 Task: Look for Airbnb options in, IgarapÃ©-AÃ§u, ParÃ¡, Brazil from 21st December, 2023 to 24th December, 2023 for 1 adult. Place can be private room with 1  bedroom having 1 bed and 1 bathroom. Property type can be flat. Amenities needed are: wifi.
Action: Mouse moved to (535, 92)
Screenshot: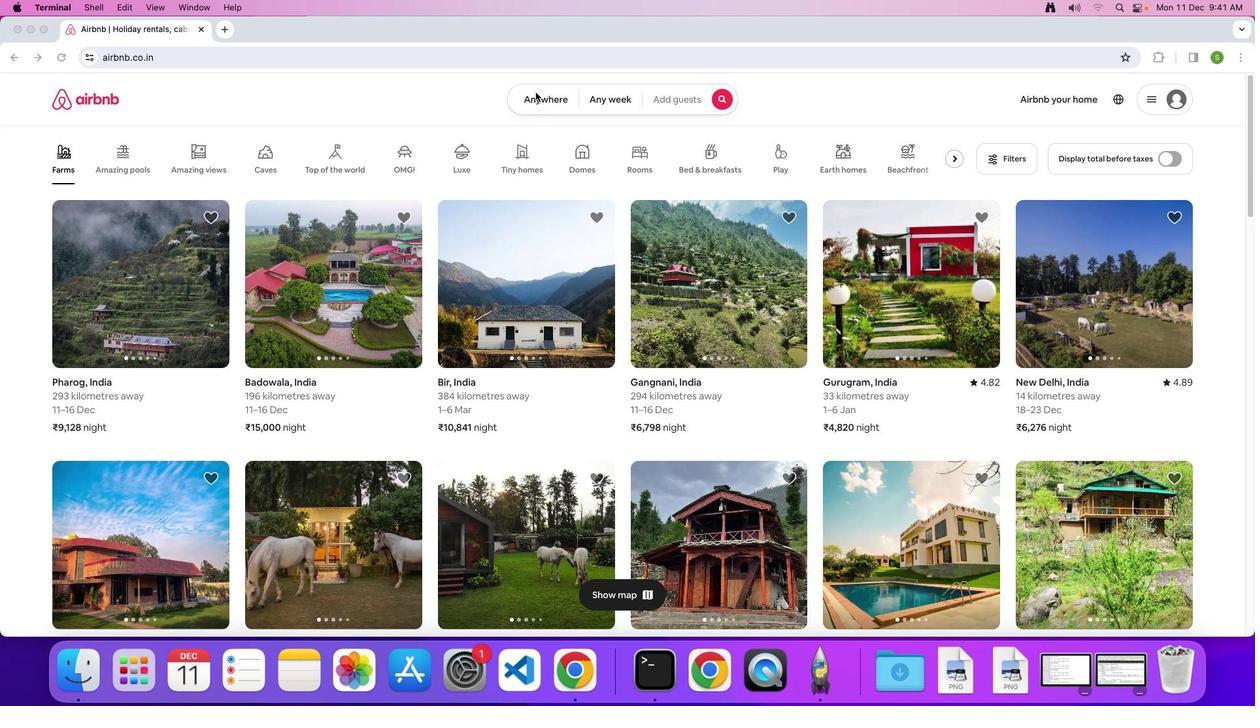 
Action: Mouse pressed left at (535, 92)
Screenshot: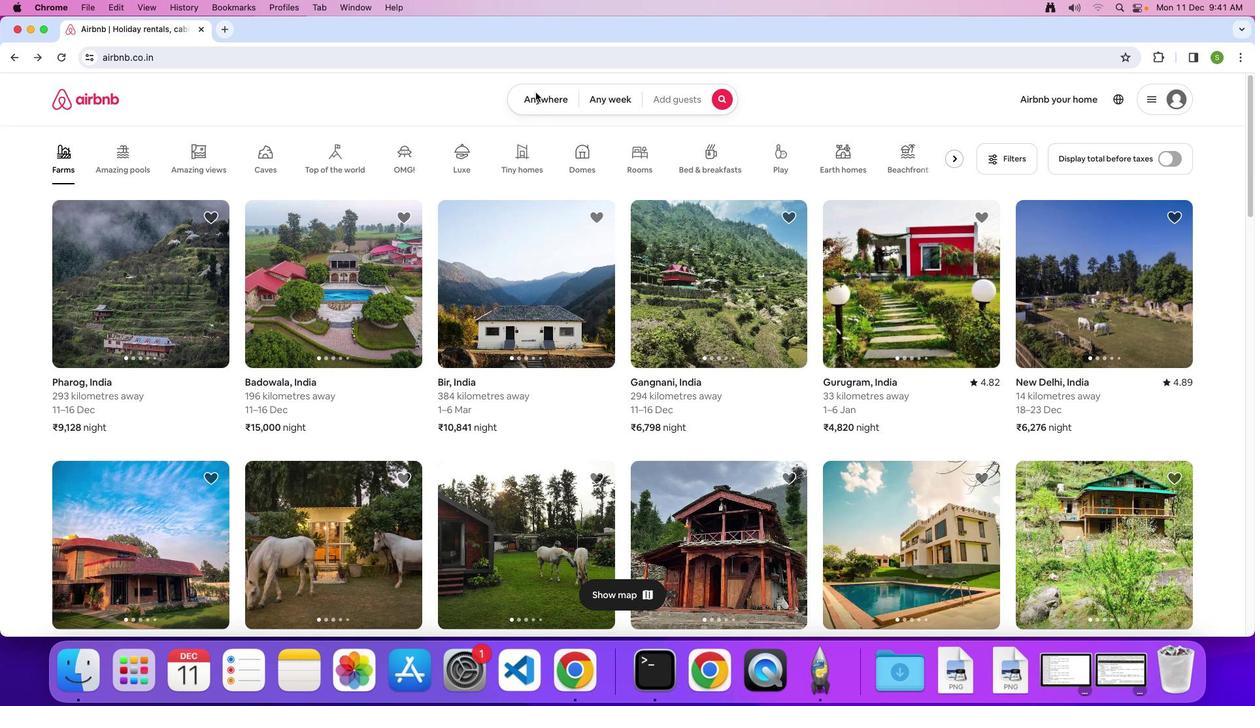 
Action: Mouse moved to (533, 99)
Screenshot: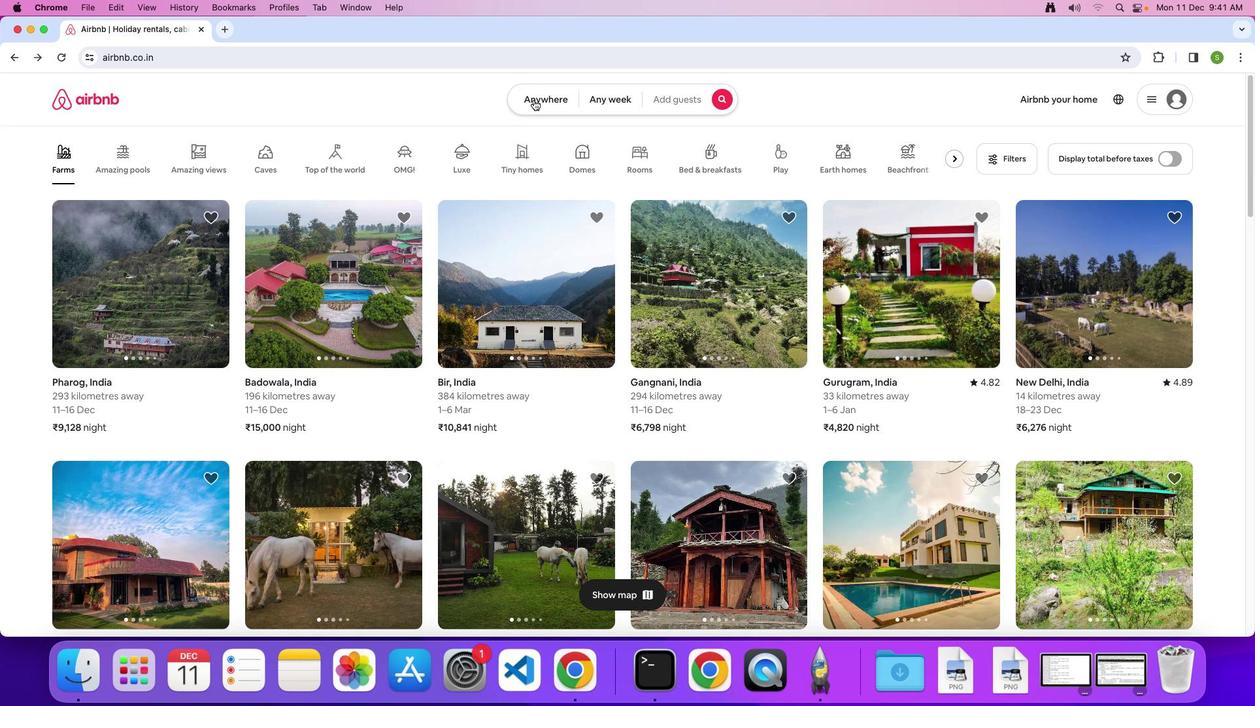 
Action: Mouse pressed left at (533, 99)
Screenshot: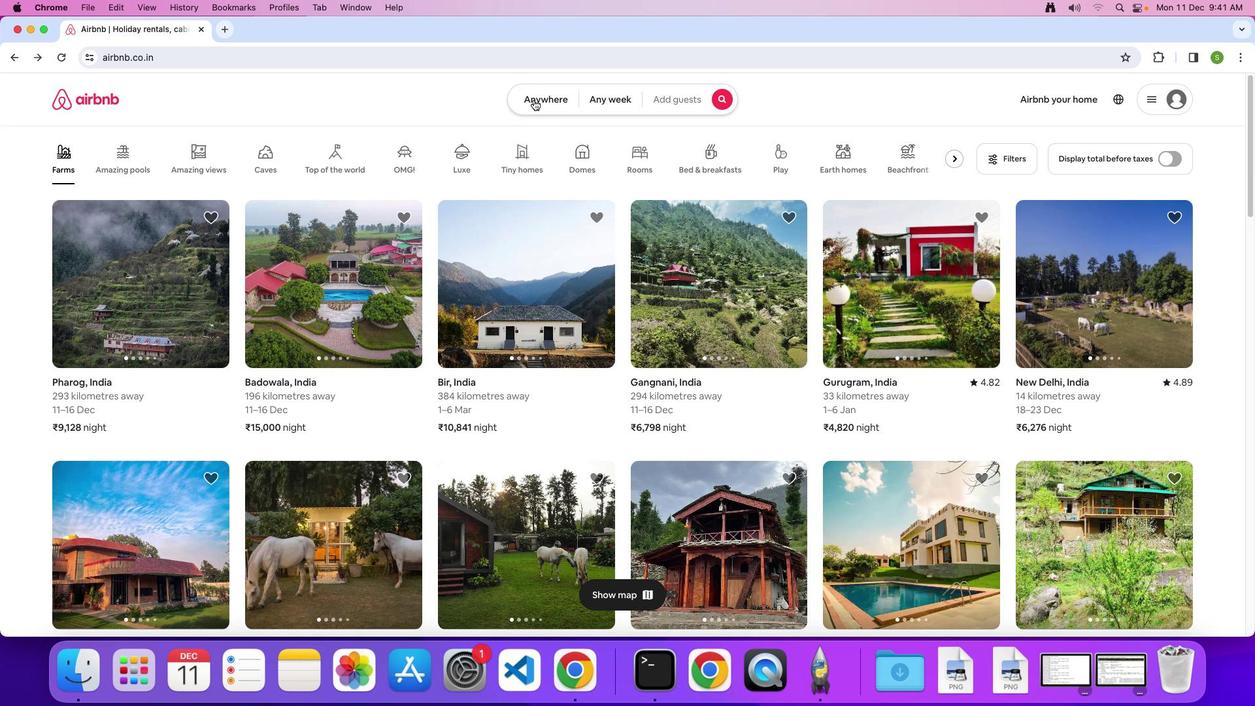 
Action: Mouse moved to (472, 142)
Screenshot: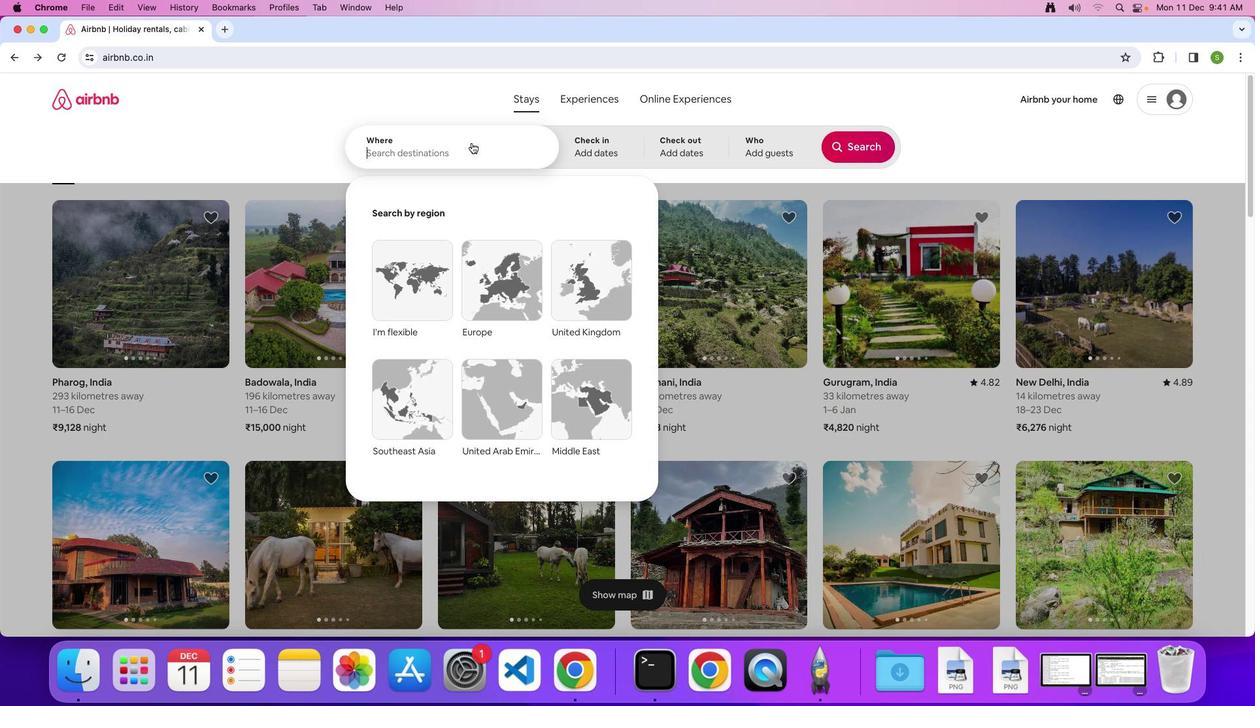
Action: Mouse pressed left at (472, 142)
Screenshot: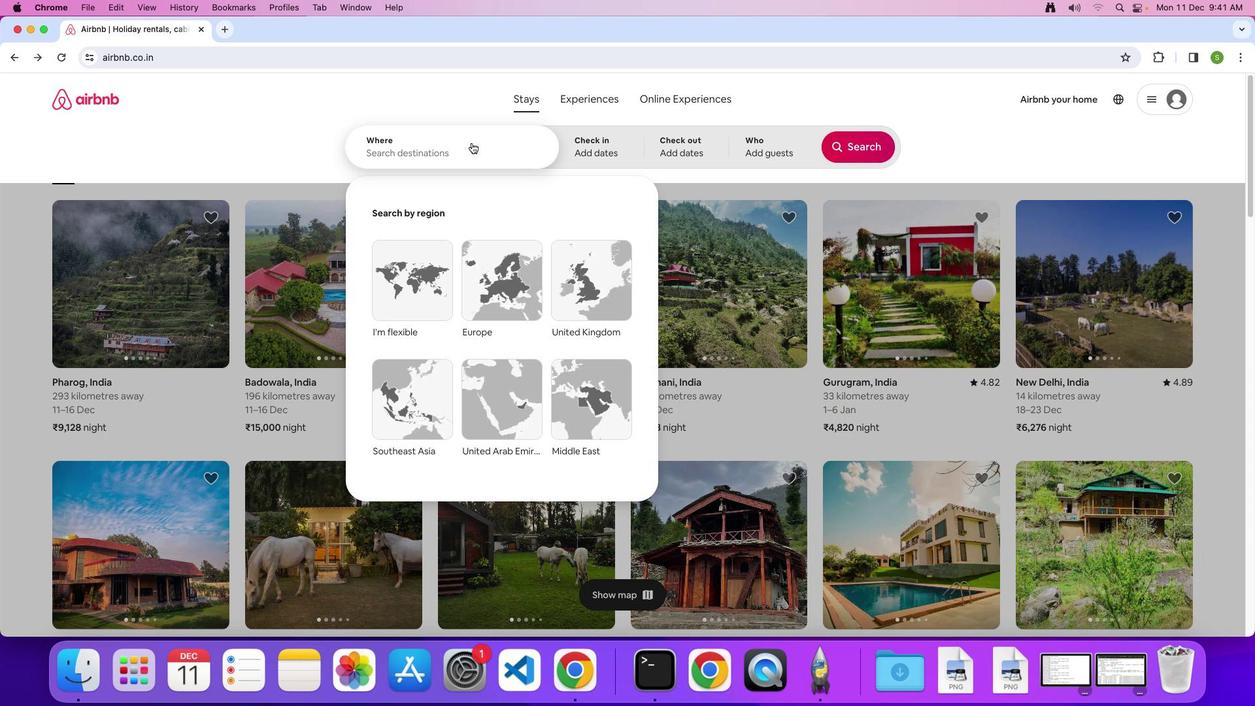 
Action: Key pressed Key.shift'L'Key.backspaceKey.shift'I''g''a''r''p''e'Key.leftKey.left'a'Key.rightKey.right'-'Key.shift'A''c''u'','Key.spaceKey.shift'p''a''r''a'','Key.spaceKey.shift'B''r''a''z''i''l'Key.enter
Screenshot: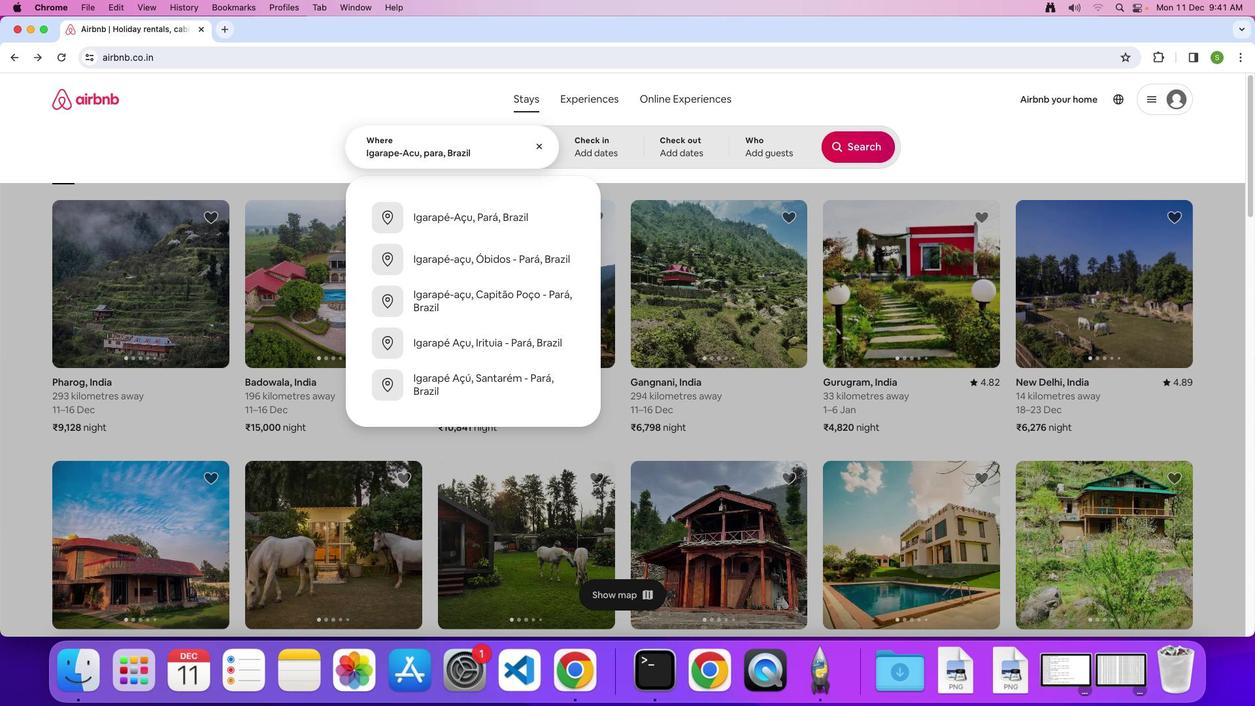 
Action: Mouse moved to (520, 404)
Screenshot: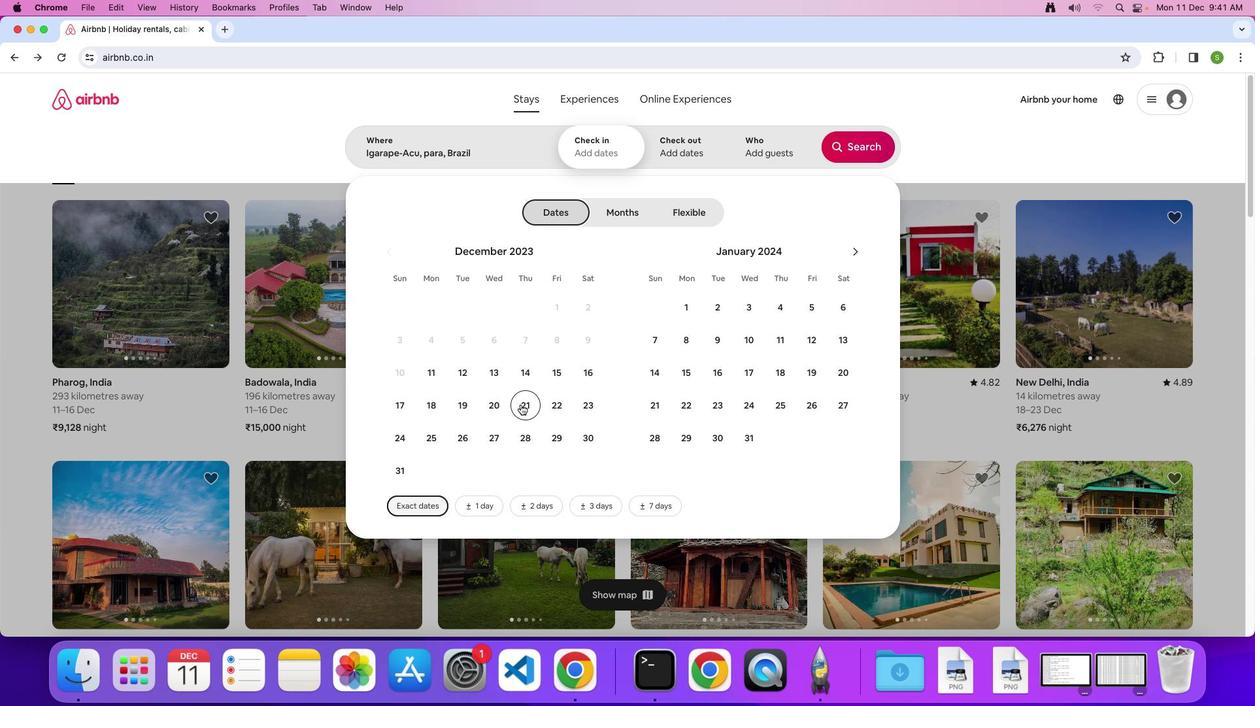 
Action: Mouse pressed left at (520, 404)
Screenshot: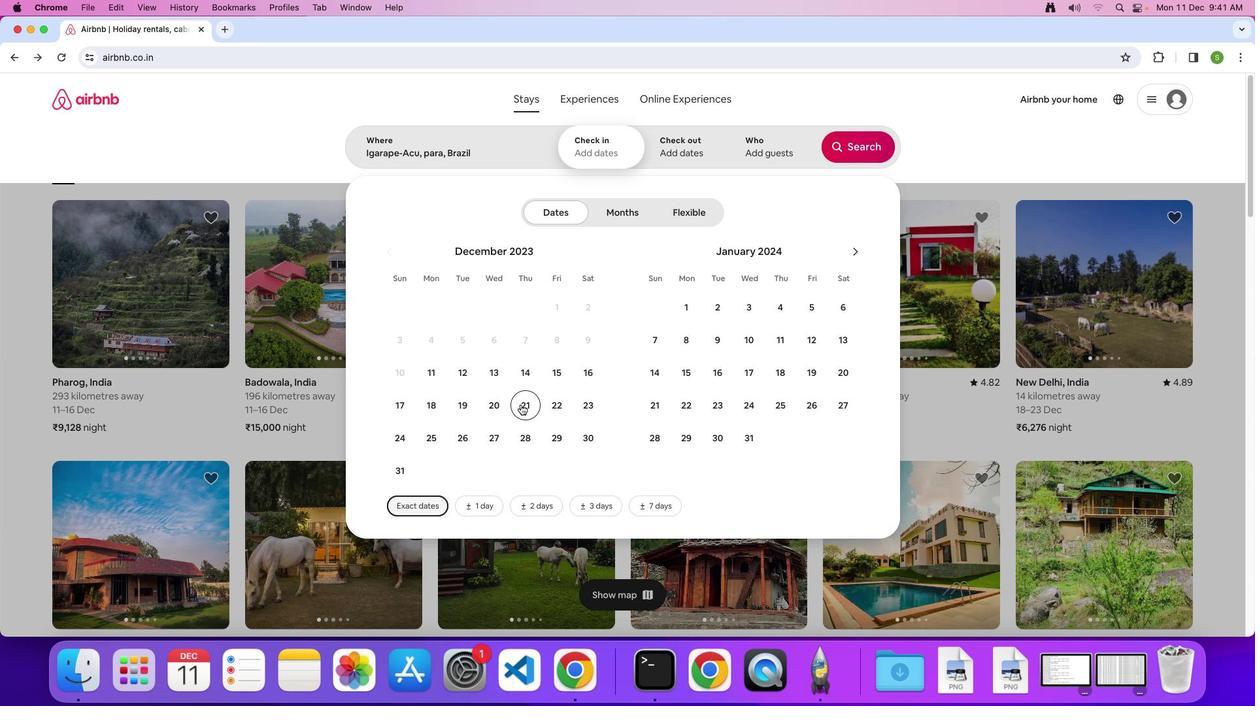 
Action: Mouse moved to (396, 440)
Screenshot: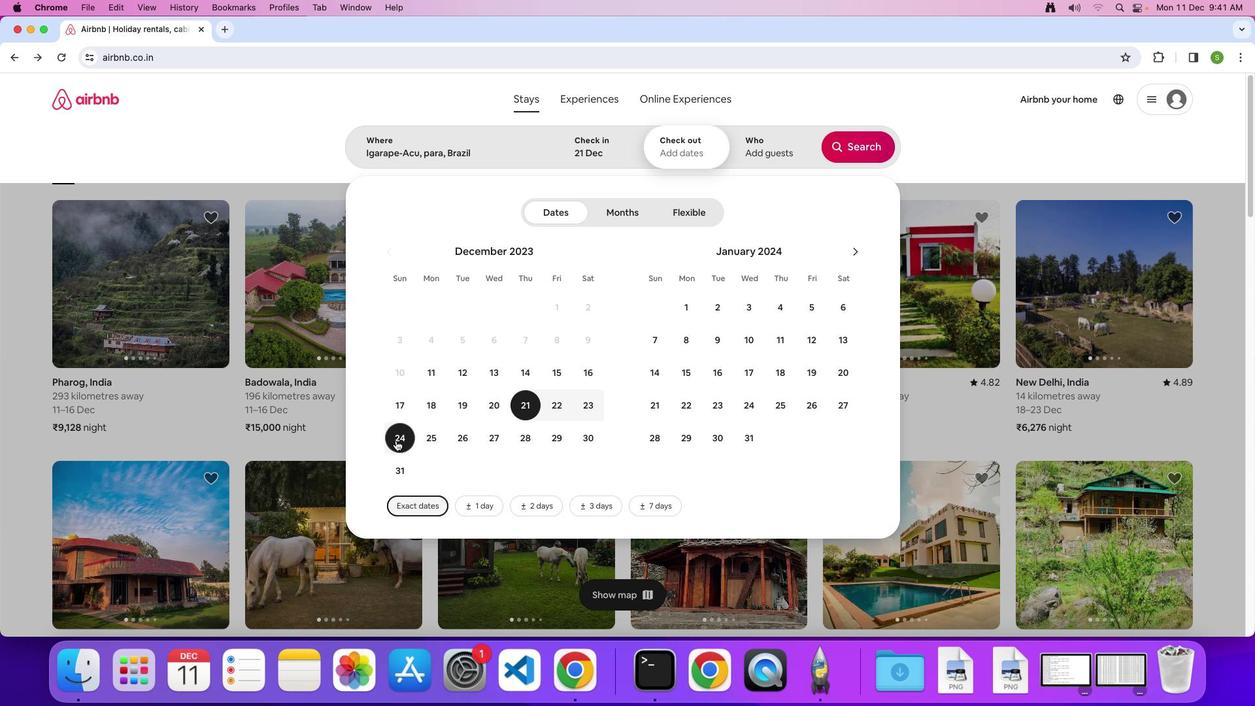
Action: Mouse pressed left at (396, 440)
Screenshot: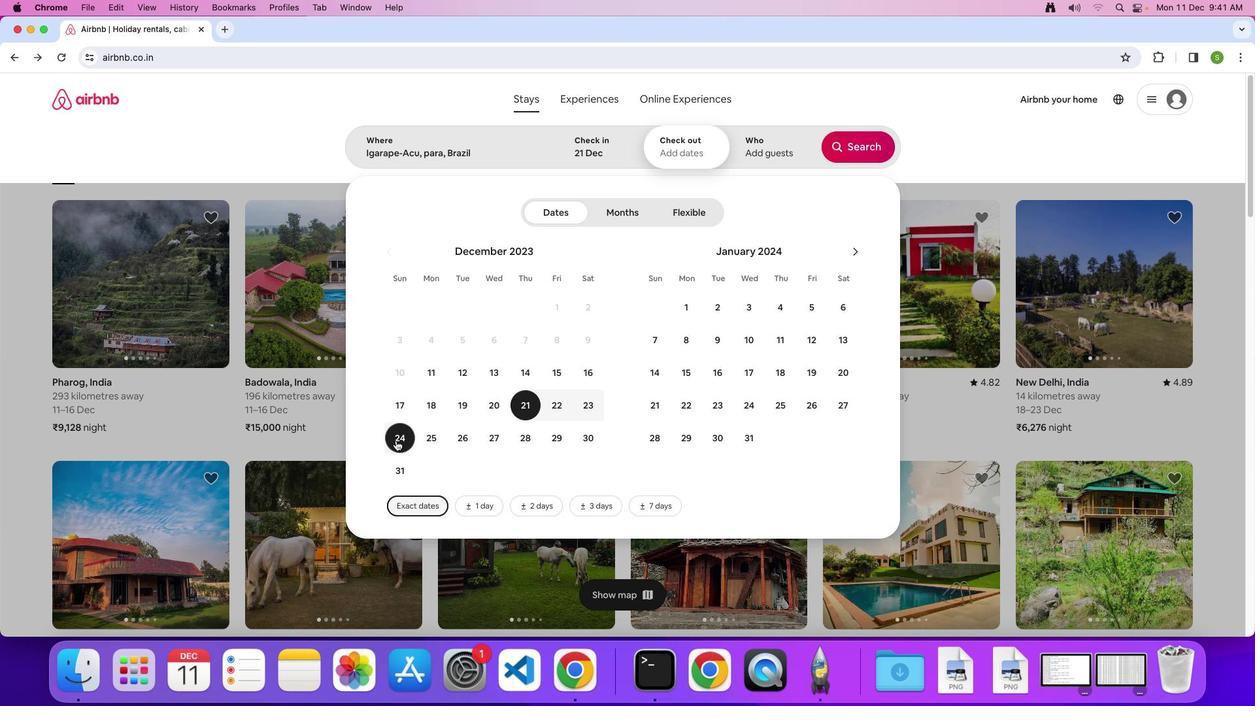 
Action: Mouse moved to (790, 156)
Screenshot: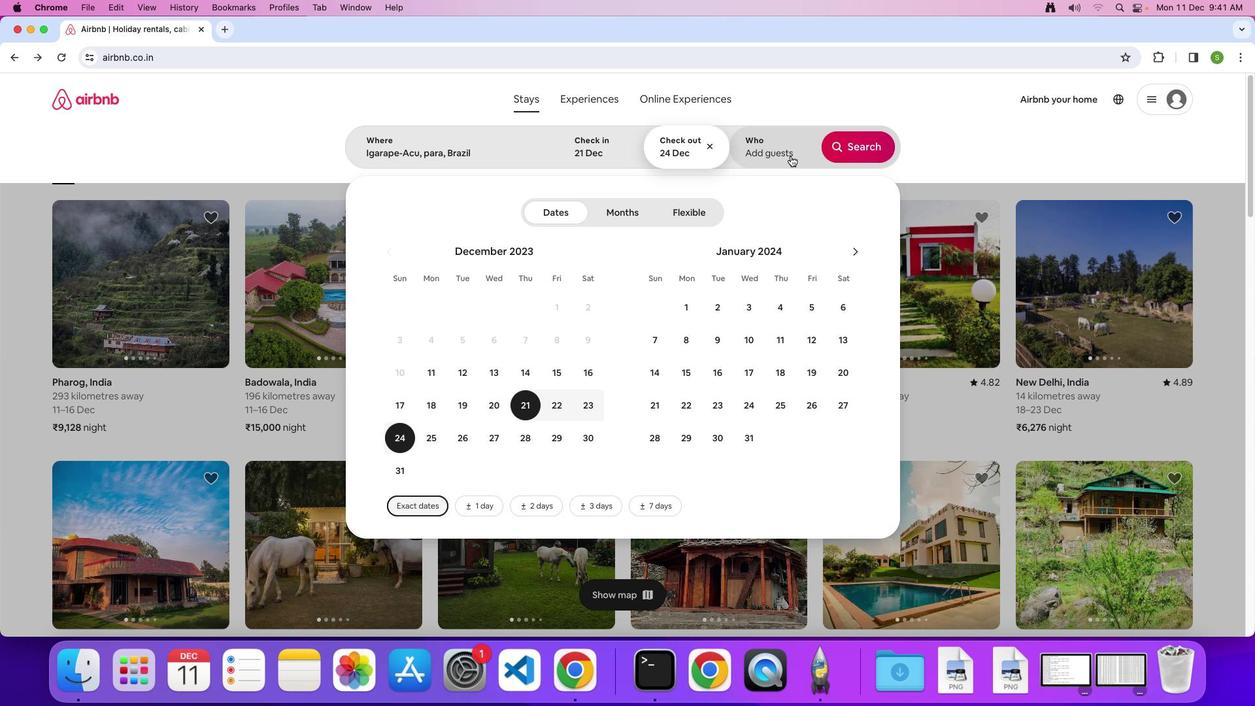 
Action: Mouse pressed left at (790, 156)
Screenshot: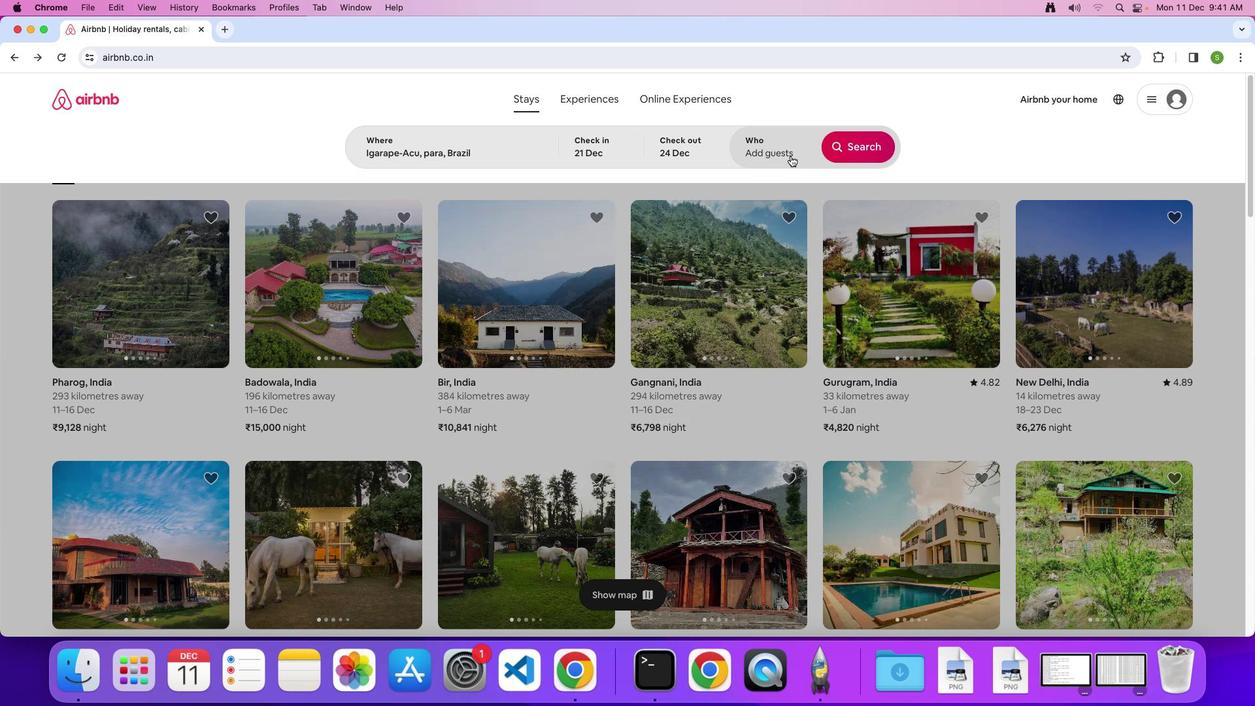 
Action: Mouse moved to (868, 217)
Screenshot: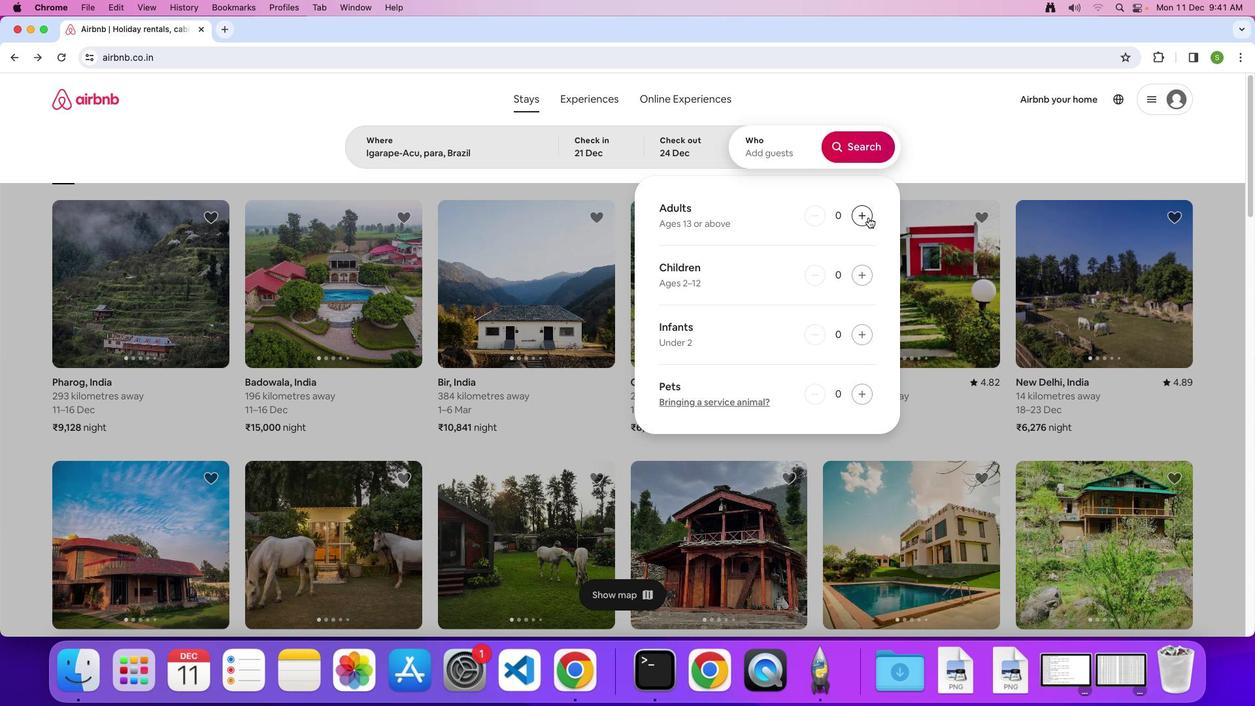
Action: Mouse pressed left at (868, 217)
Screenshot: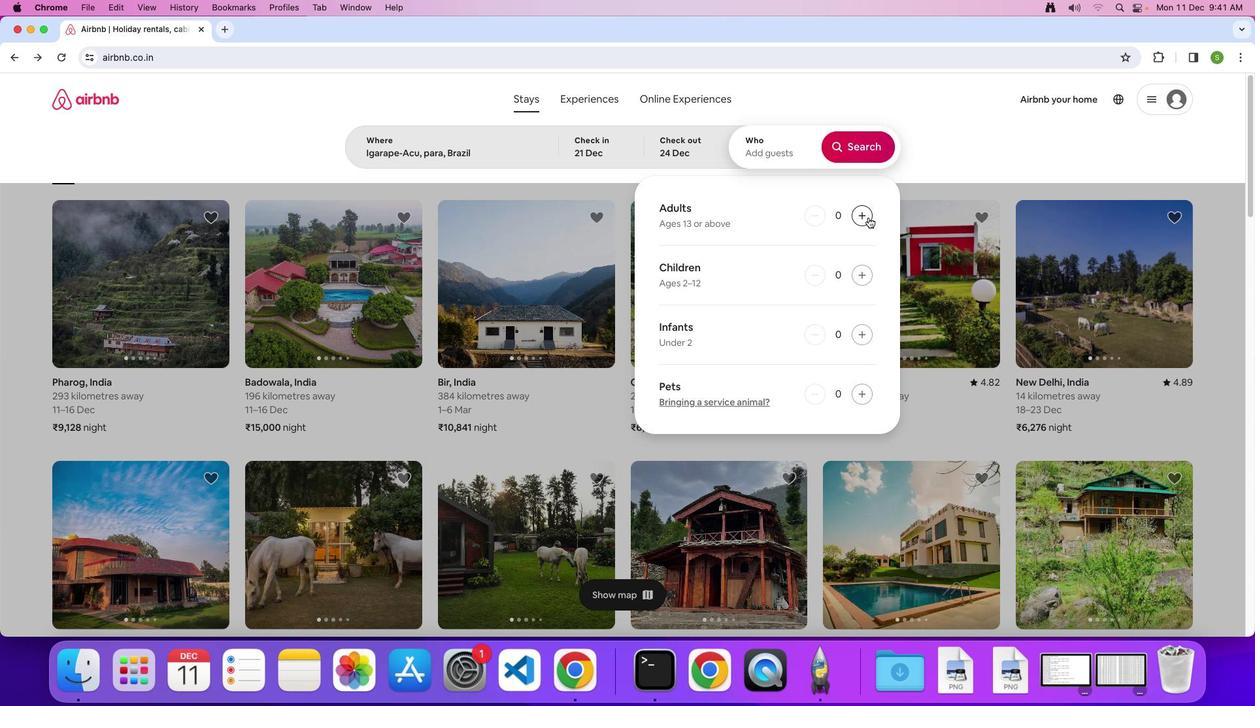 
Action: Mouse moved to (865, 154)
Screenshot: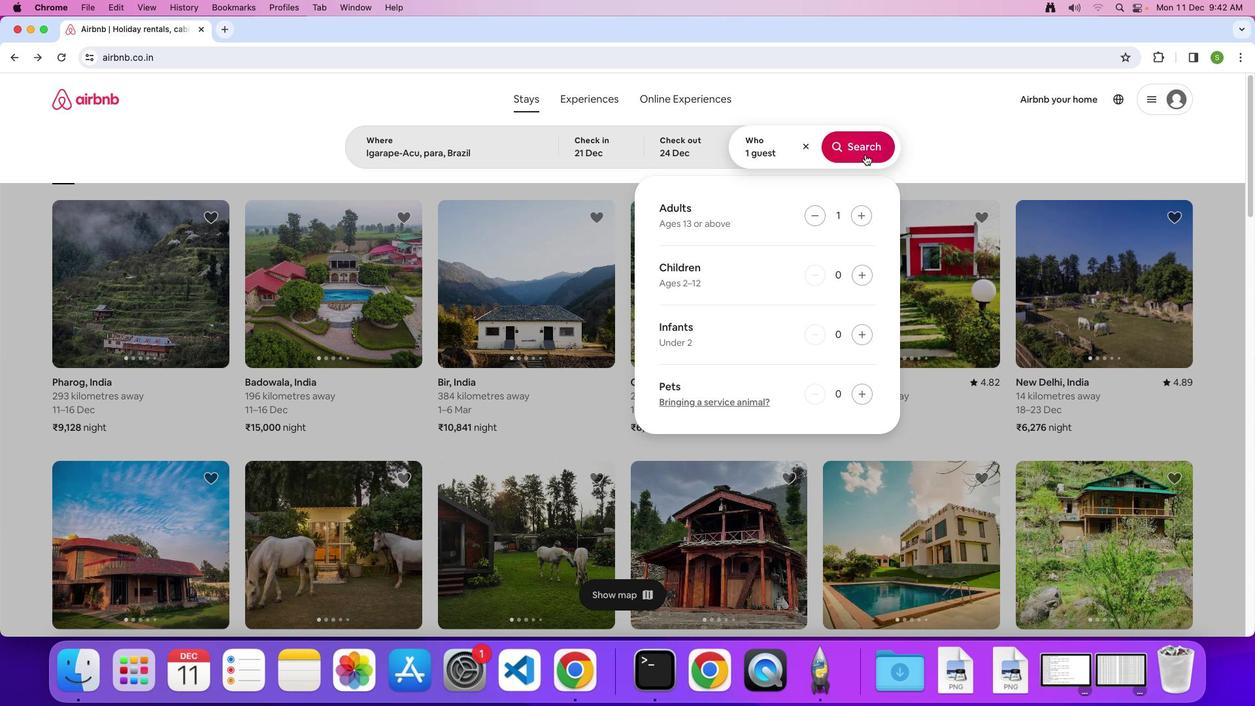 
Action: Mouse pressed left at (865, 154)
Screenshot: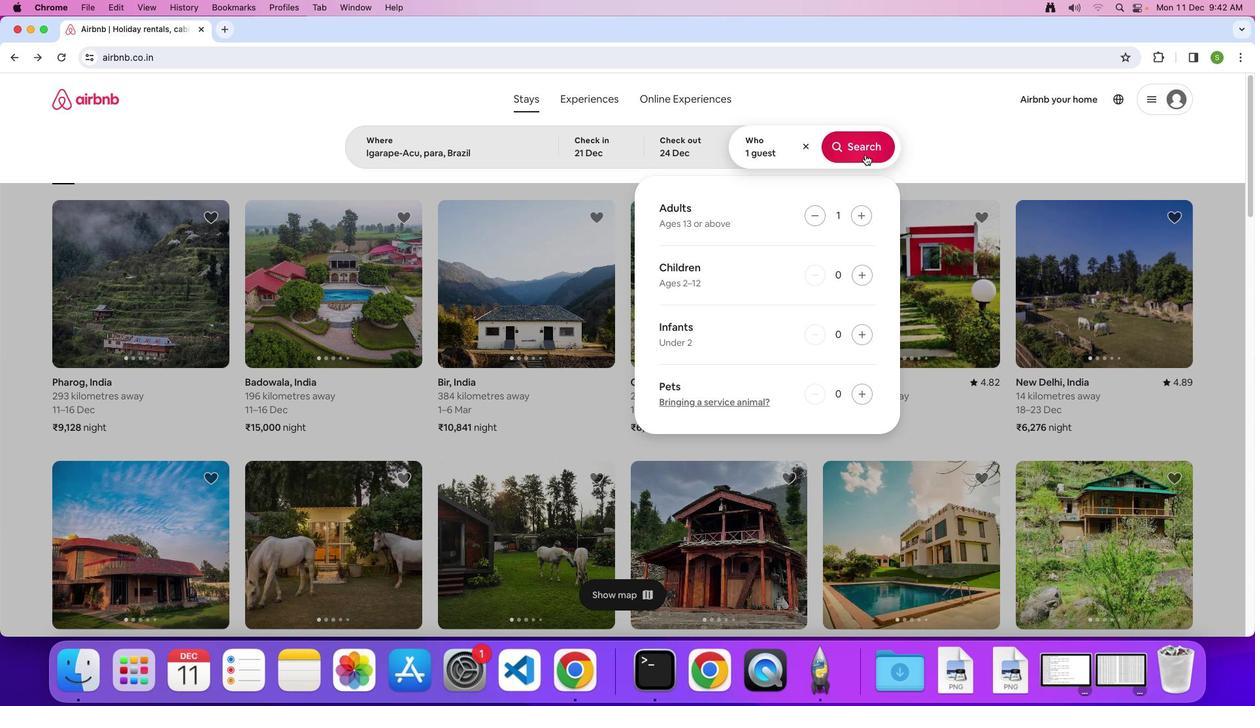 
Action: Mouse moved to (1040, 162)
Screenshot: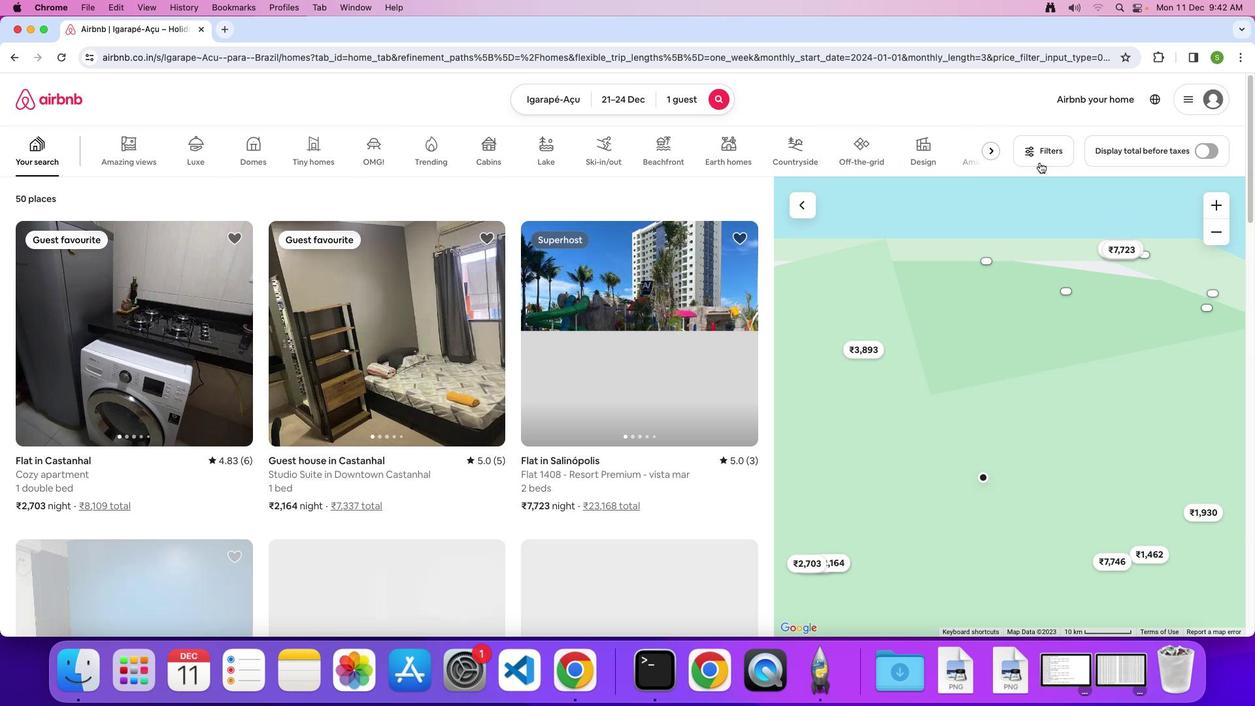 
Action: Mouse pressed left at (1040, 162)
Screenshot: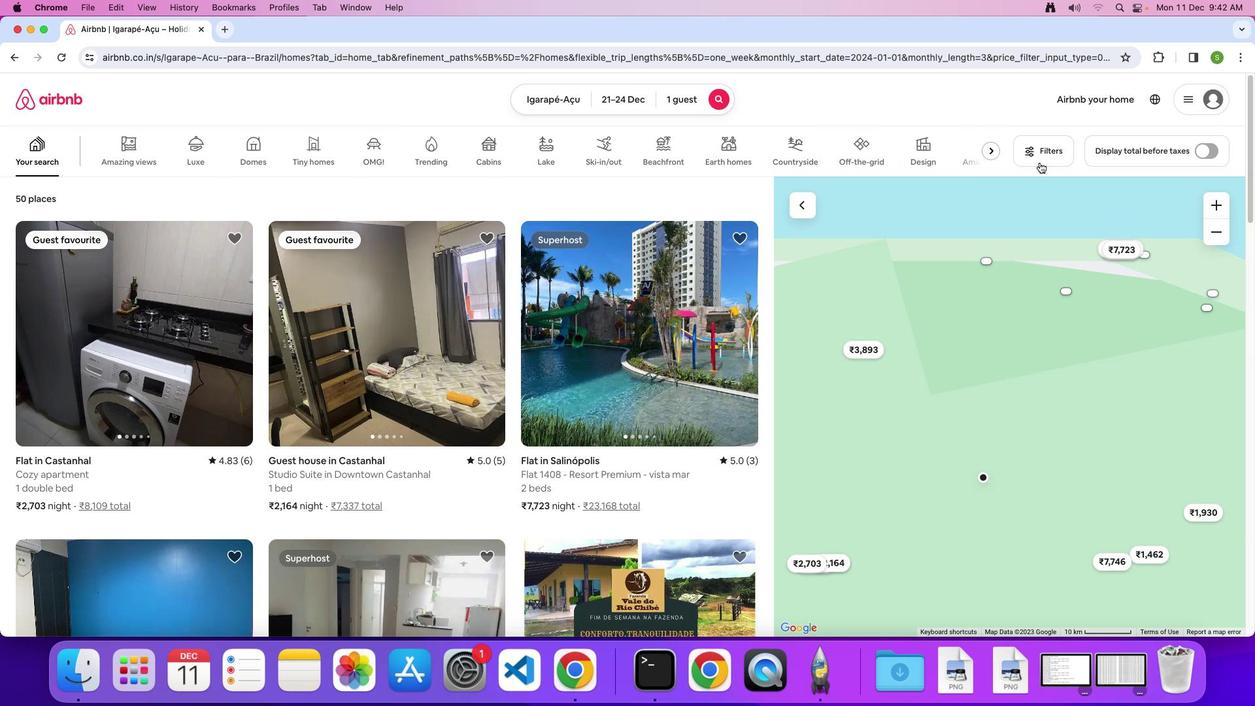 
Action: Mouse moved to (616, 445)
Screenshot: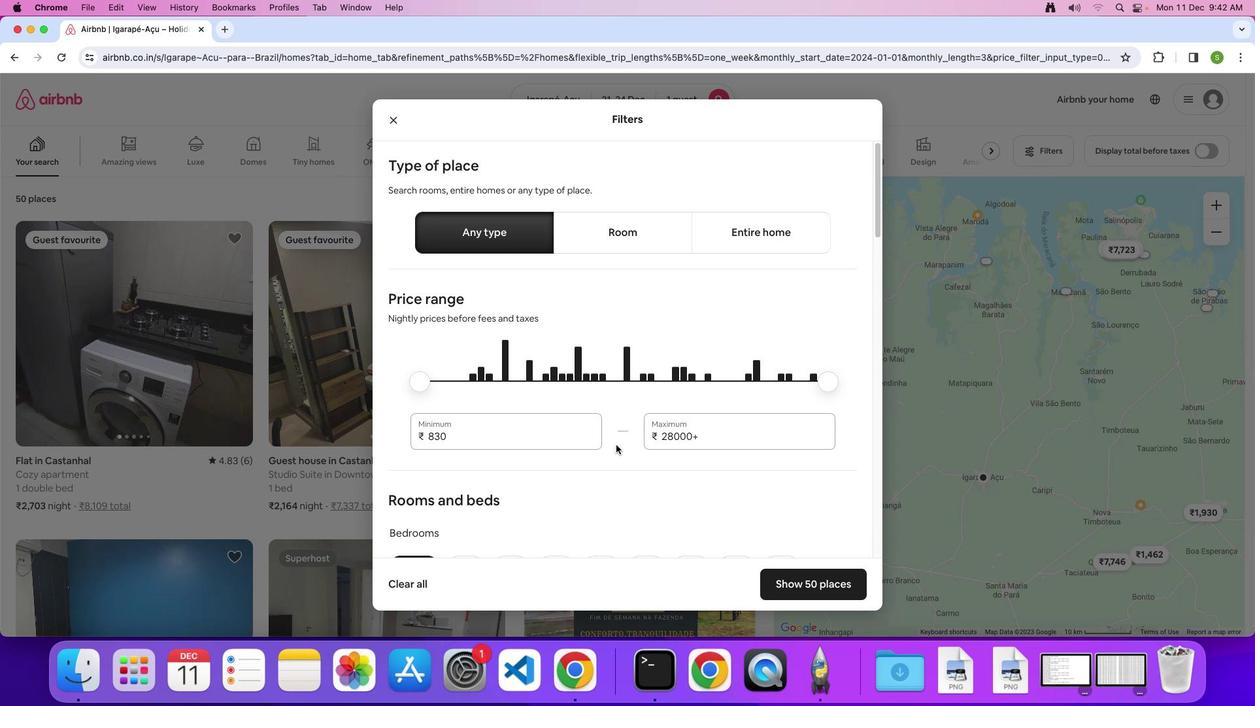 
Action: Mouse scrolled (616, 445) with delta (0, 0)
Screenshot: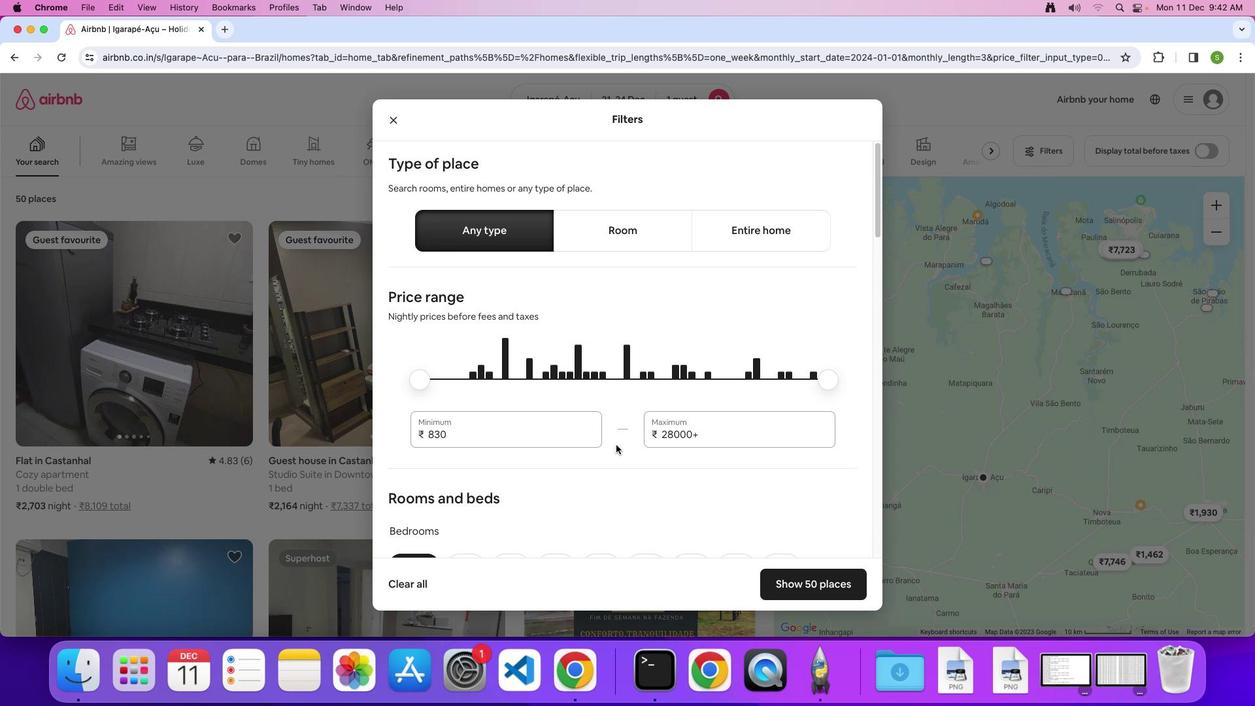
Action: Mouse scrolled (616, 445) with delta (0, 0)
Screenshot: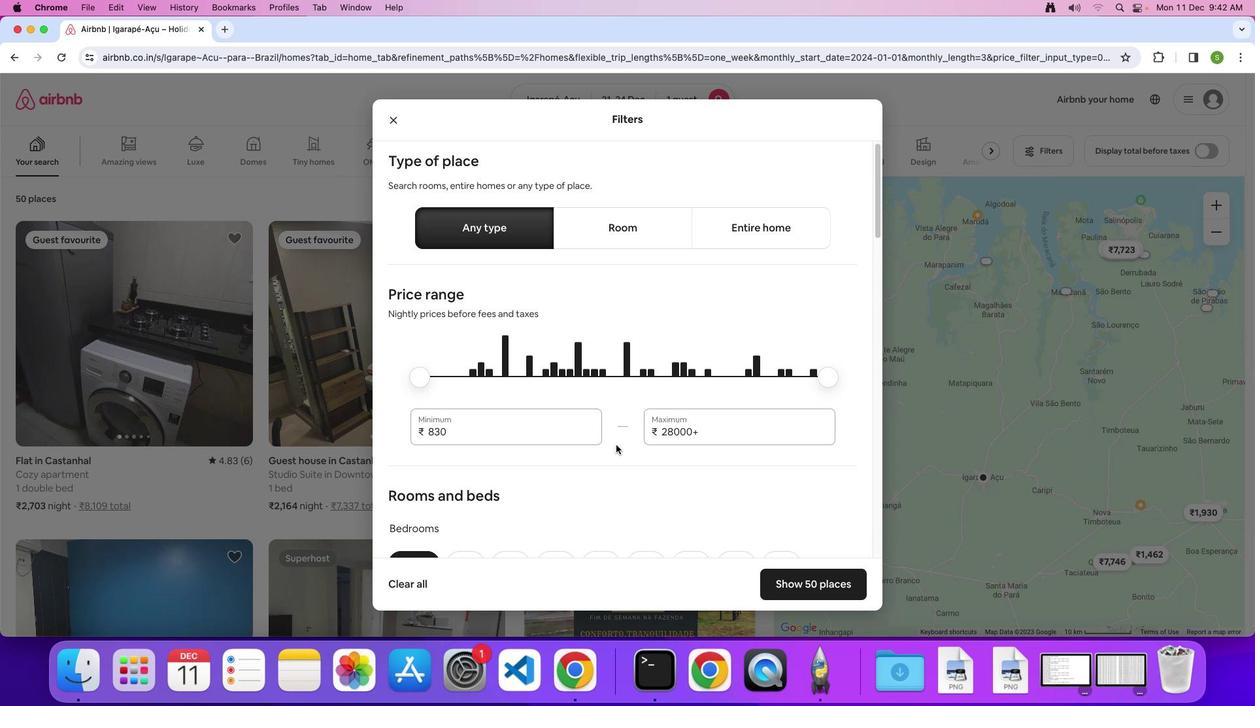 
Action: Mouse scrolled (616, 445) with delta (0, 0)
Screenshot: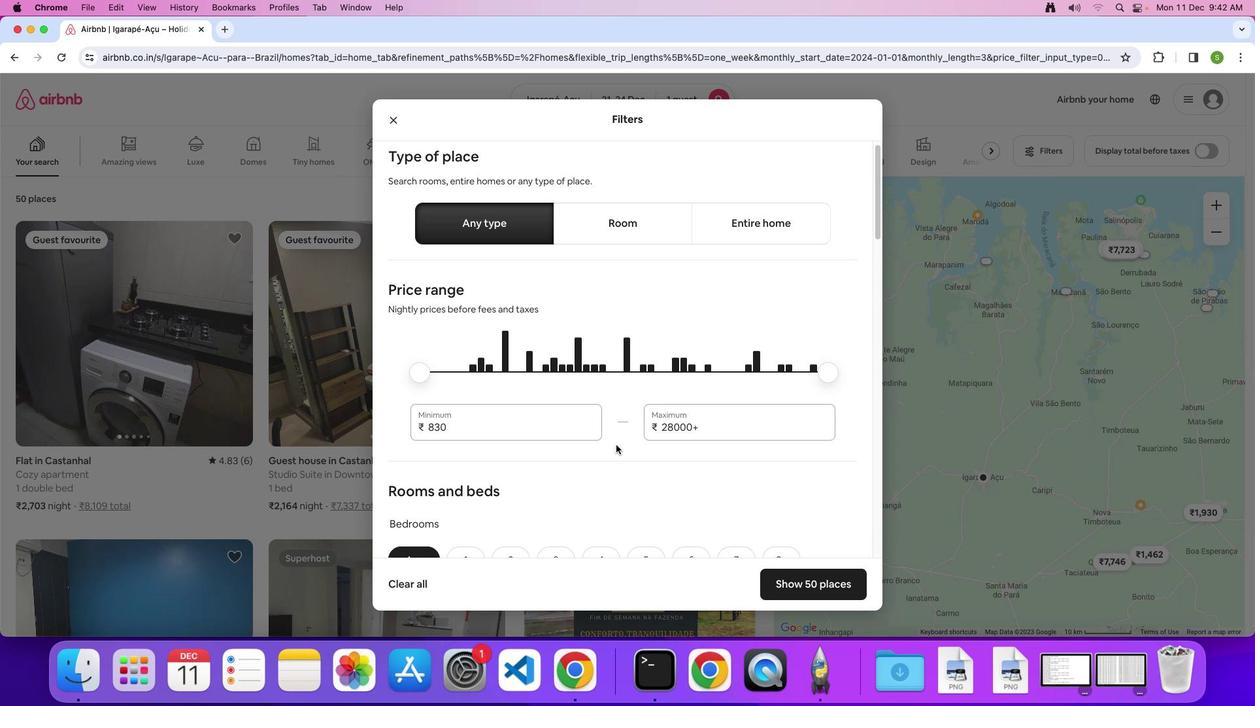 
Action: Mouse scrolled (616, 445) with delta (0, 0)
Screenshot: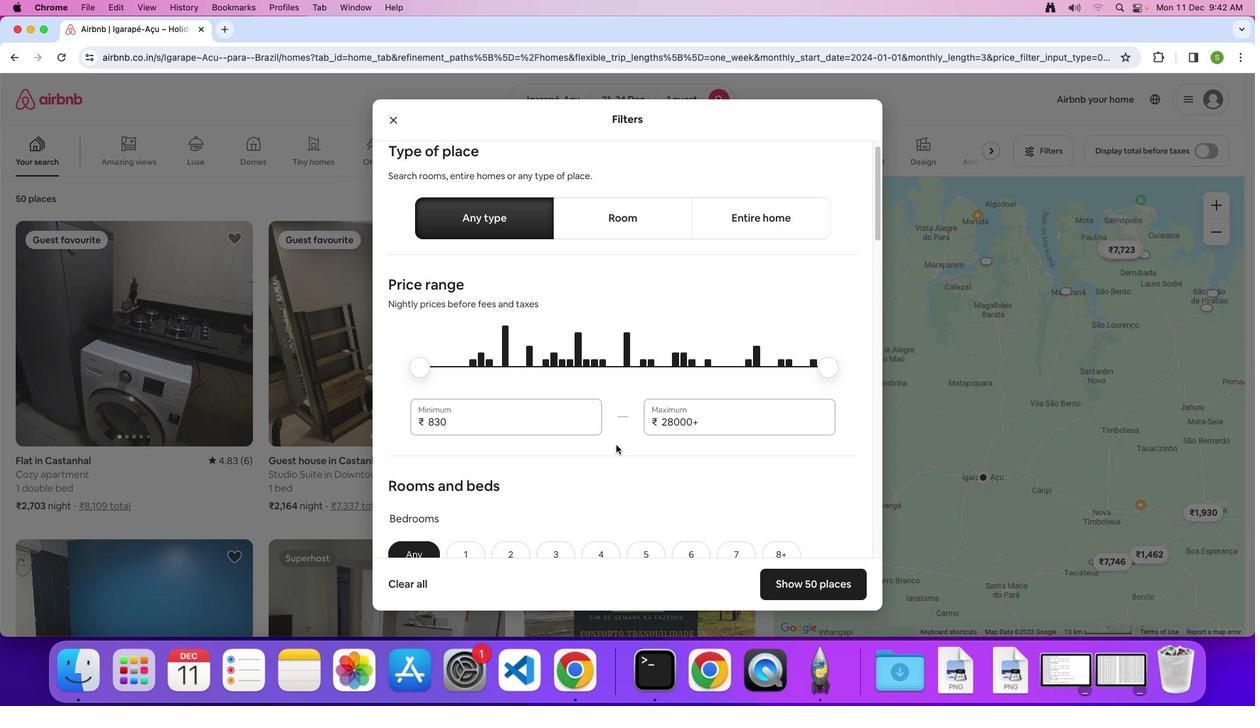 
Action: Mouse scrolled (616, 445) with delta (0, 0)
Screenshot: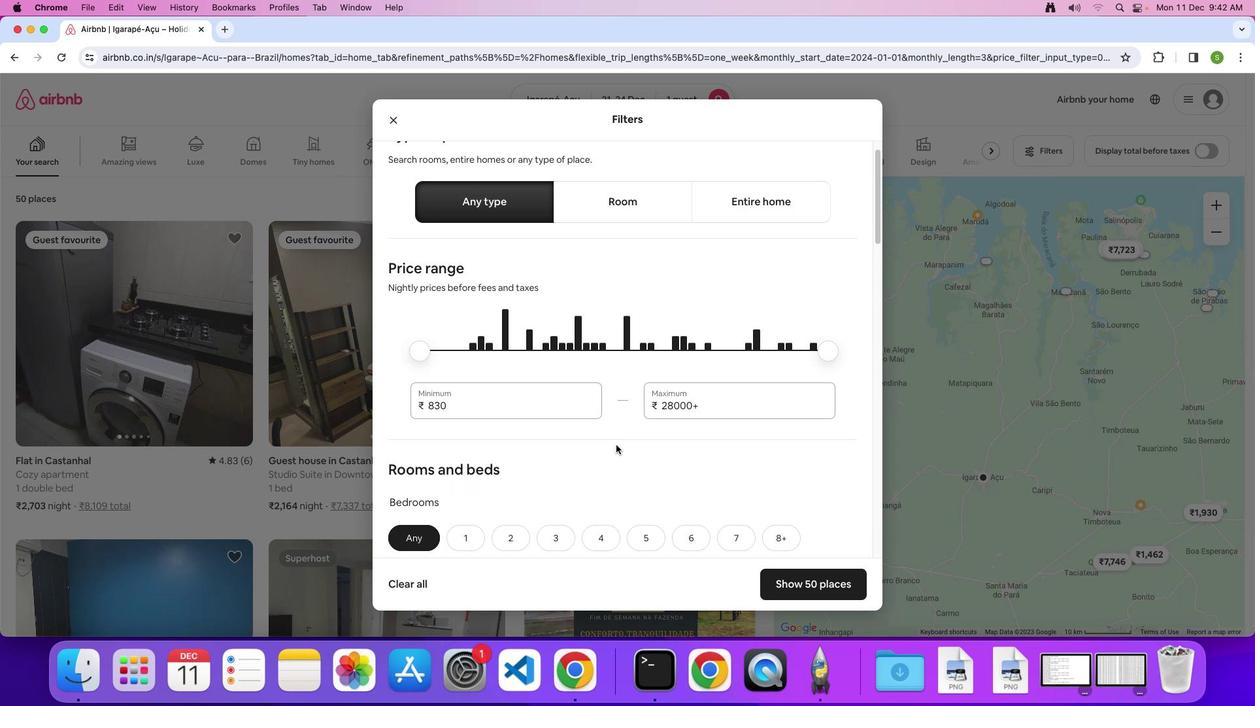 
Action: Mouse scrolled (616, 445) with delta (0, 0)
Screenshot: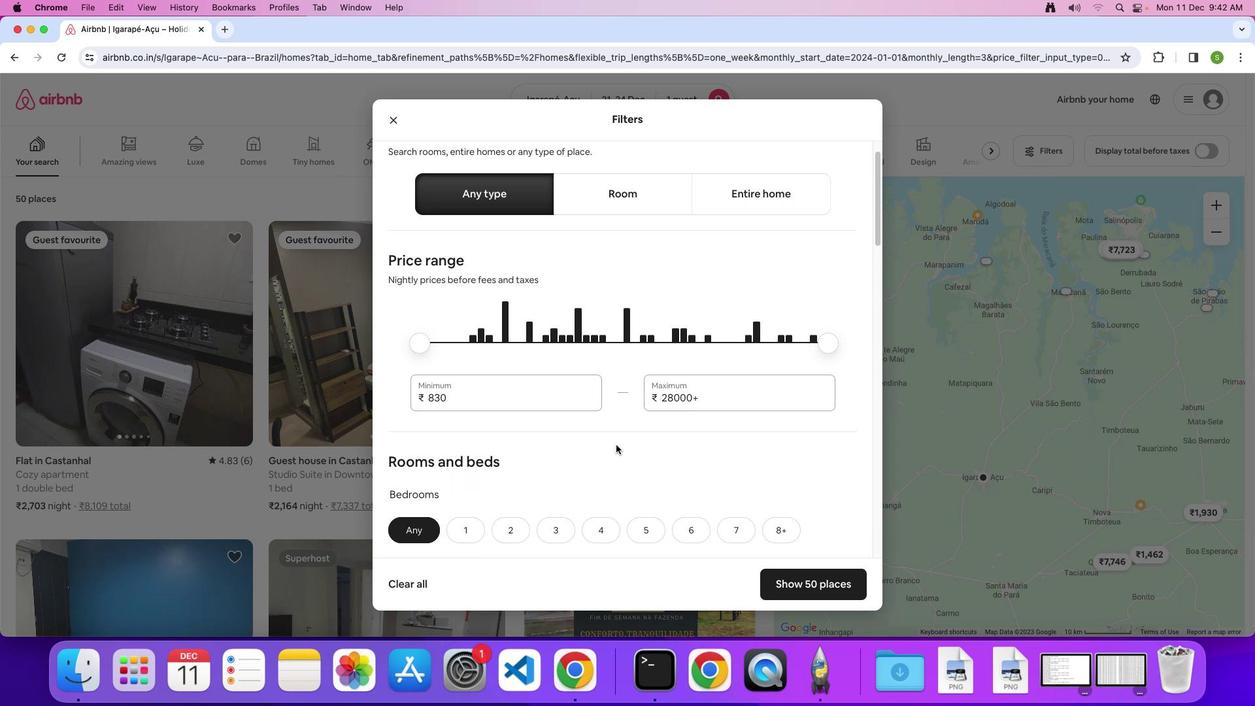 
Action: Mouse scrolled (616, 445) with delta (0, 0)
Screenshot: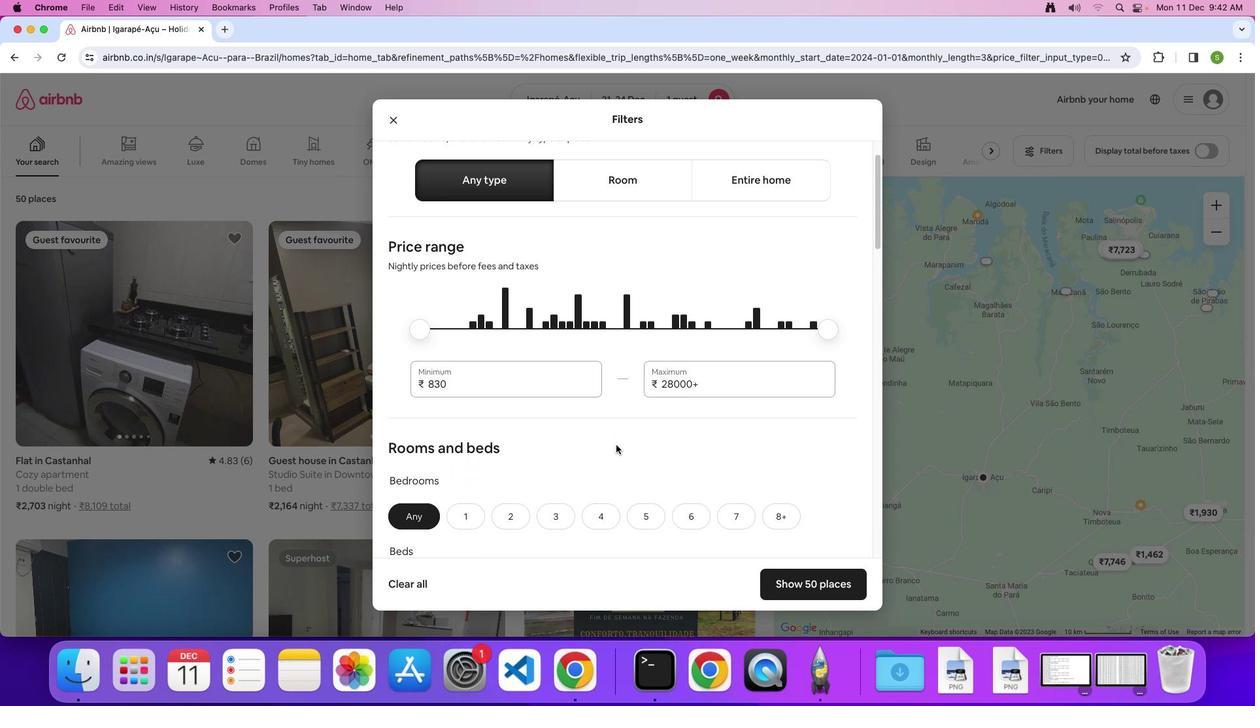 
Action: Mouse scrolled (616, 445) with delta (0, 0)
Screenshot: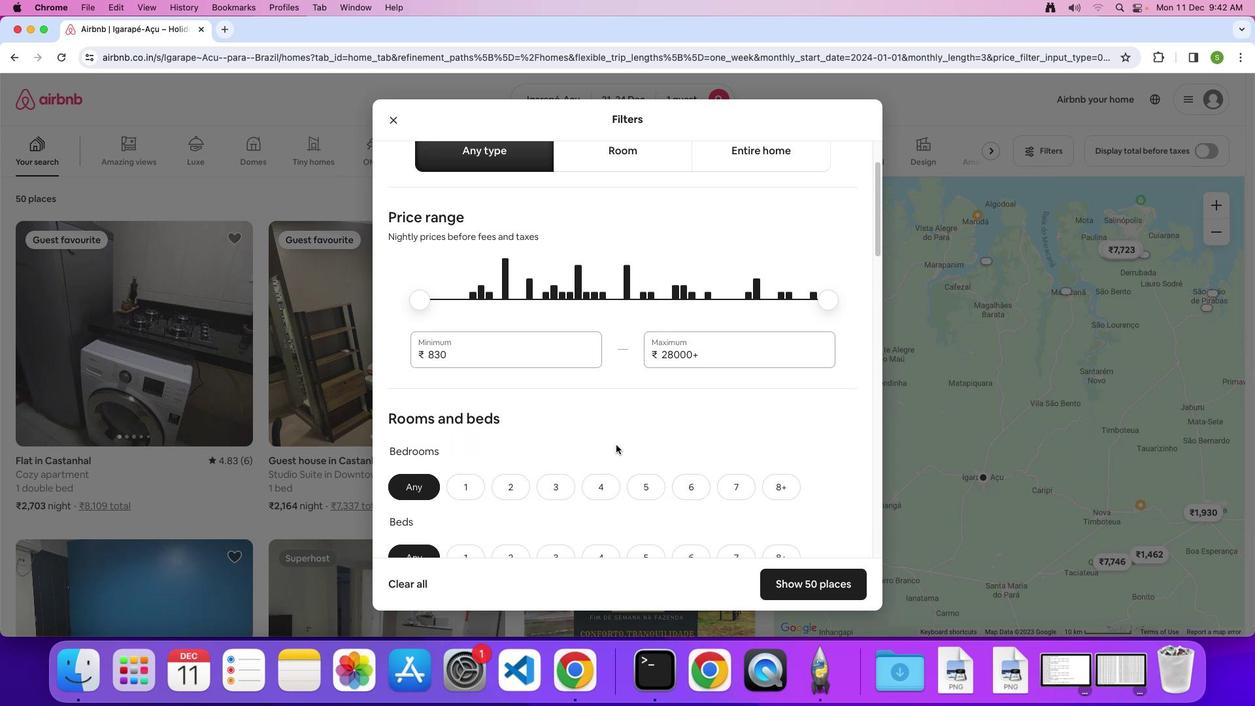 
Action: Mouse scrolled (616, 445) with delta (0, 0)
Screenshot: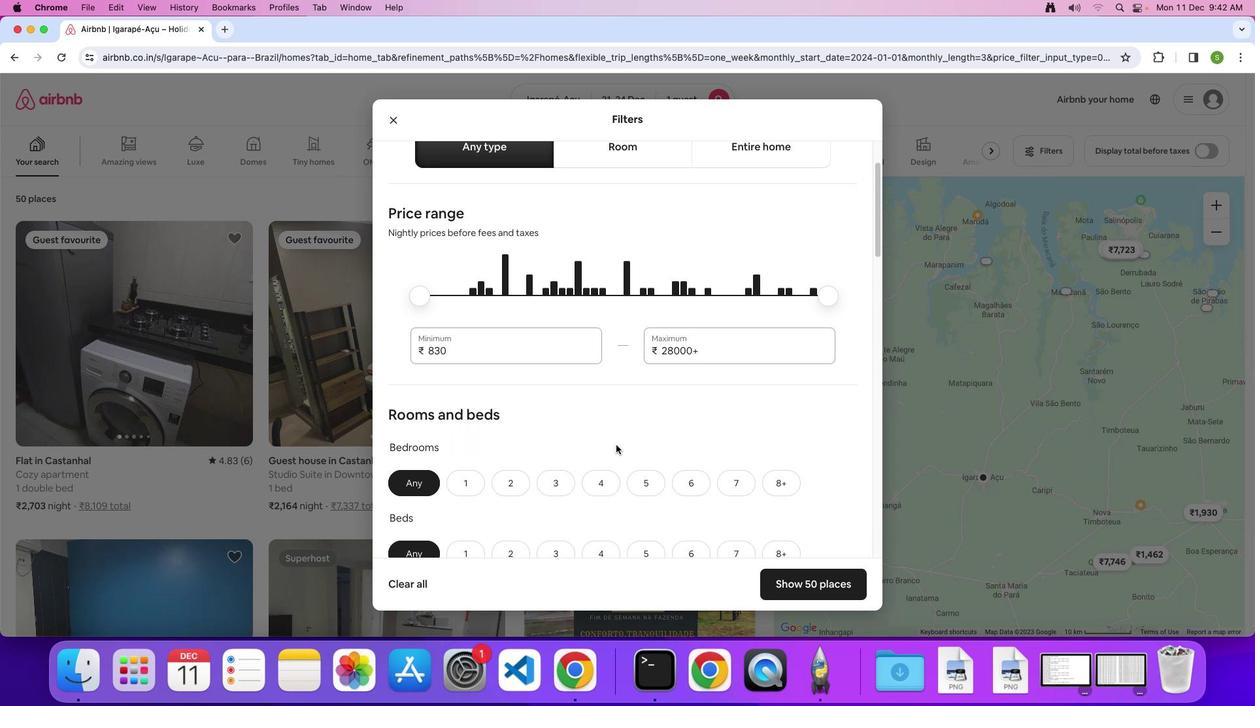 
Action: Mouse scrolled (616, 445) with delta (0, 0)
Screenshot: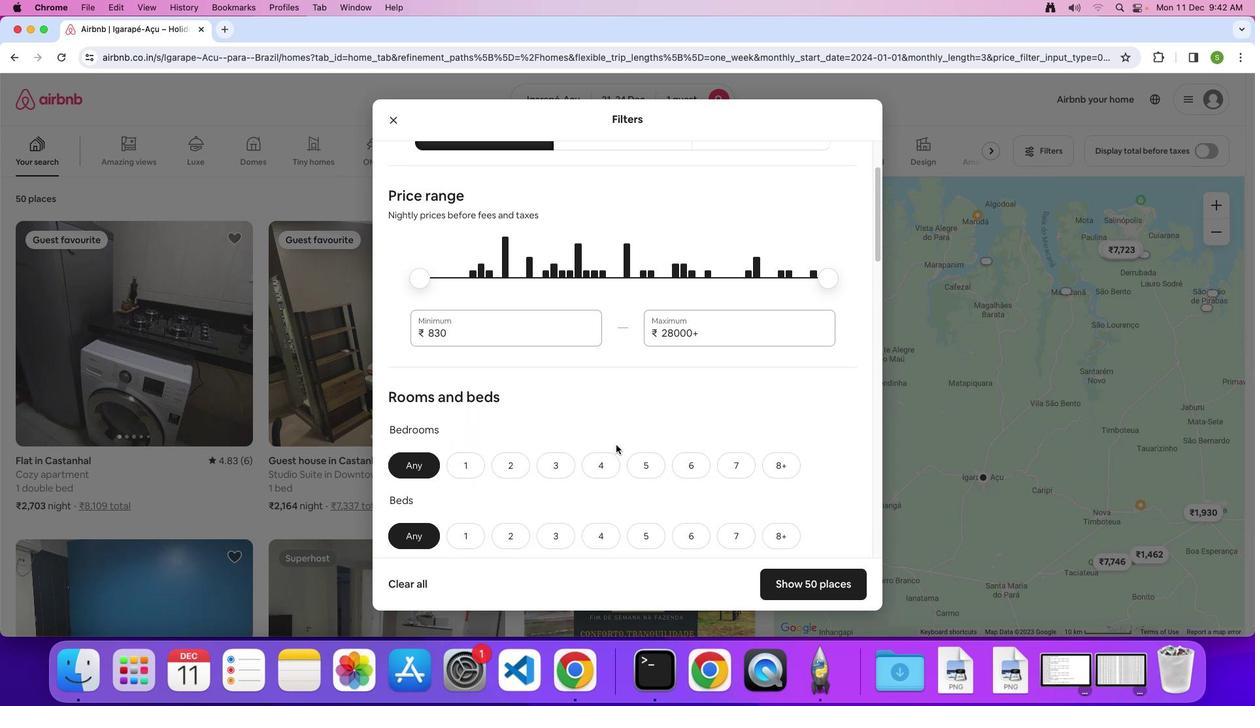 
Action: Mouse scrolled (616, 445) with delta (0, 0)
Screenshot: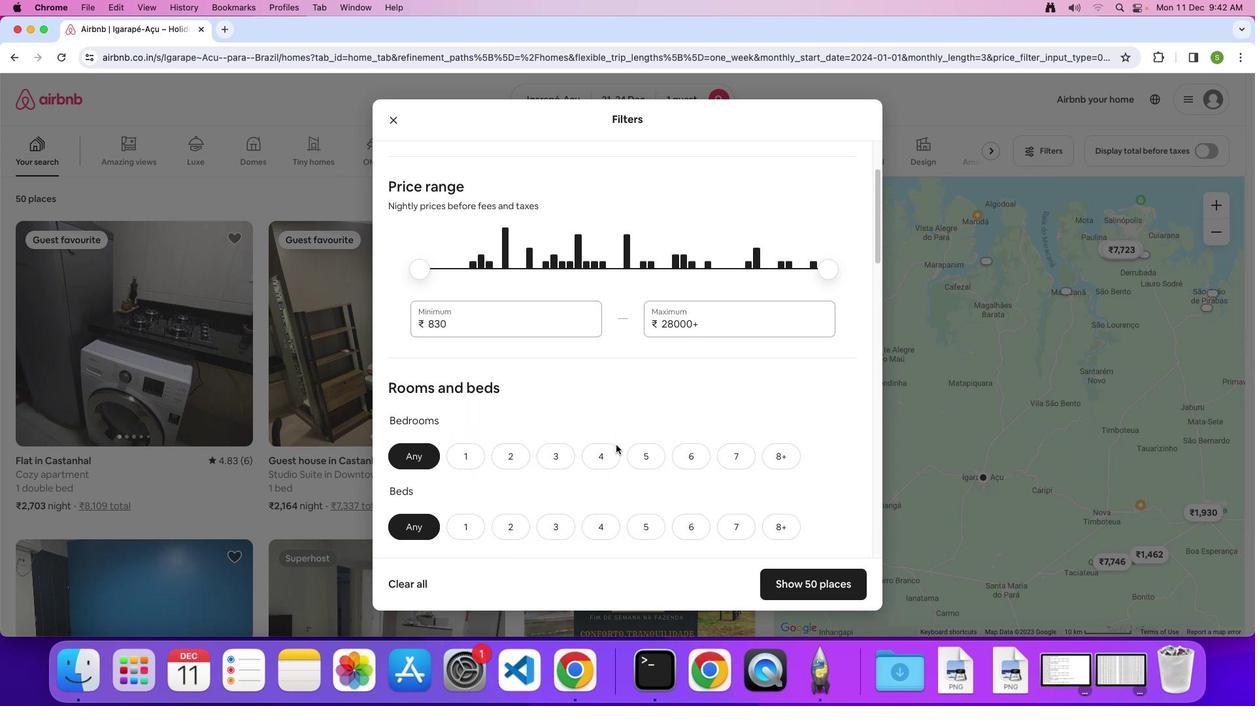 
Action: Mouse scrolled (616, 445) with delta (0, 0)
Screenshot: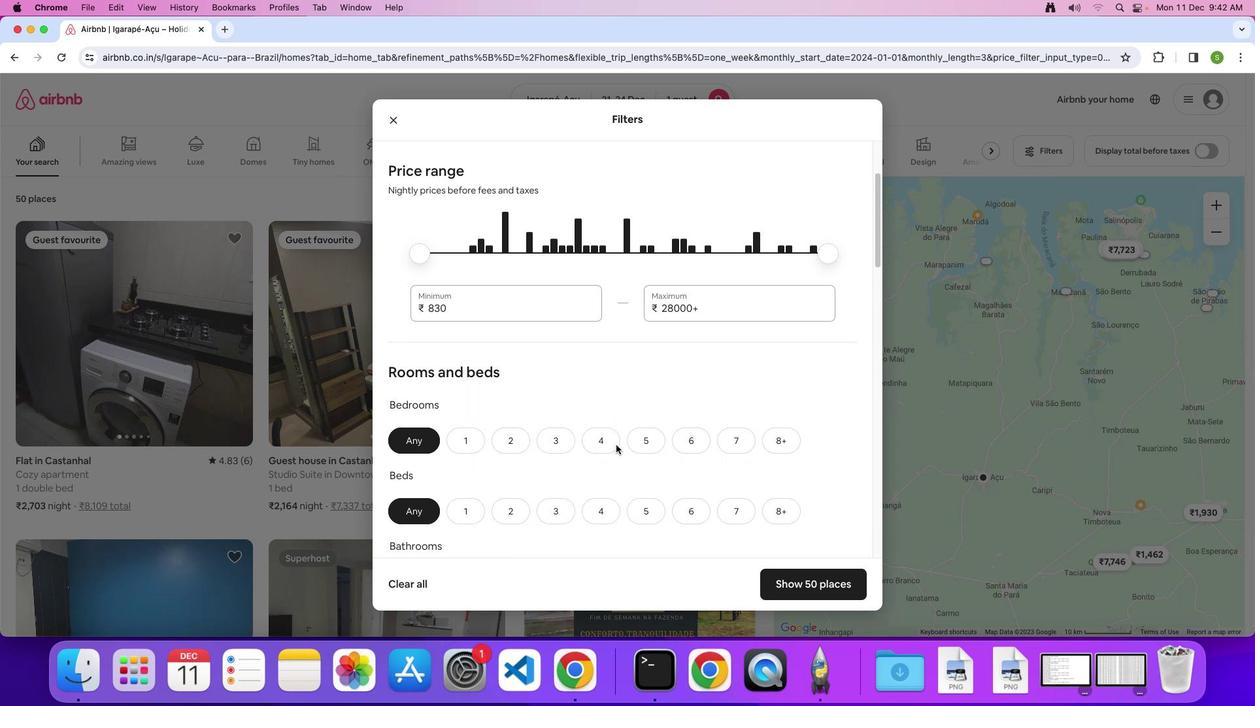
Action: Mouse scrolled (616, 445) with delta (0, 0)
Screenshot: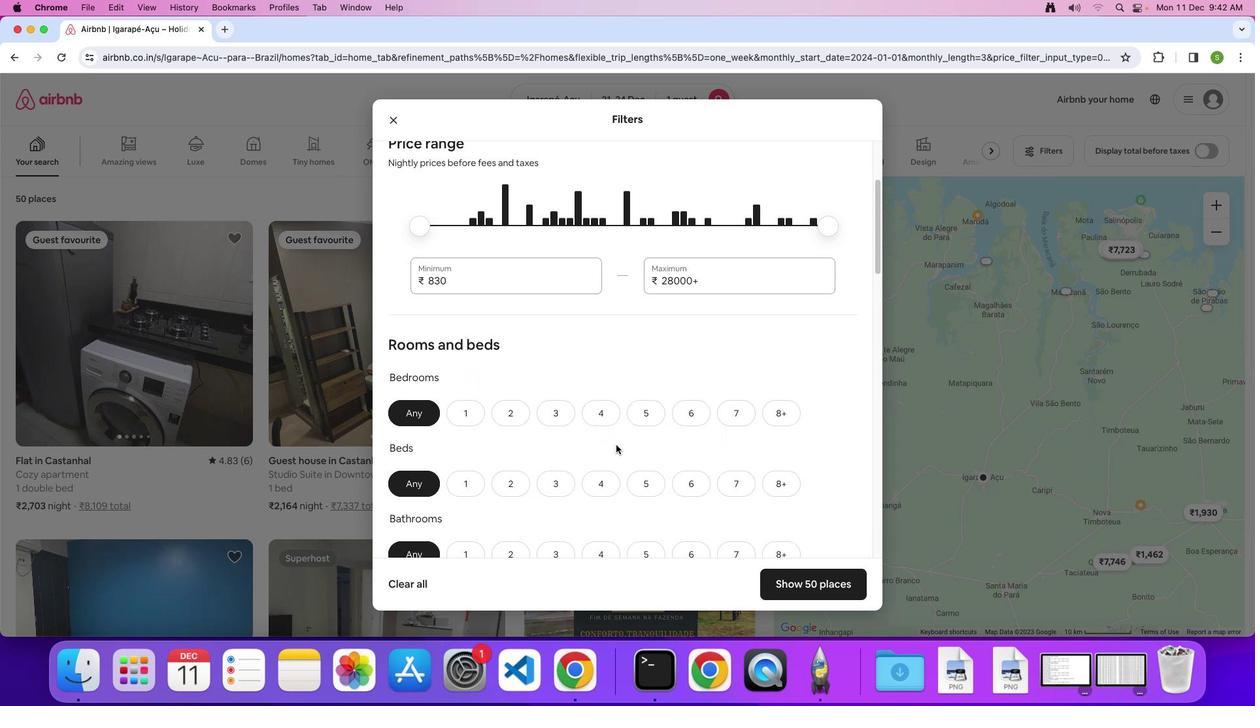 
Action: Mouse scrolled (616, 445) with delta (0, 0)
Screenshot: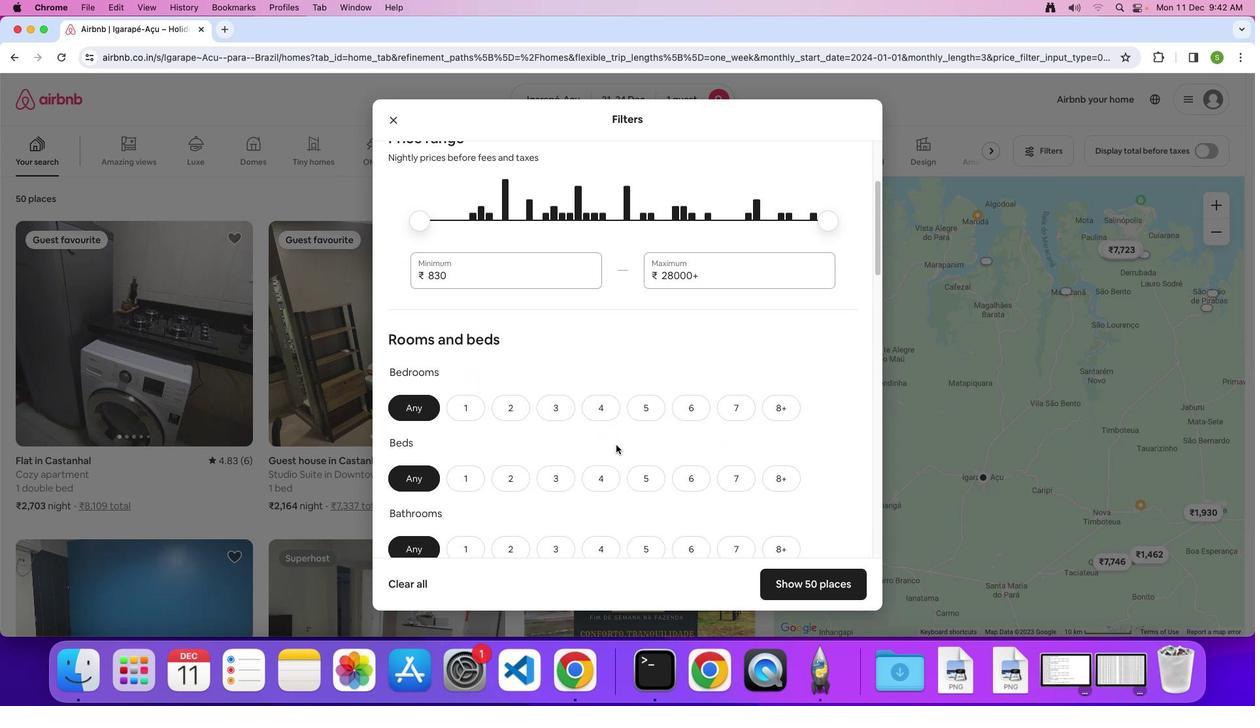 
Action: Mouse scrolled (616, 445) with delta (0, 0)
Screenshot: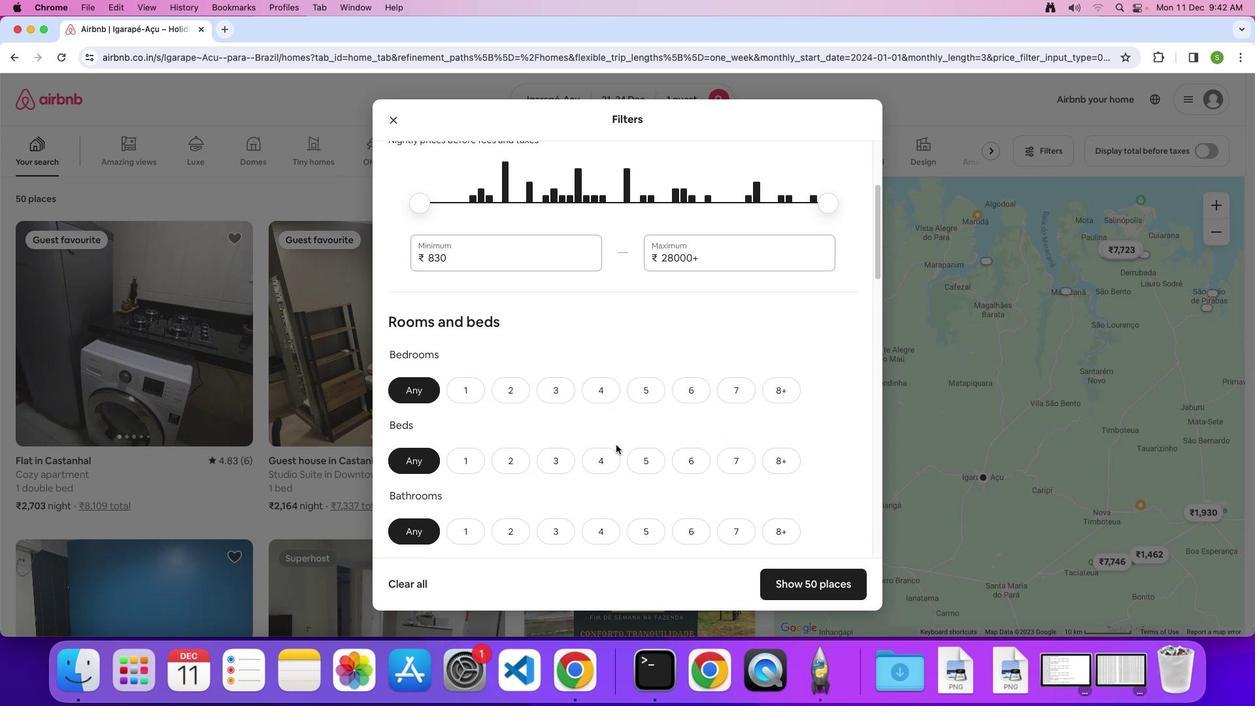 
Action: Mouse scrolled (616, 445) with delta (0, 0)
Screenshot: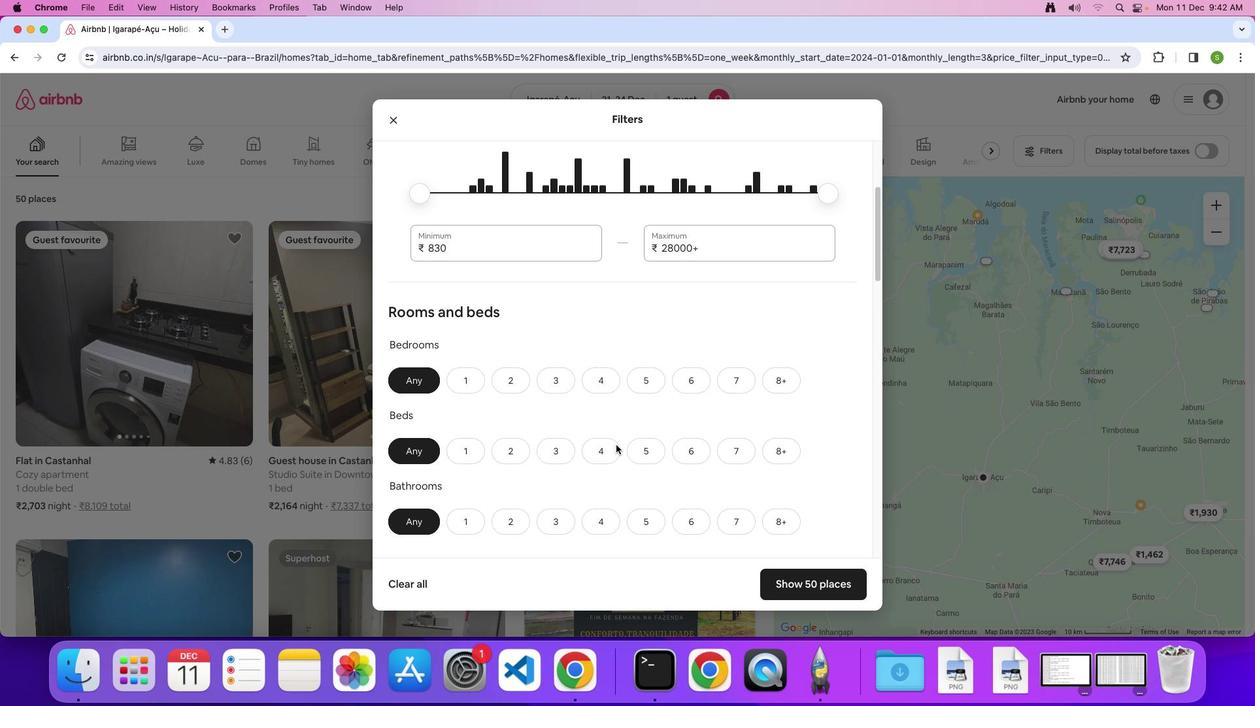 
Action: Mouse scrolled (616, 445) with delta (0, 0)
Screenshot: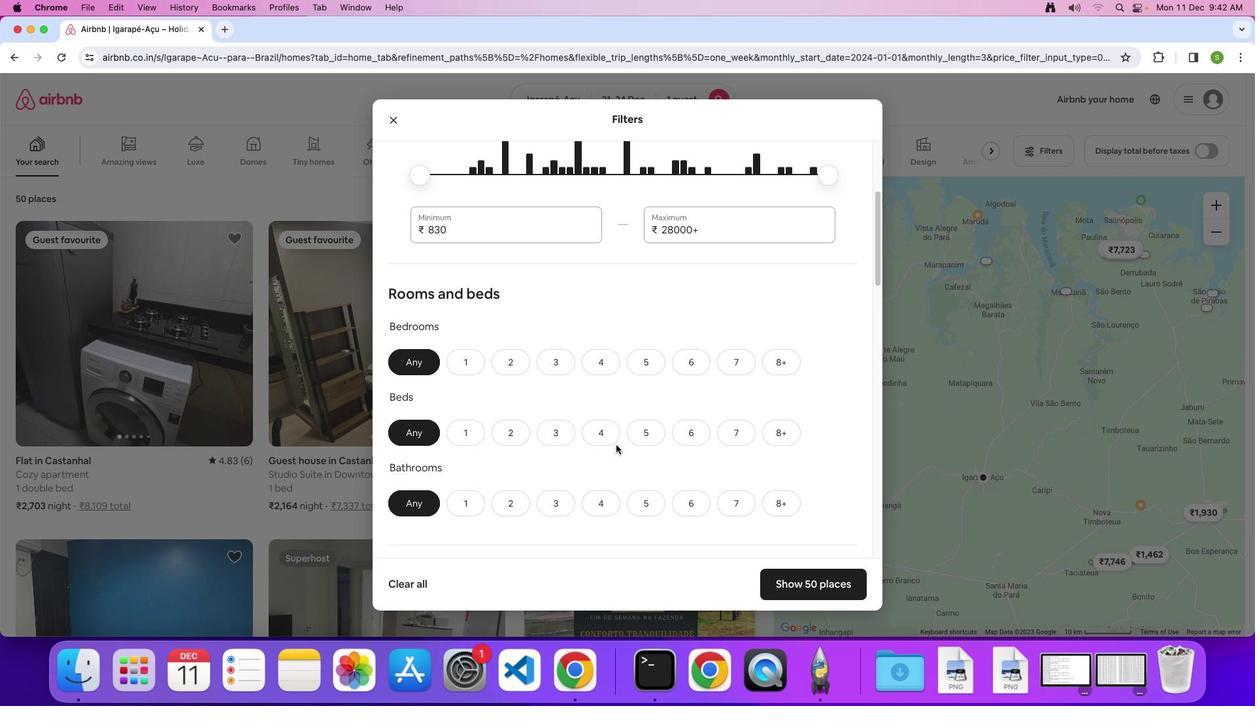 
Action: Mouse scrolled (616, 445) with delta (0, 0)
Screenshot: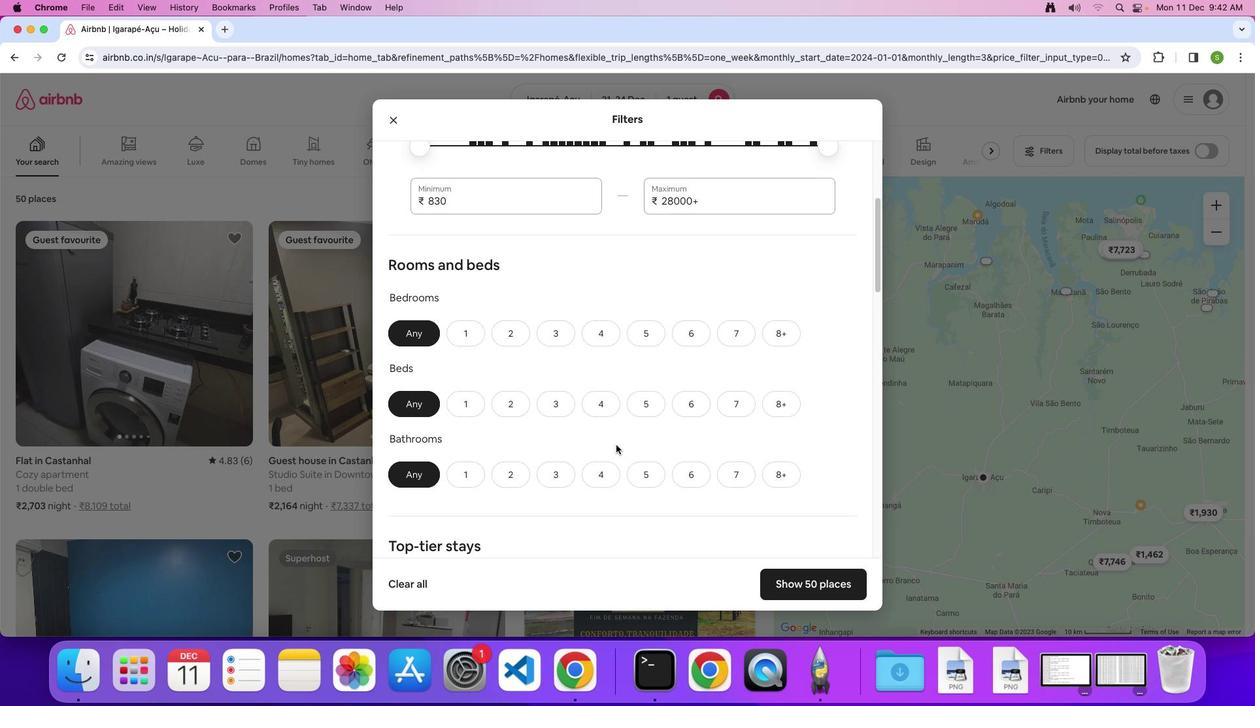 
Action: Mouse scrolled (616, 445) with delta (0, 0)
Screenshot: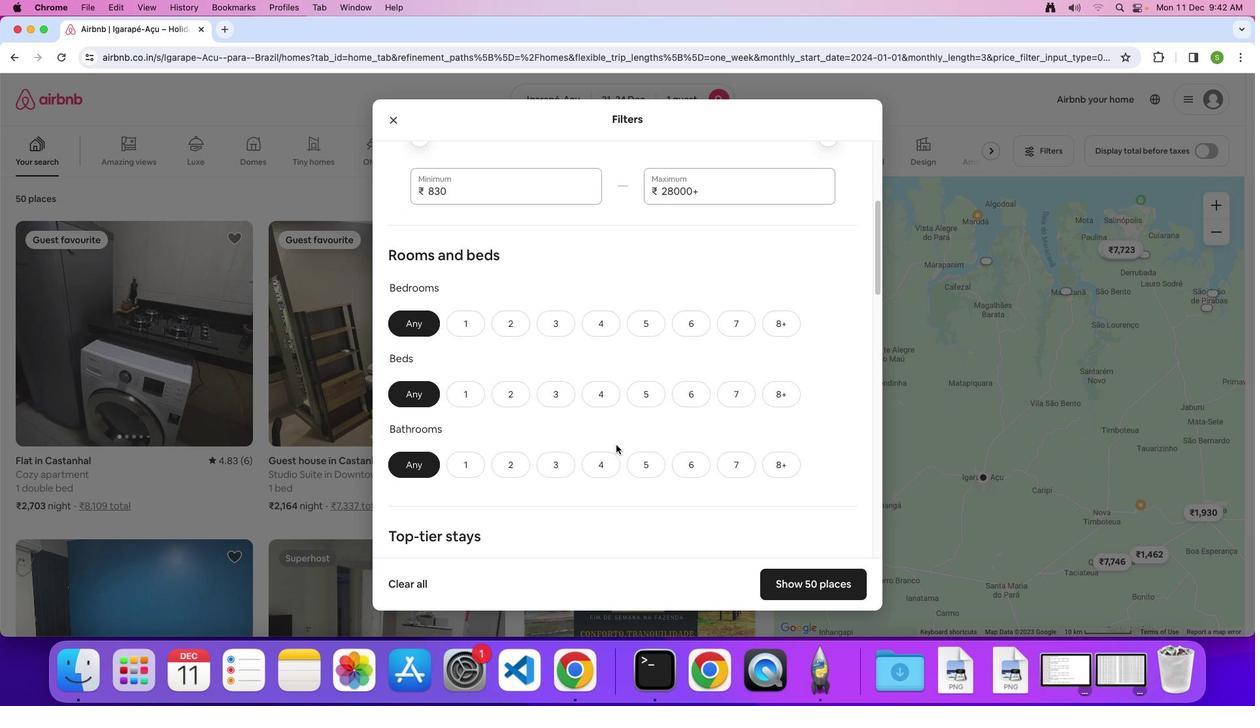 
Action: Mouse scrolled (616, 445) with delta (0, 0)
Screenshot: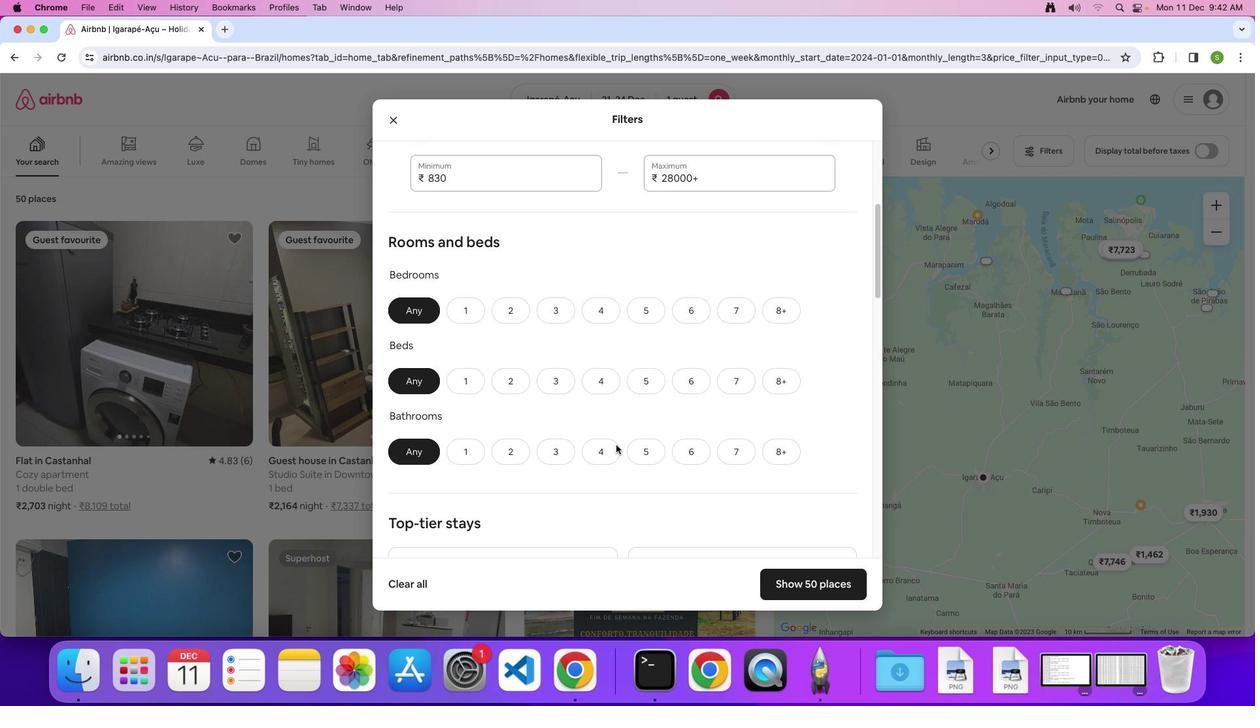 
Action: Mouse scrolled (616, 445) with delta (0, 0)
Screenshot: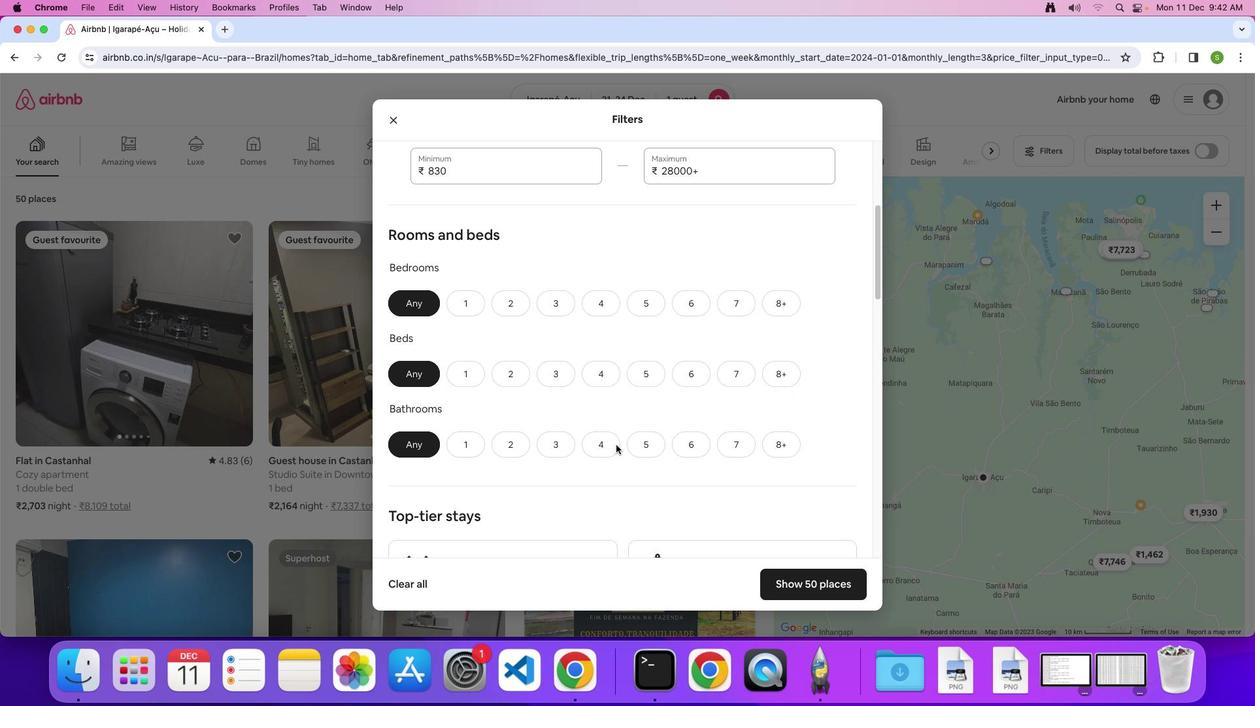 
Action: Mouse scrolled (616, 445) with delta (0, -1)
Screenshot: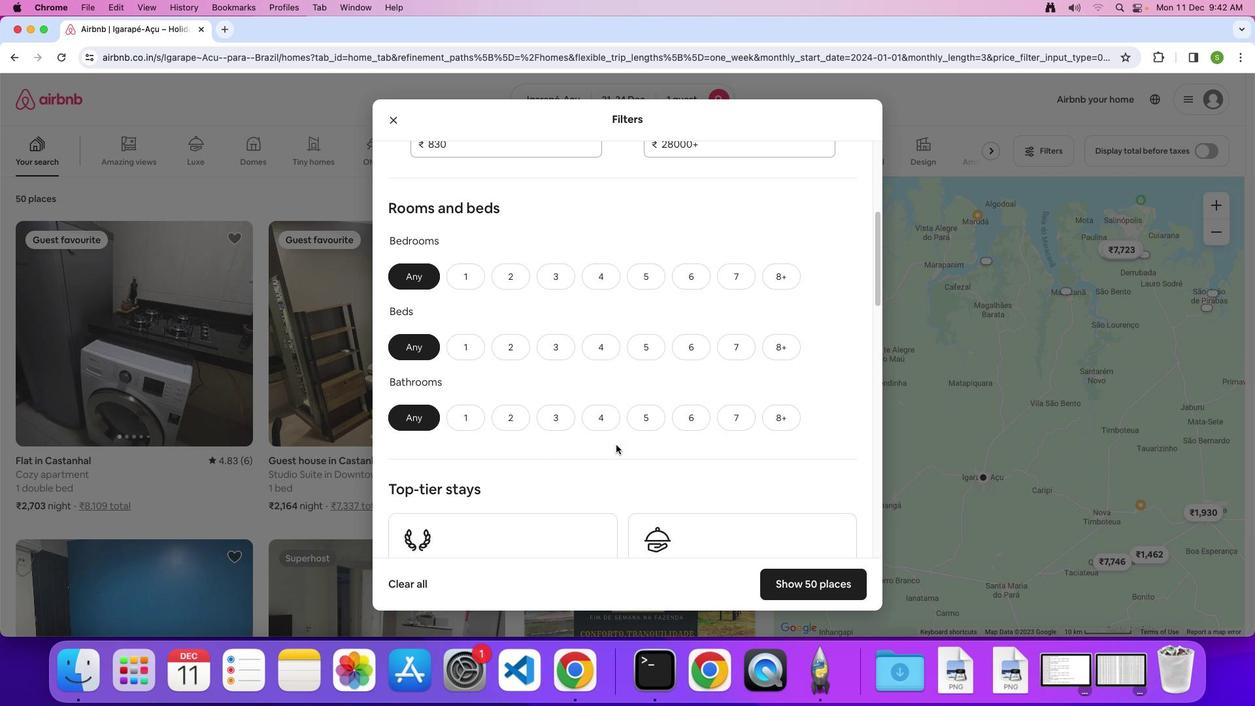 
Action: Mouse moved to (470, 245)
Screenshot: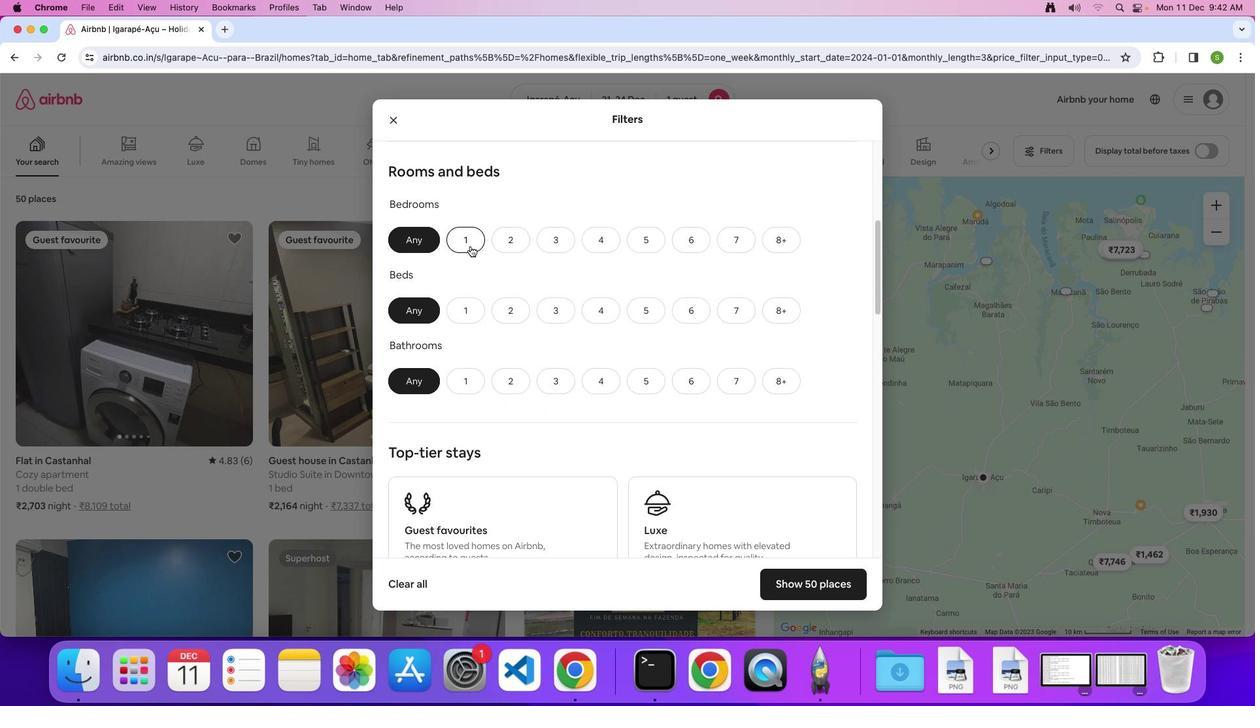 
Action: Mouse pressed left at (470, 245)
Screenshot: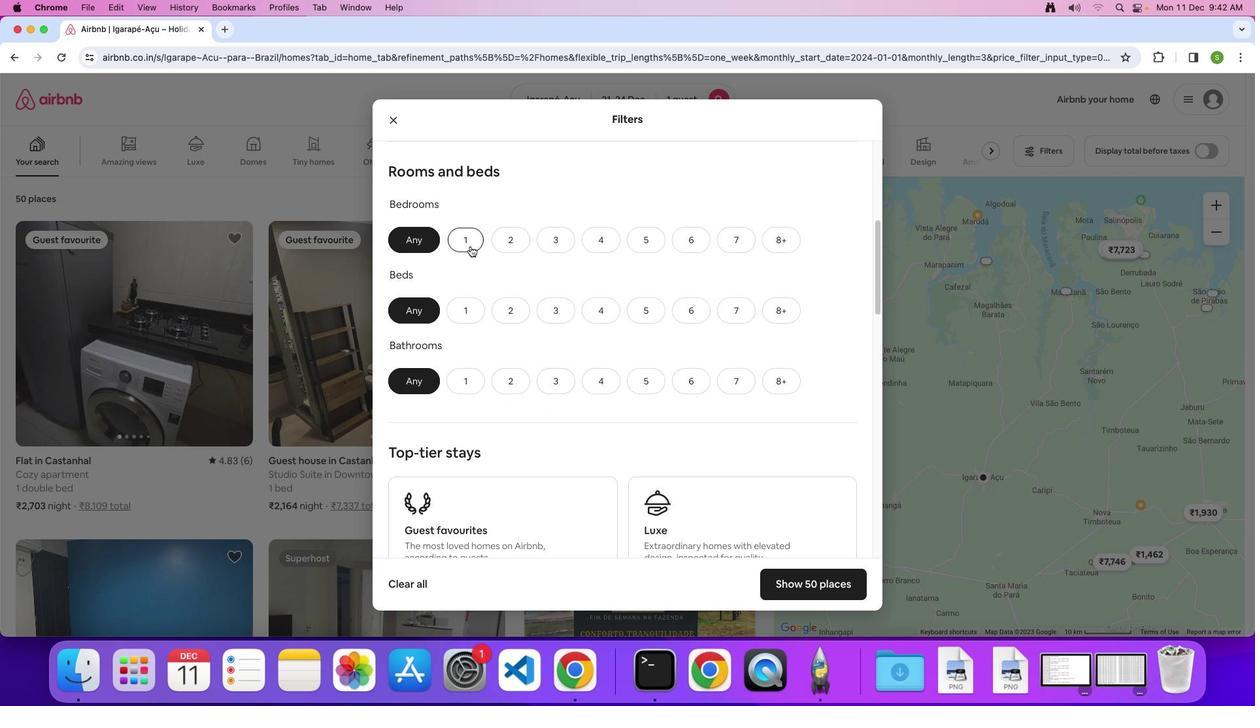 
Action: Mouse moved to (463, 310)
Screenshot: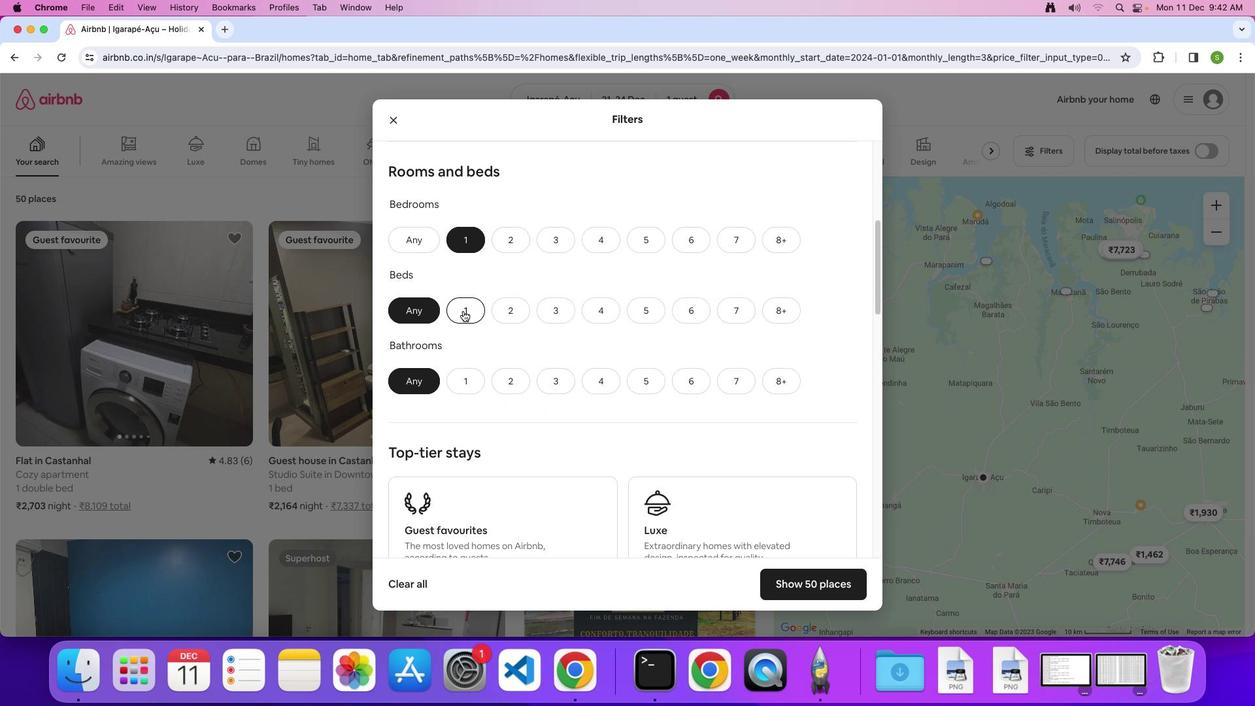 
Action: Mouse pressed left at (463, 310)
Screenshot: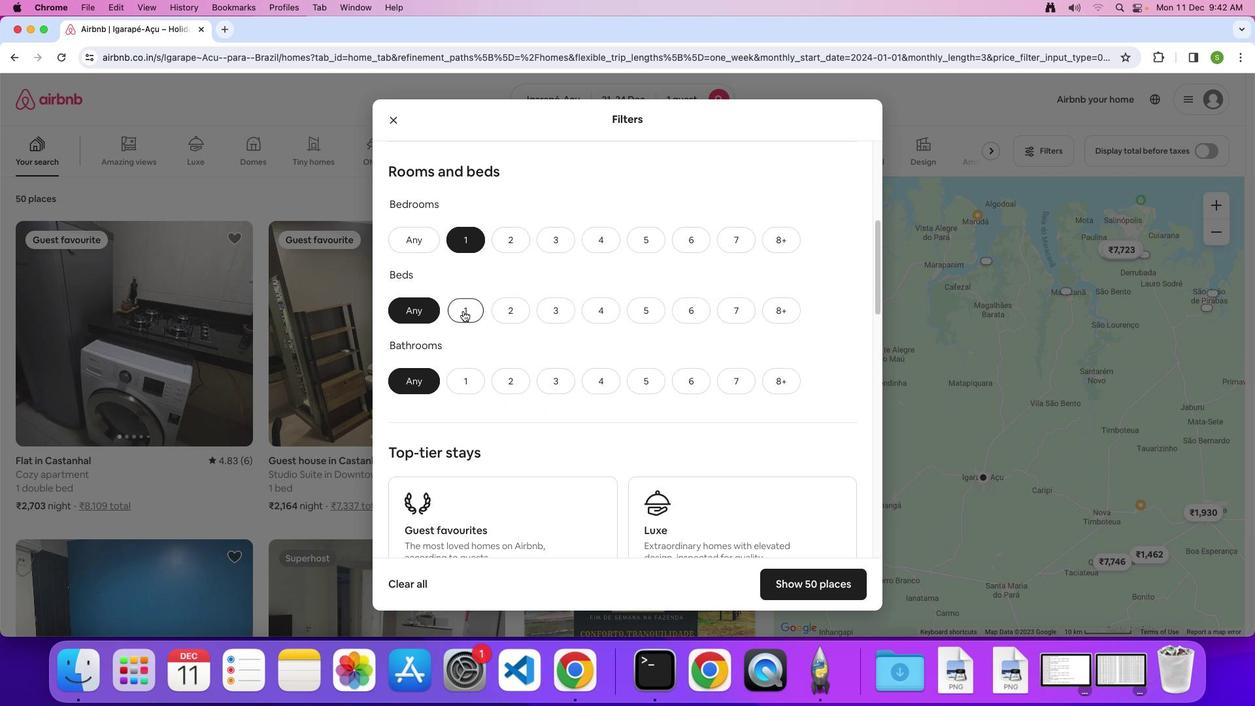 
Action: Mouse moved to (474, 386)
Screenshot: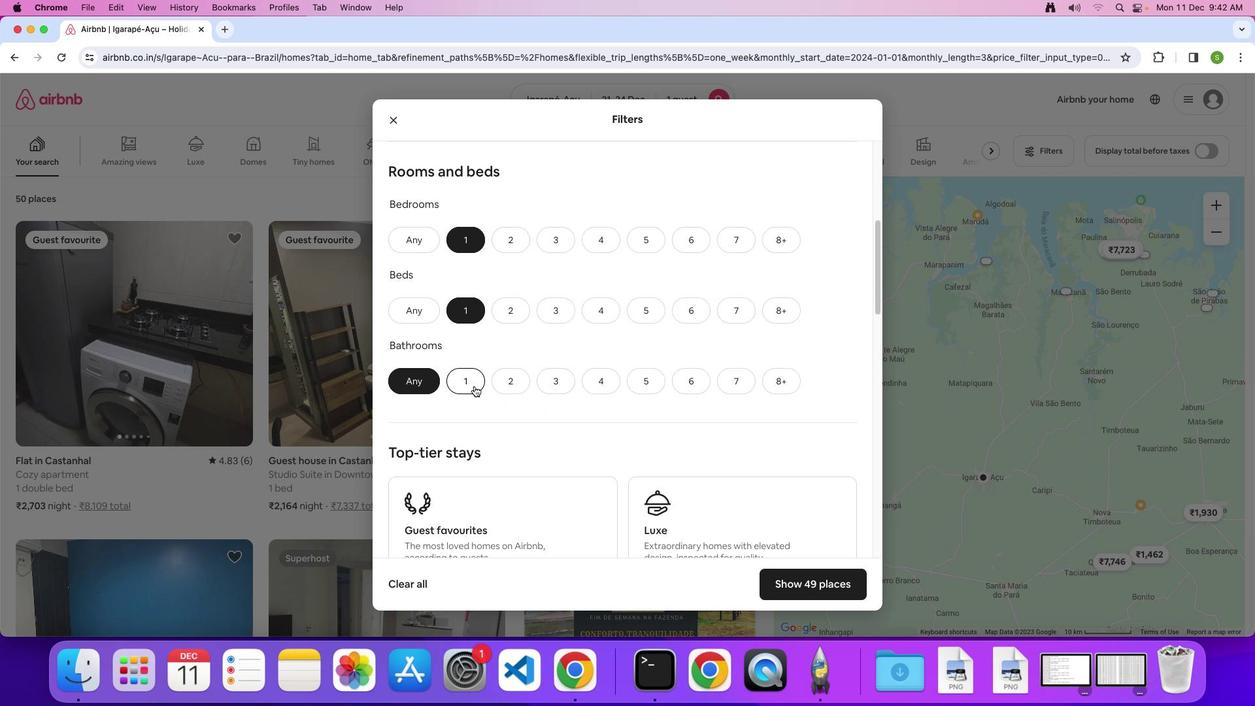 
Action: Mouse pressed left at (474, 386)
Screenshot: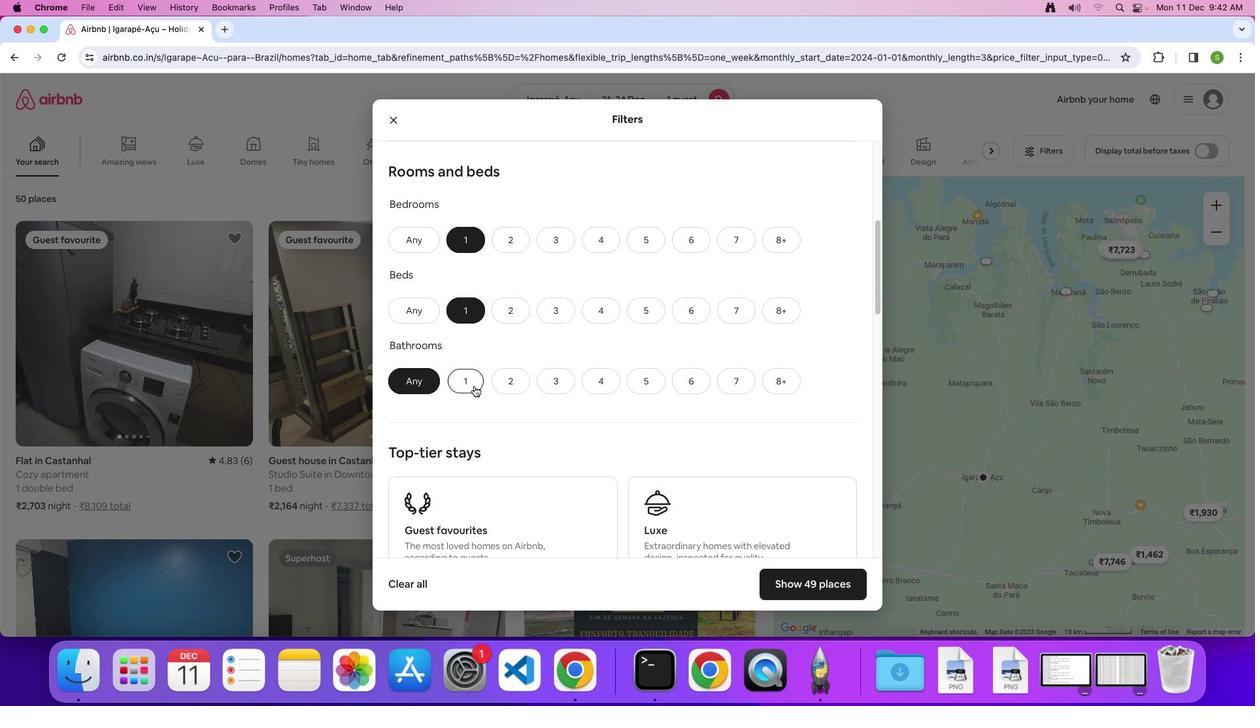 
Action: Mouse moved to (690, 382)
Screenshot: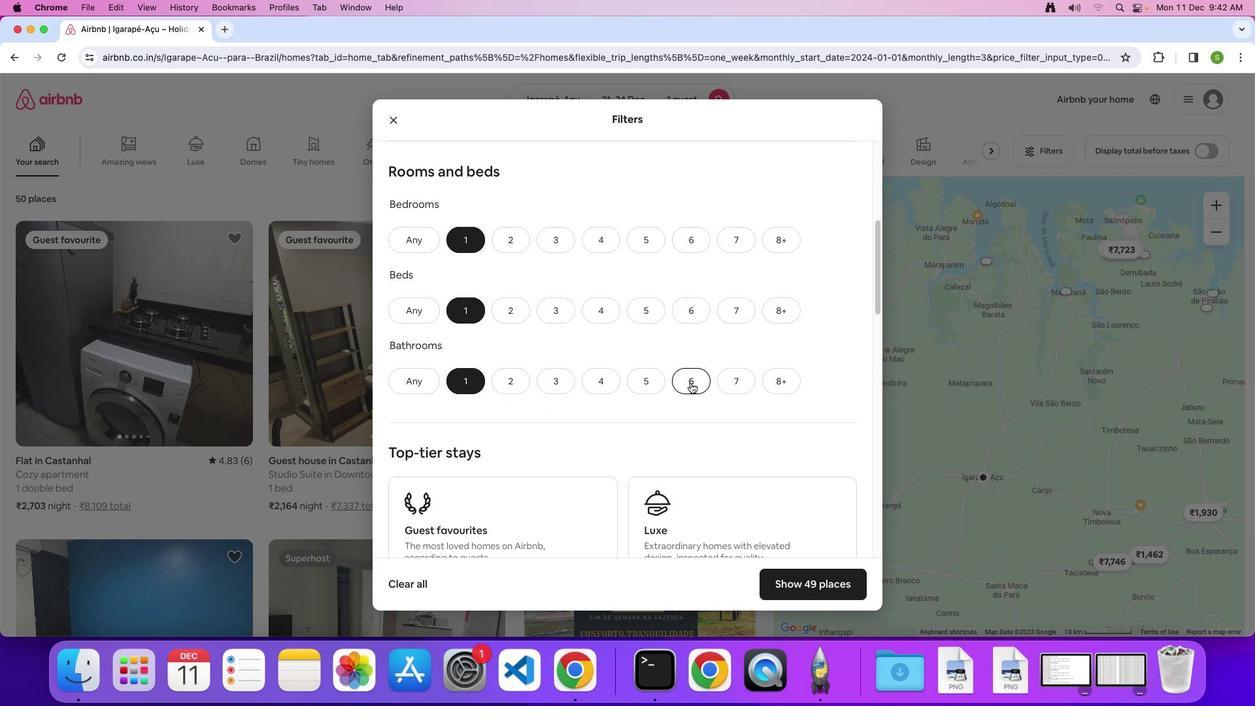 
Action: Mouse scrolled (690, 382) with delta (0, 0)
Screenshot: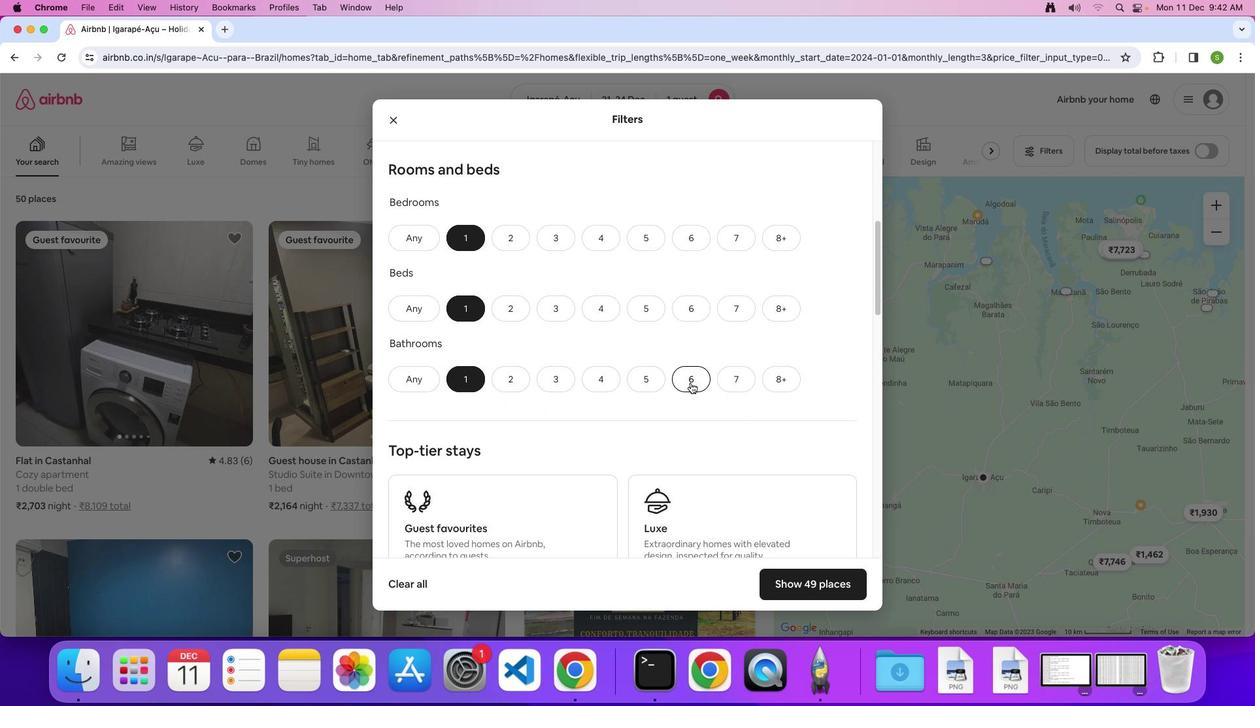 
Action: Mouse scrolled (690, 382) with delta (0, 0)
Screenshot: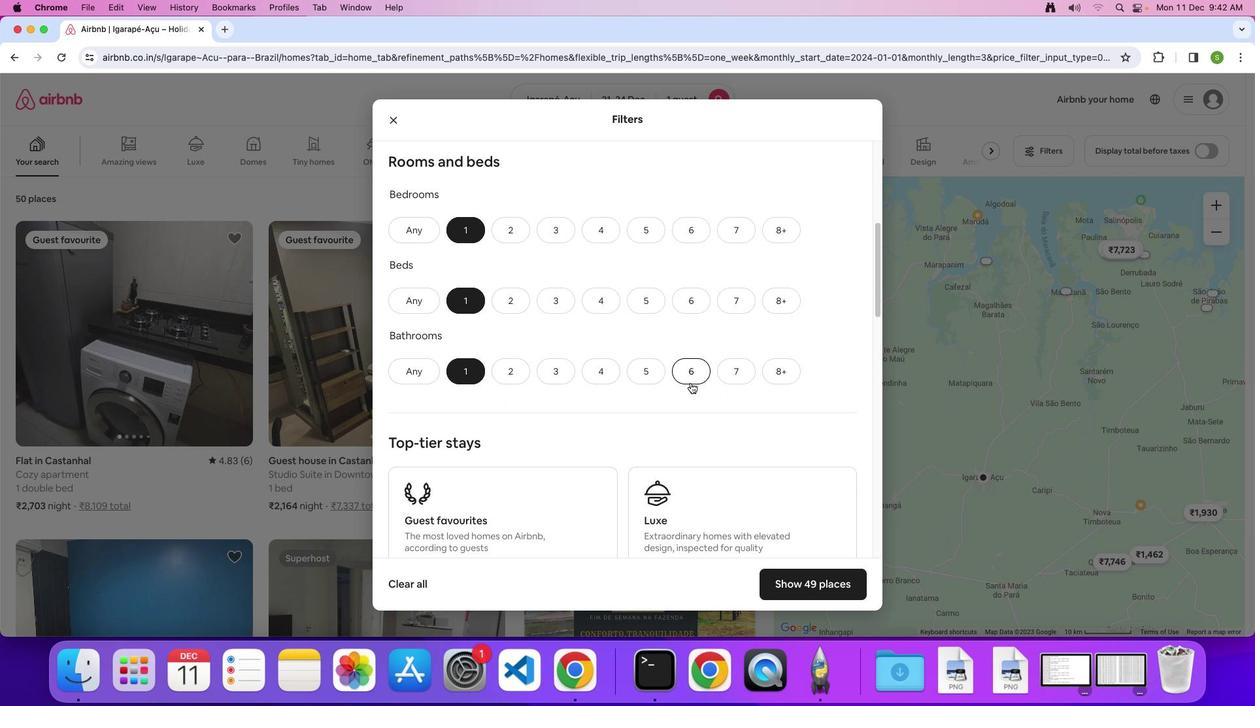 
Action: Mouse scrolled (690, 382) with delta (0, 0)
Screenshot: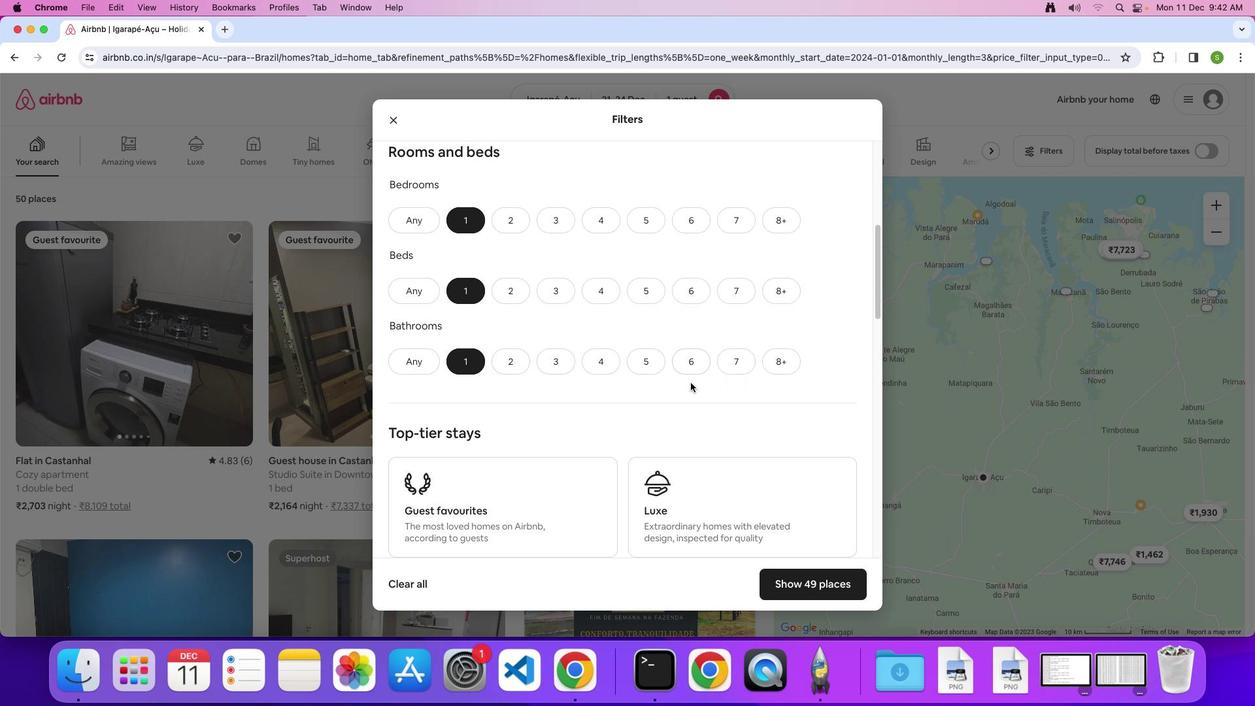 
Action: Mouse scrolled (690, 382) with delta (0, 0)
Screenshot: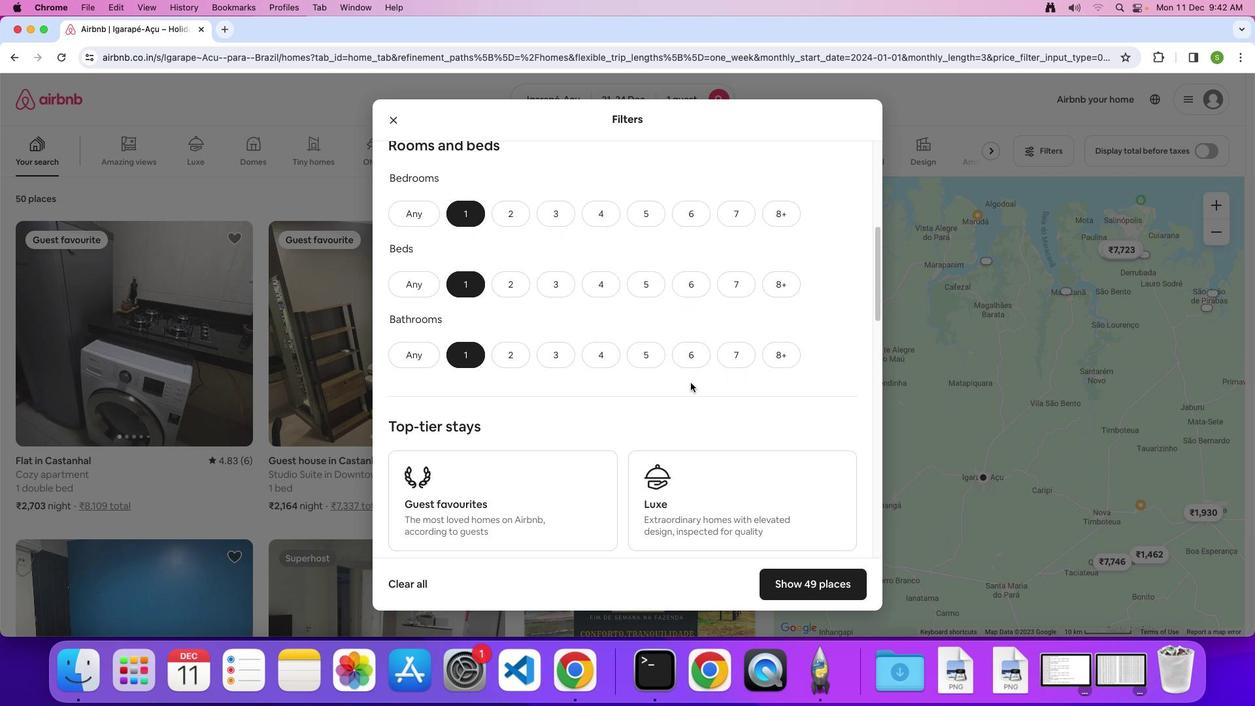 
Action: Mouse scrolled (690, 382) with delta (0, 0)
Screenshot: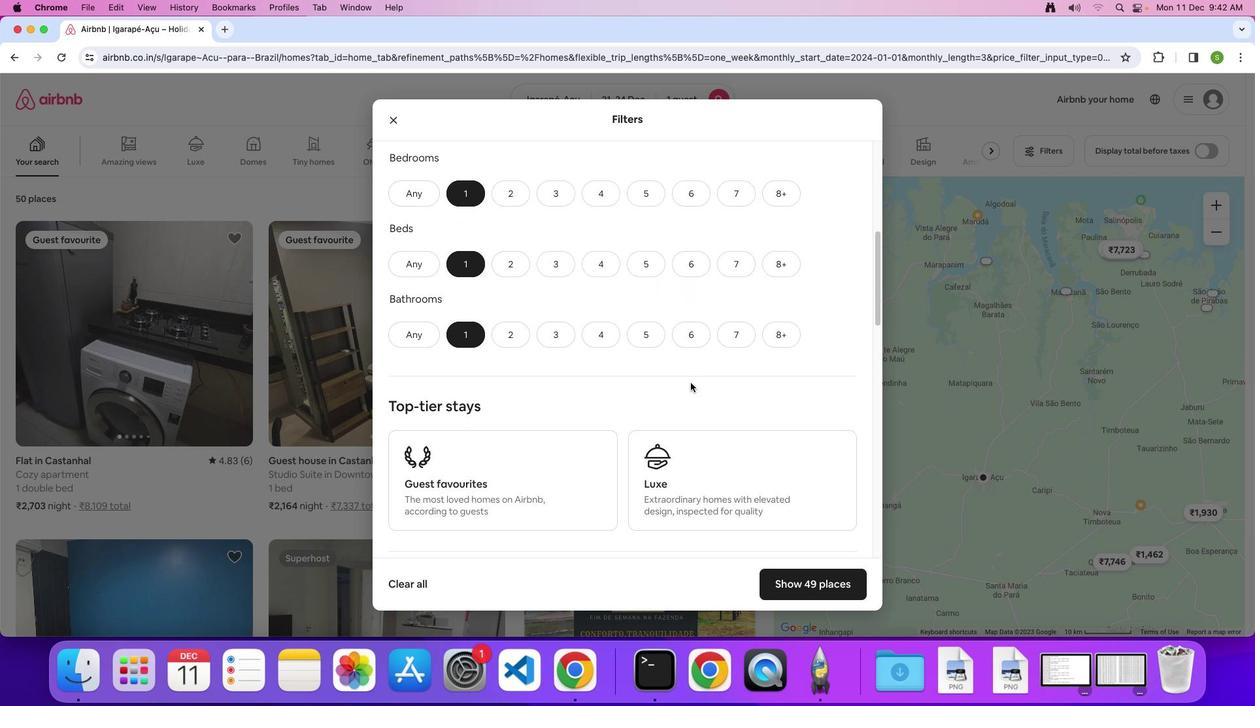 
Action: Mouse scrolled (690, 382) with delta (0, 0)
Screenshot: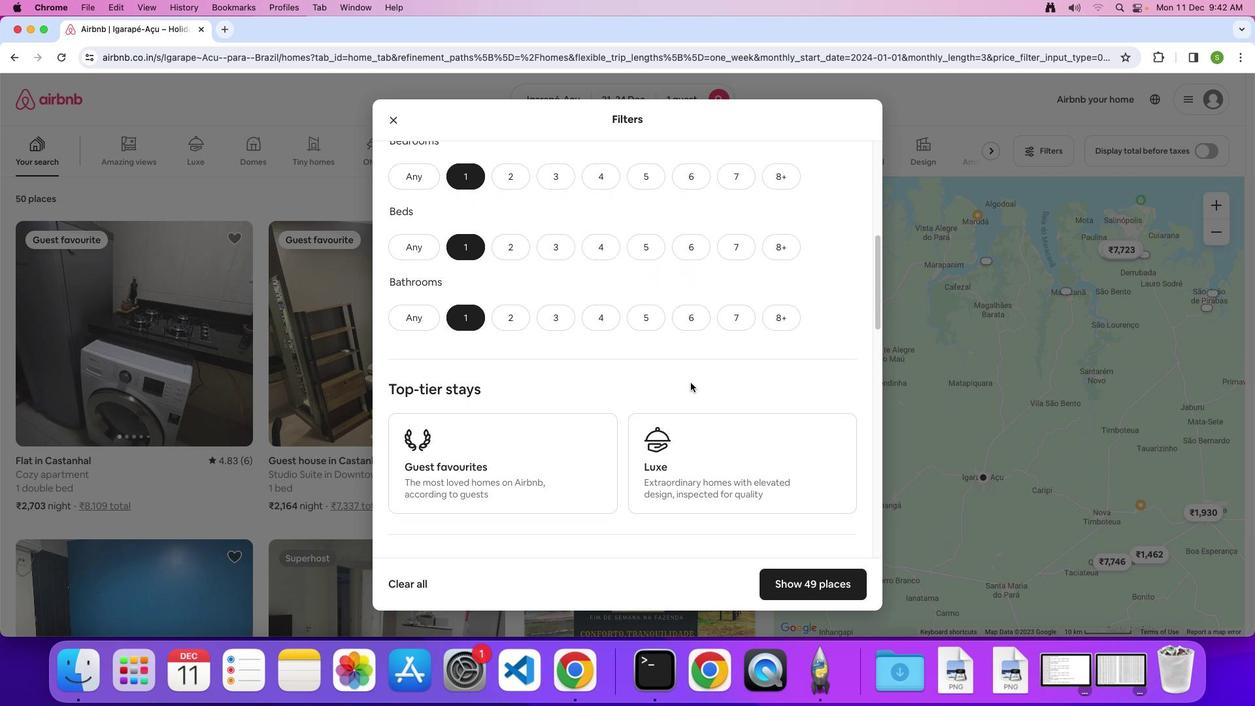 
Action: Mouse scrolled (690, 382) with delta (0, 0)
Screenshot: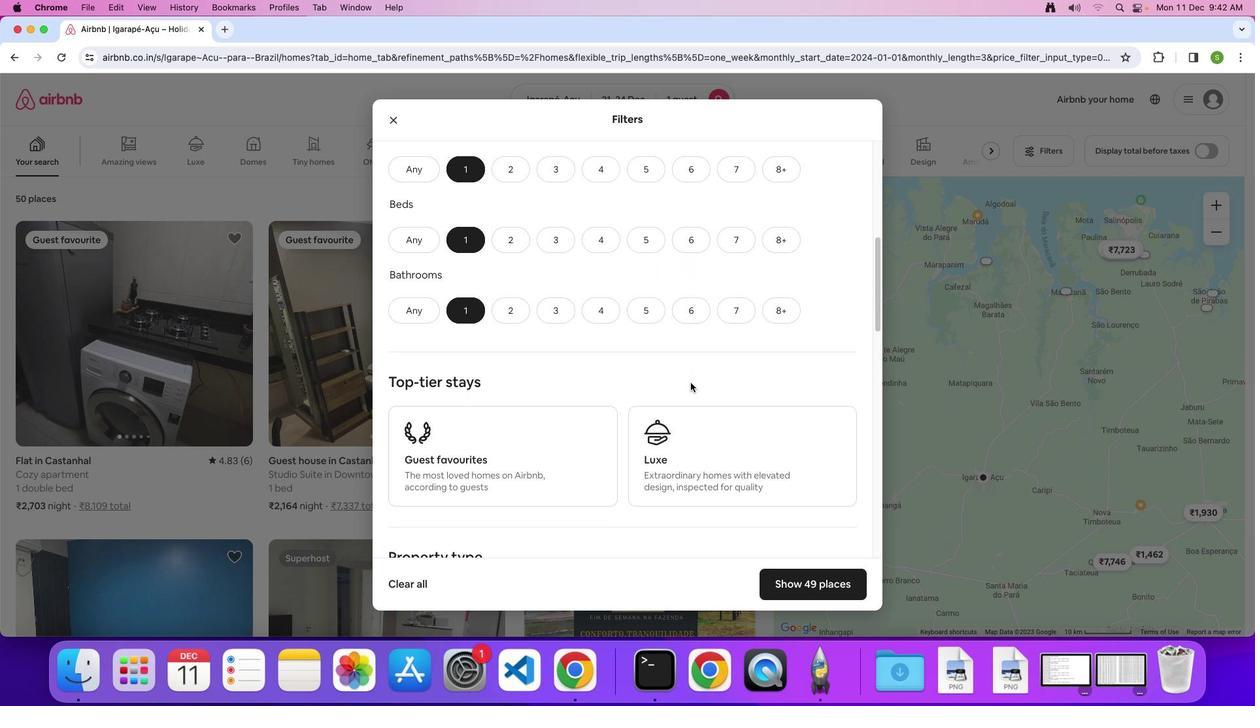 
Action: Mouse scrolled (690, 382) with delta (0, 0)
Screenshot: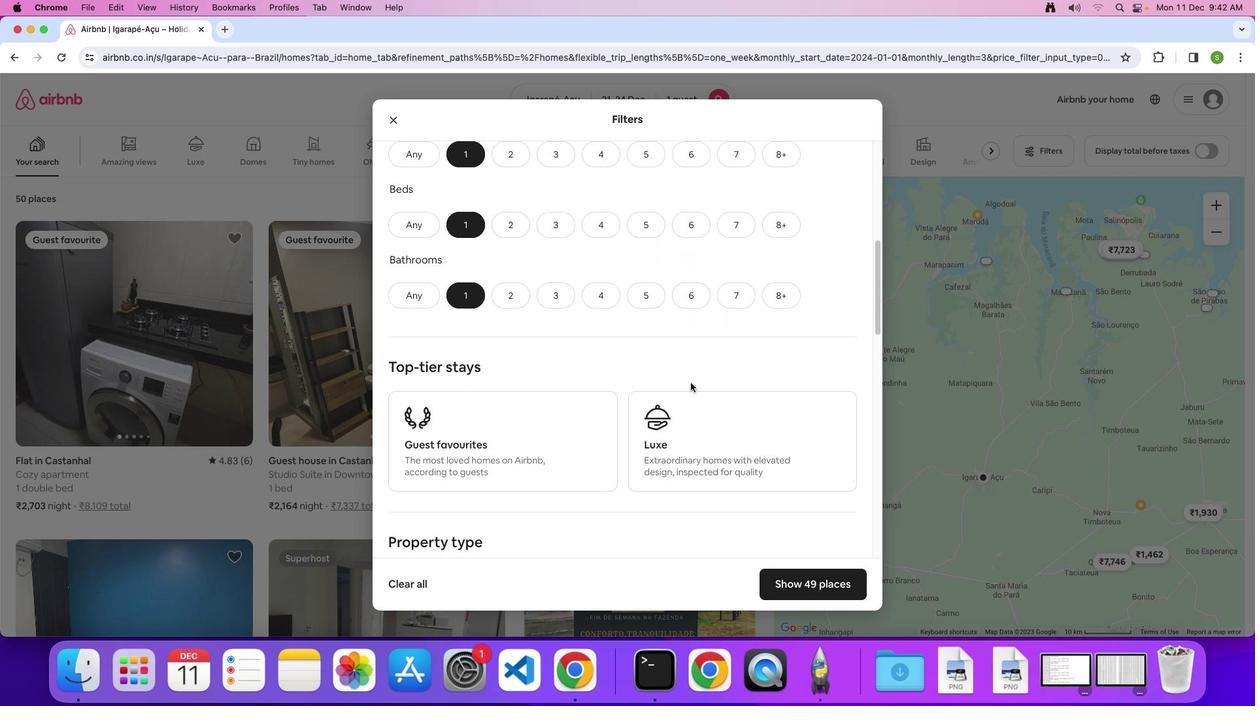
Action: Mouse scrolled (690, 382) with delta (0, 0)
Screenshot: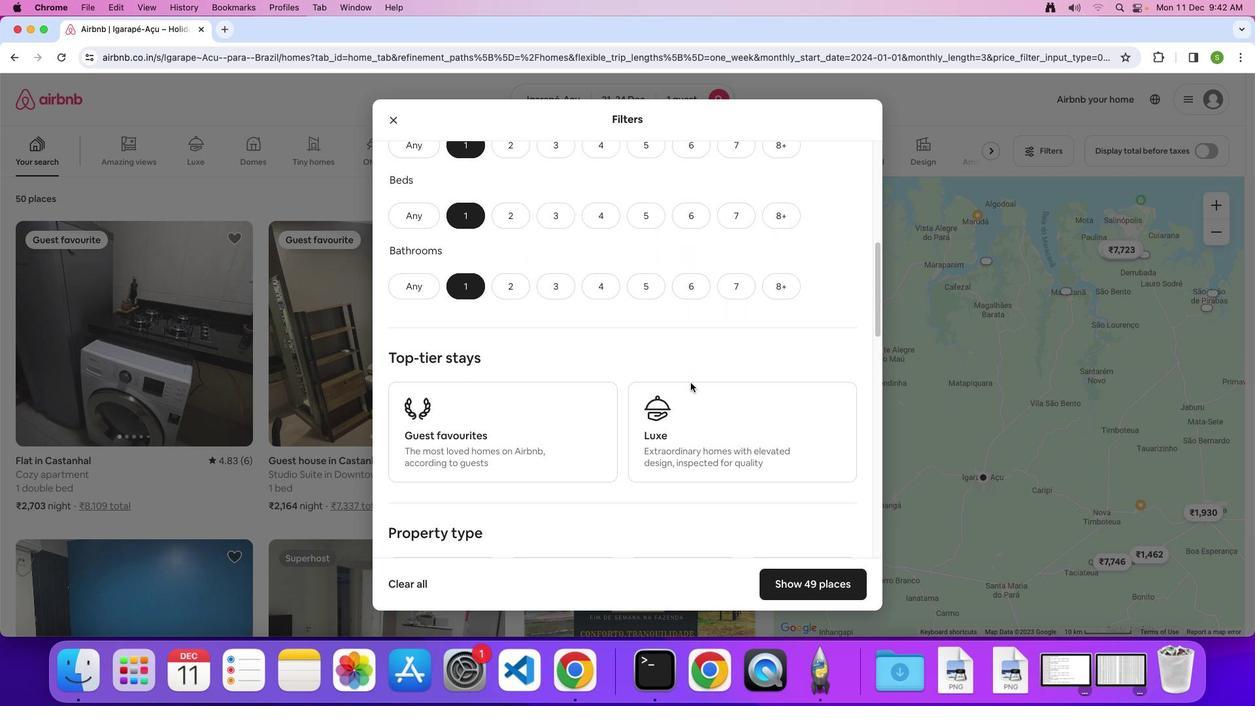 
Action: Mouse scrolled (690, 382) with delta (0, 0)
Screenshot: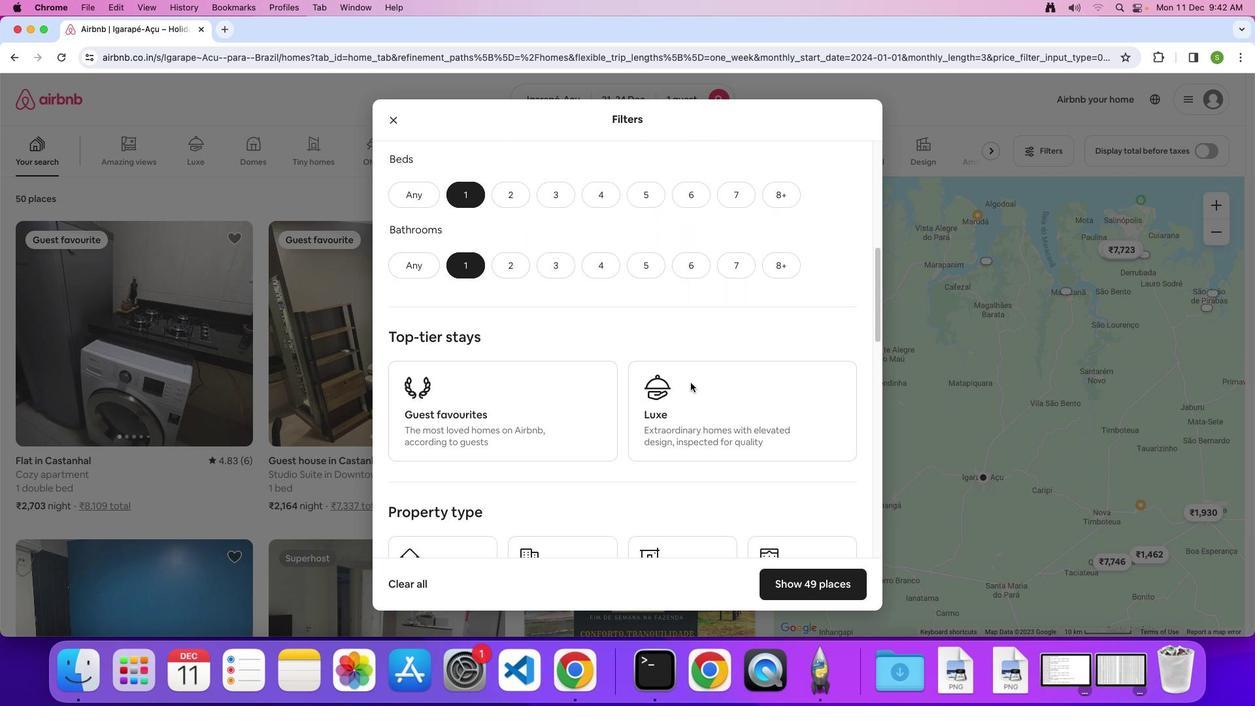 
Action: Mouse scrolled (690, 382) with delta (0, 0)
Screenshot: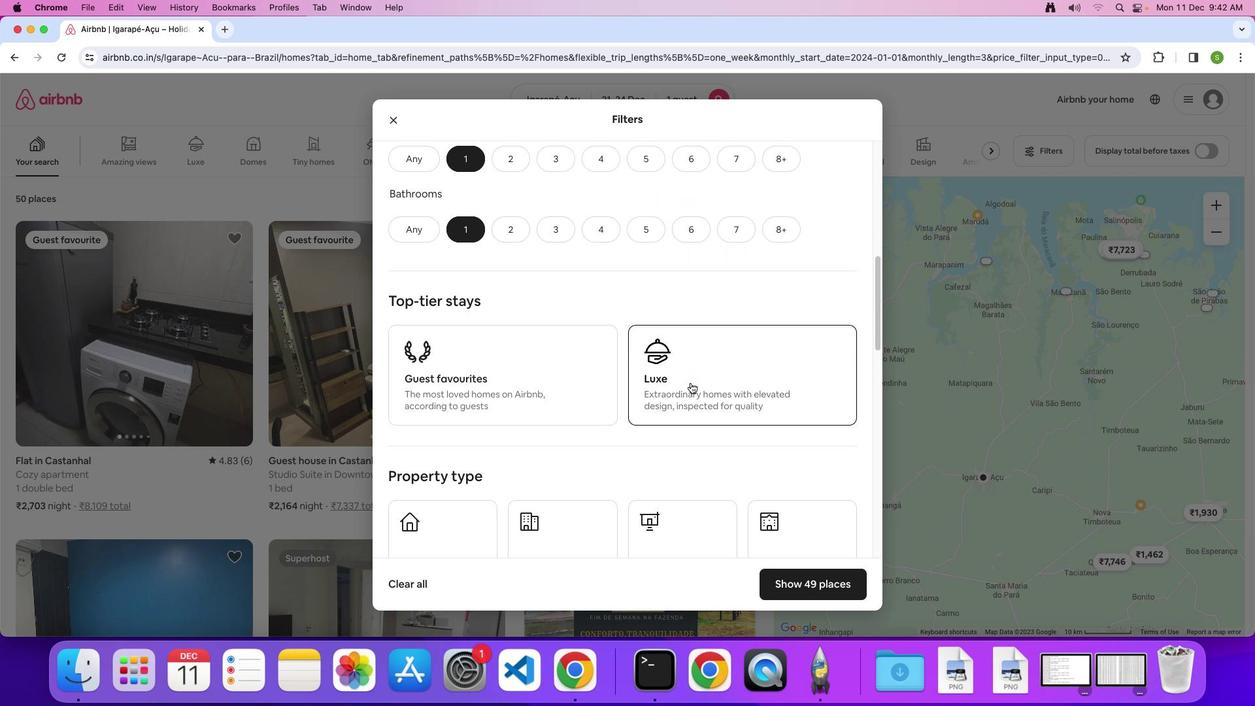 
Action: Mouse scrolled (690, 382) with delta (0, 0)
Screenshot: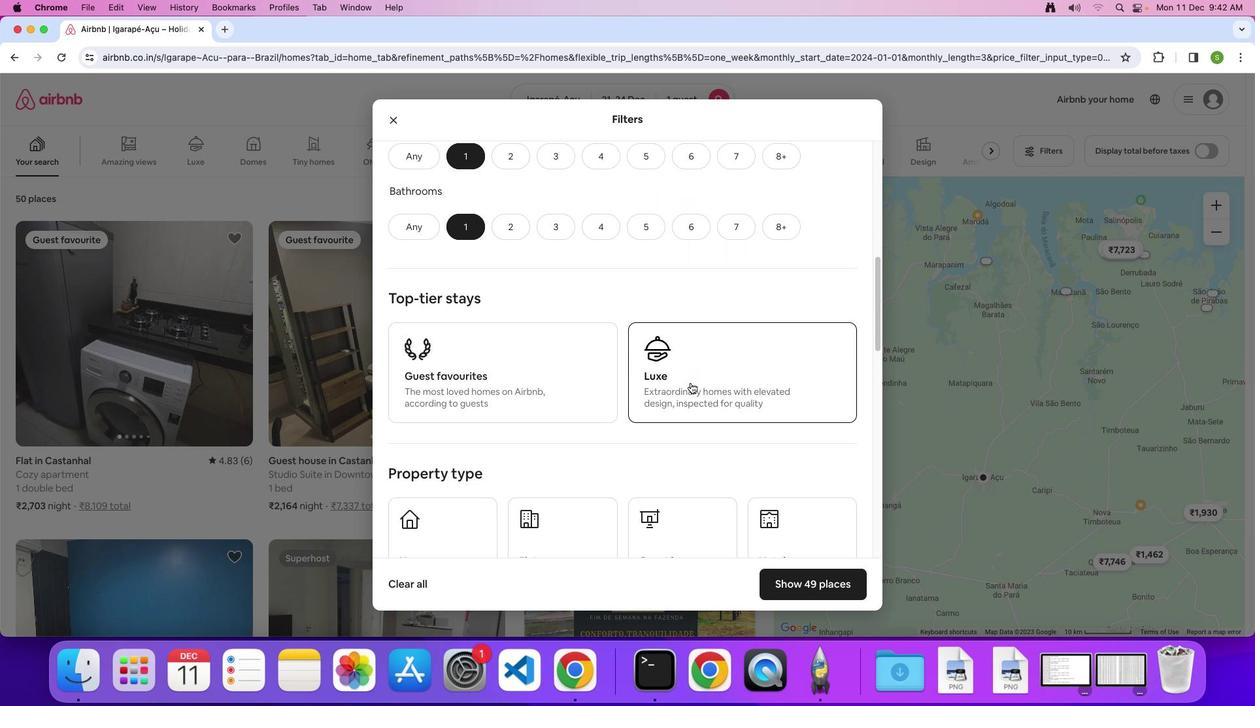 
Action: Mouse scrolled (690, 382) with delta (0, 0)
Screenshot: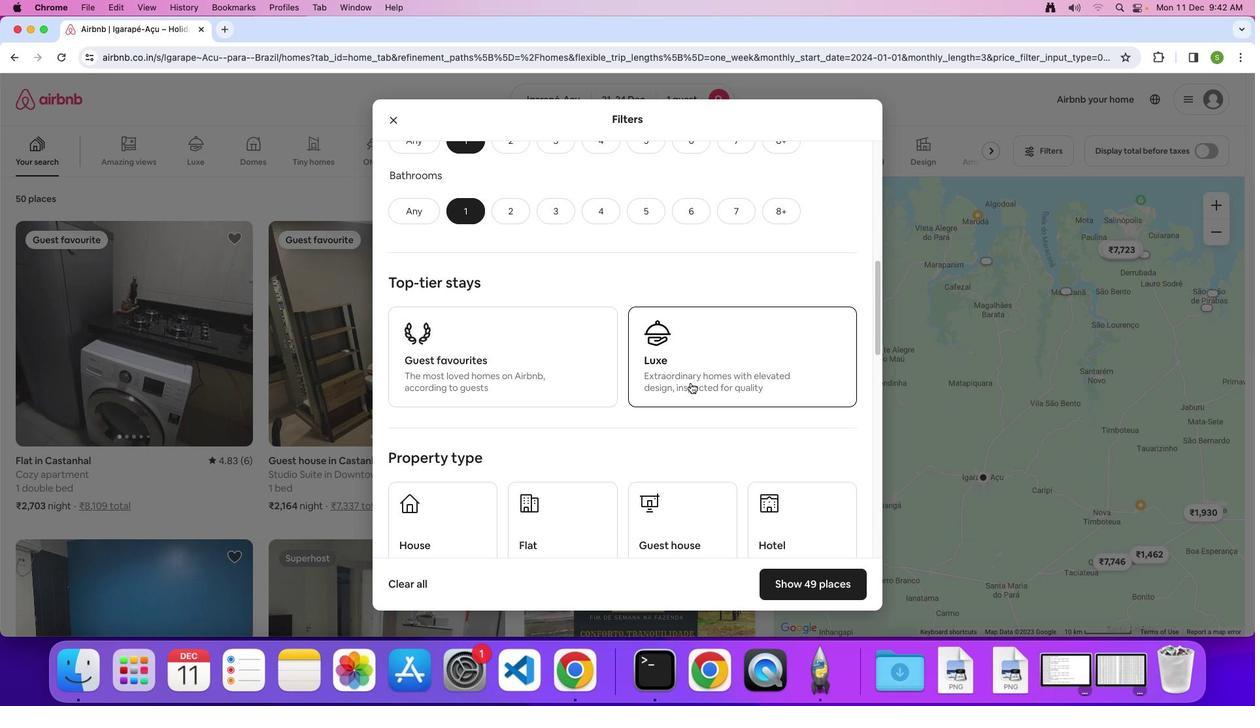 
Action: Mouse scrolled (690, 382) with delta (0, 0)
Screenshot: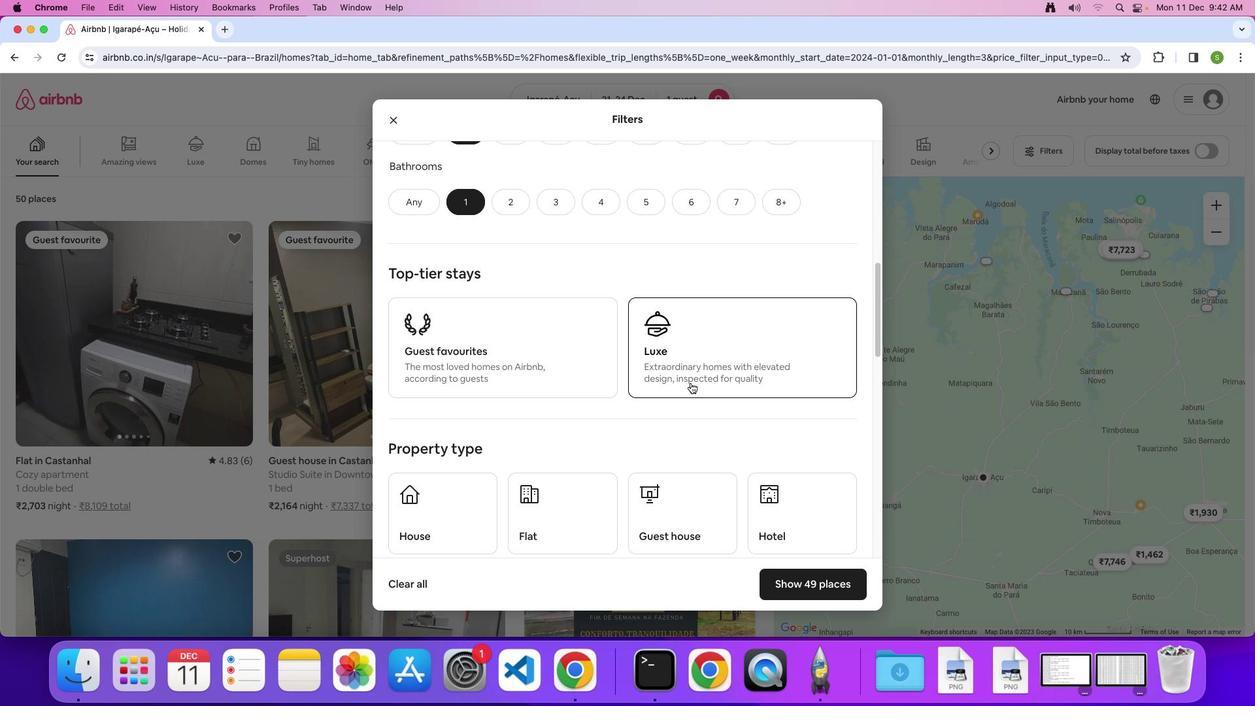 
Action: Mouse scrolled (690, 382) with delta (0, -1)
Screenshot: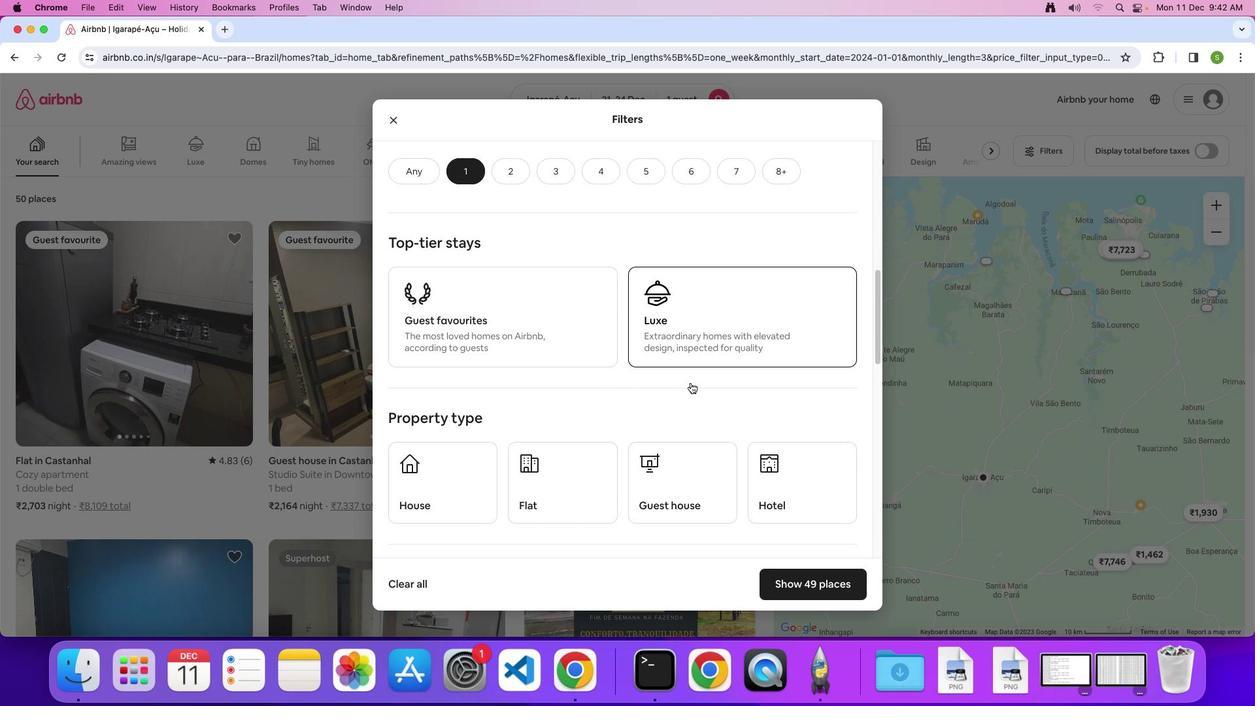 
Action: Mouse scrolled (690, 382) with delta (0, 0)
Screenshot: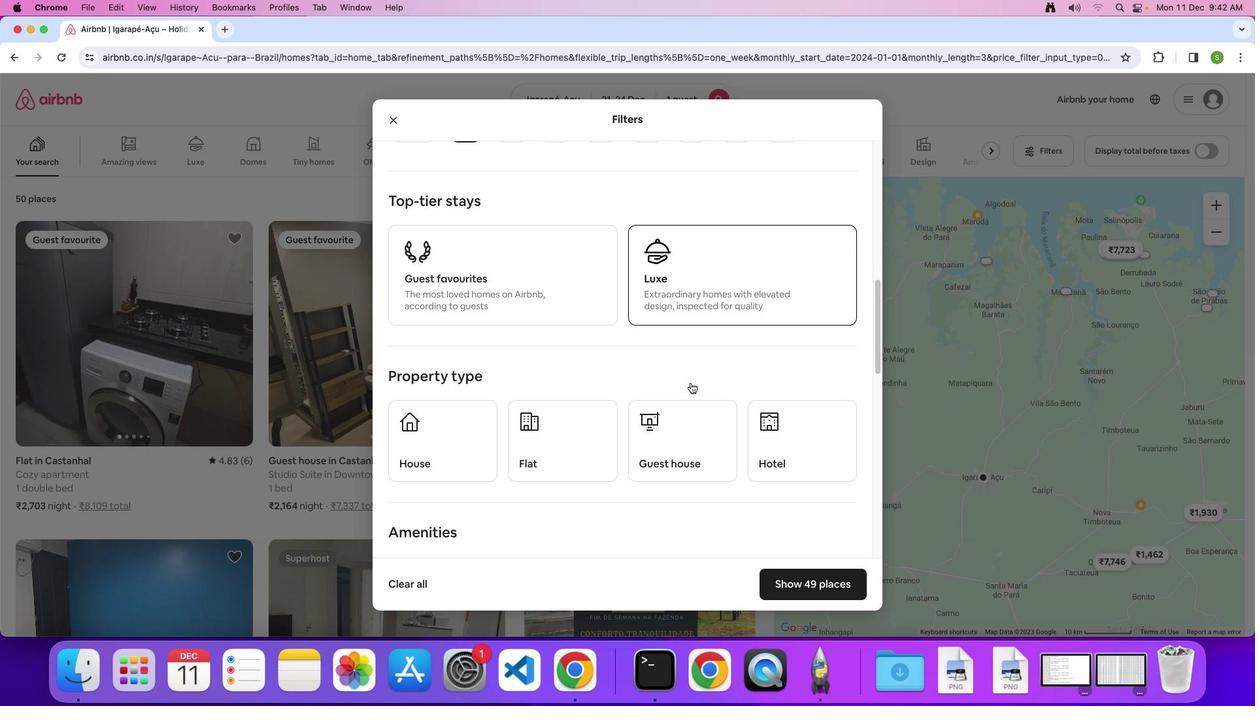 
Action: Mouse scrolled (690, 382) with delta (0, 0)
Screenshot: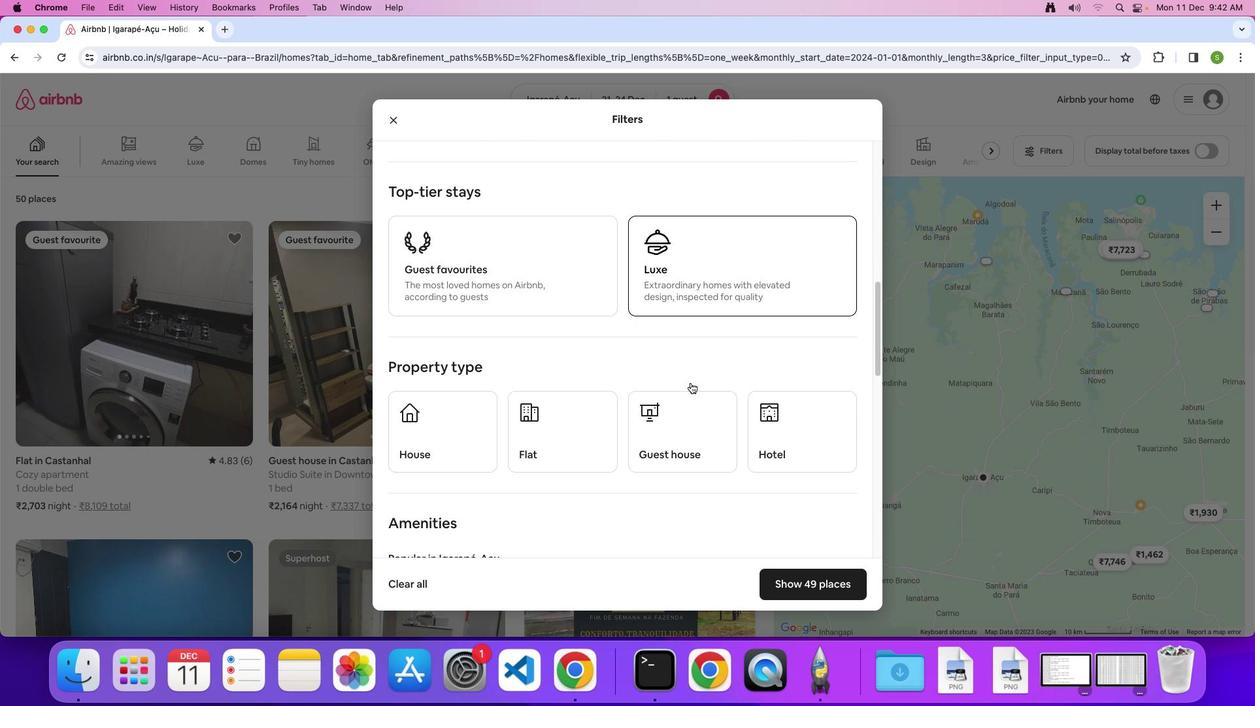 
Action: Mouse scrolled (690, 382) with delta (0, 0)
Screenshot: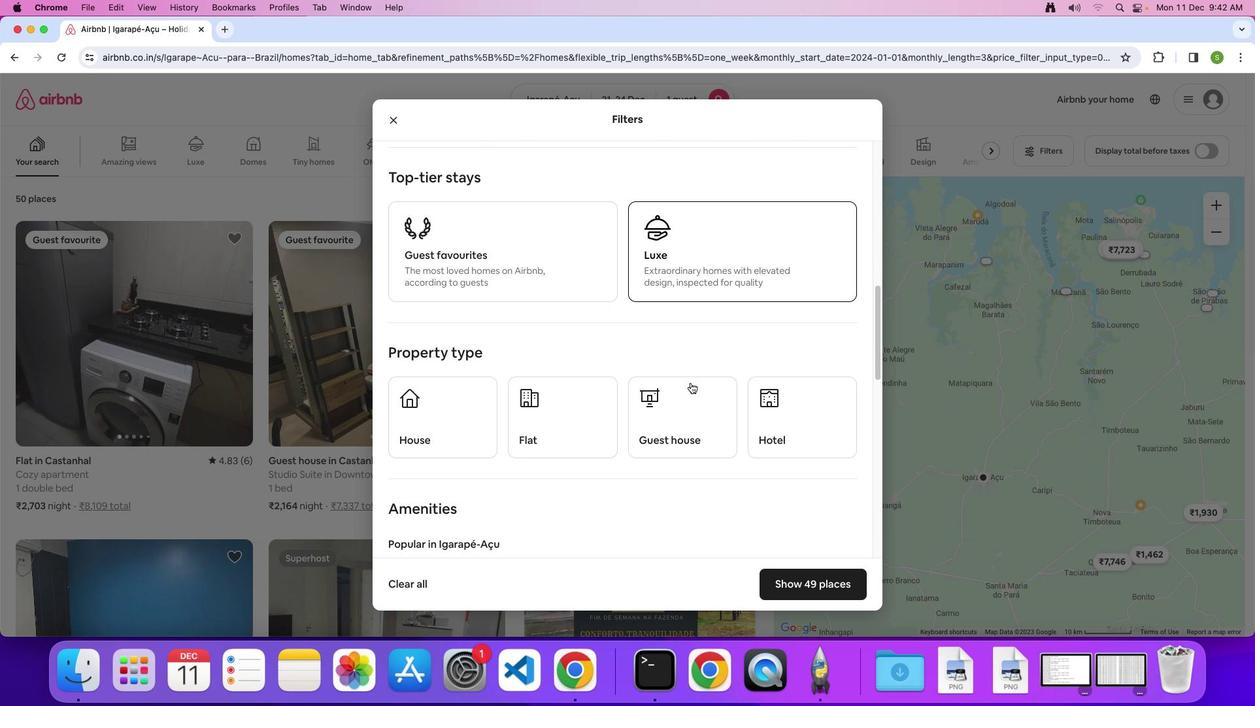 
Action: Mouse moved to (540, 424)
Screenshot: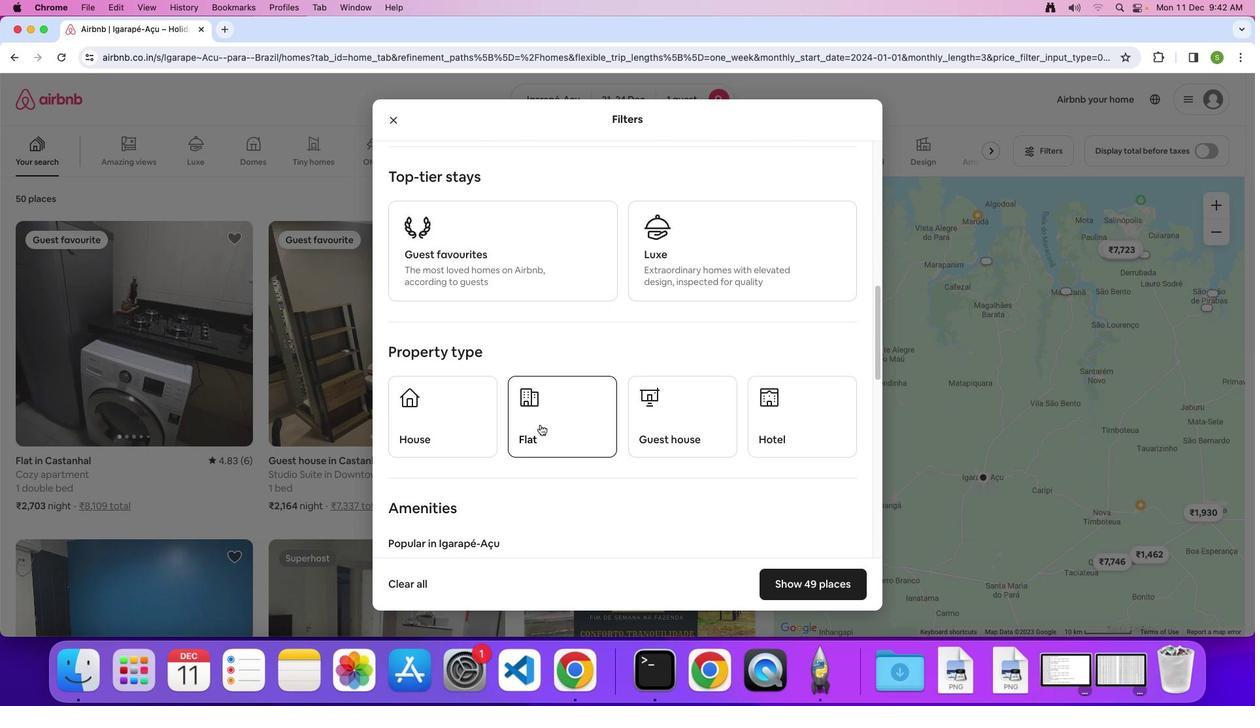 
Action: Mouse pressed left at (540, 424)
Screenshot: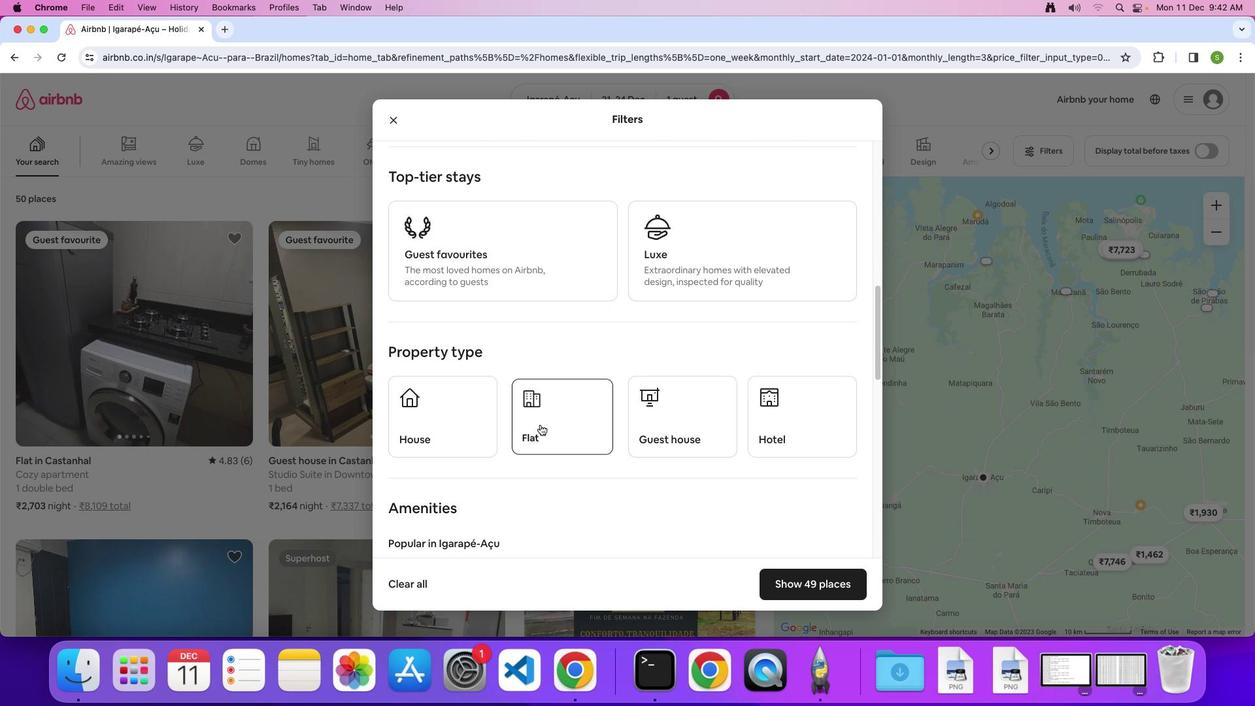 
Action: Mouse moved to (623, 401)
Screenshot: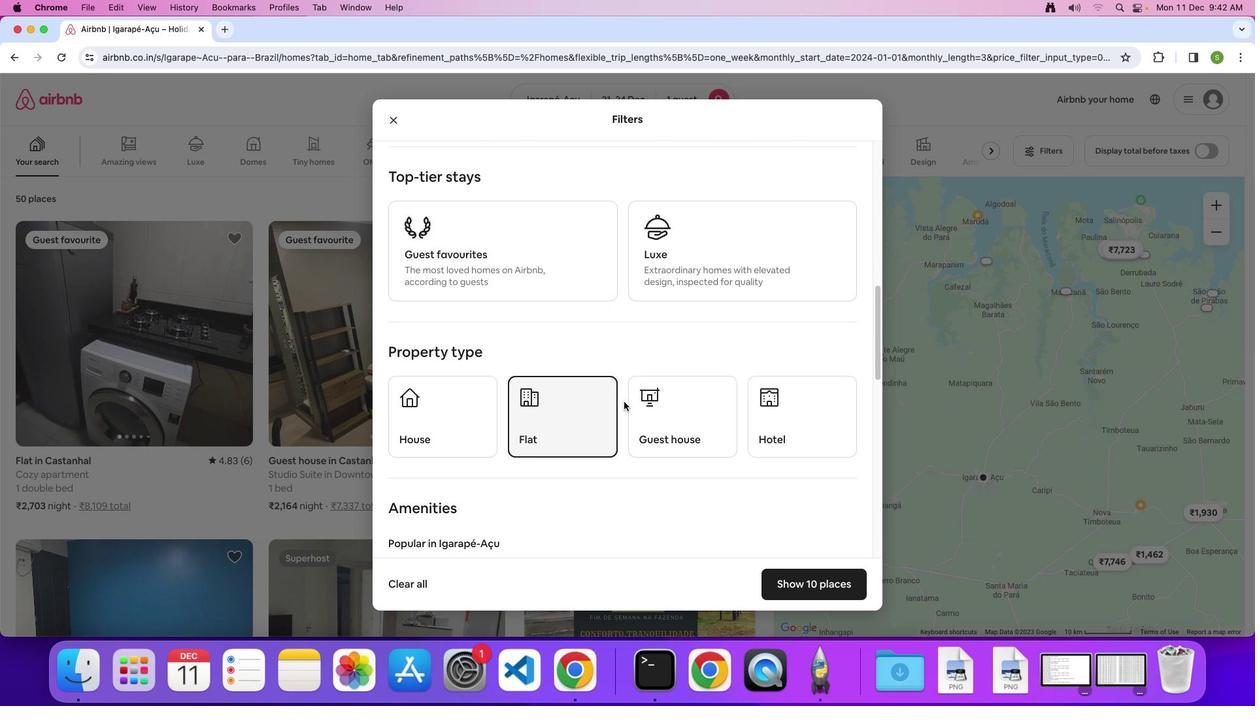 
Action: Mouse scrolled (623, 401) with delta (0, 0)
Screenshot: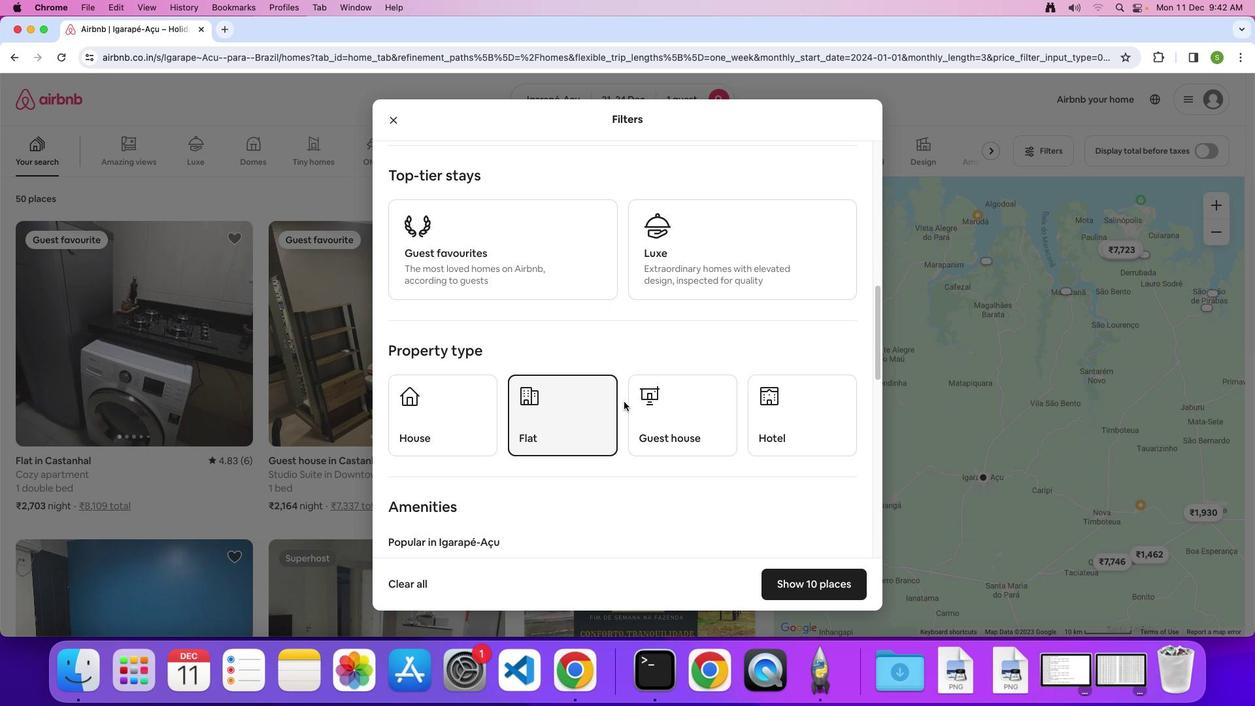
Action: Mouse scrolled (623, 401) with delta (0, 0)
Screenshot: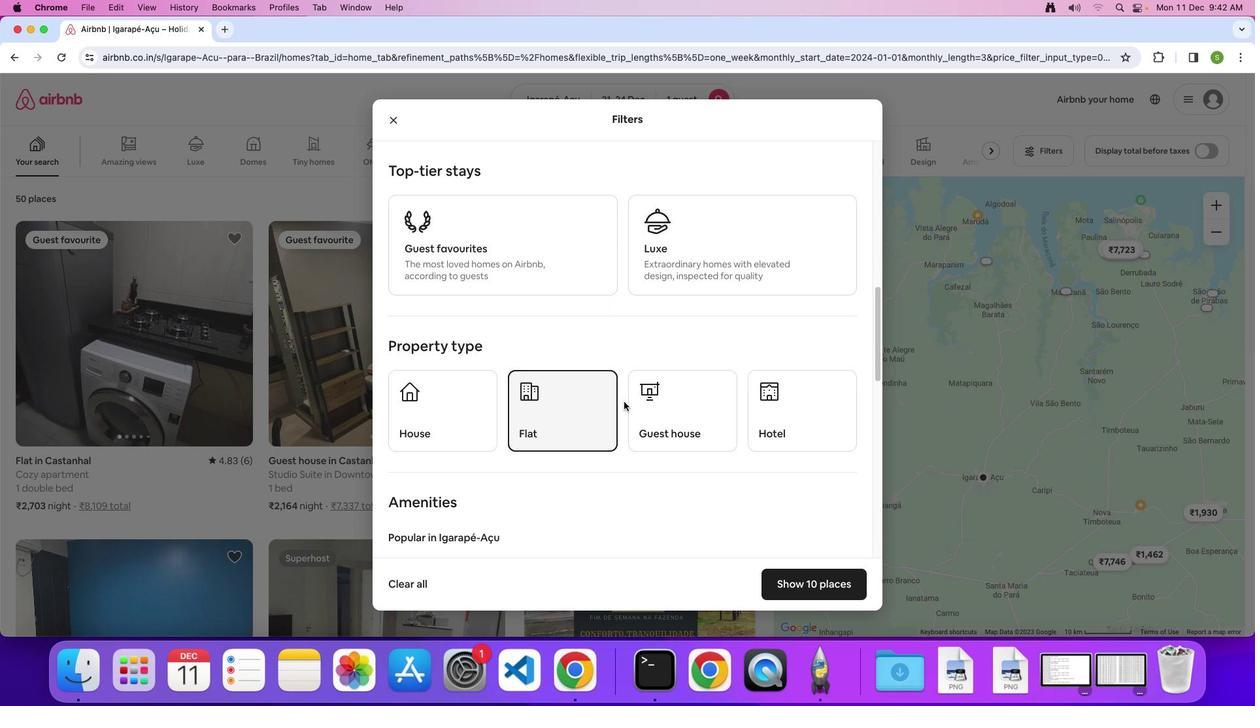 
Action: Mouse scrolled (623, 401) with delta (0, 0)
Screenshot: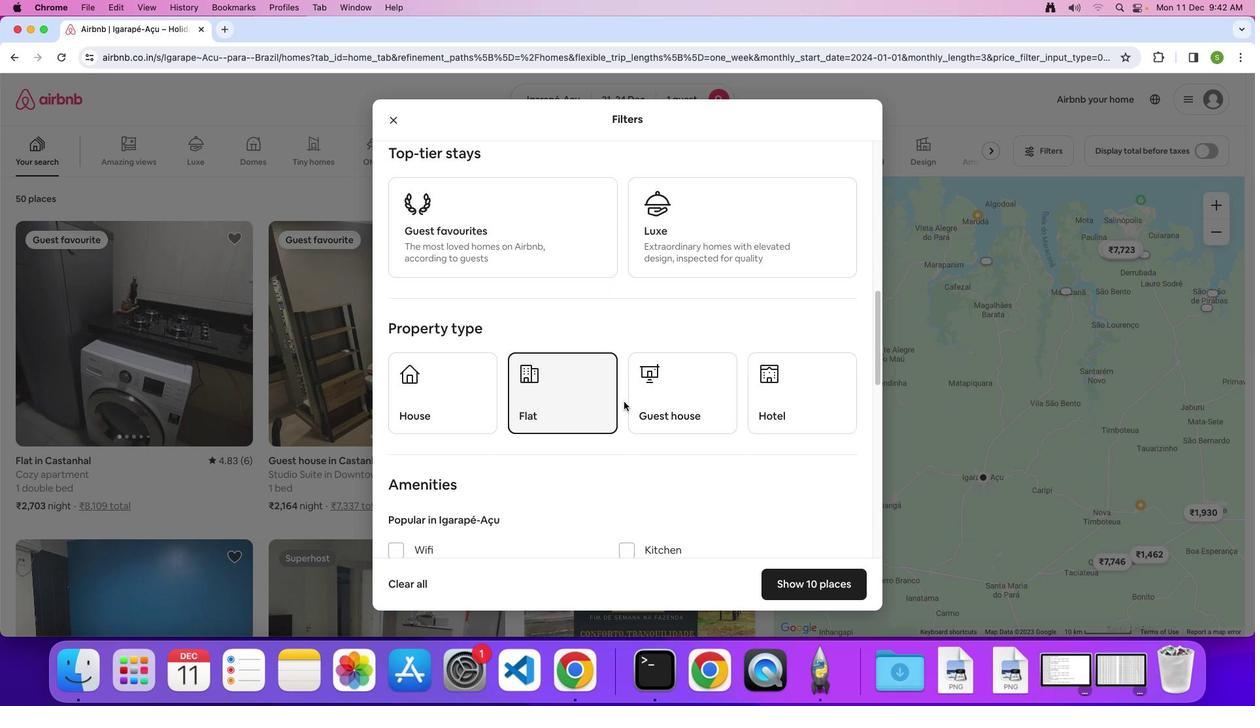 
Action: Mouse scrolled (623, 401) with delta (0, 0)
Screenshot: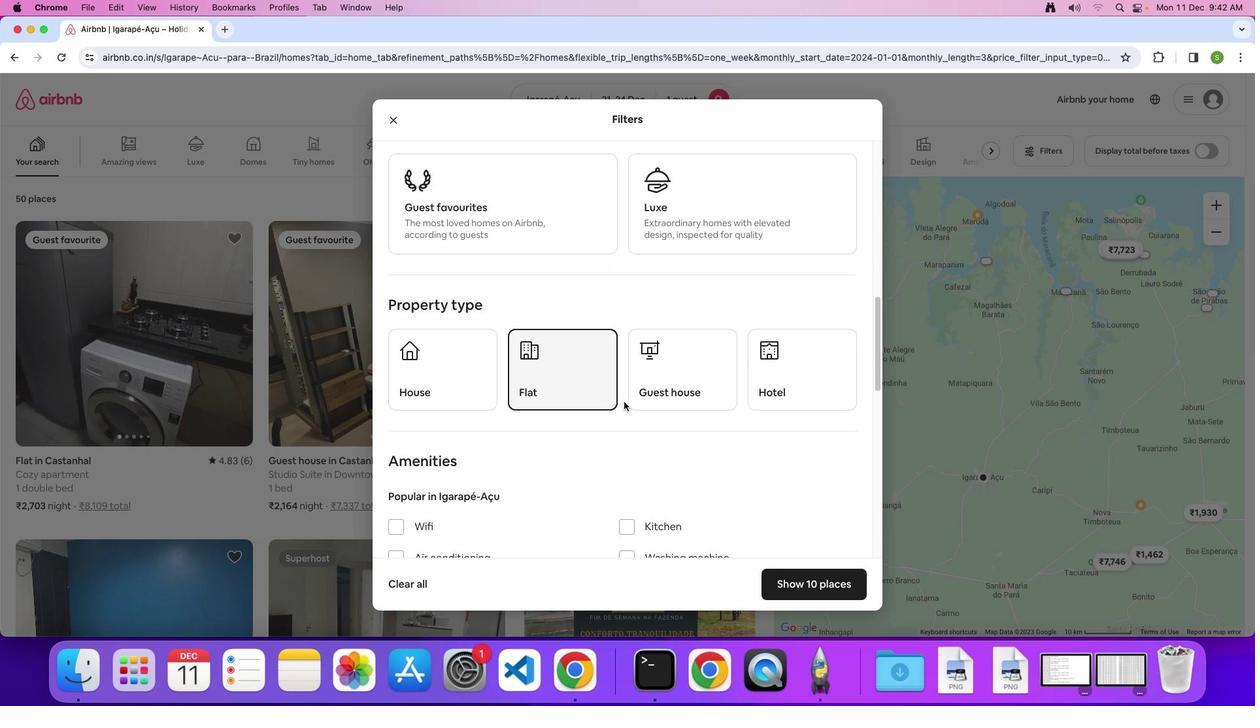 
Action: Mouse scrolled (623, 401) with delta (0, 0)
Screenshot: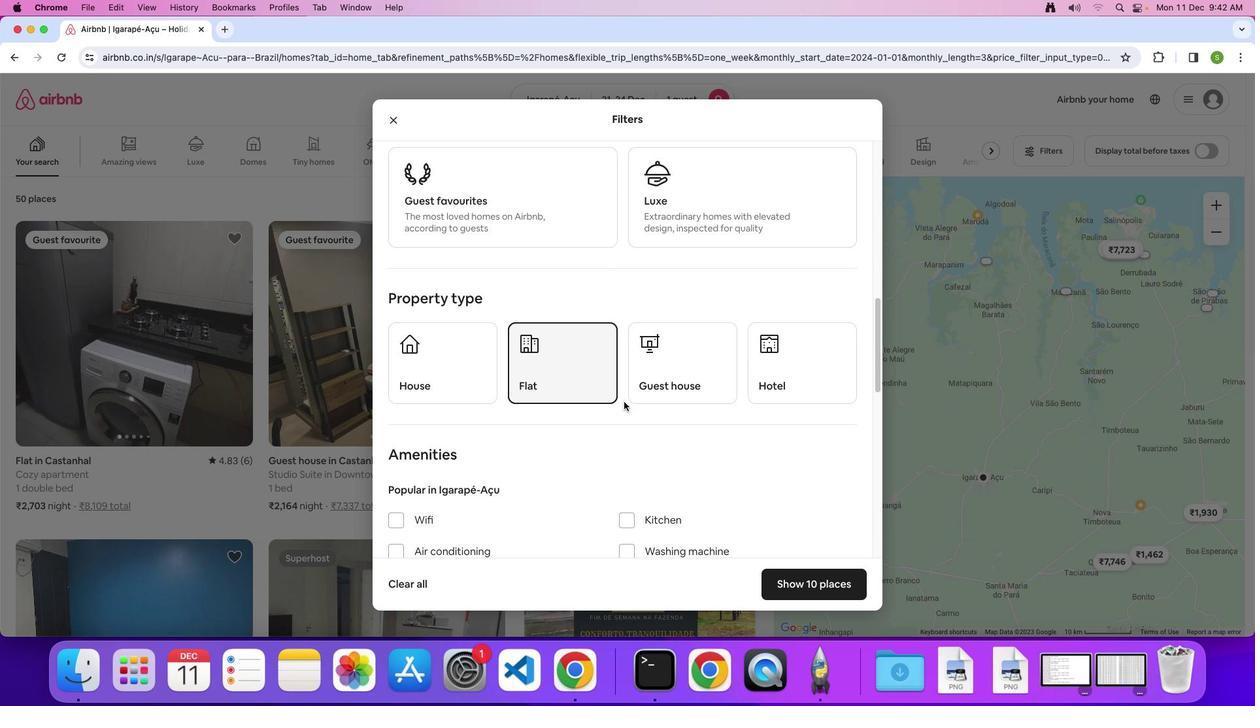 
Action: Mouse scrolled (623, 401) with delta (0, 0)
Screenshot: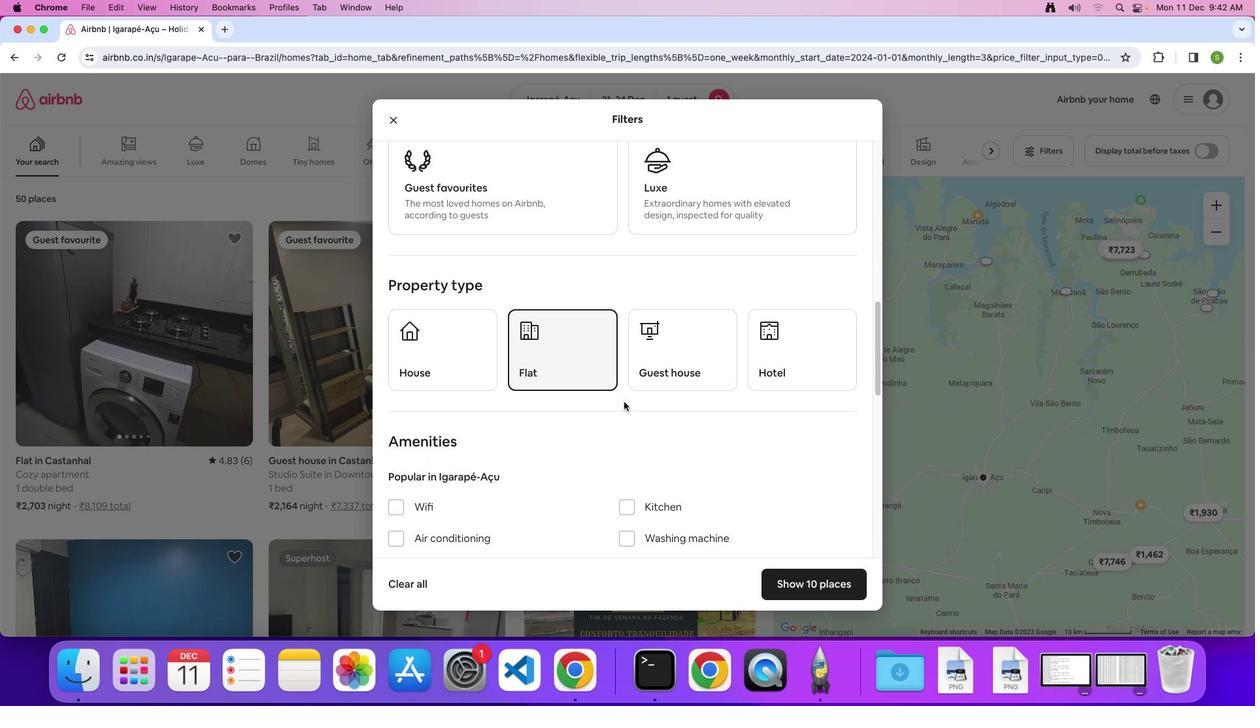 
Action: Mouse scrolled (623, 401) with delta (0, 0)
Screenshot: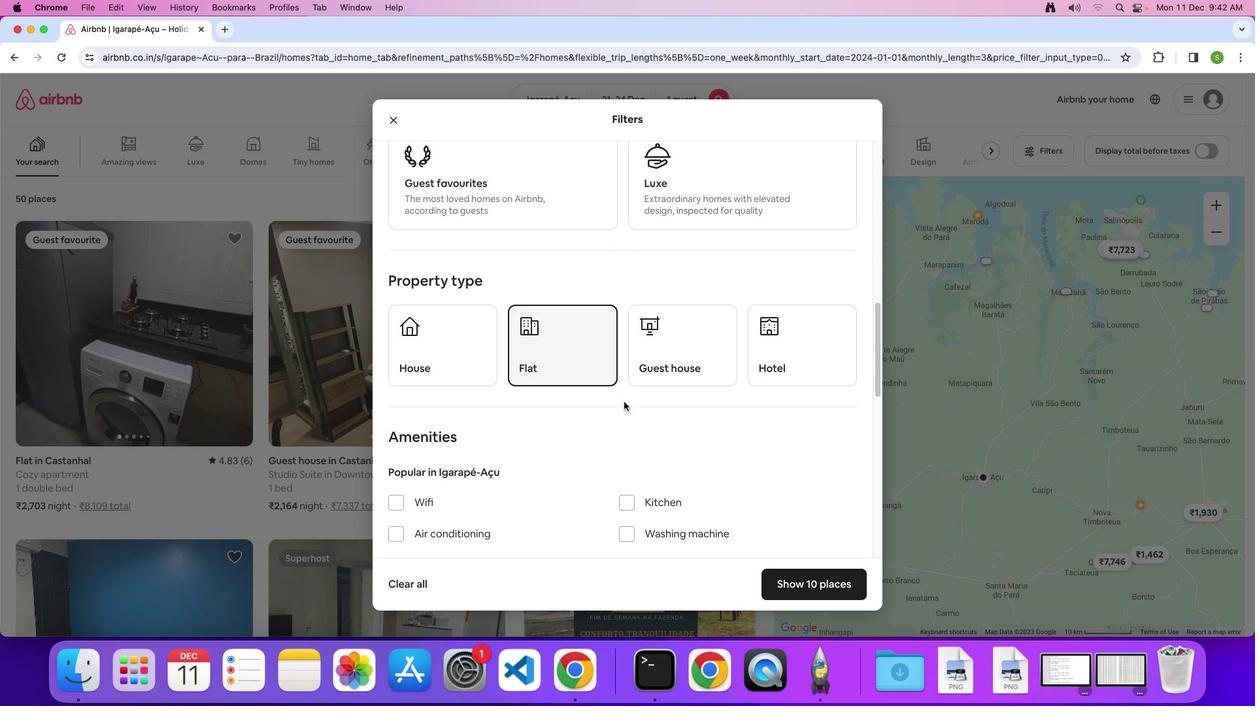 
Action: Mouse scrolled (623, 401) with delta (0, 0)
Screenshot: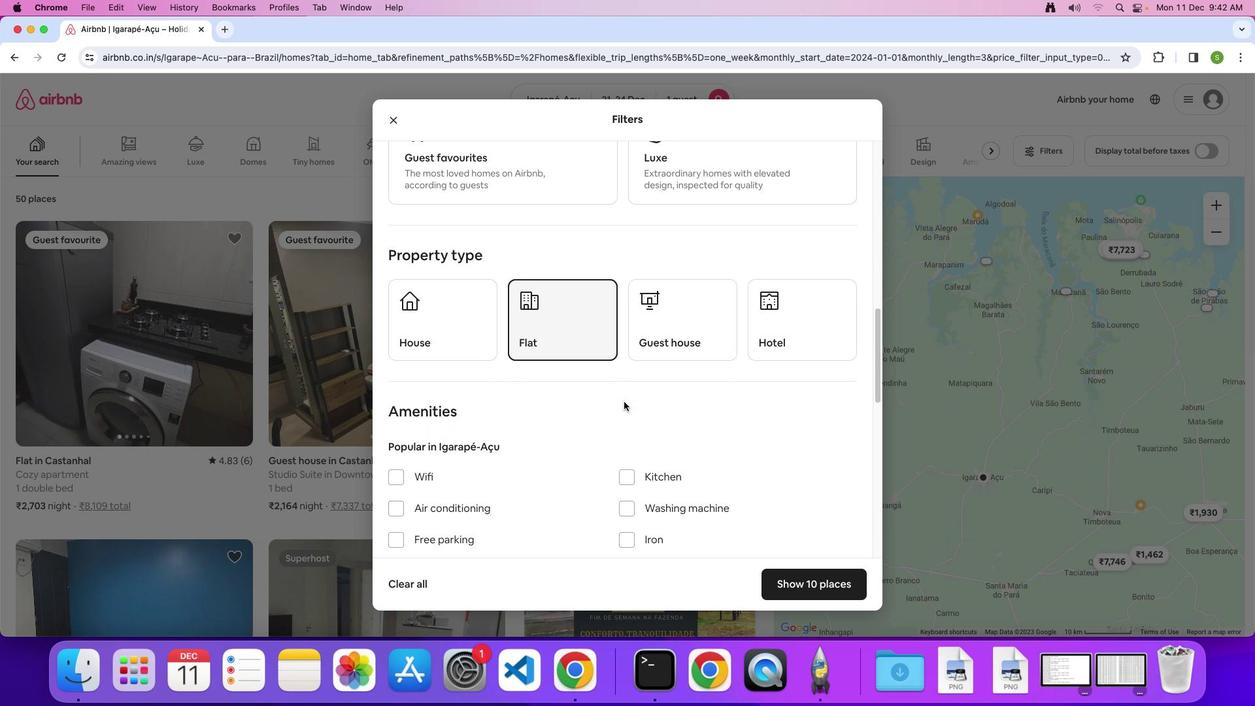 
Action: Mouse scrolled (623, 401) with delta (0, 0)
Screenshot: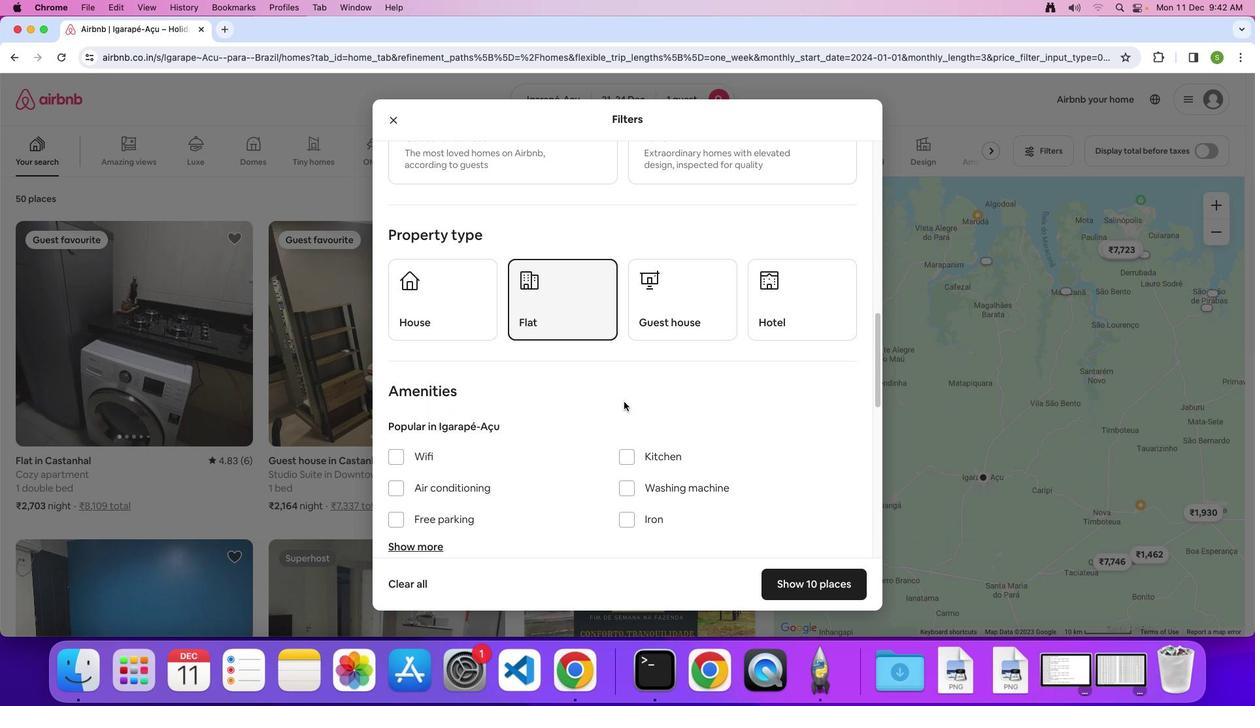 
Action: Mouse scrolled (623, 401) with delta (0, 0)
Screenshot: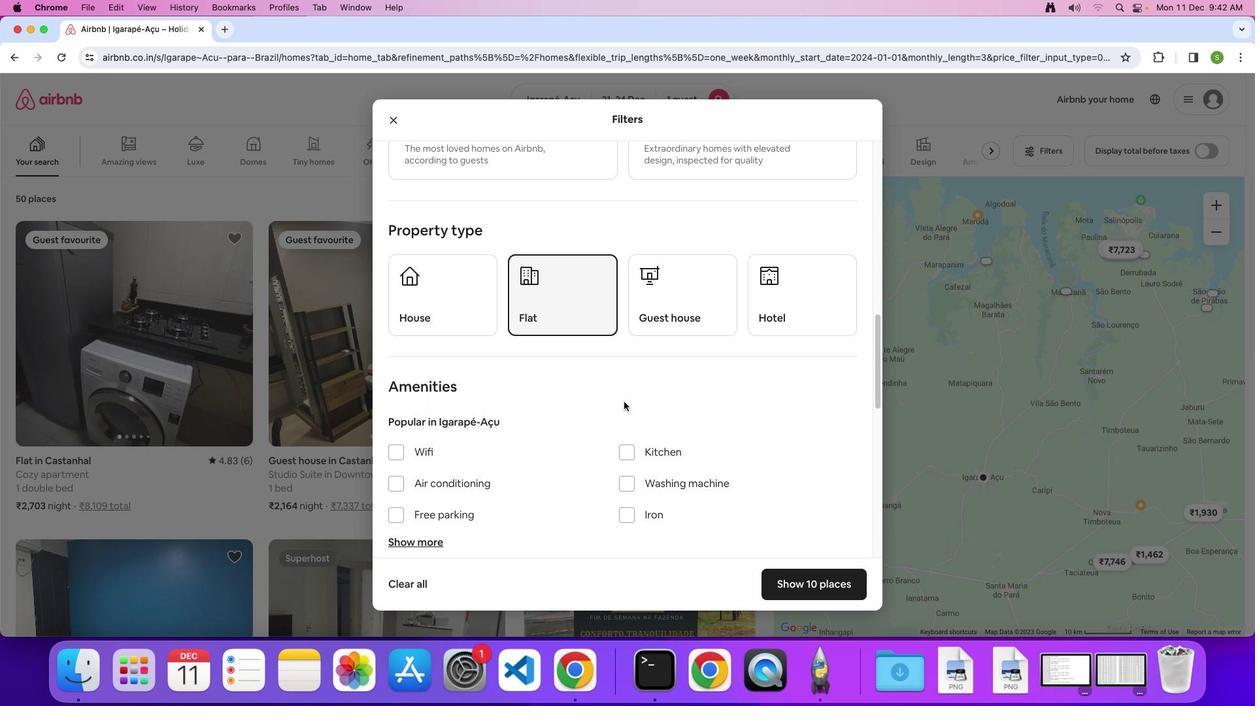 
Action: Mouse scrolled (623, 401) with delta (0, 0)
Screenshot: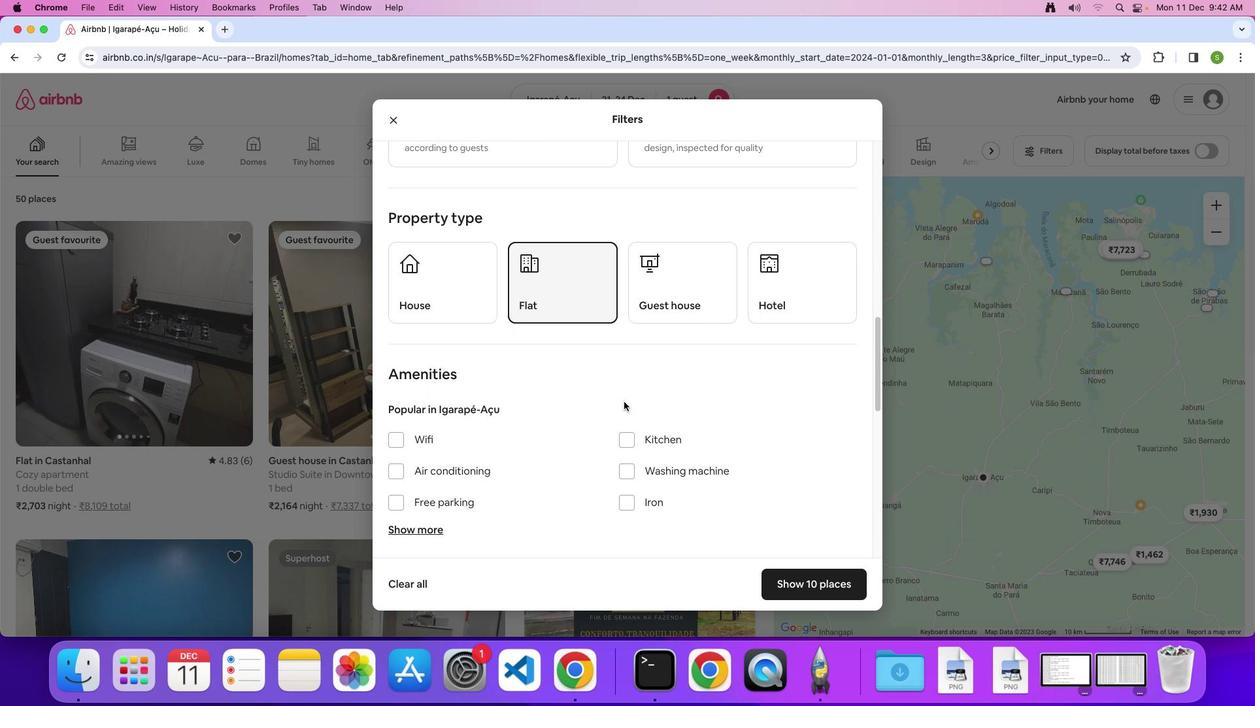 
Action: Mouse scrolled (623, 401) with delta (0, 0)
Screenshot: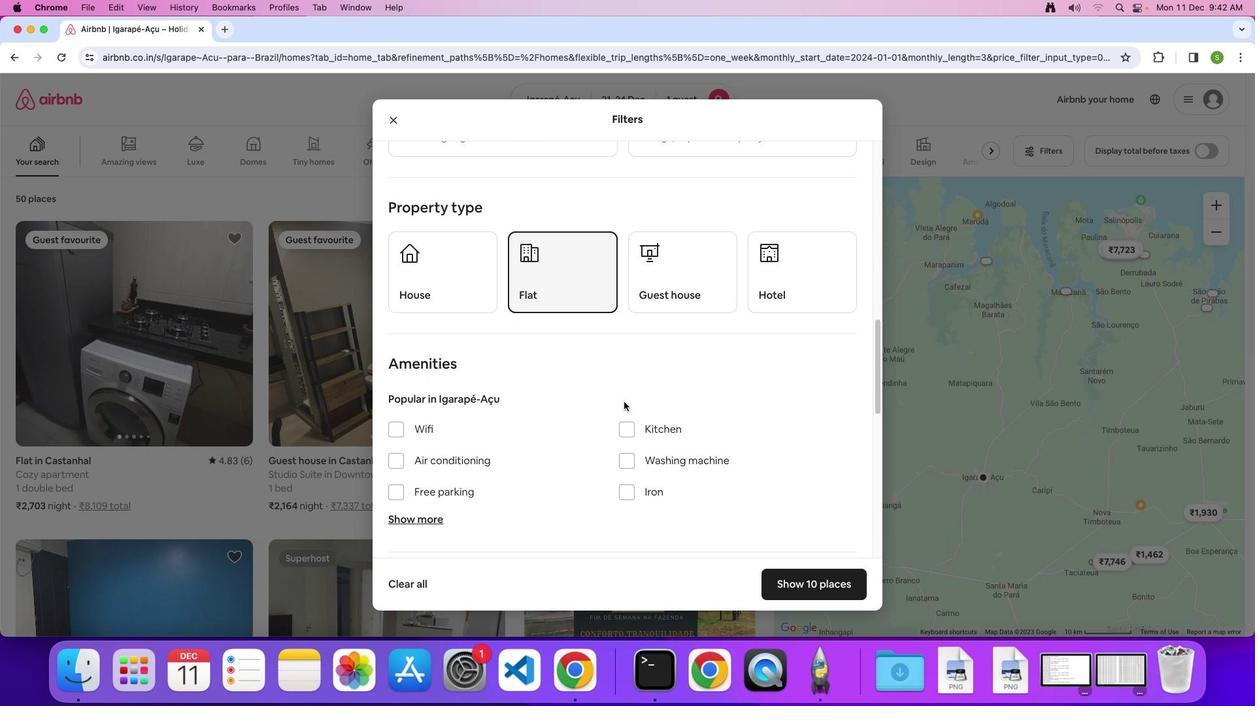 
Action: Mouse scrolled (623, 401) with delta (0, -1)
Screenshot: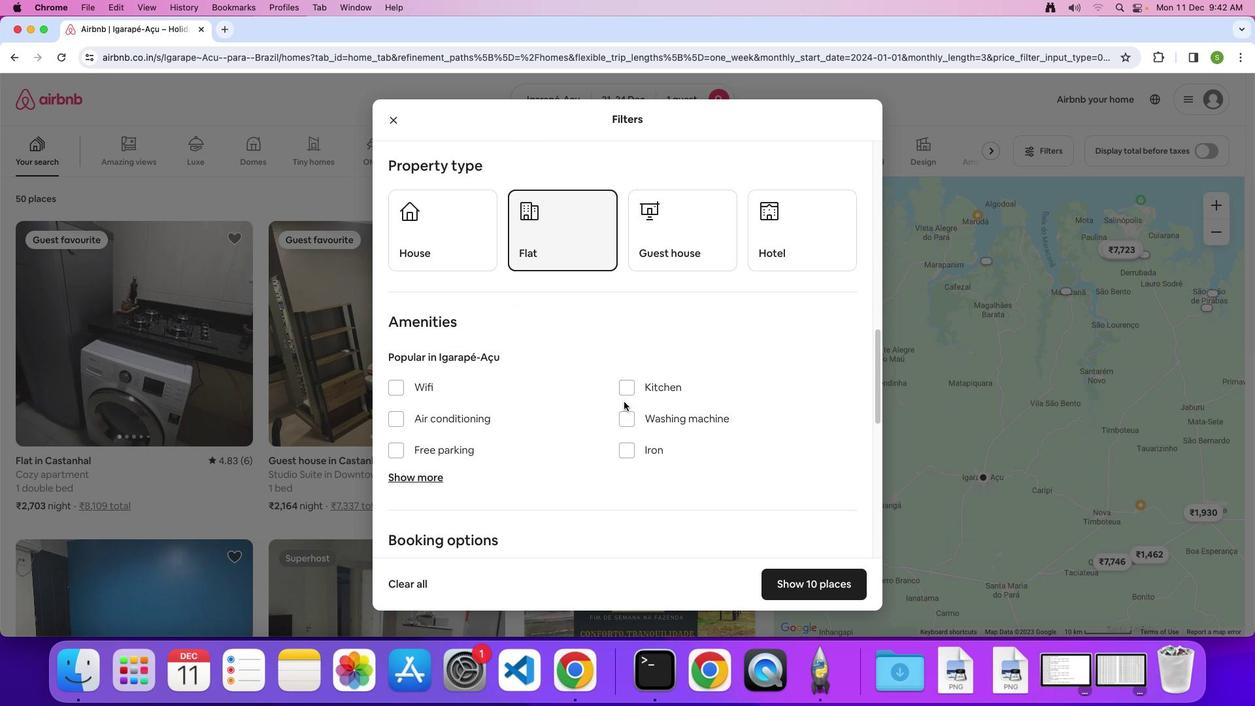 
Action: Mouse scrolled (623, 401) with delta (0, 0)
Screenshot: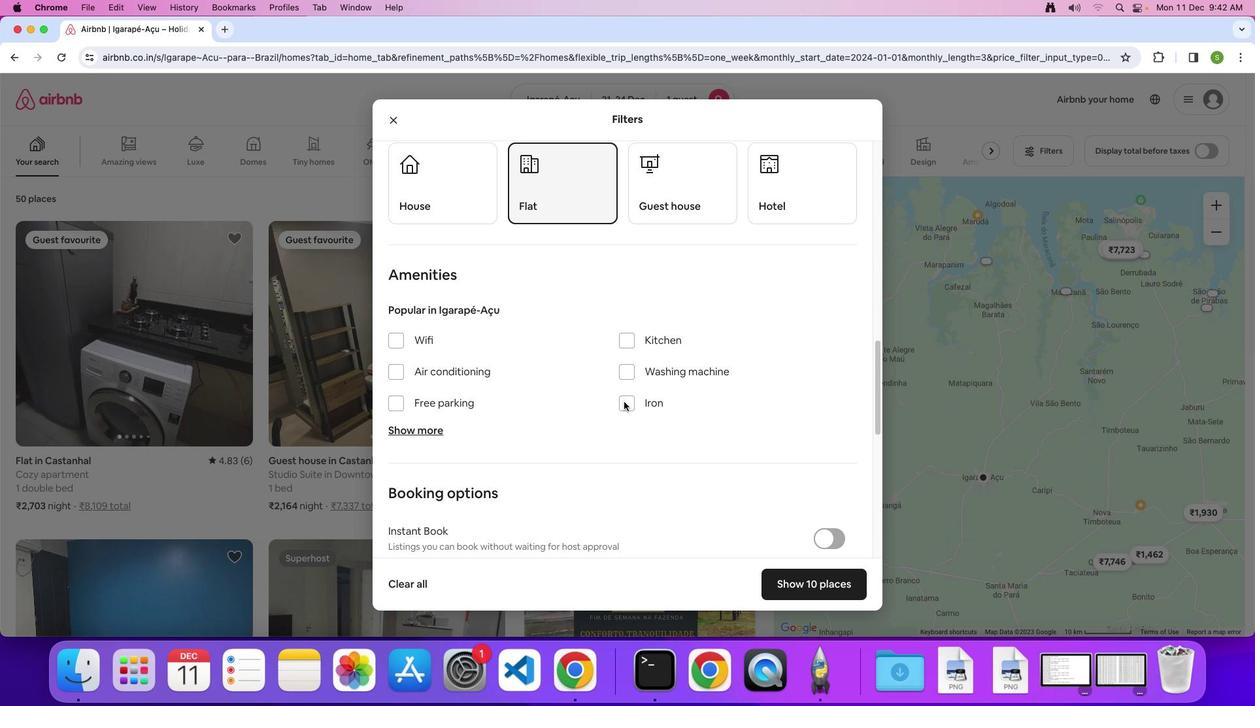 
Action: Mouse scrolled (623, 401) with delta (0, 0)
Screenshot: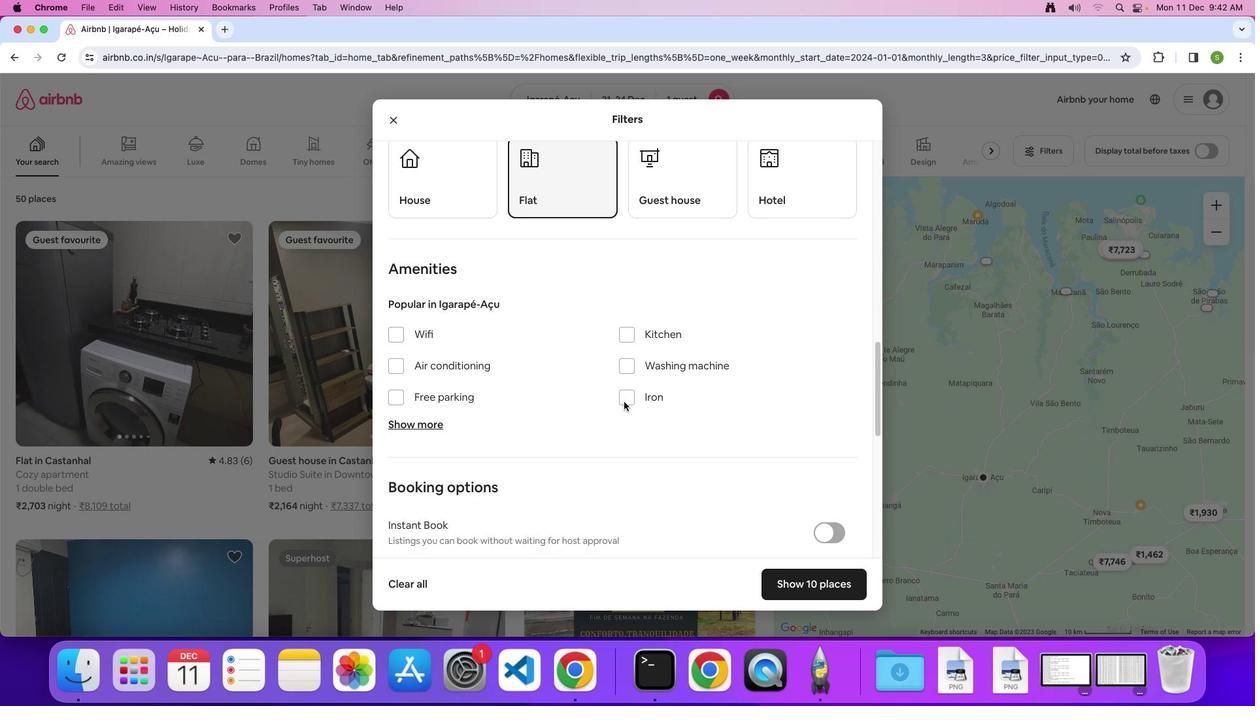 
Action: Mouse moved to (391, 319)
Screenshot: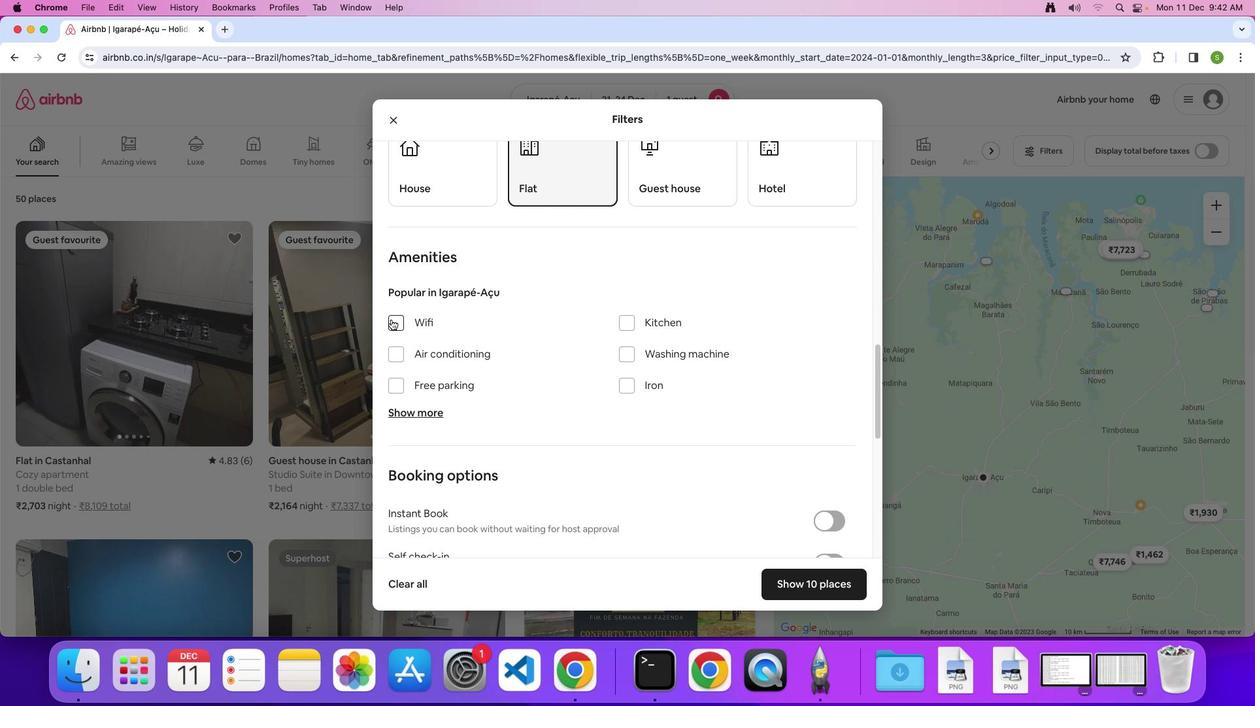 
Action: Mouse pressed left at (391, 319)
Screenshot: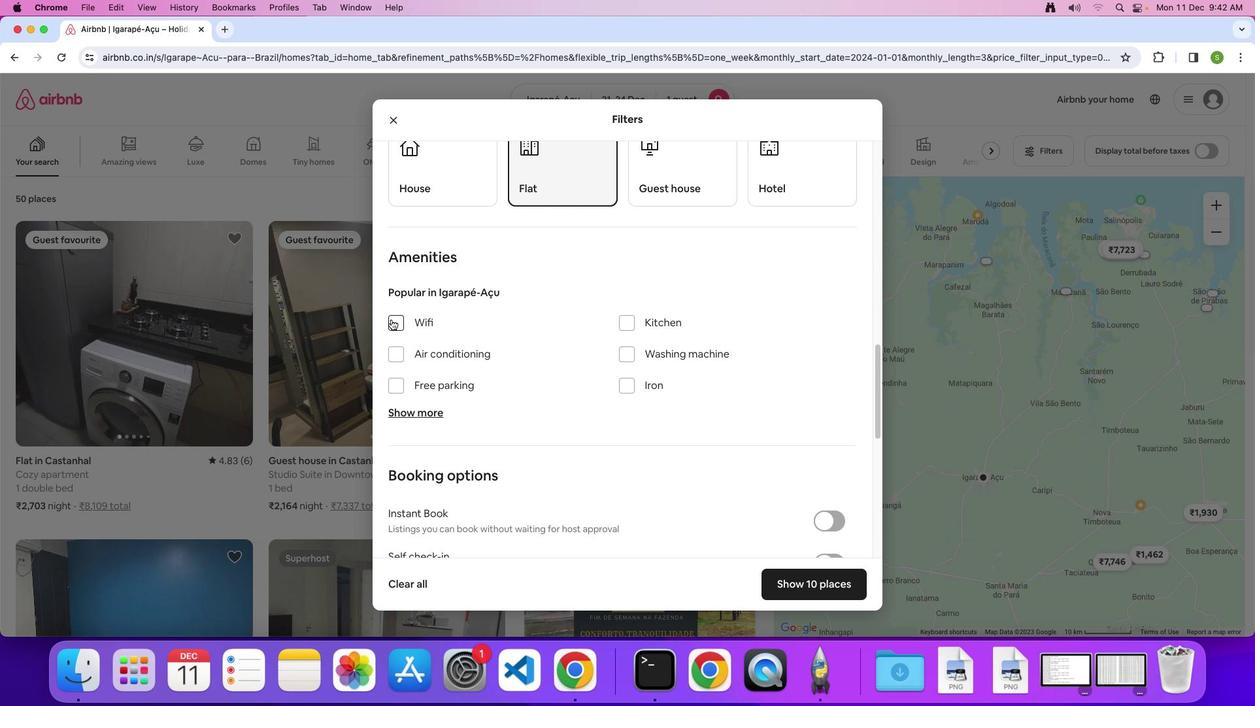 
Action: Mouse moved to (595, 405)
Screenshot: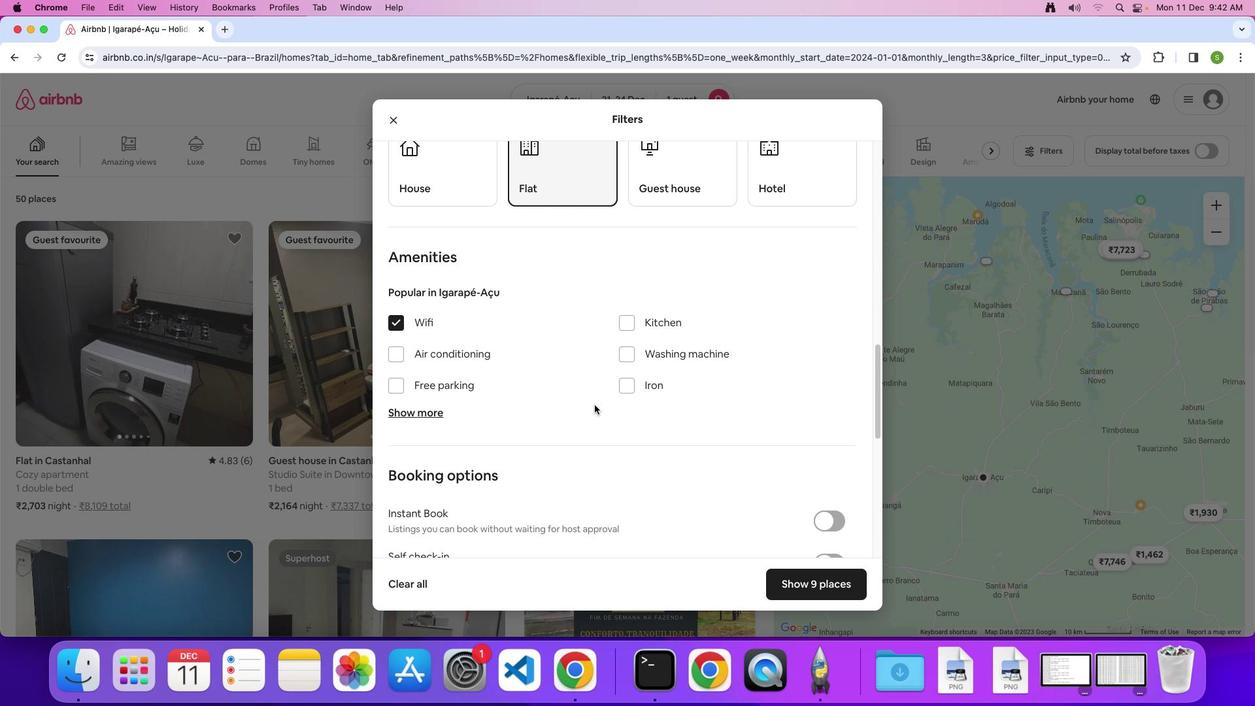 
Action: Mouse scrolled (595, 405) with delta (0, 0)
Screenshot: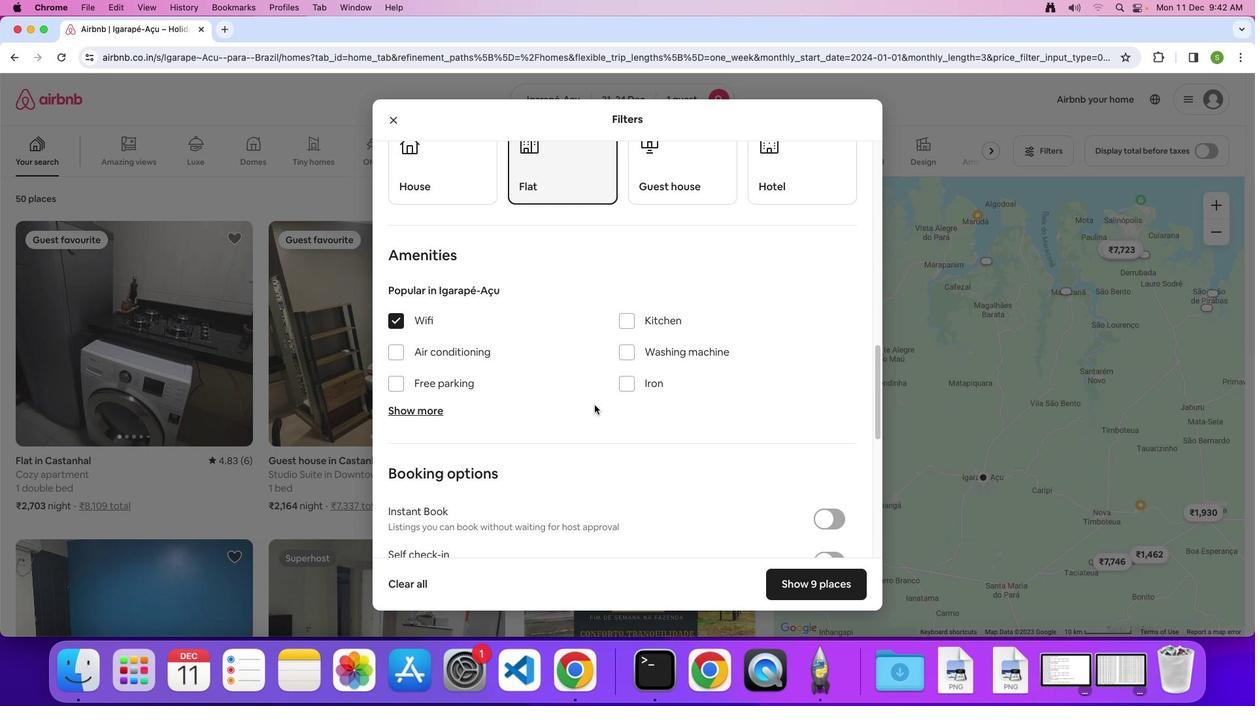 
Action: Mouse scrolled (595, 405) with delta (0, 0)
Screenshot: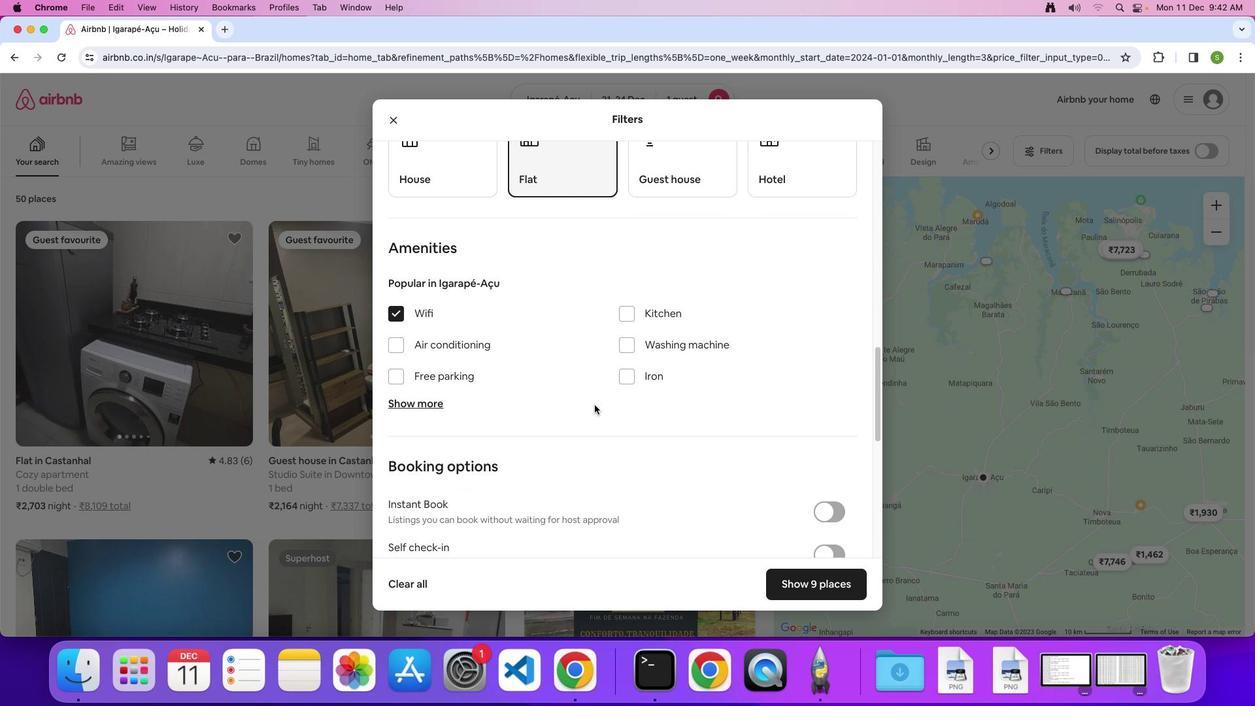
Action: Mouse scrolled (595, 405) with delta (0, 0)
Screenshot: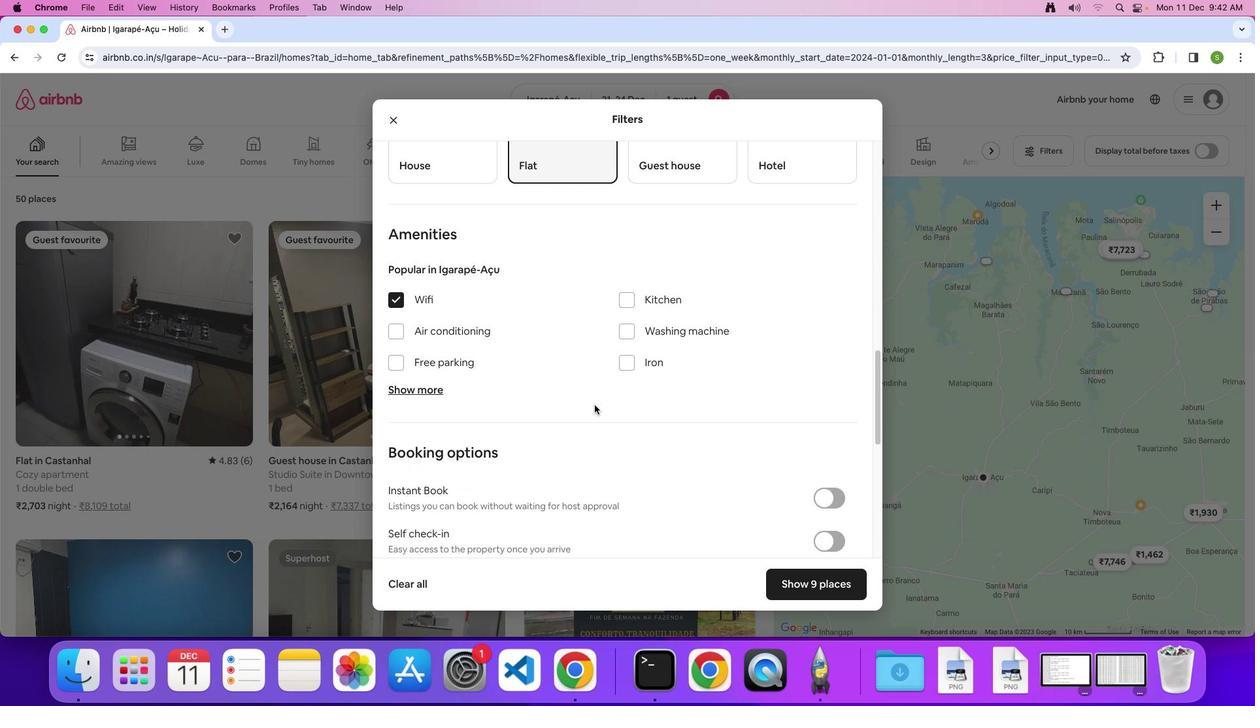 
Action: Mouse scrolled (595, 405) with delta (0, 0)
Screenshot: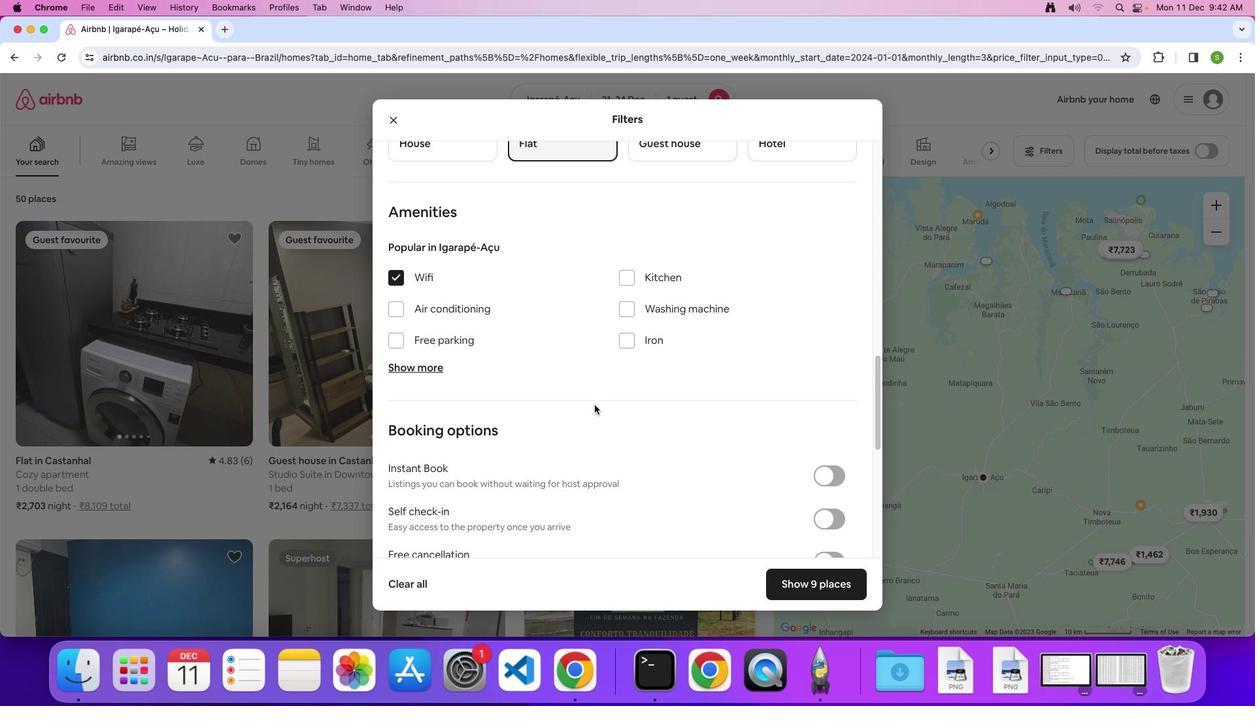 
Action: Mouse scrolled (595, 405) with delta (0, 0)
Screenshot: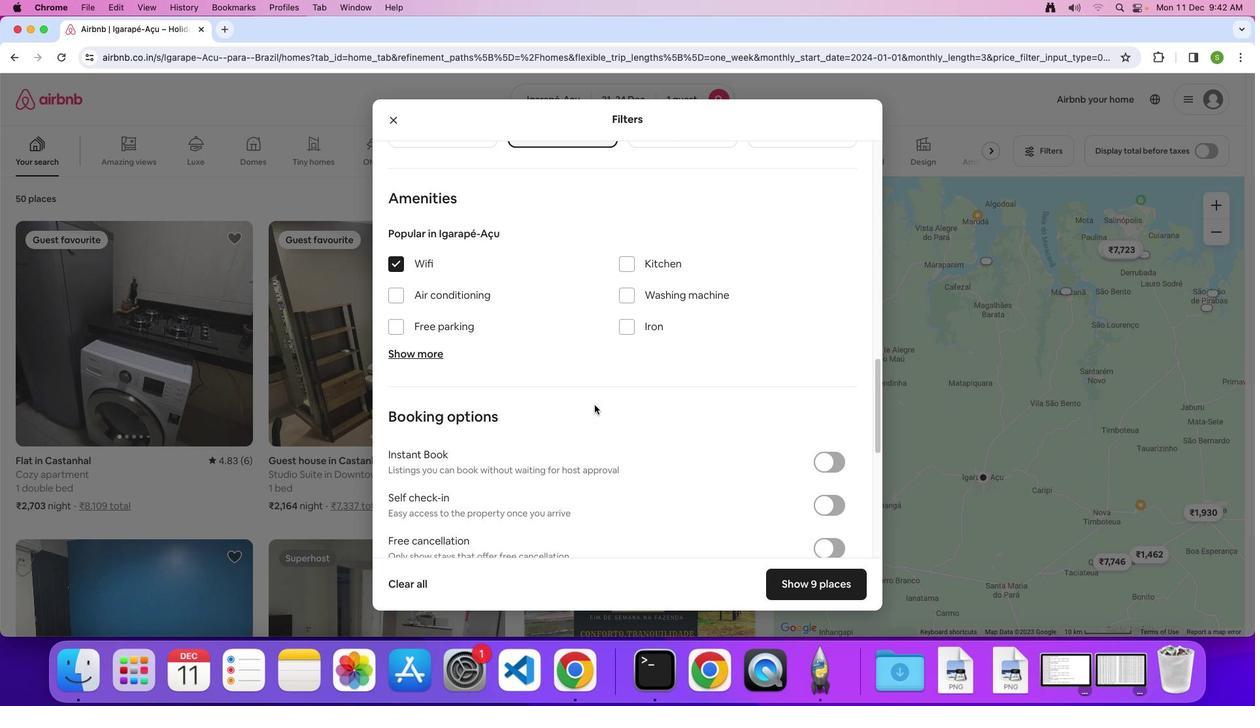 
Action: Mouse scrolled (595, 405) with delta (0, 0)
Screenshot: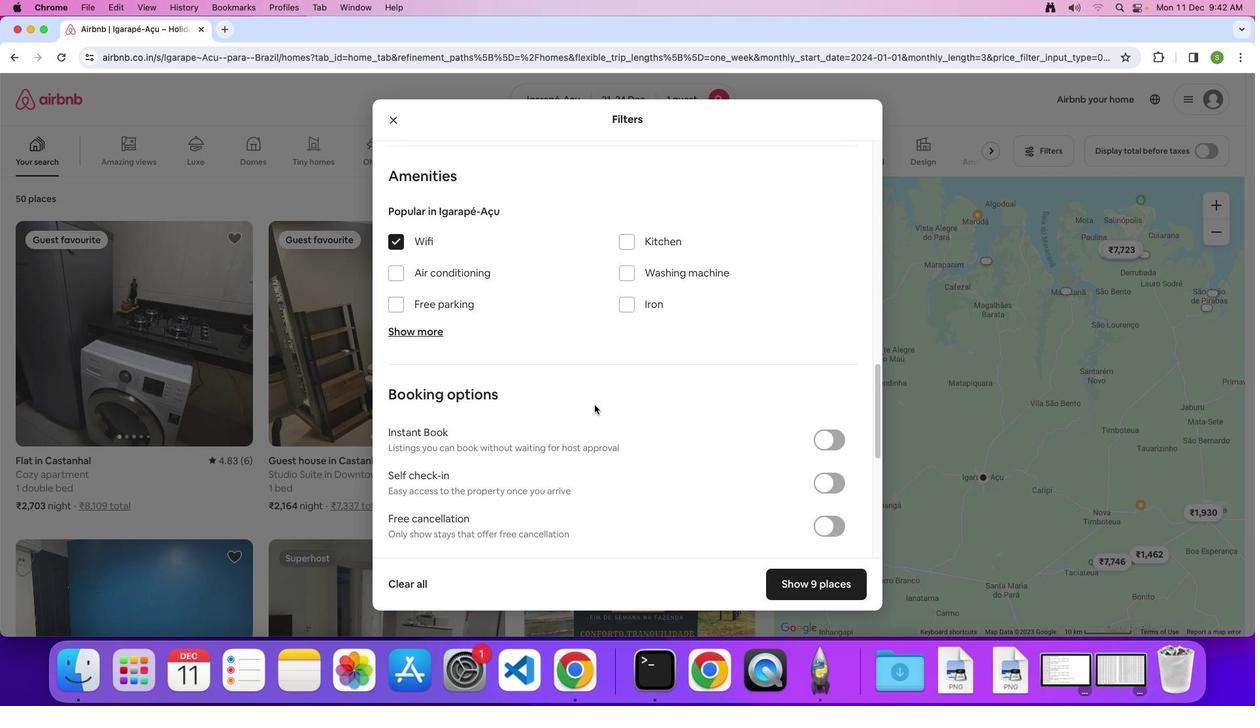 
Action: Mouse scrolled (595, 405) with delta (0, 0)
Screenshot: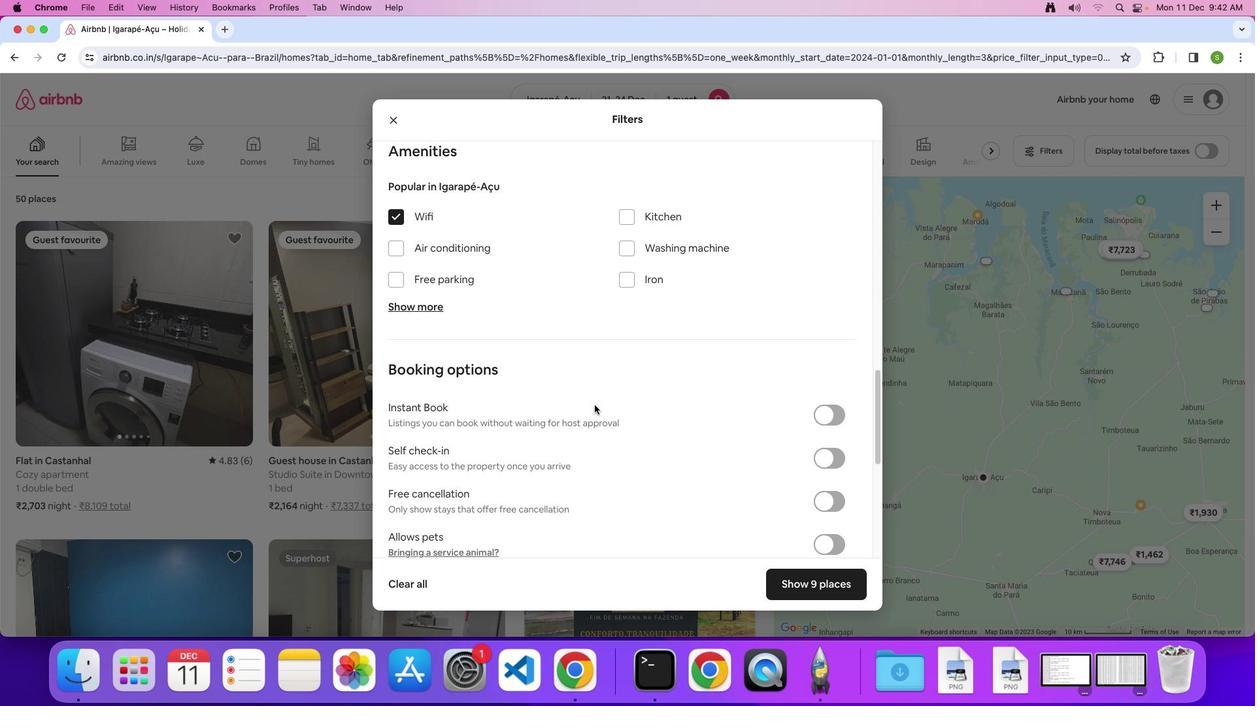 
Action: Mouse scrolled (595, 405) with delta (0, 0)
Screenshot: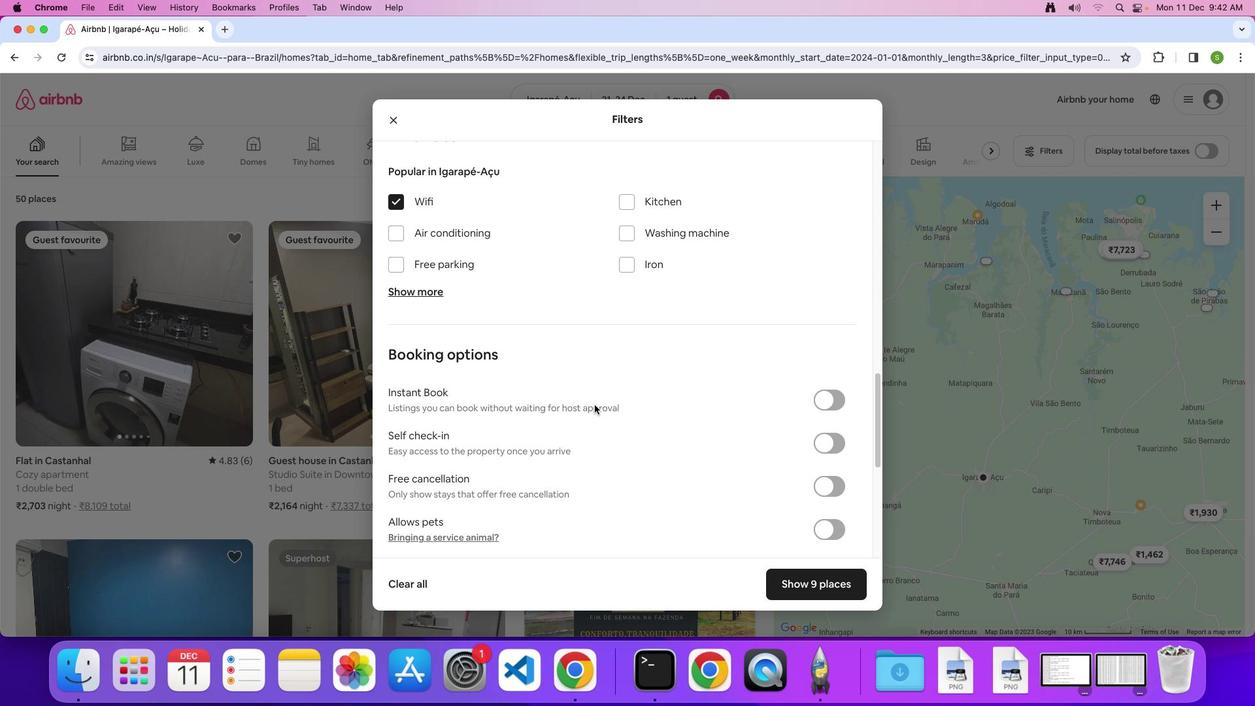 
Action: Mouse scrolled (595, 405) with delta (0, 0)
Screenshot: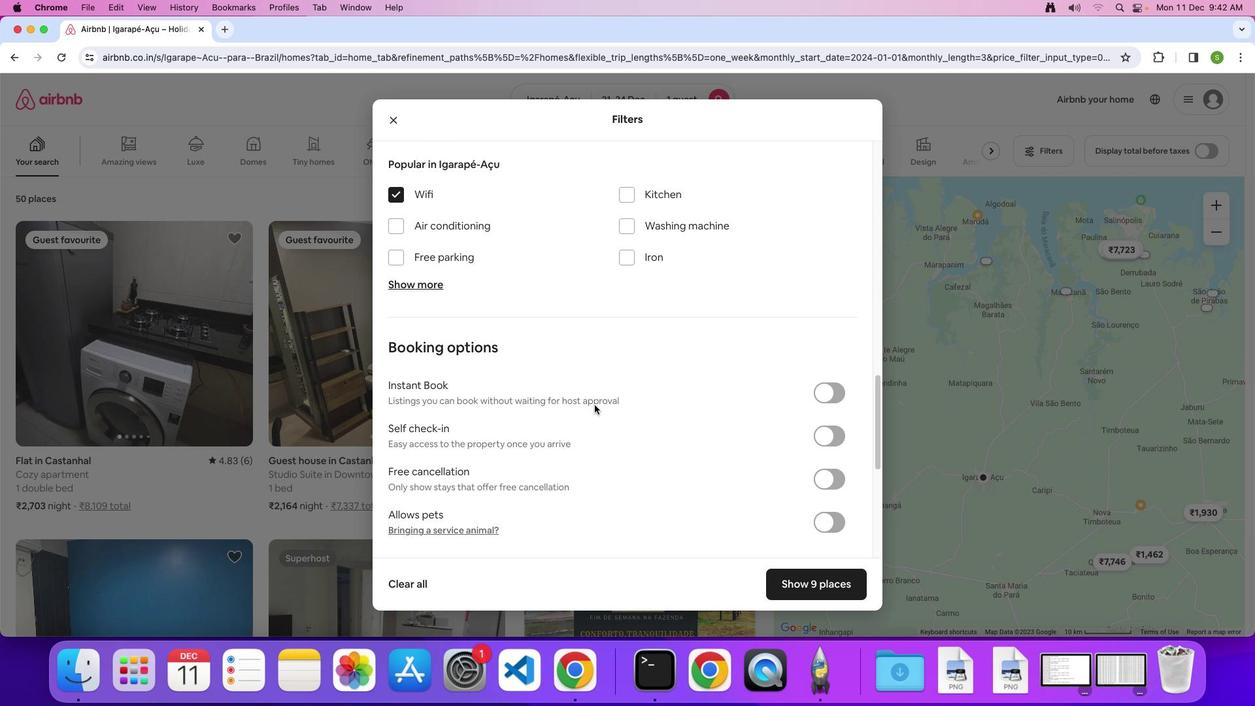 
Action: Mouse scrolled (595, 405) with delta (0, 0)
Screenshot: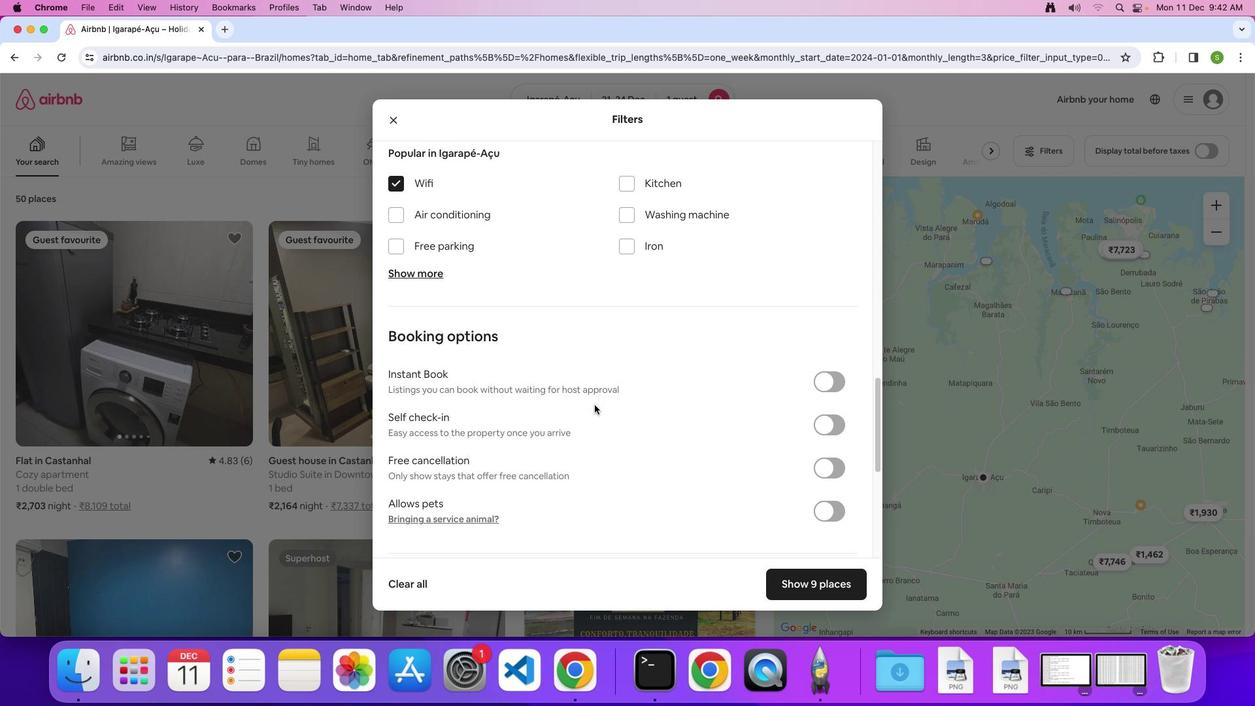 
Action: Mouse scrolled (595, 405) with delta (0, -1)
Screenshot: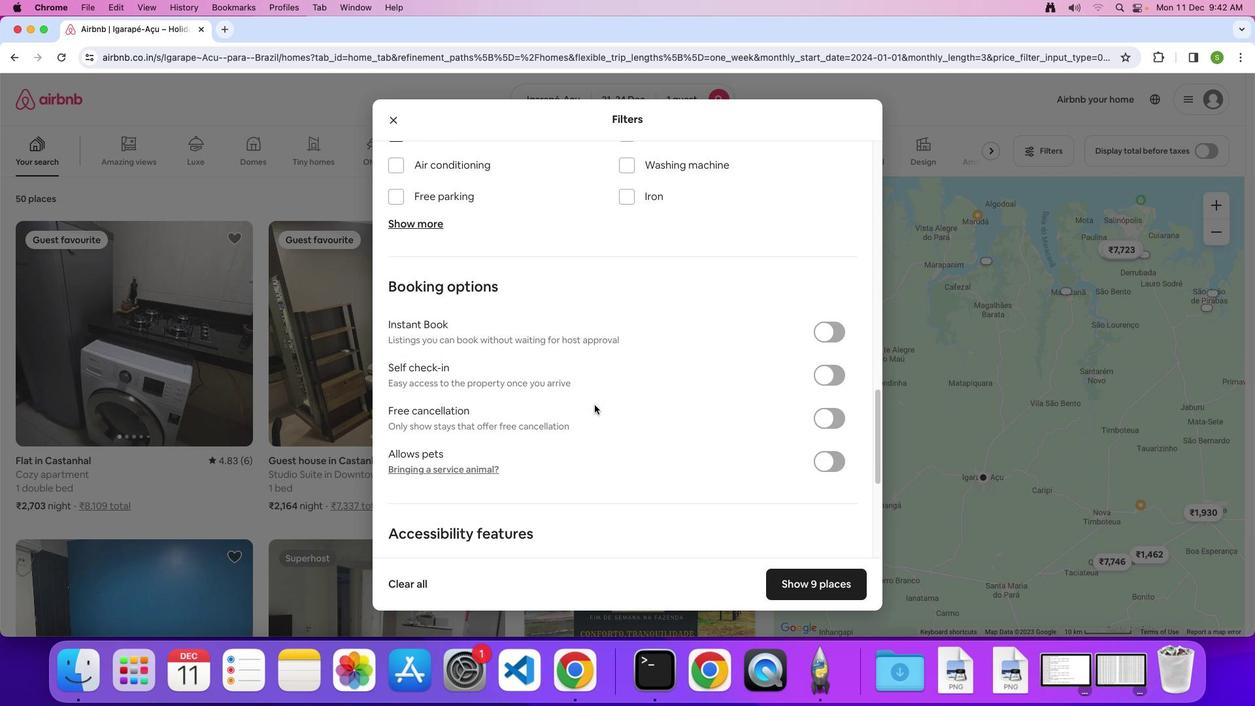 
Action: Mouse scrolled (595, 405) with delta (0, 0)
Screenshot: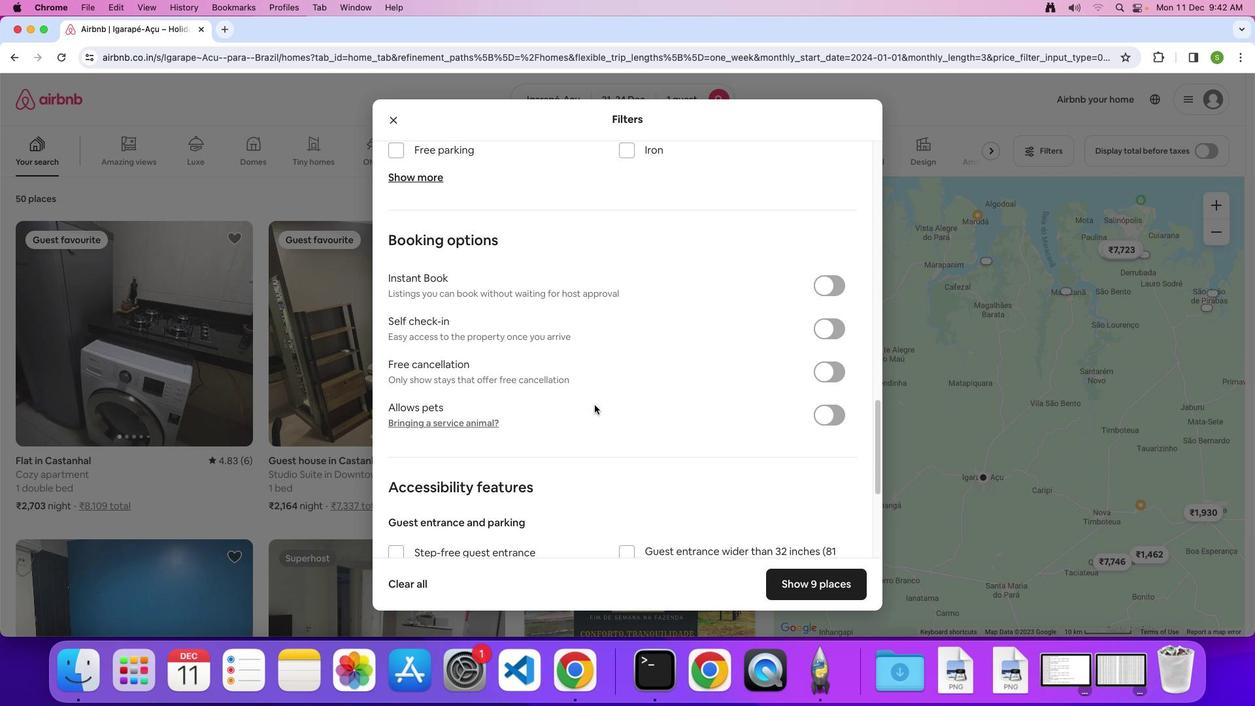 
Action: Mouse scrolled (595, 405) with delta (0, 0)
Screenshot: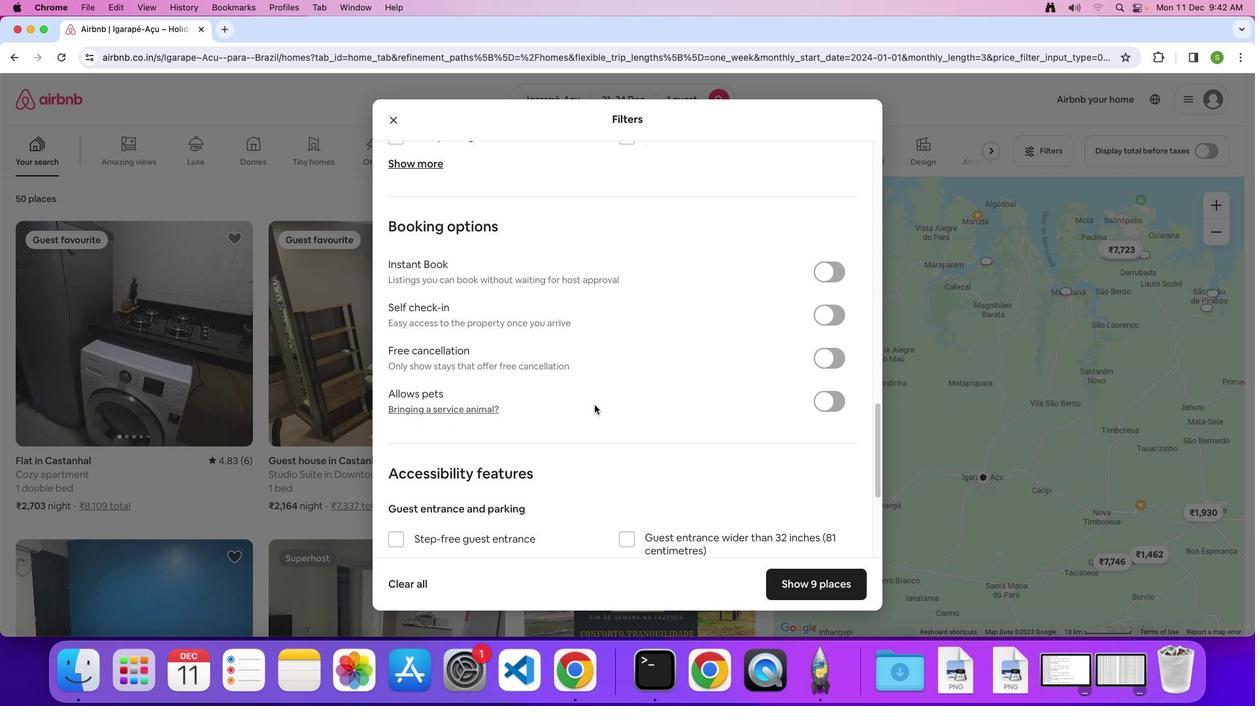 
Action: Mouse scrolled (595, 405) with delta (0, -1)
Screenshot: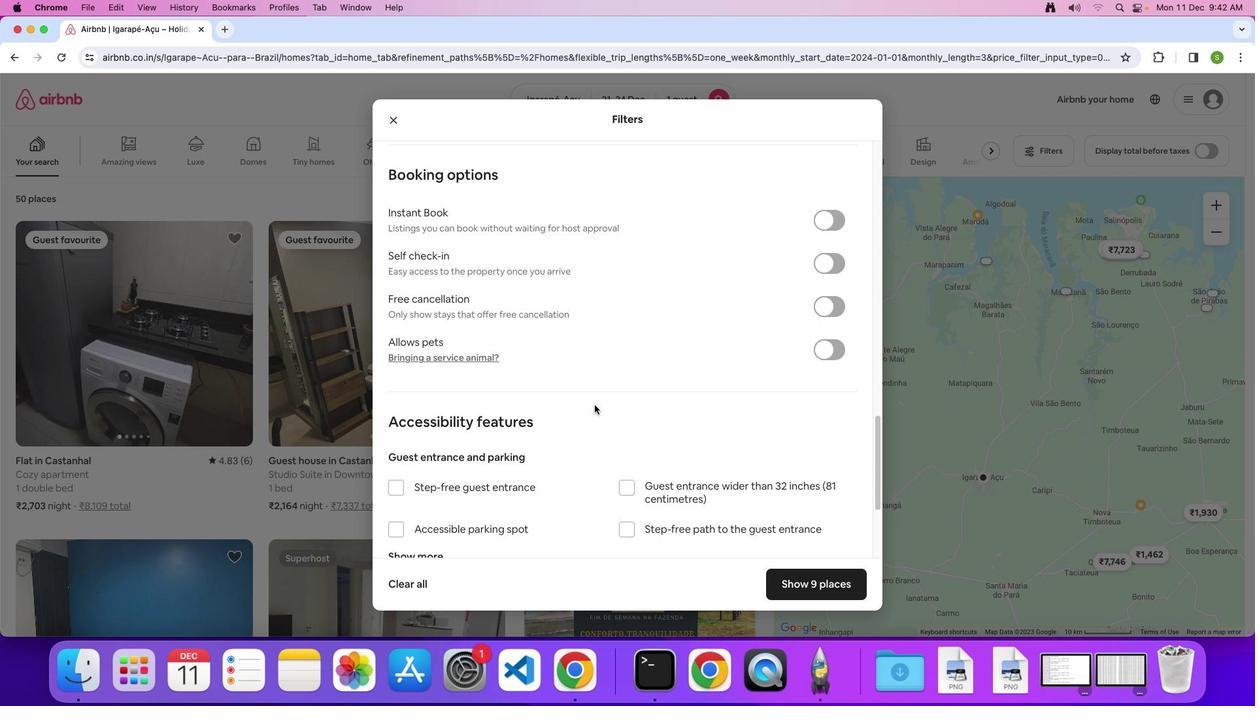 
Action: Mouse scrolled (595, 405) with delta (0, 0)
Screenshot: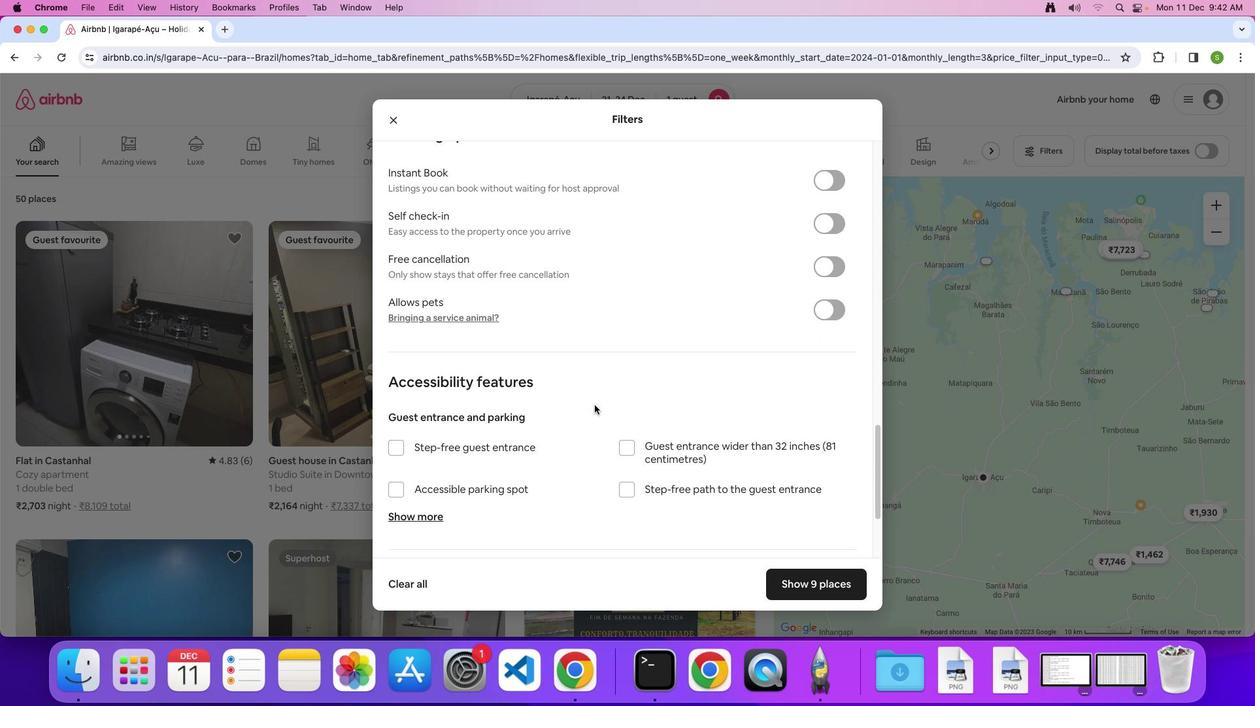 
Action: Mouse scrolled (595, 405) with delta (0, 0)
Screenshot: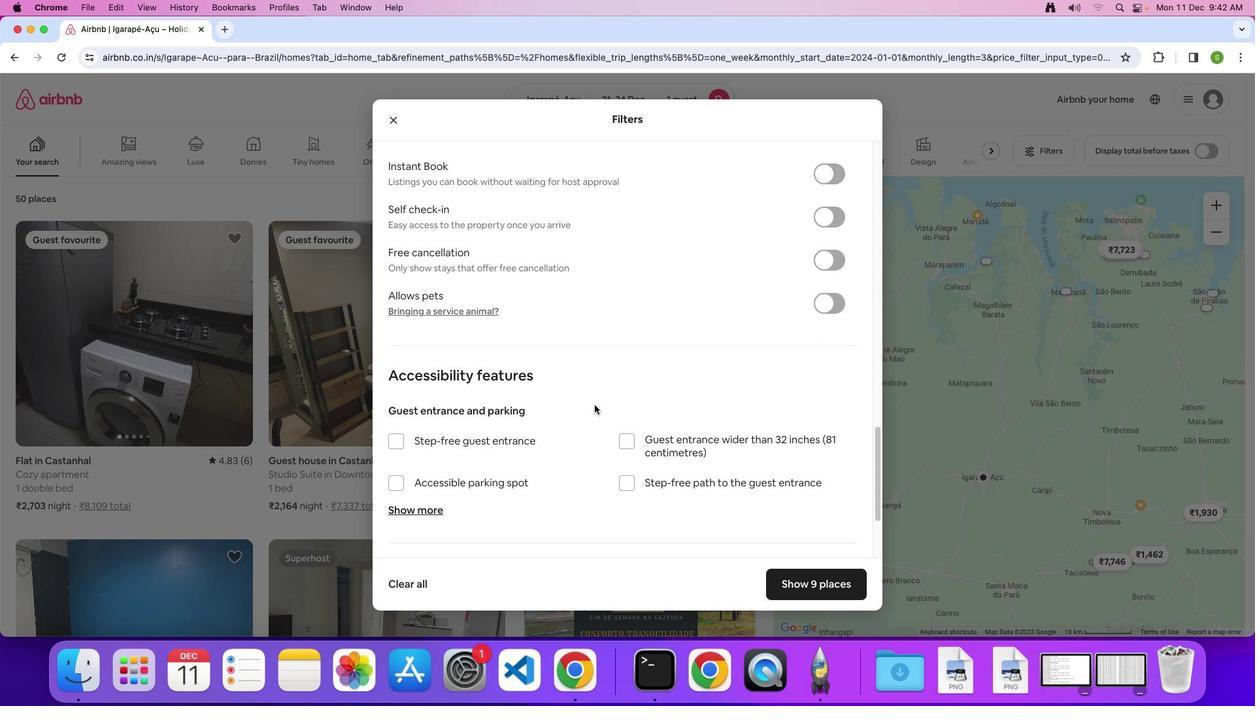 
Action: Mouse scrolled (595, 405) with delta (0, 0)
Screenshot: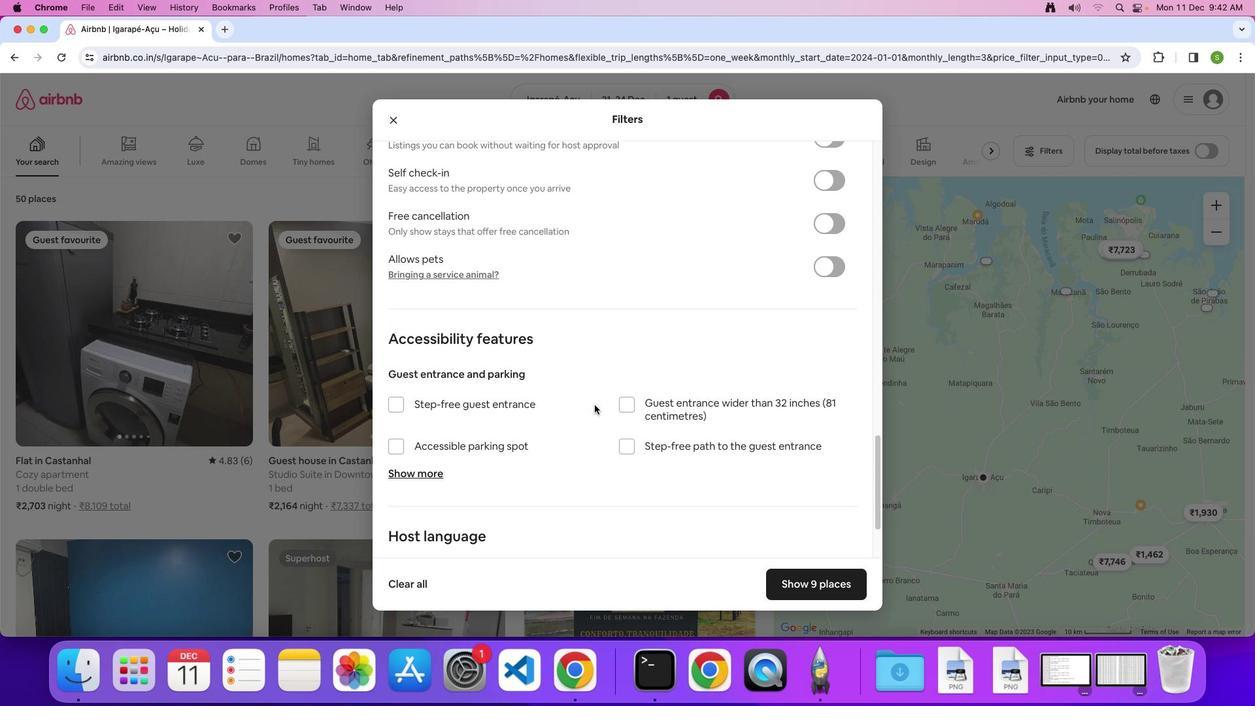 
Action: Mouse scrolled (595, 405) with delta (0, 0)
Screenshot: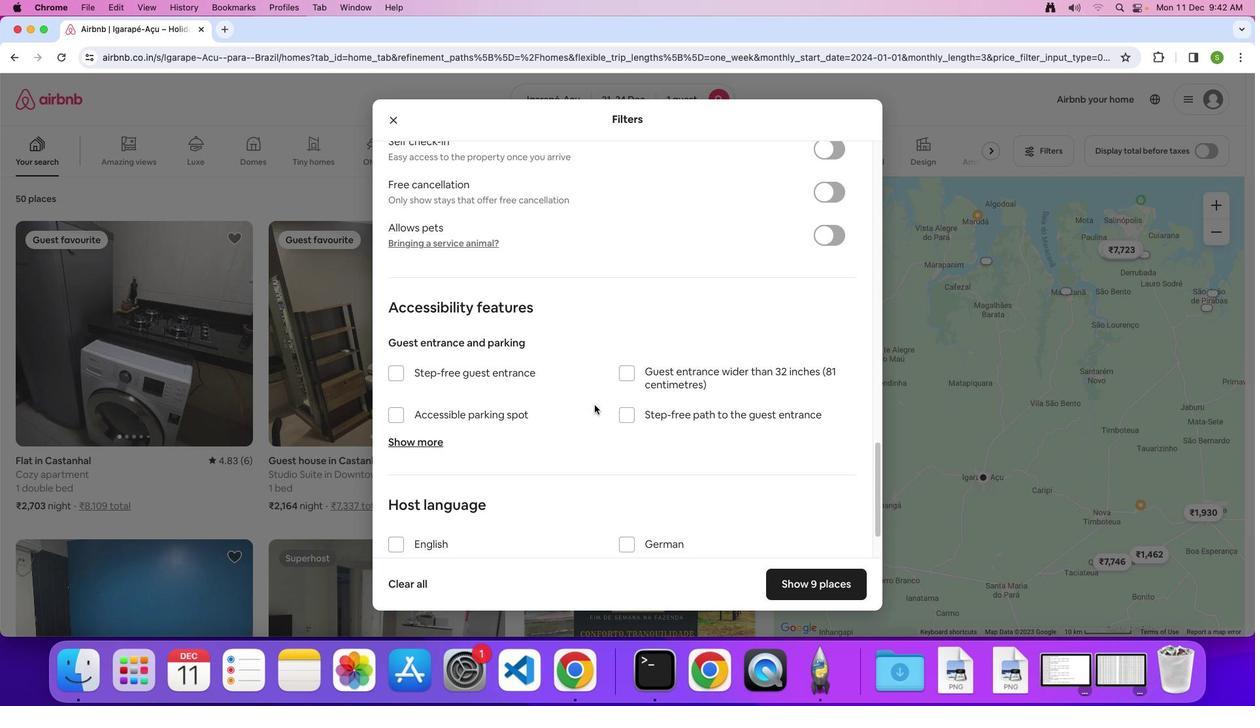 
Action: Mouse scrolled (595, 405) with delta (0, 0)
Screenshot: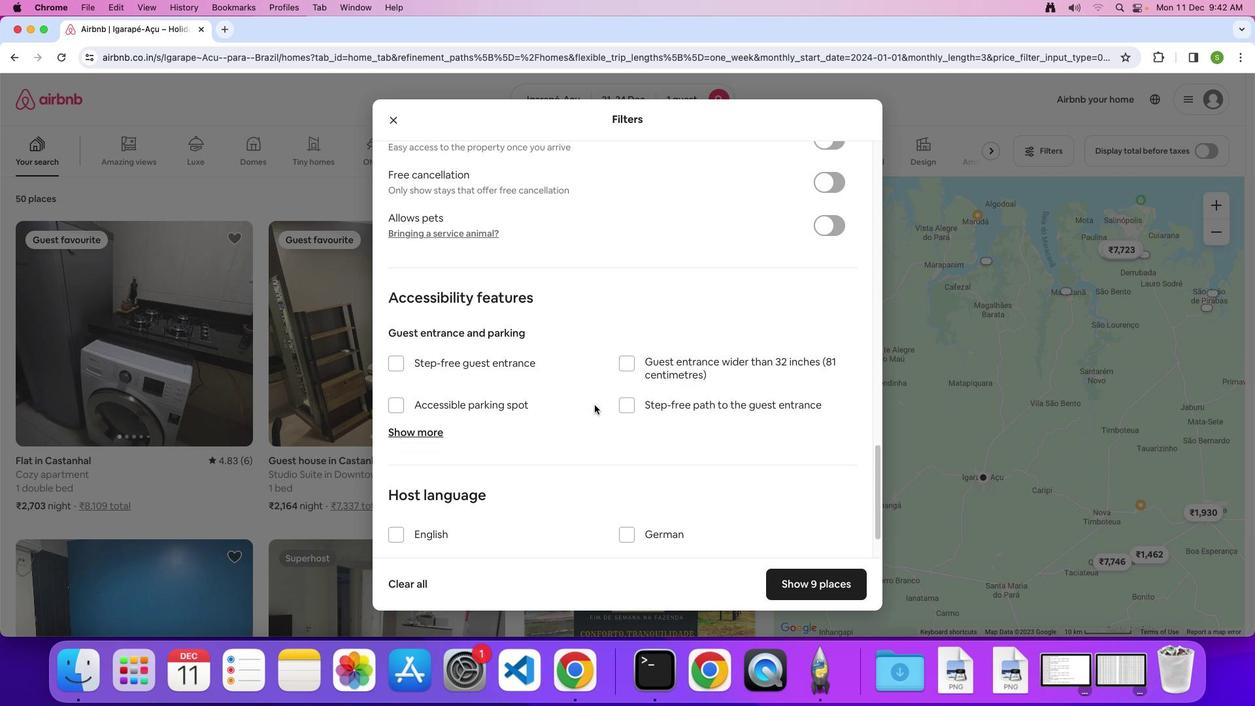 
Action: Mouse scrolled (595, 405) with delta (0, -1)
Screenshot: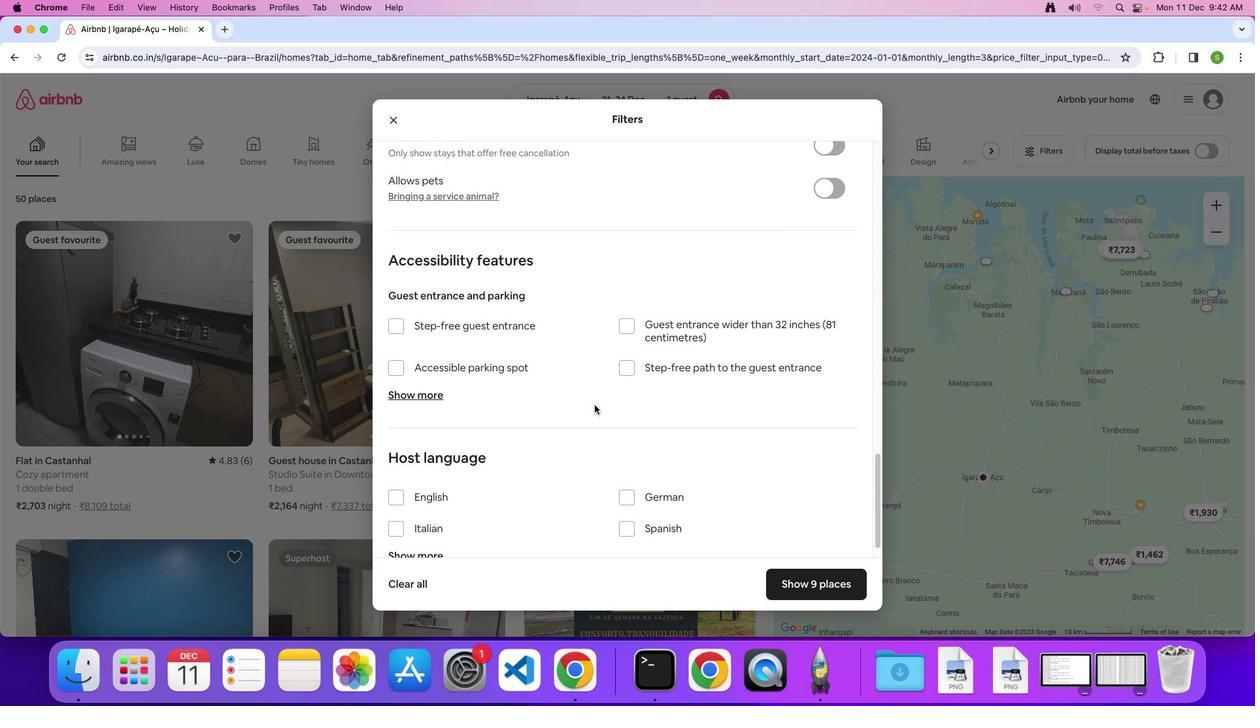 
Action: Mouse scrolled (595, 405) with delta (0, 0)
Screenshot: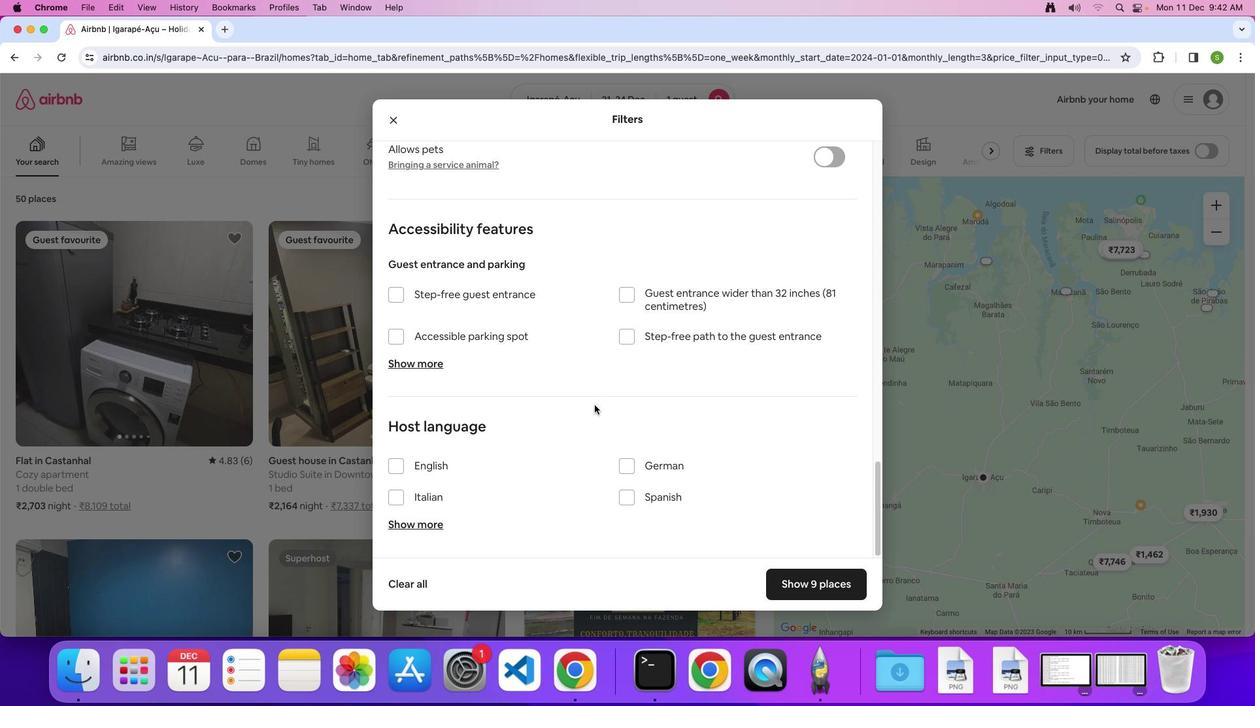 
Action: Mouse scrolled (595, 405) with delta (0, 0)
Screenshot: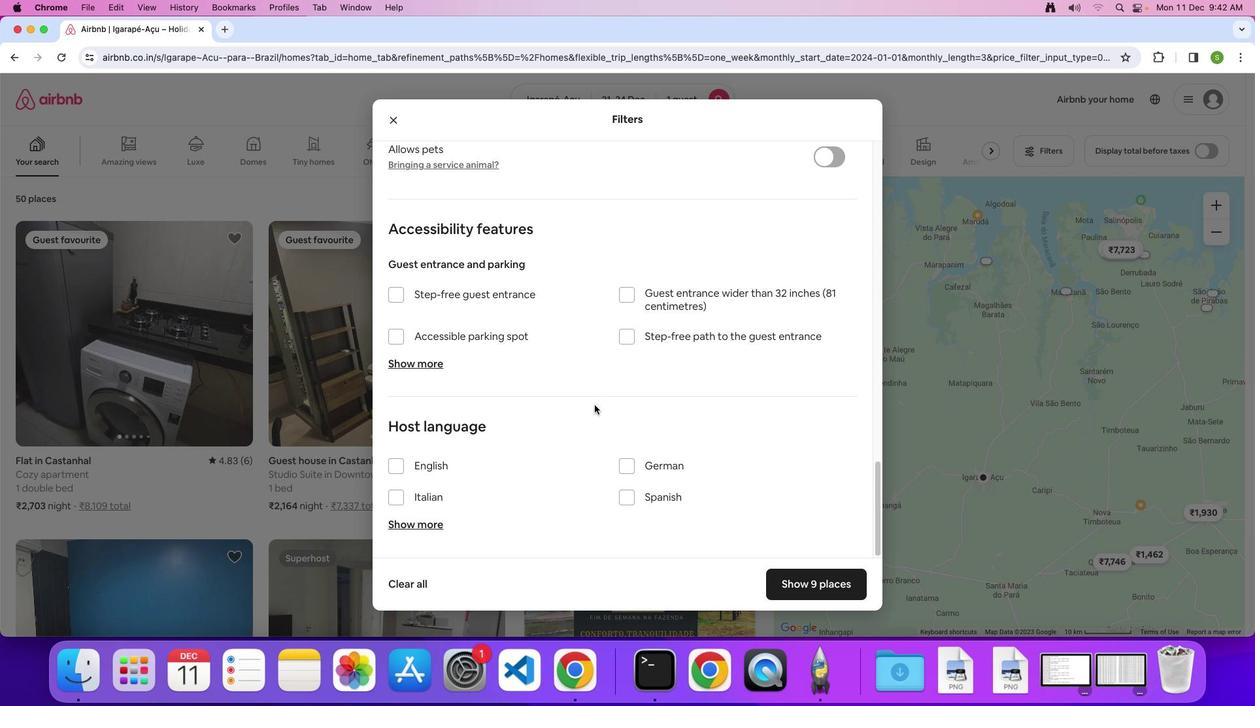 
Action: Mouse scrolled (595, 405) with delta (0, -1)
Screenshot: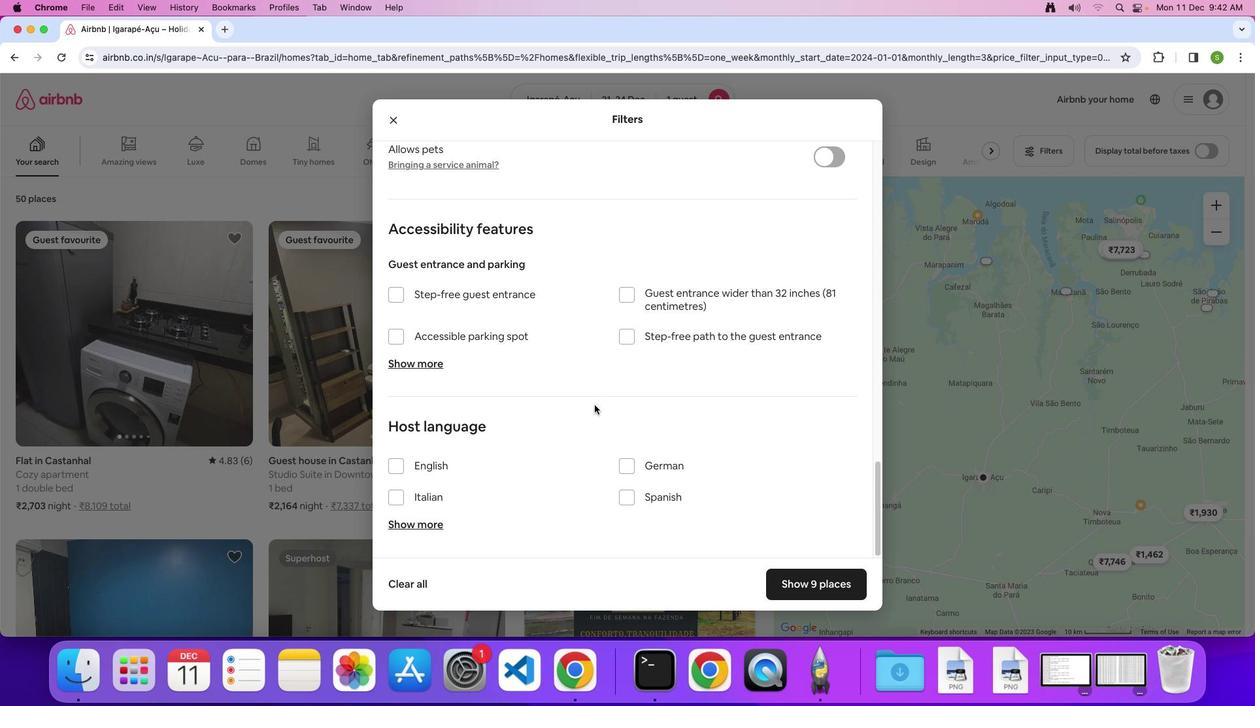 
Action: Mouse scrolled (595, 405) with delta (0, 0)
Screenshot: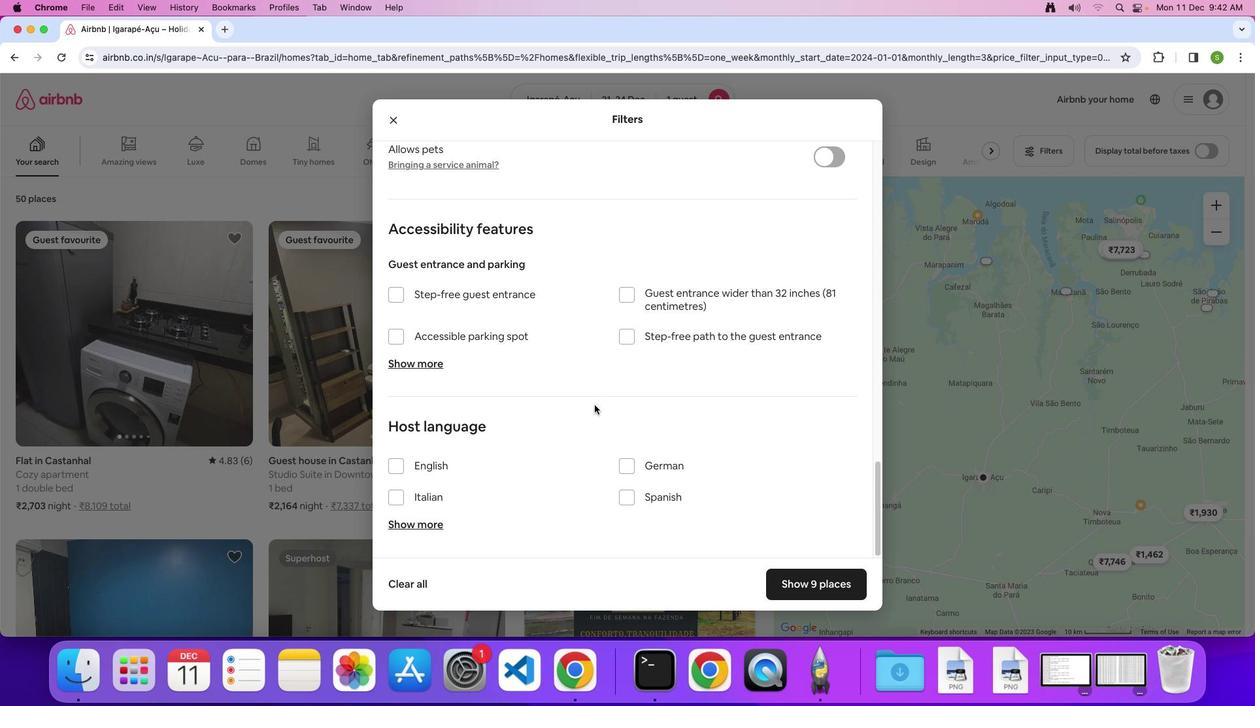 
Action: Mouse scrolled (595, 405) with delta (0, 0)
Screenshot: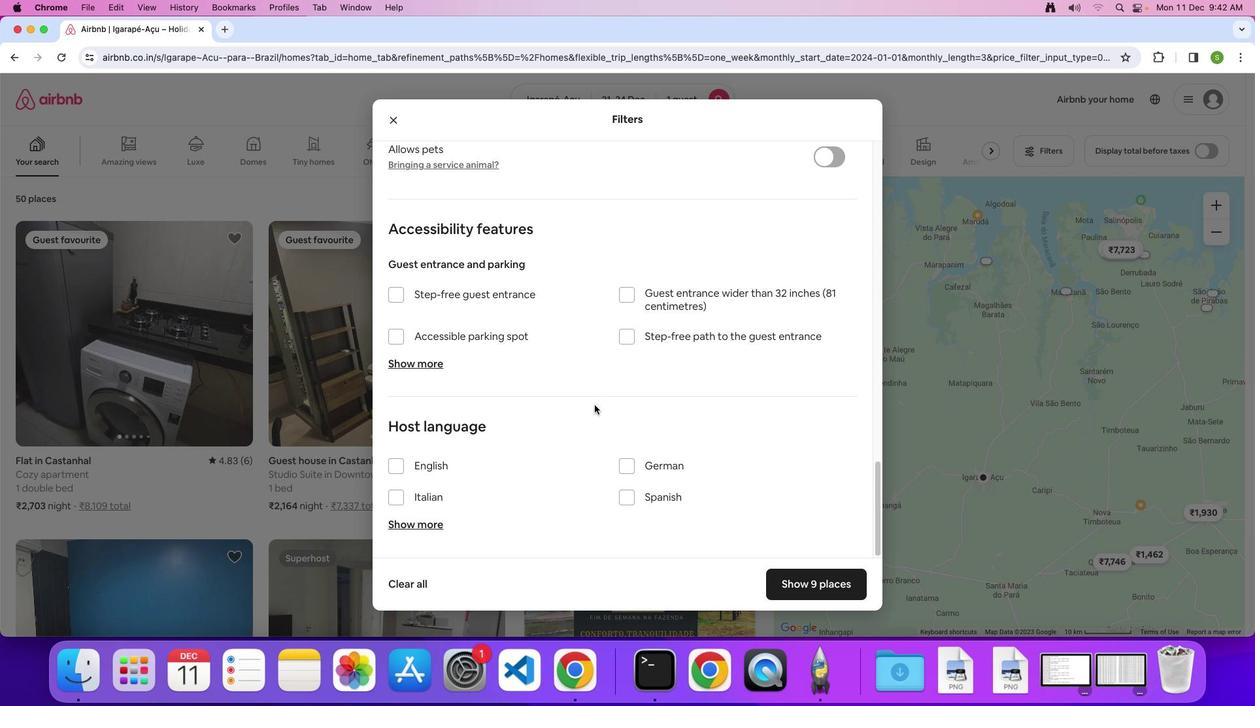 
Action: Mouse moved to (812, 587)
Screenshot: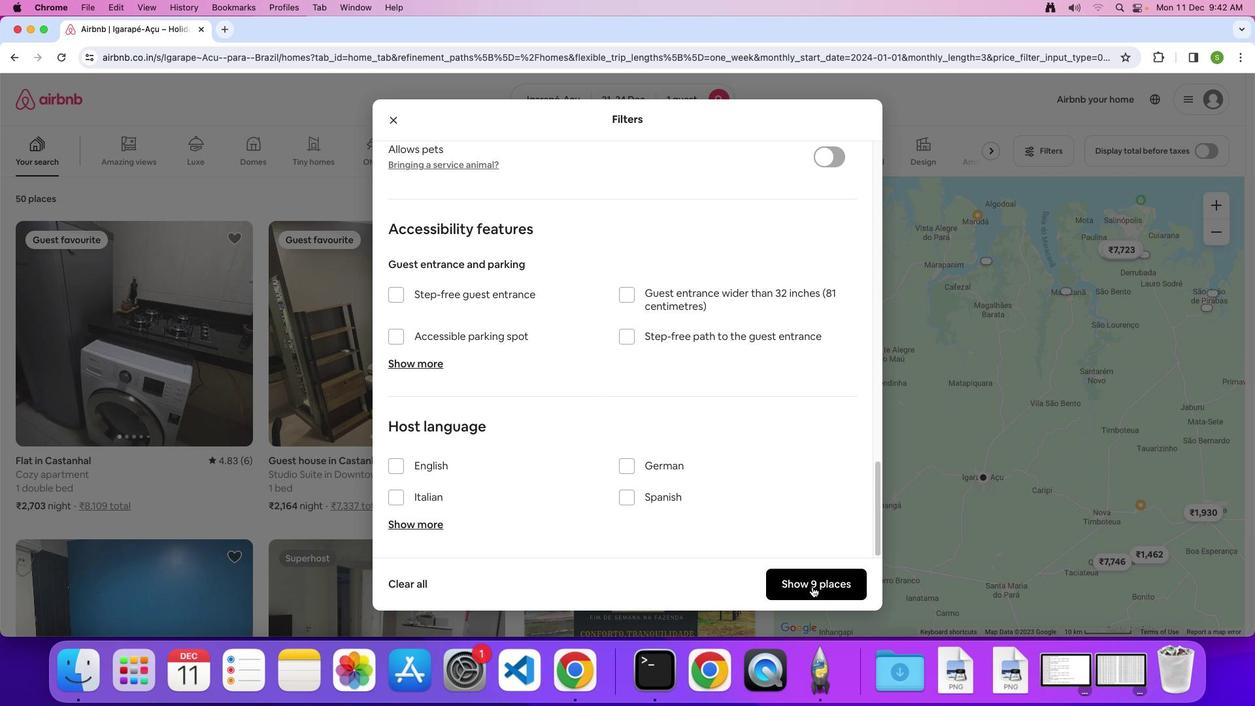 
Action: Mouse pressed left at (812, 587)
Screenshot: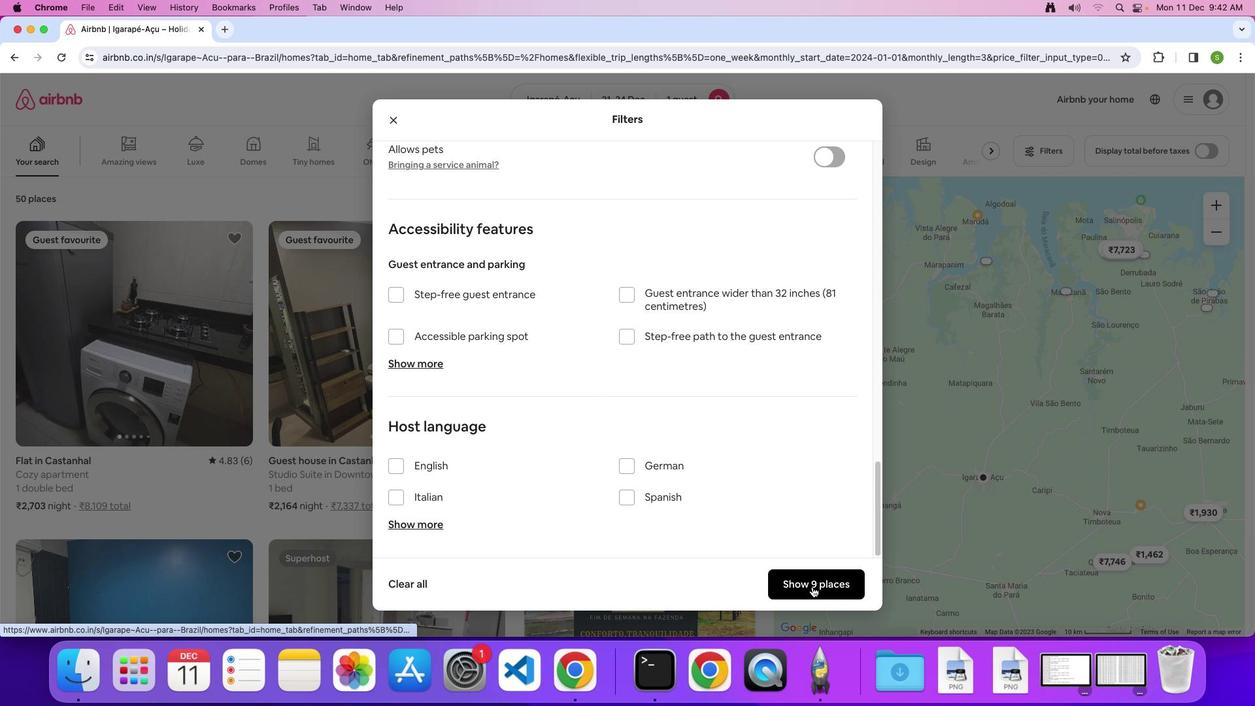 
Action: Mouse moved to (176, 329)
Screenshot: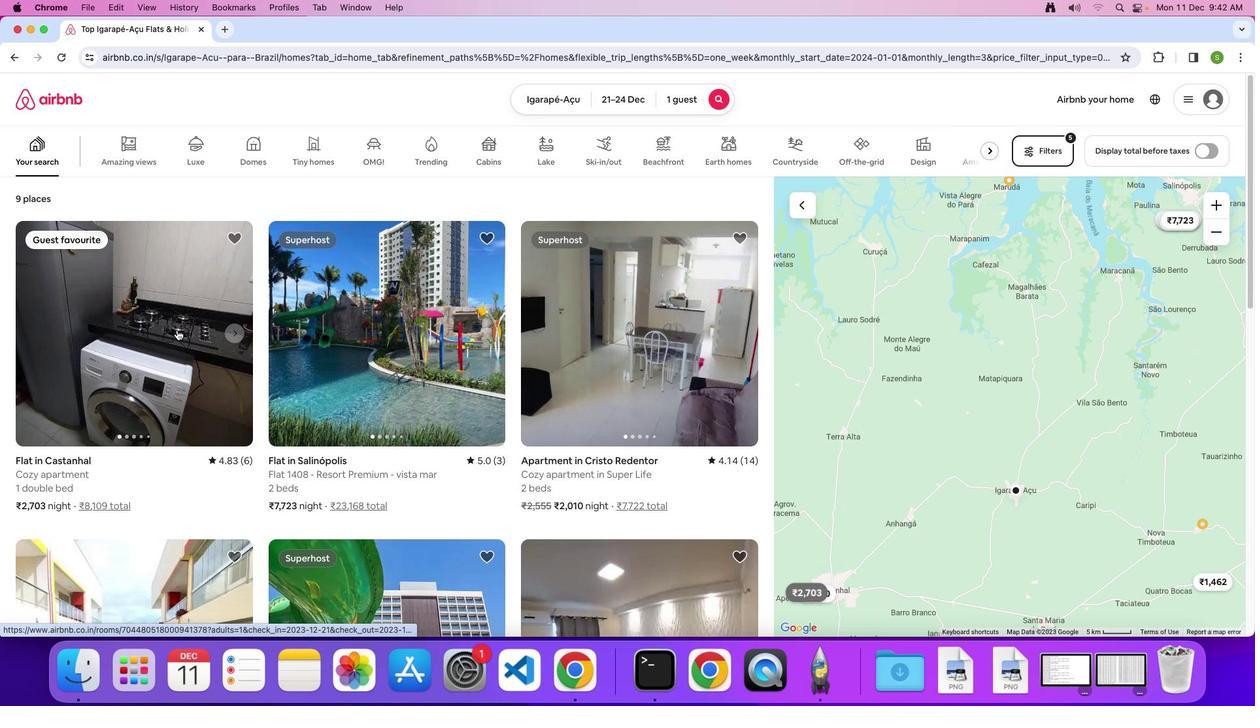 
Action: Mouse pressed left at (176, 329)
Screenshot: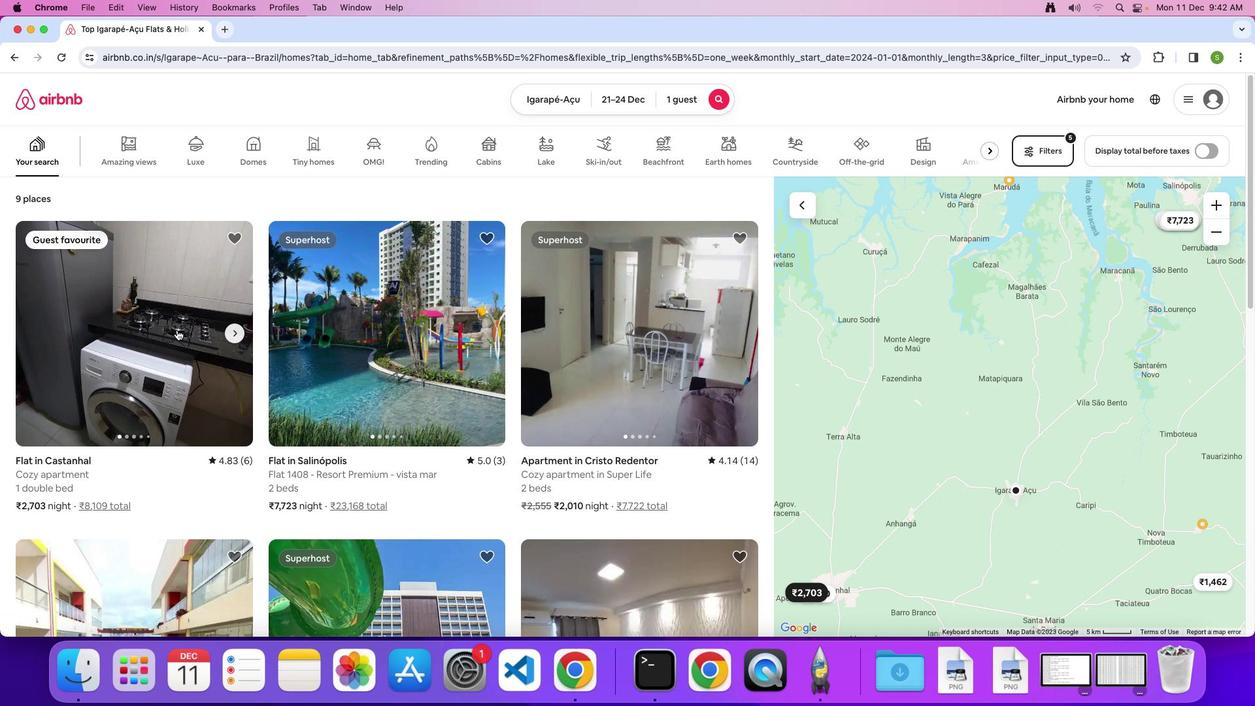 
Action: Mouse moved to (495, 349)
Screenshot: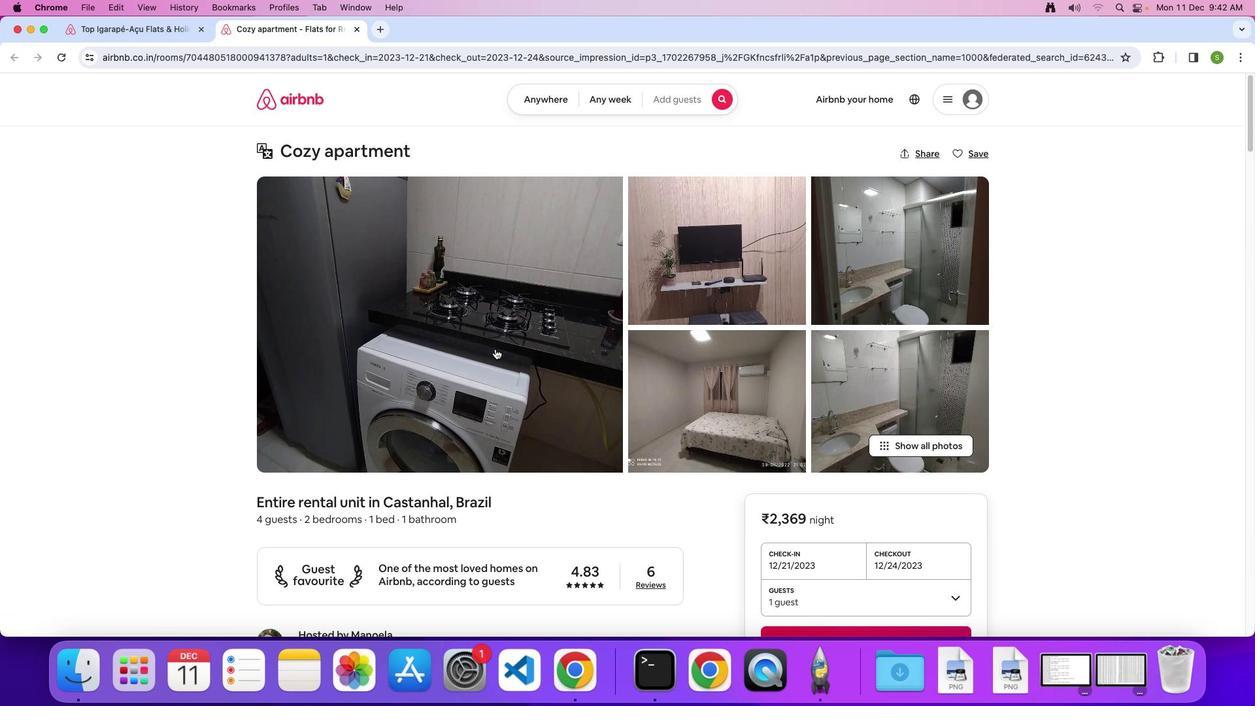 
Action: Mouse pressed left at (495, 349)
Screenshot: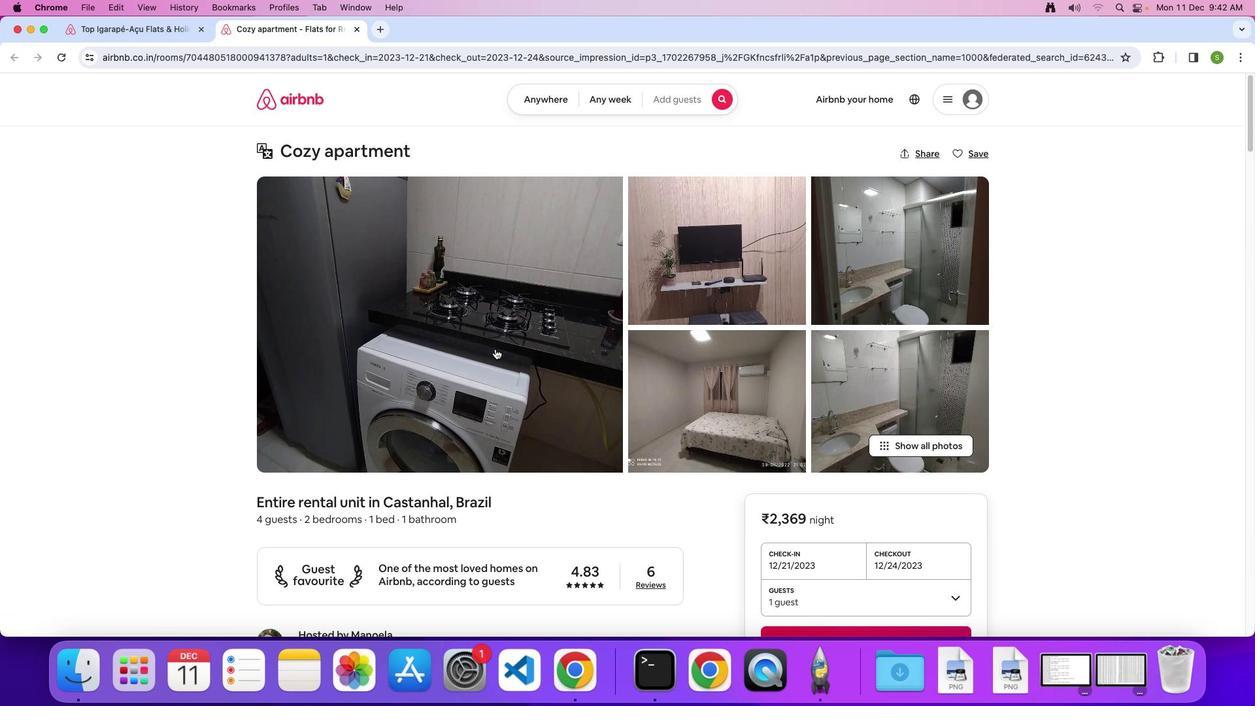 
Action: Mouse moved to (657, 499)
Screenshot: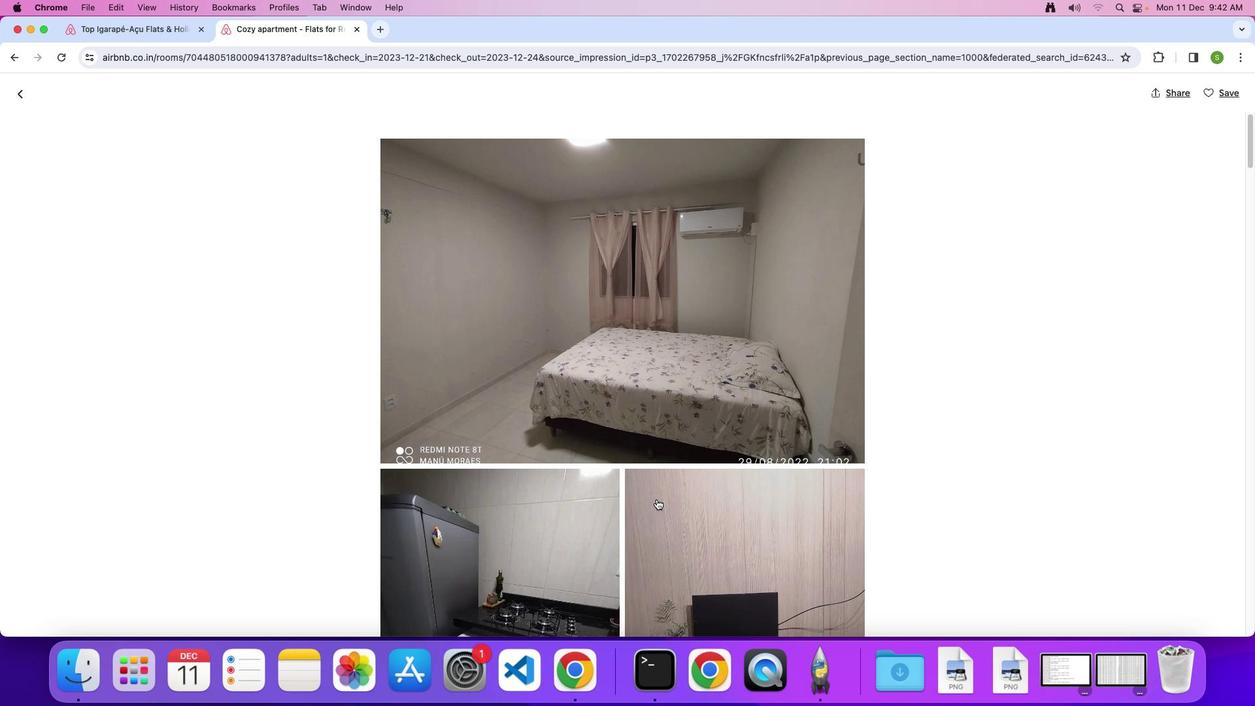 
Action: Mouse scrolled (657, 499) with delta (0, 0)
Screenshot: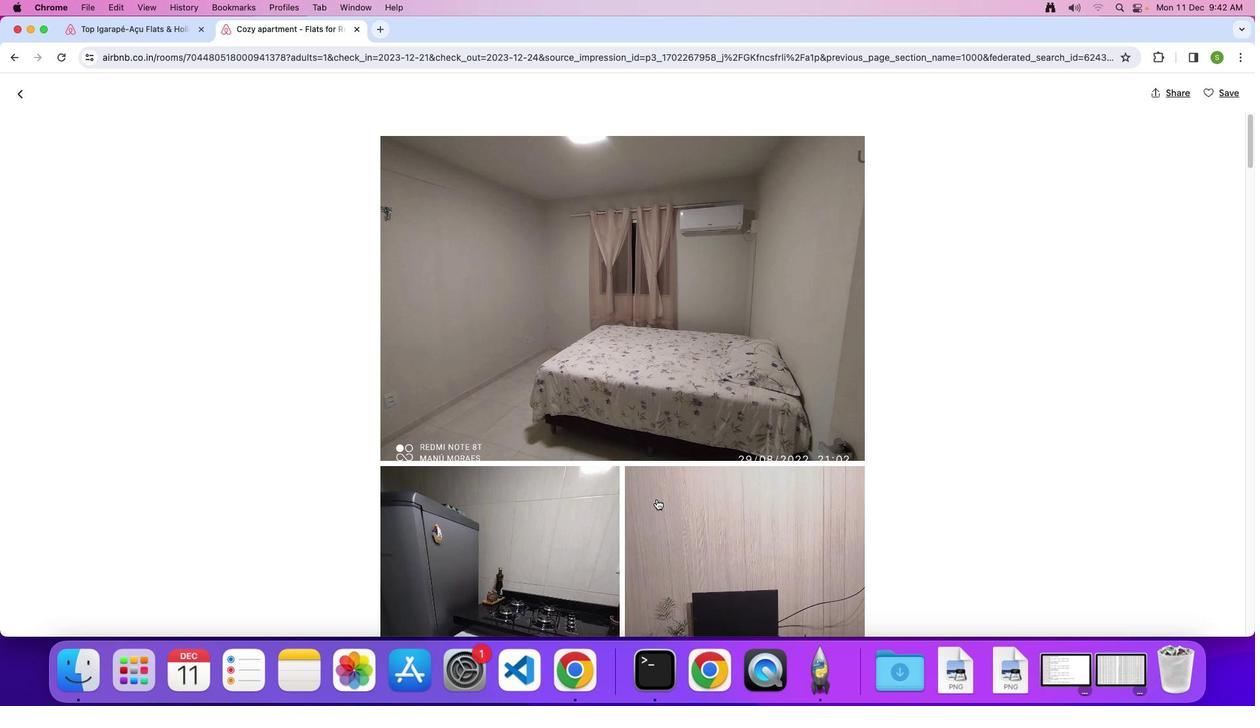 
Action: Mouse moved to (657, 499)
Screenshot: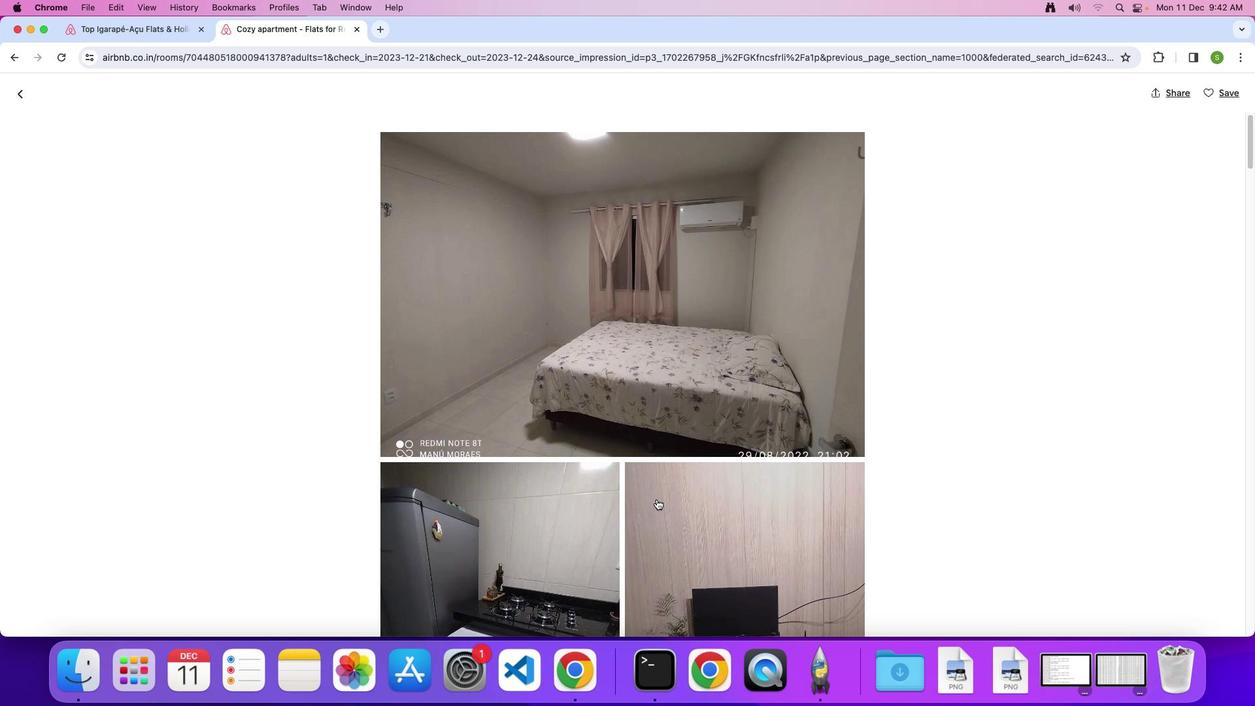 
Action: Mouse scrolled (657, 499) with delta (0, 0)
Screenshot: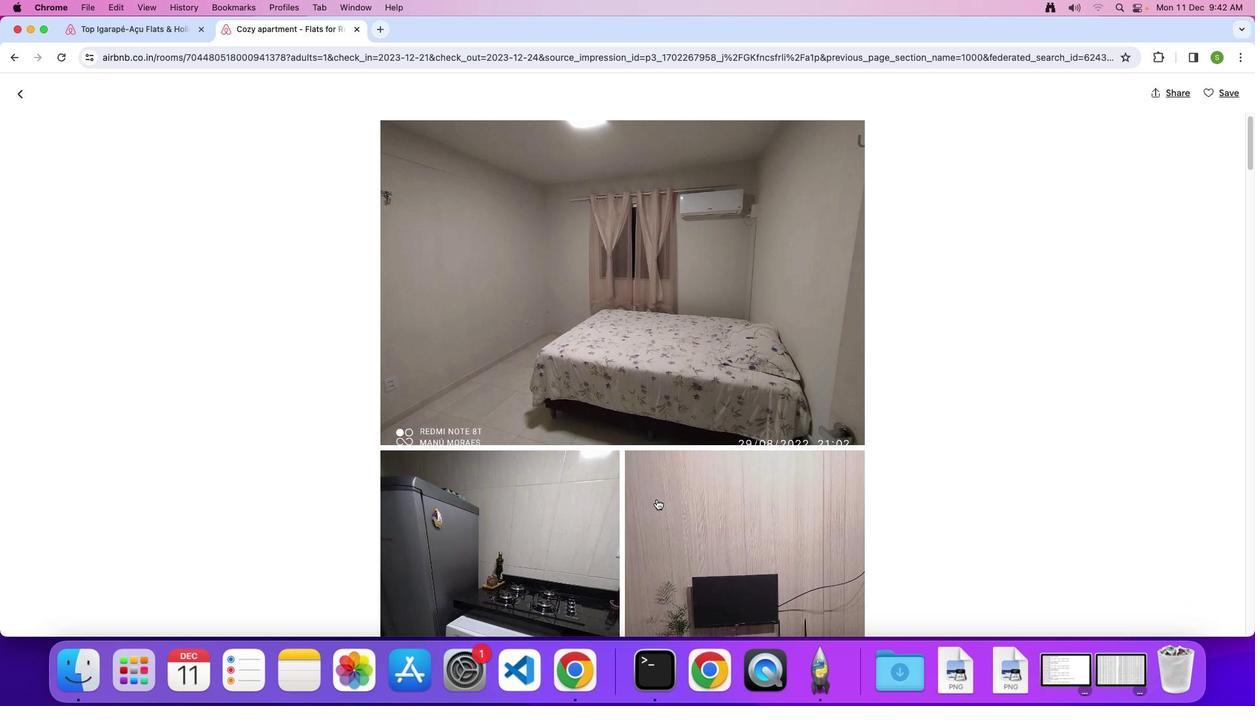 
Action: Mouse scrolled (657, 499) with delta (0, -1)
Screenshot: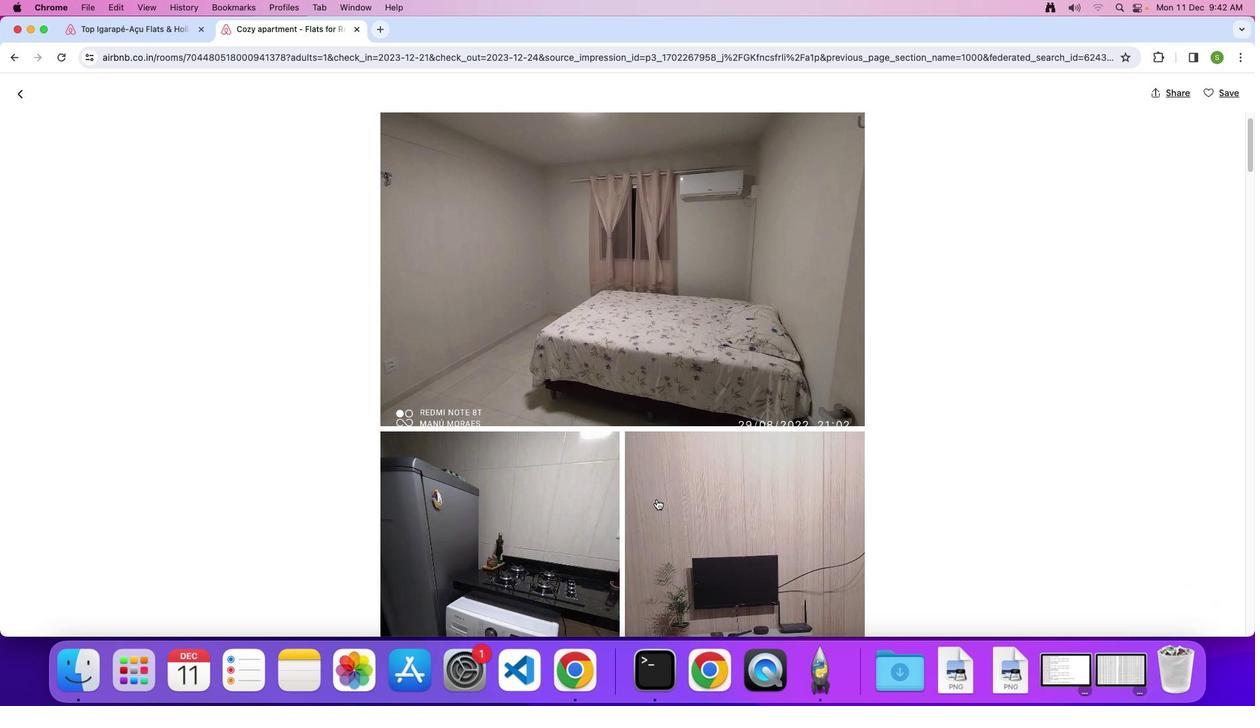 
Action: Mouse scrolled (657, 499) with delta (0, 0)
Screenshot: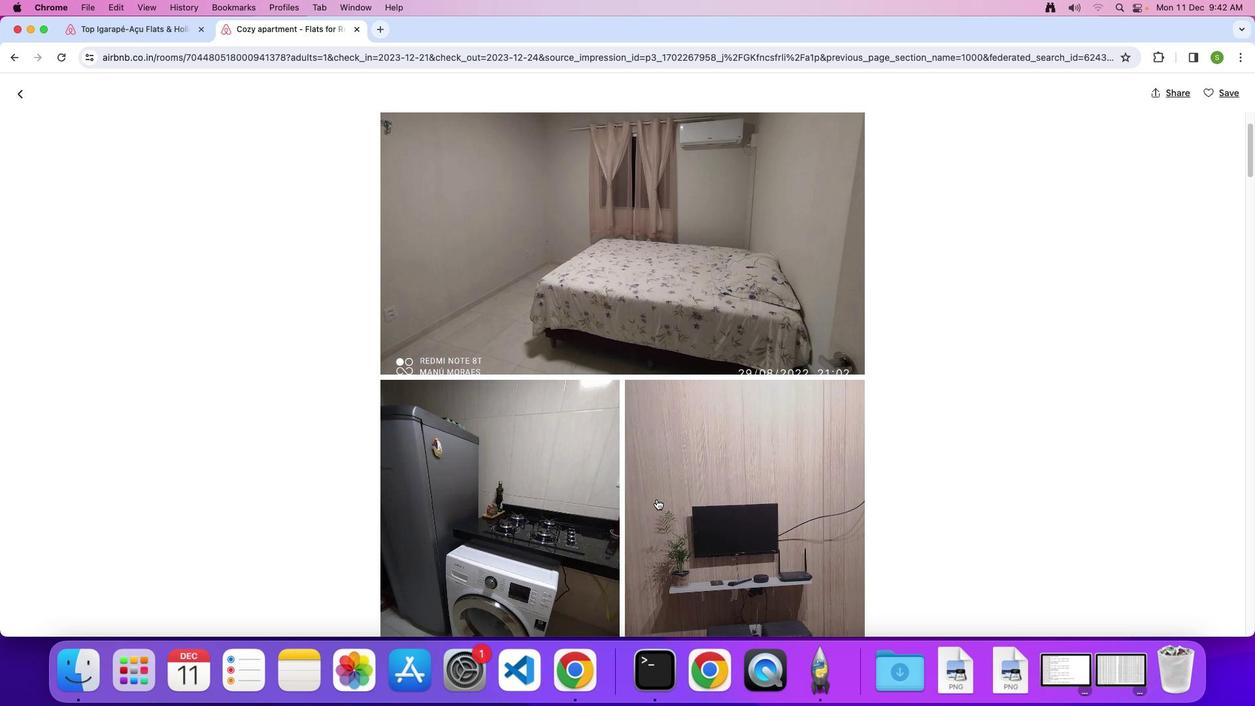
Action: Mouse scrolled (657, 499) with delta (0, 0)
Screenshot: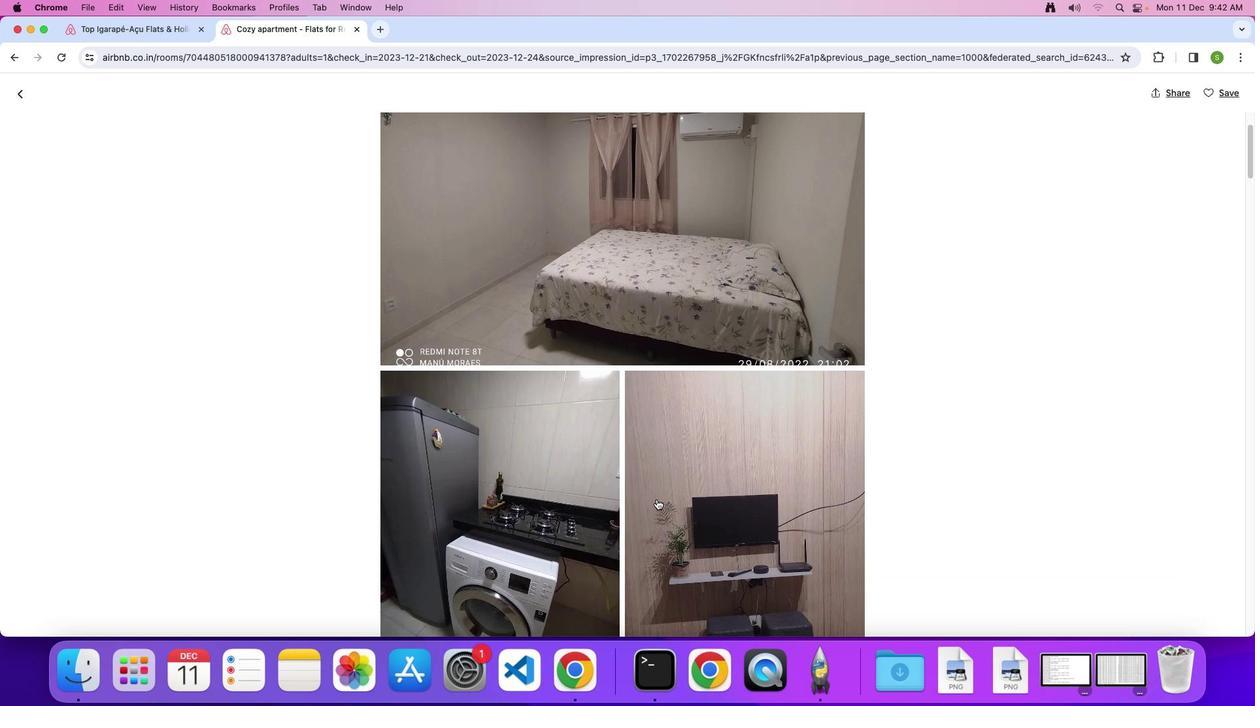 
Action: Mouse scrolled (657, 499) with delta (0, -1)
Screenshot: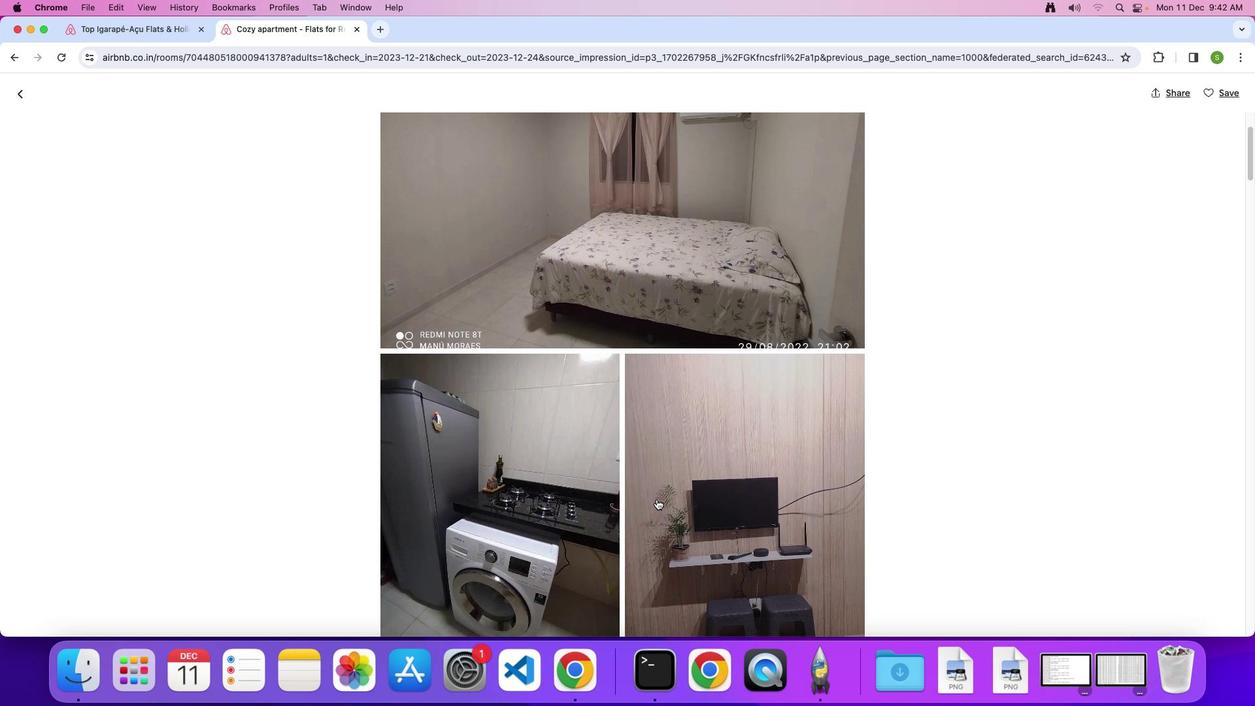 
Action: Mouse scrolled (657, 499) with delta (0, 0)
Screenshot: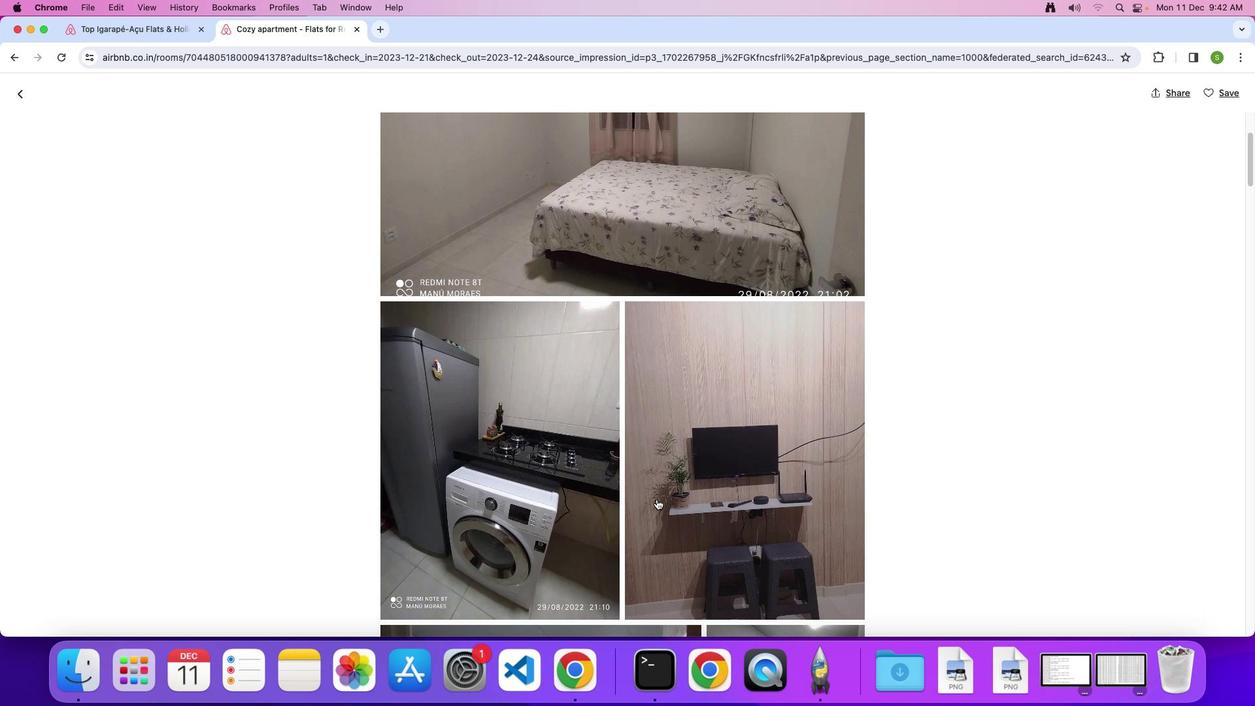 
Action: Mouse scrolled (657, 499) with delta (0, 0)
Screenshot: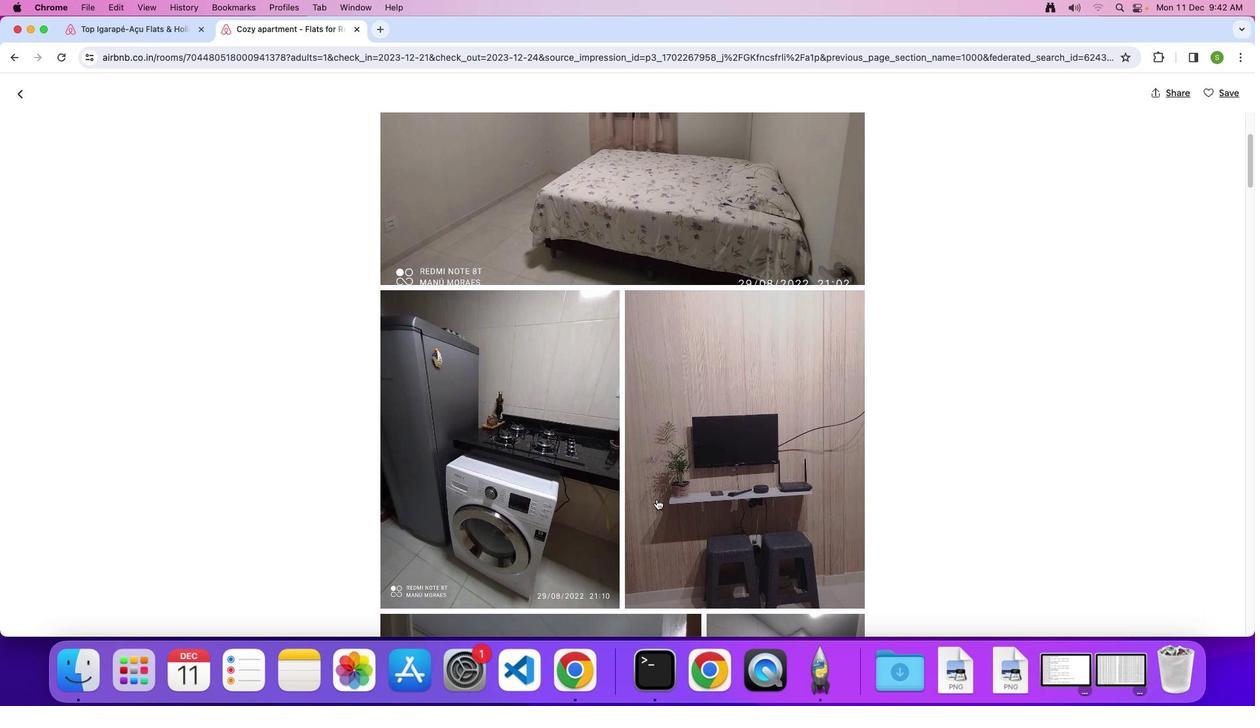 
Action: Mouse scrolled (657, 499) with delta (0, 0)
Screenshot: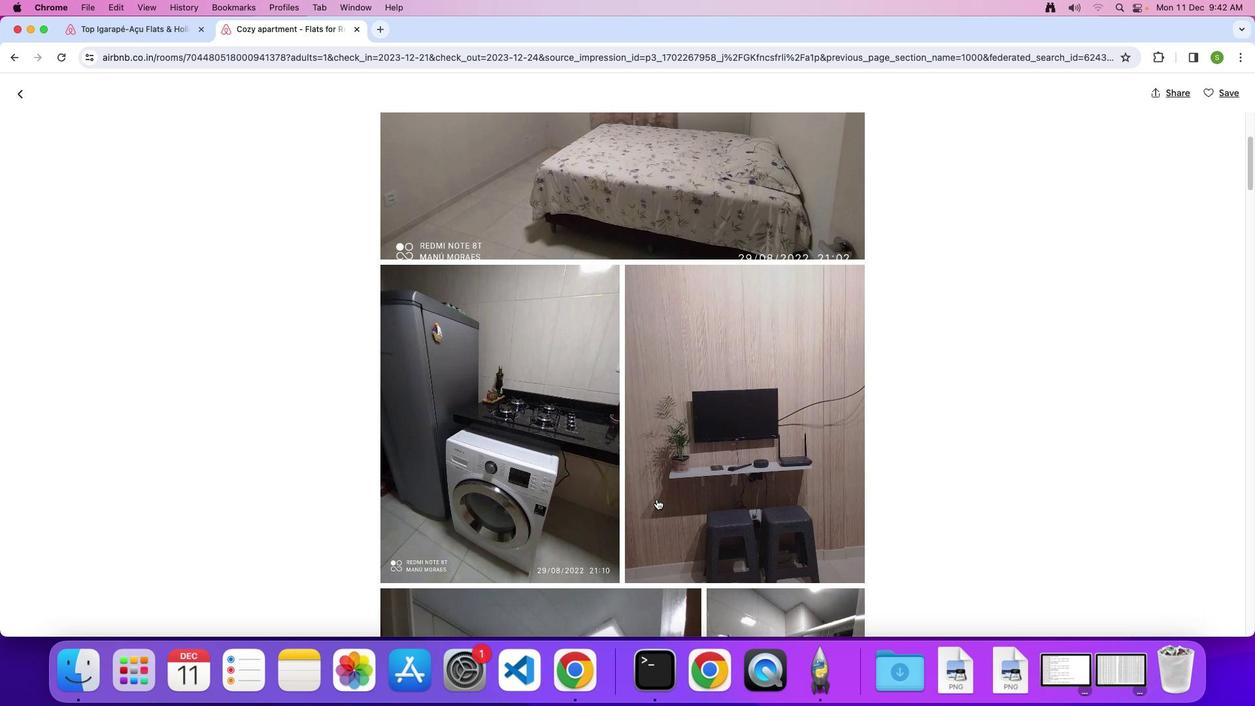 
Action: Mouse scrolled (657, 499) with delta (0, 0)
Screenshot: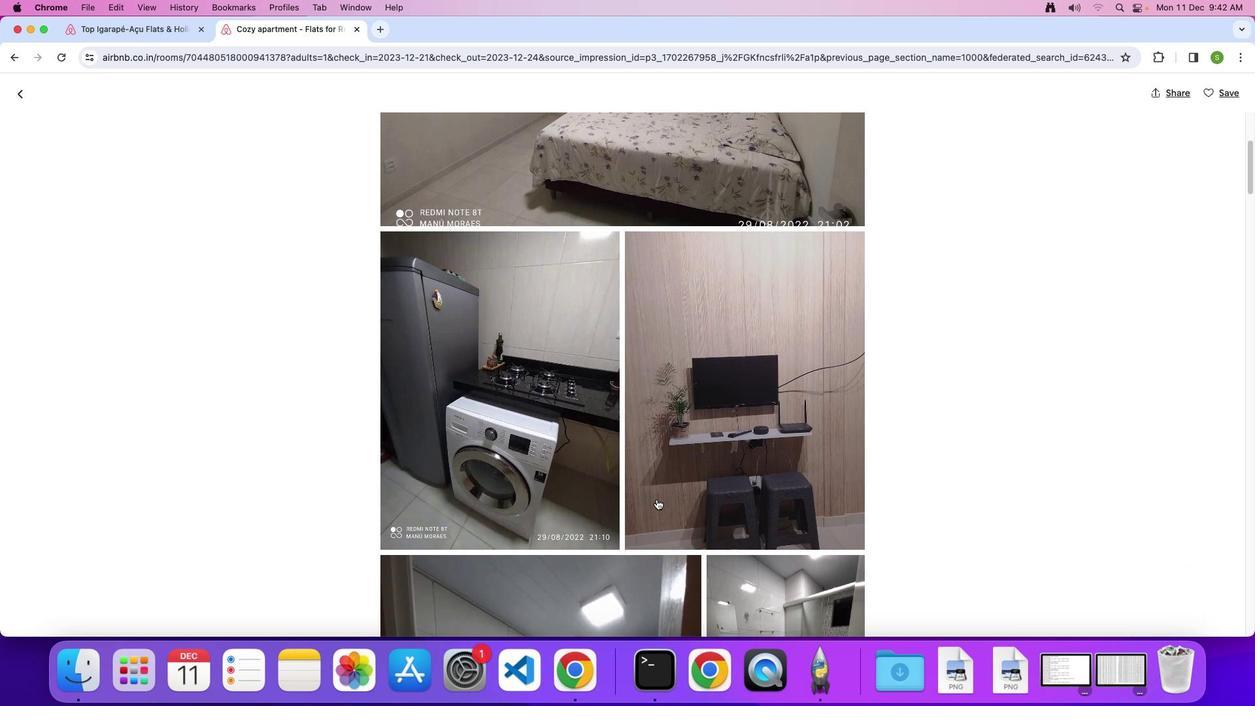 
Action: Mouse scrolled (657, 499) with delta (0, 0)
Screenshot: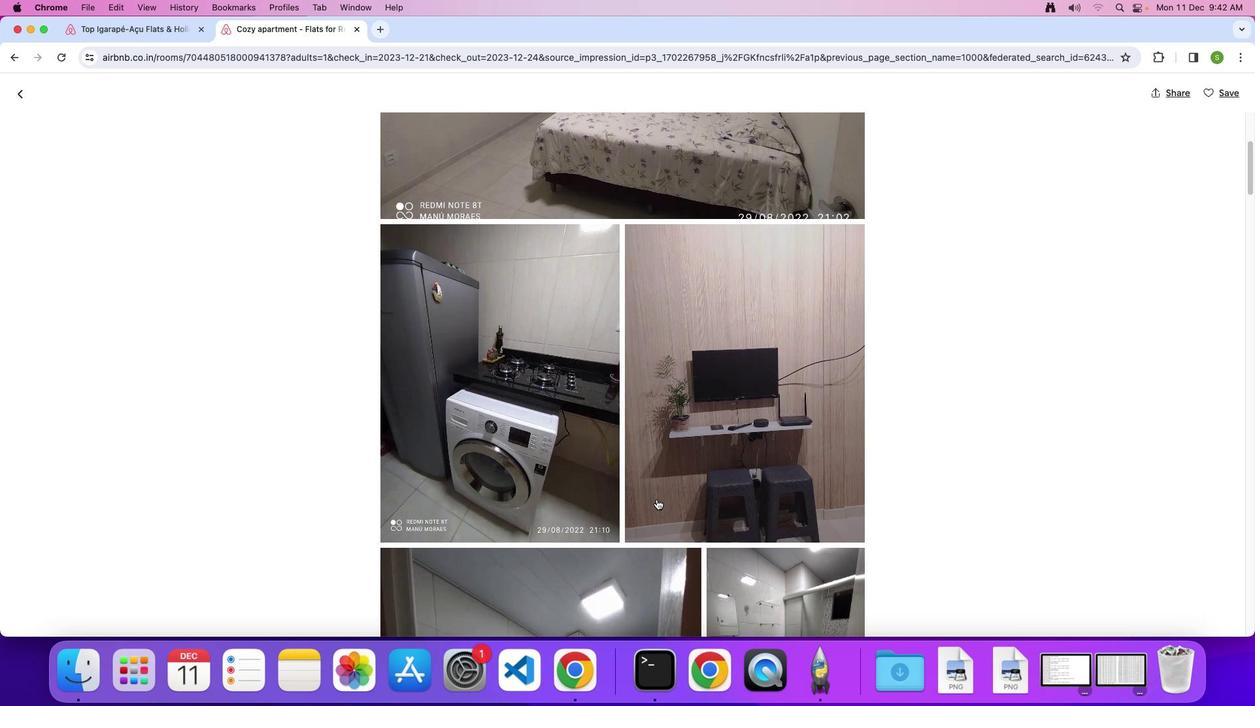 
Action: Mouse scrolled (657, 499) with delta (0, 0)
Screenshot: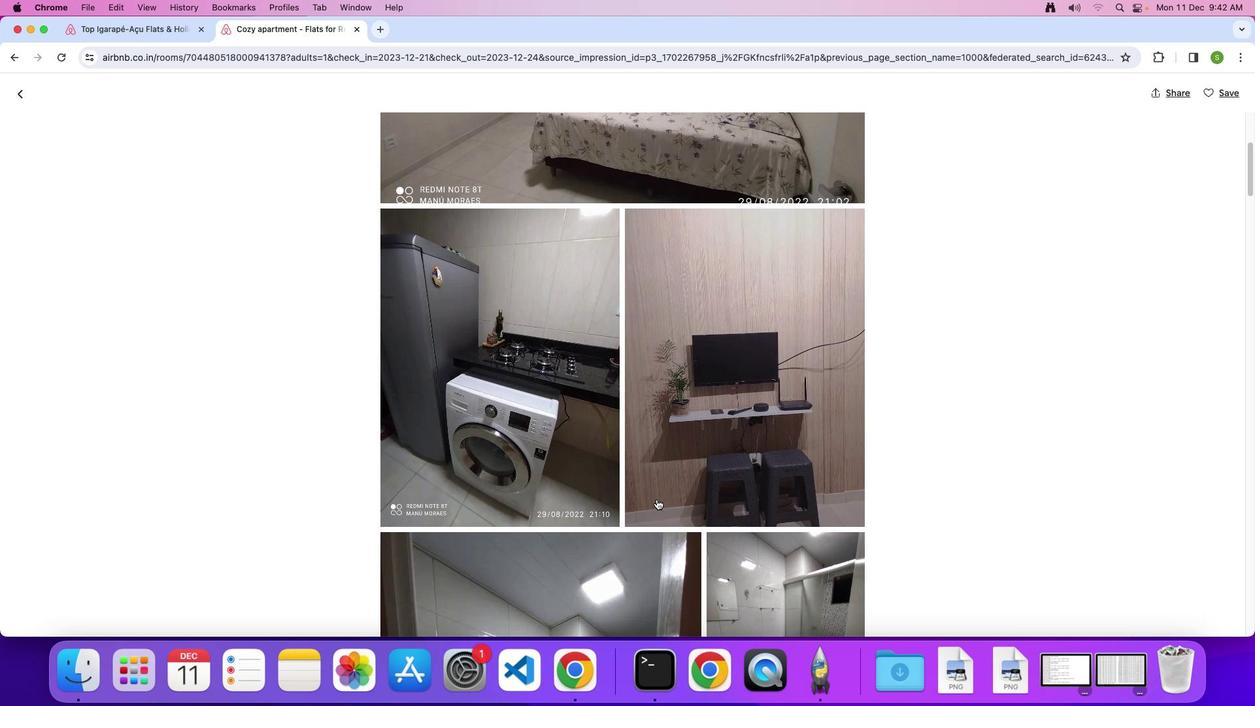 
Action: Mouse scrolled (657, 499) with delta (0, 0)
Screenshot: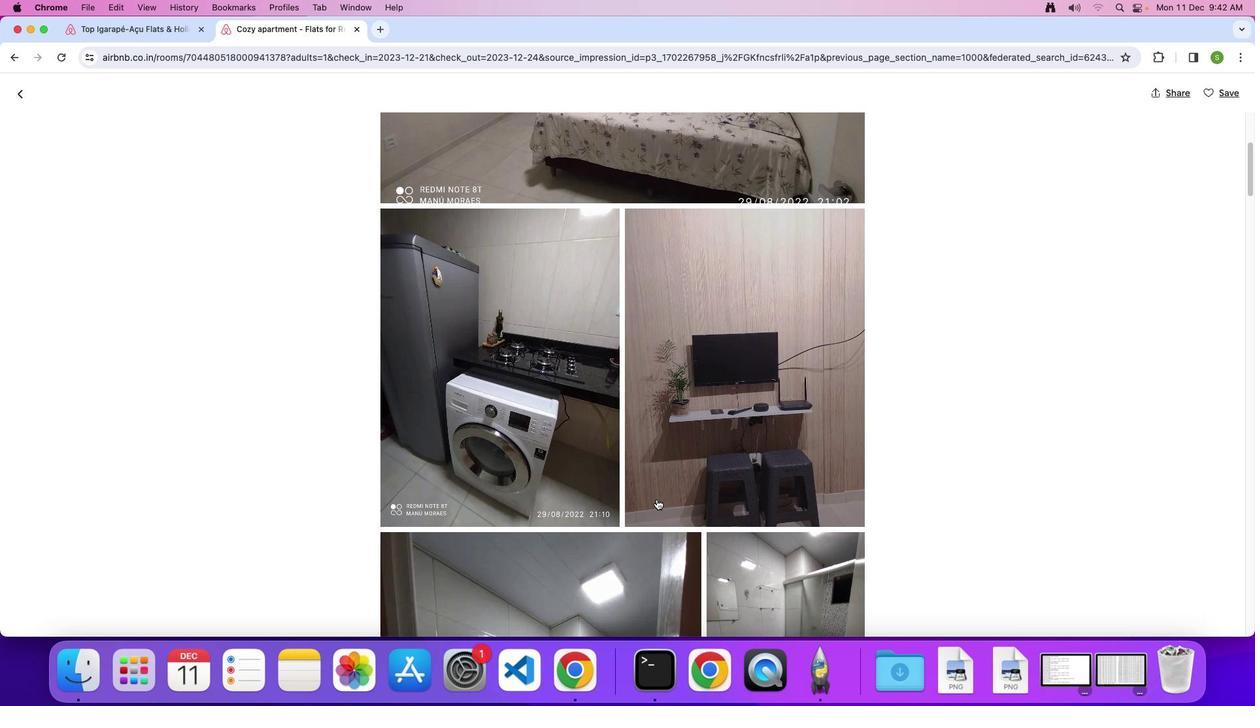 
Action: Mouse scrolled (657, 499) with delta (0, -1)
Screenshot: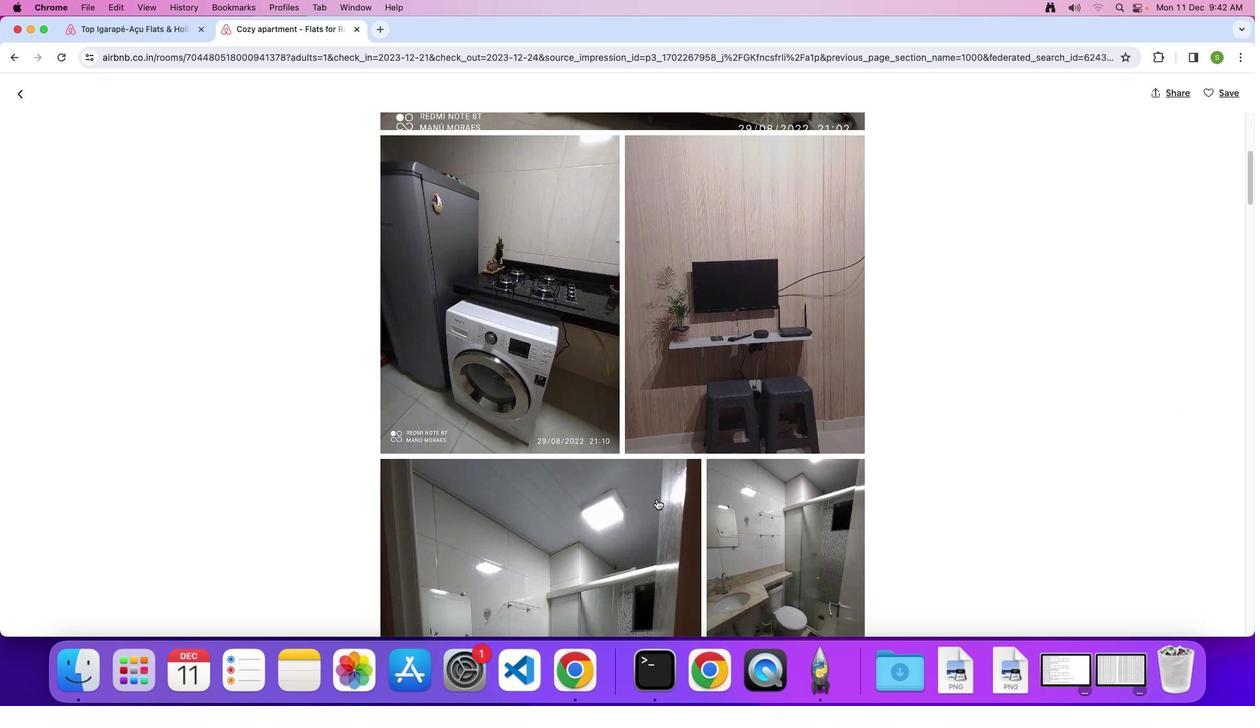 
Action: Mouse scrolled (657, 499) with delta (0, 0)
Screenshot: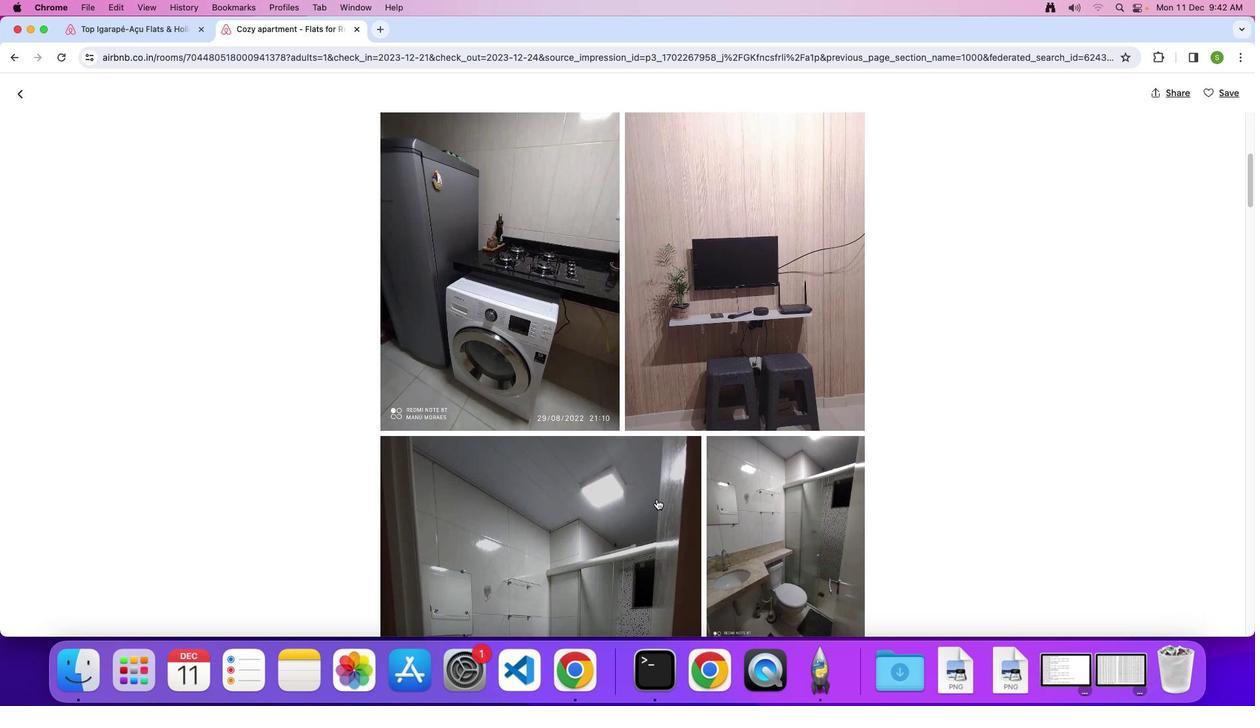 
Action: Mouse scrolled (657, 499) with delta (0, 0)
Screenshot: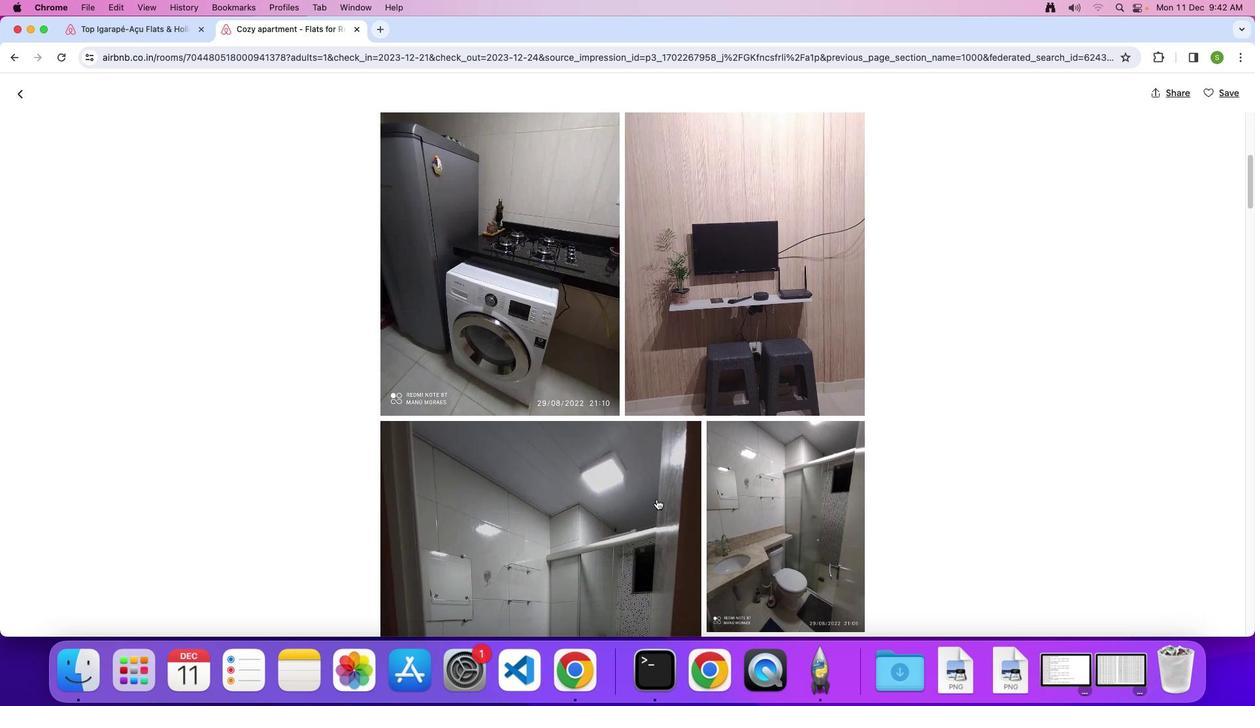
Action: Mouse scrolled (657, 499) with delta (0, -1)
Screenshot: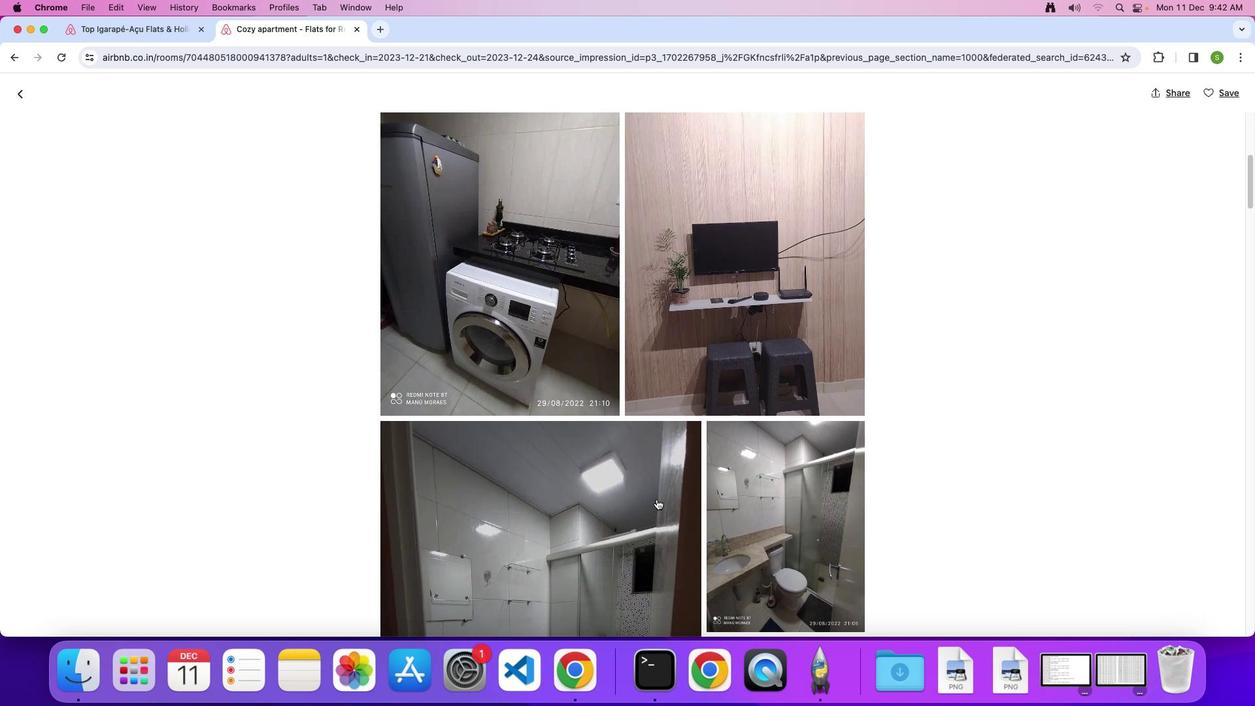 
Action: Mouse scrolled (657, 499) with delta (0, 0)
Screenshot: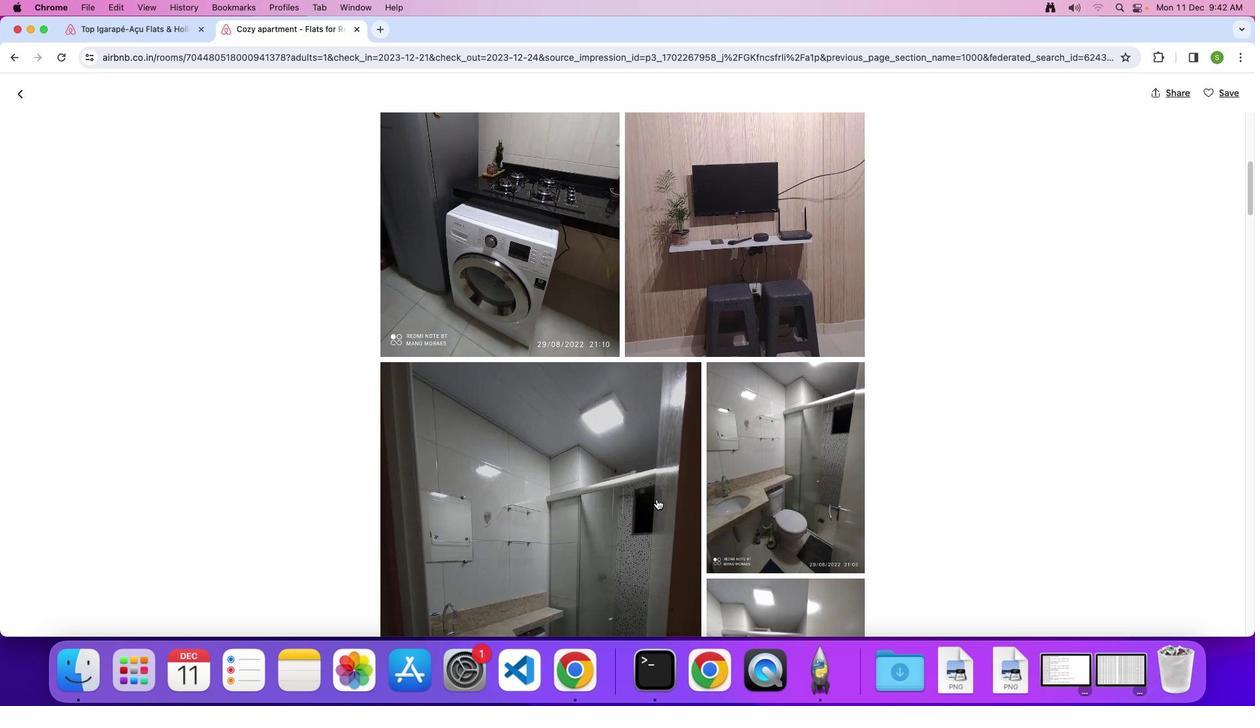 
Action: Mouse scrolled (657, 499) with delta (0, 0)
Screenshot: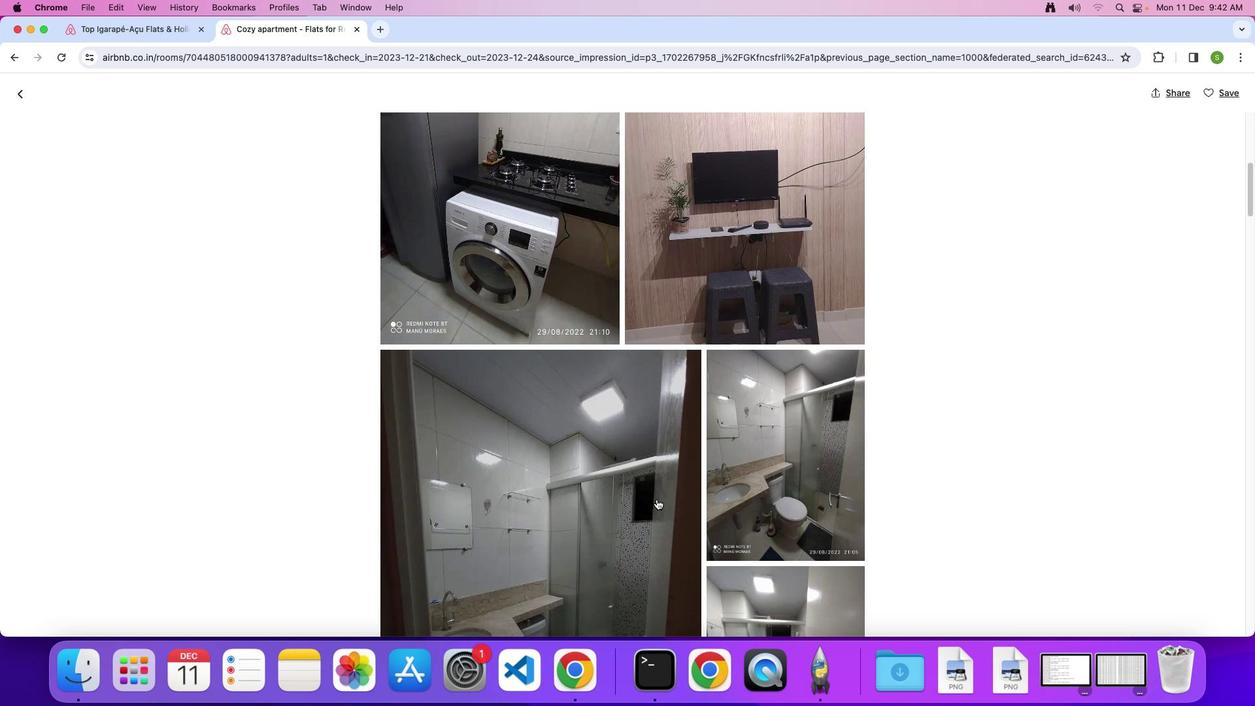 
Action: Mouse scrolled (657, 499) with delta (0, -1)
Screenshot: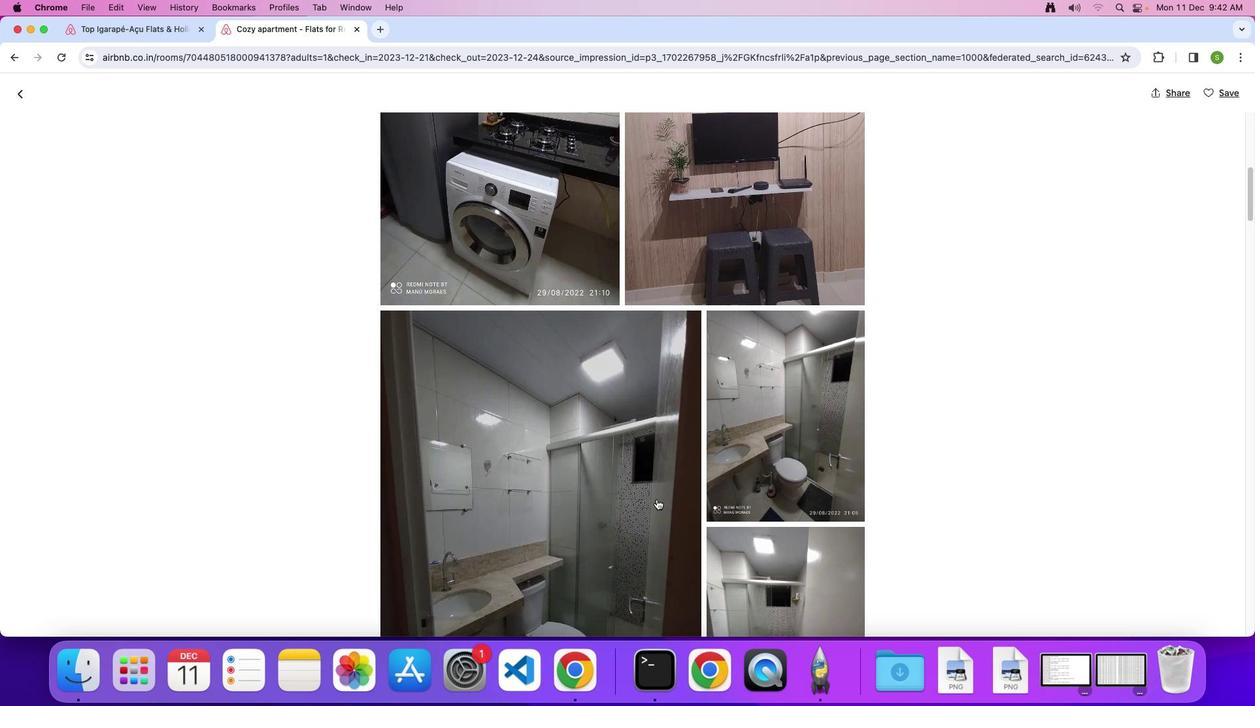 
Action: Mouse scrolled (657, 499) with delta (0, 0)
Screenshot: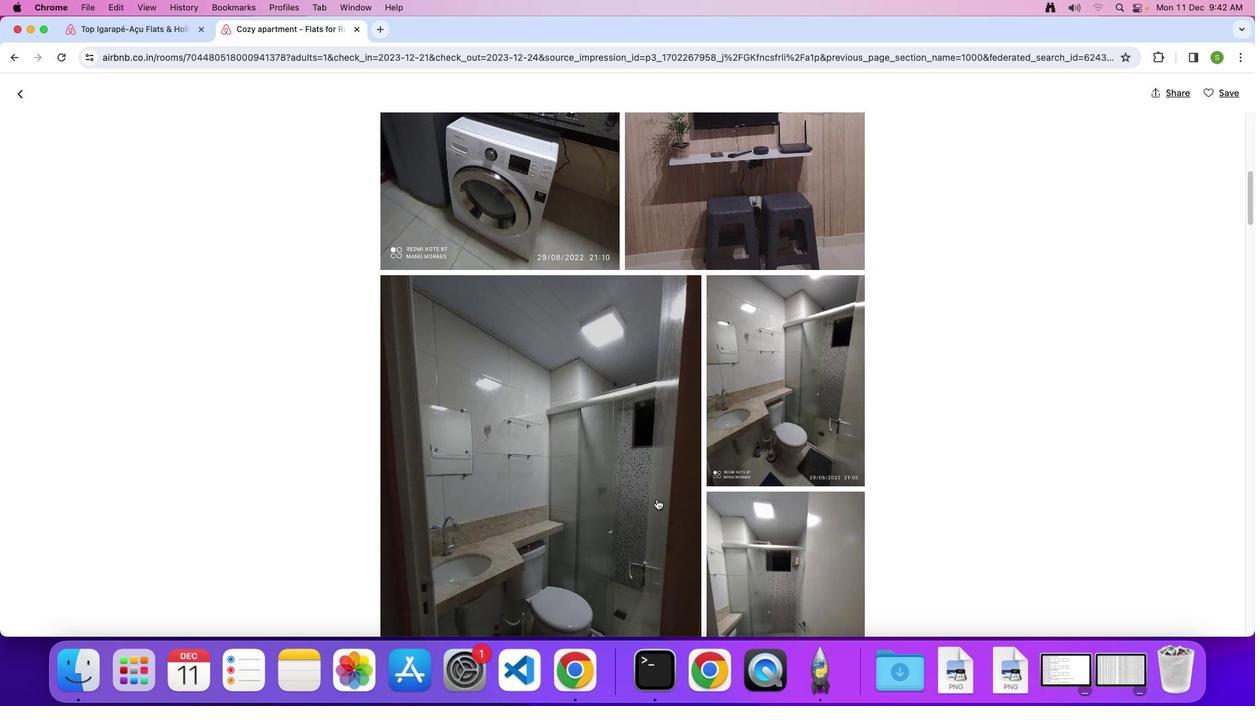 
Action: Mouse scrolled (657, 499) with delta (0, 0)
Screenshot: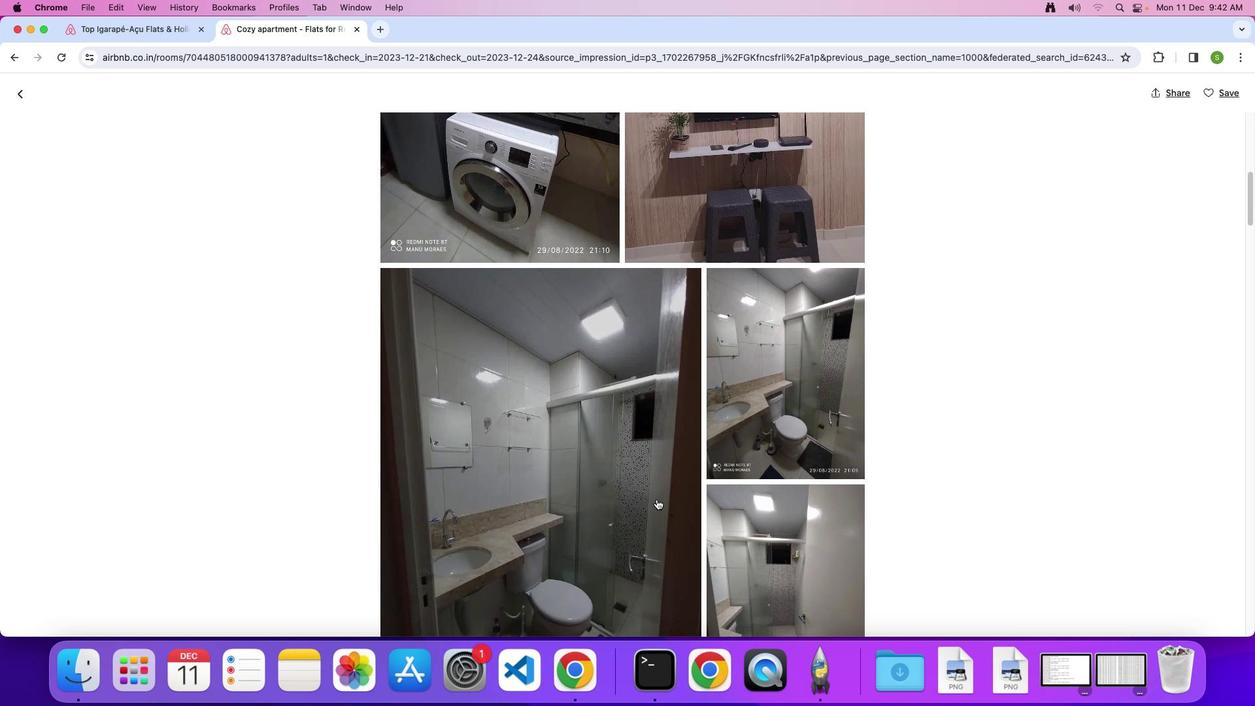 
Action: Mouse scrolled (657, 499) with delta (0, 0)
Screenshot: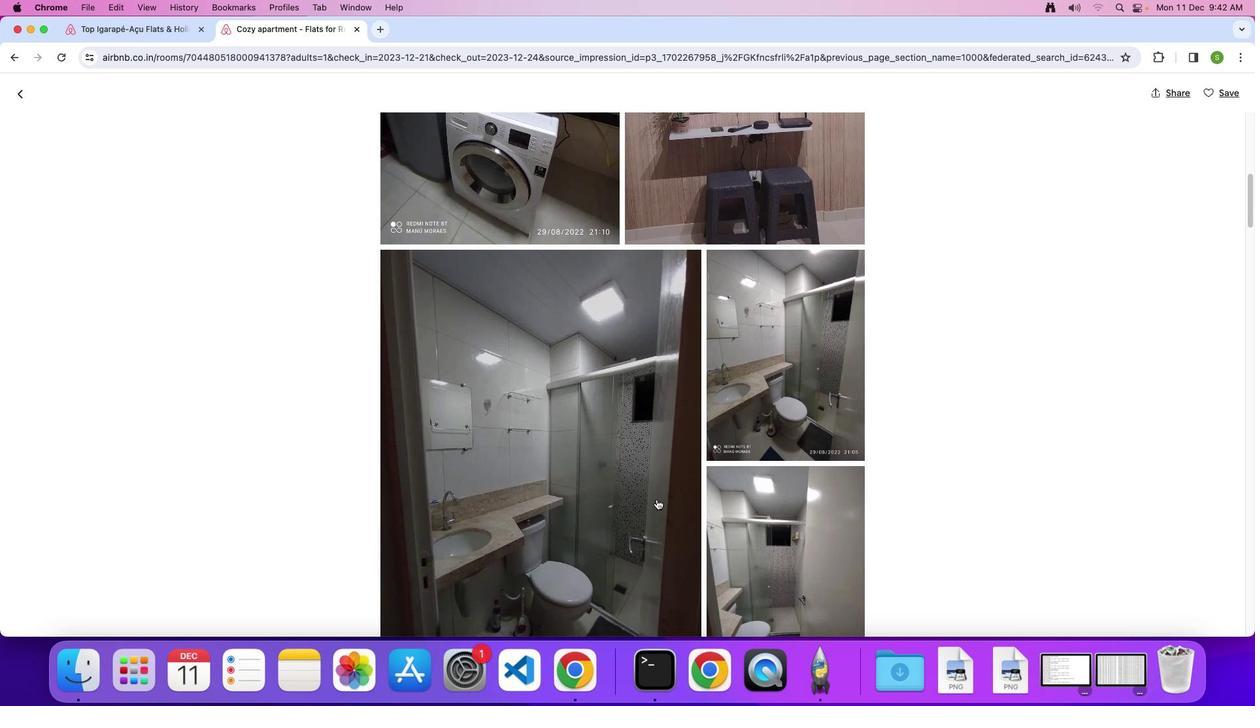 
Action: Mouse scrolled (657, 499) with delta (0, 0)
Screenshot: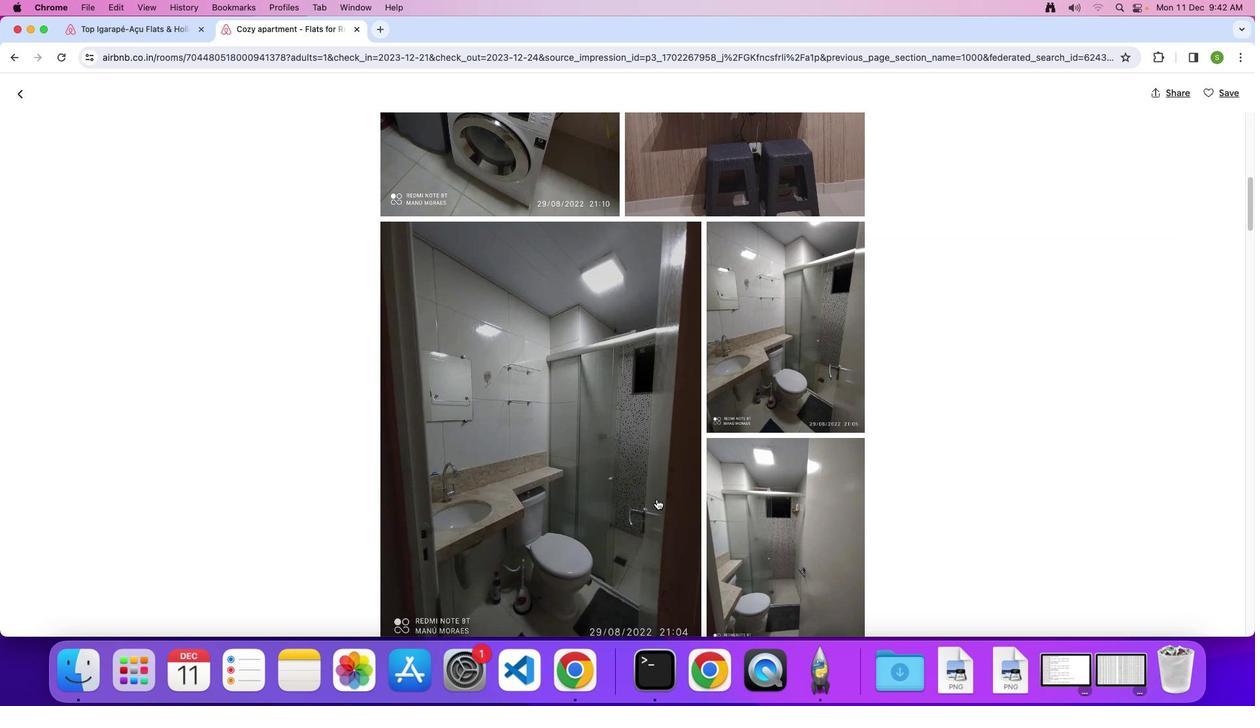 
Action: Mouse scrolled (657, 499) with delta (0, 0)
Screenshot: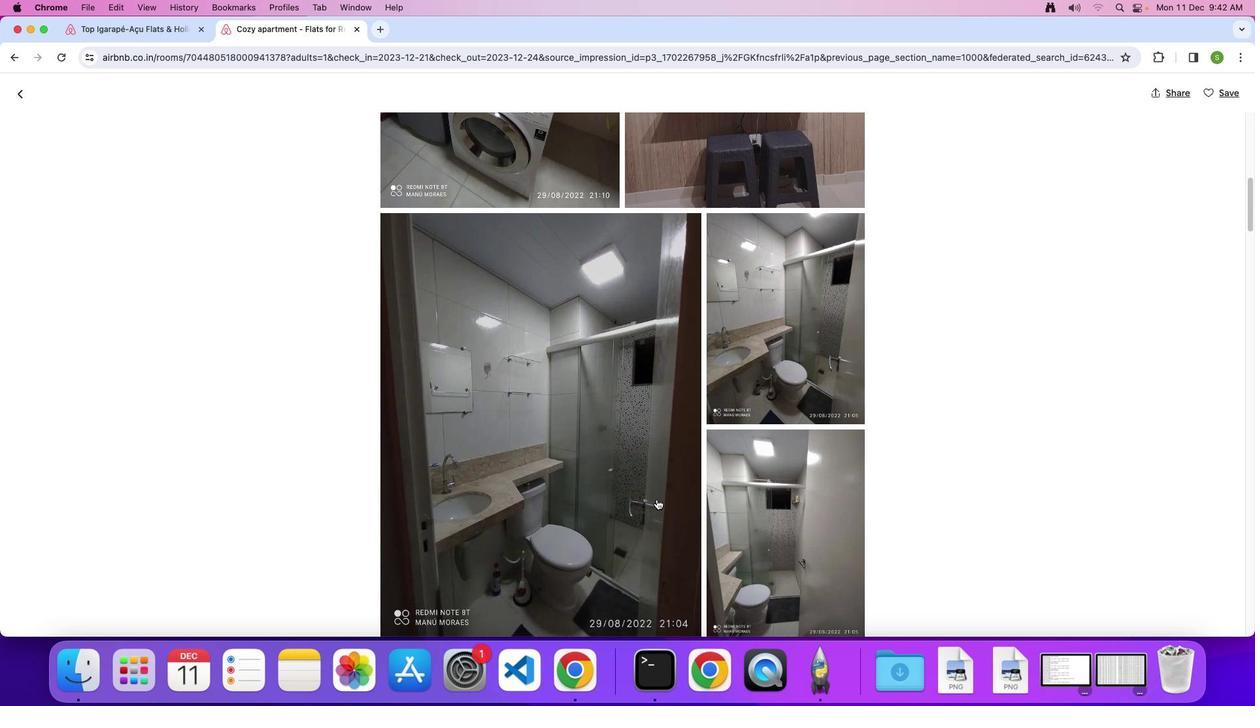 
Action: Mouse scrolled (657, 499) with delta (0, 0)
Screenshot: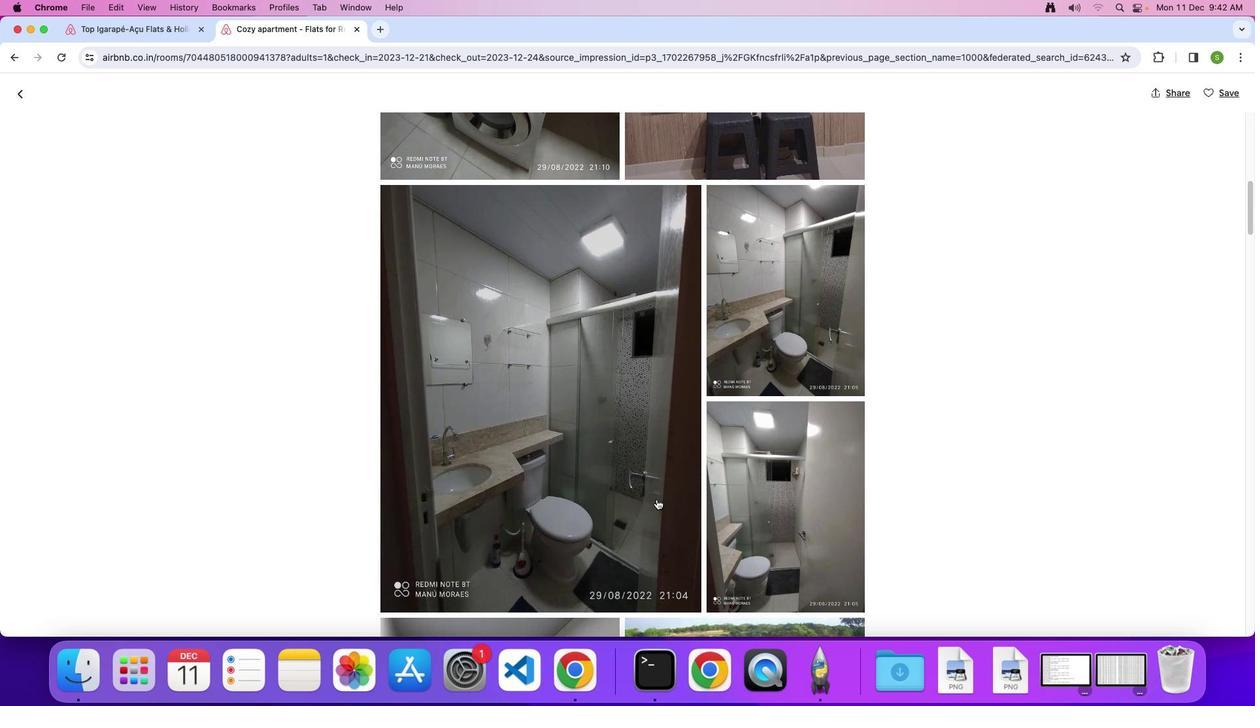 
Action: Mouse scrolled (657, 499) with delta (0, 0)
Screenshot: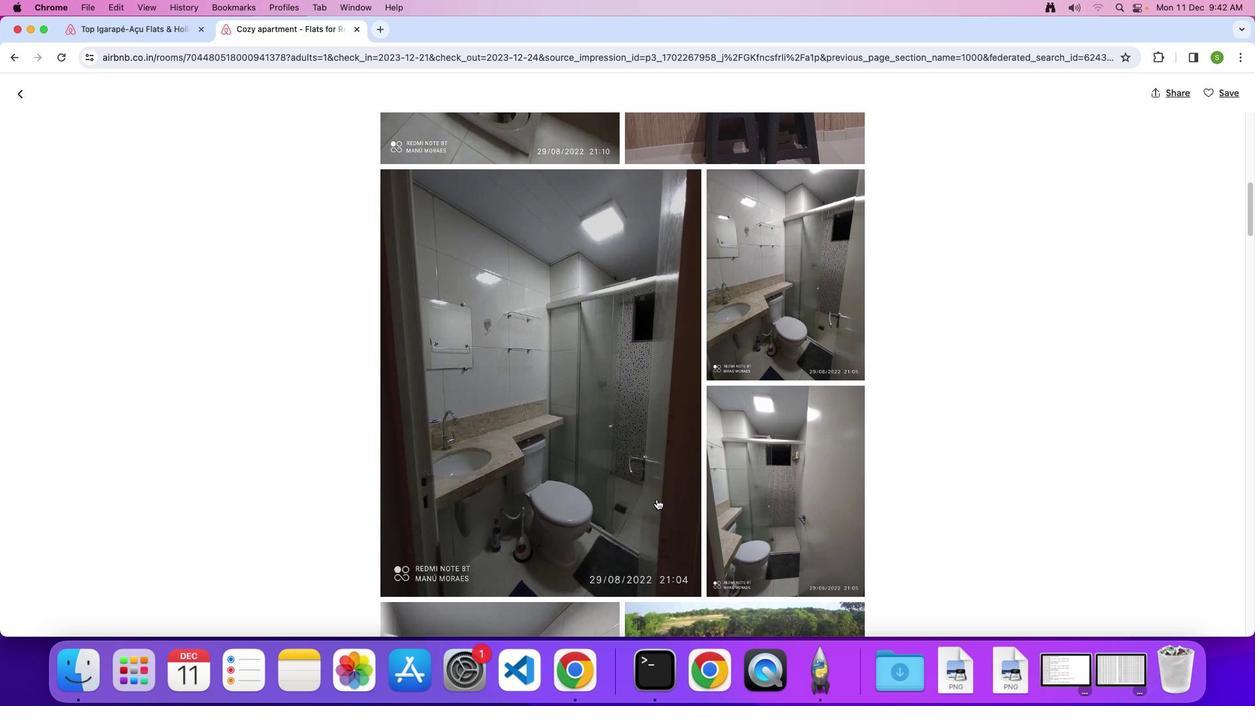 
Action: Mouse scrolled (657, 499) with delta (0, 0)
Screenshot: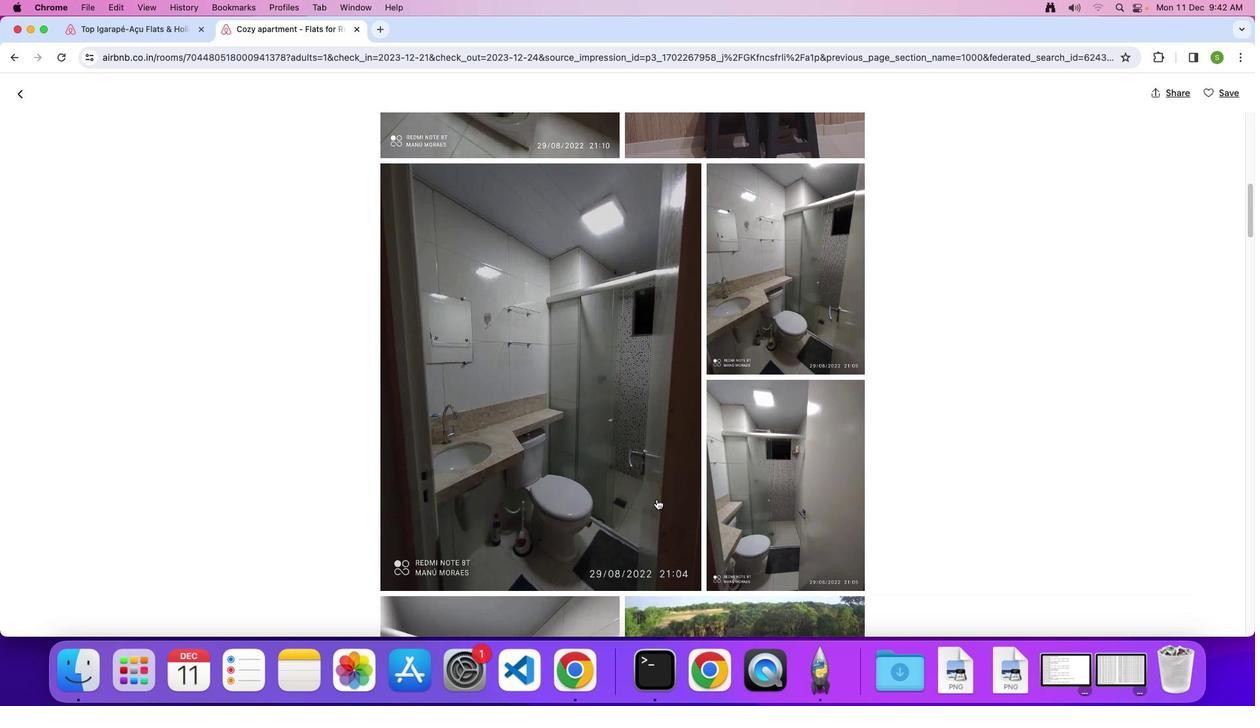 
Action: Mouse scrolled (657, 499) with delta (0, 0)
Screenshot: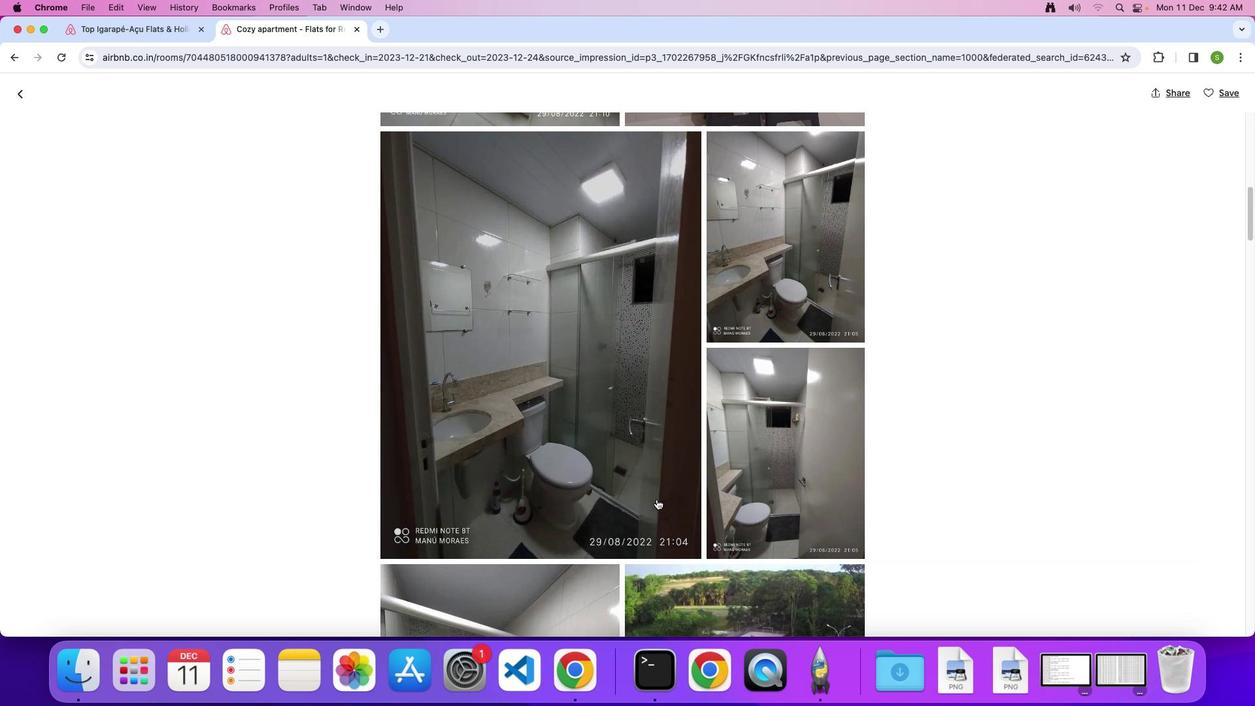 
Action: Mouse scrolled (657, 499) with delta (0, 0)
Screenshot: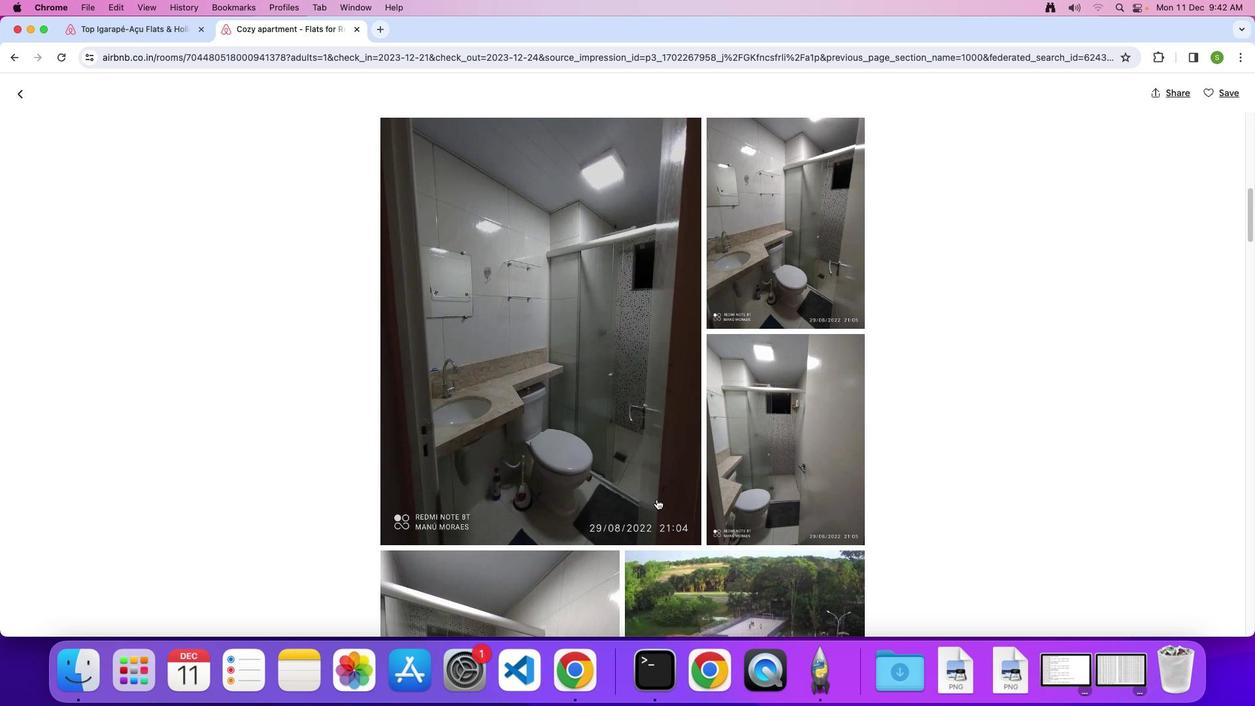 
Action: Mouse scrolled (657, 499) with delta (0, 0)
Screenshot: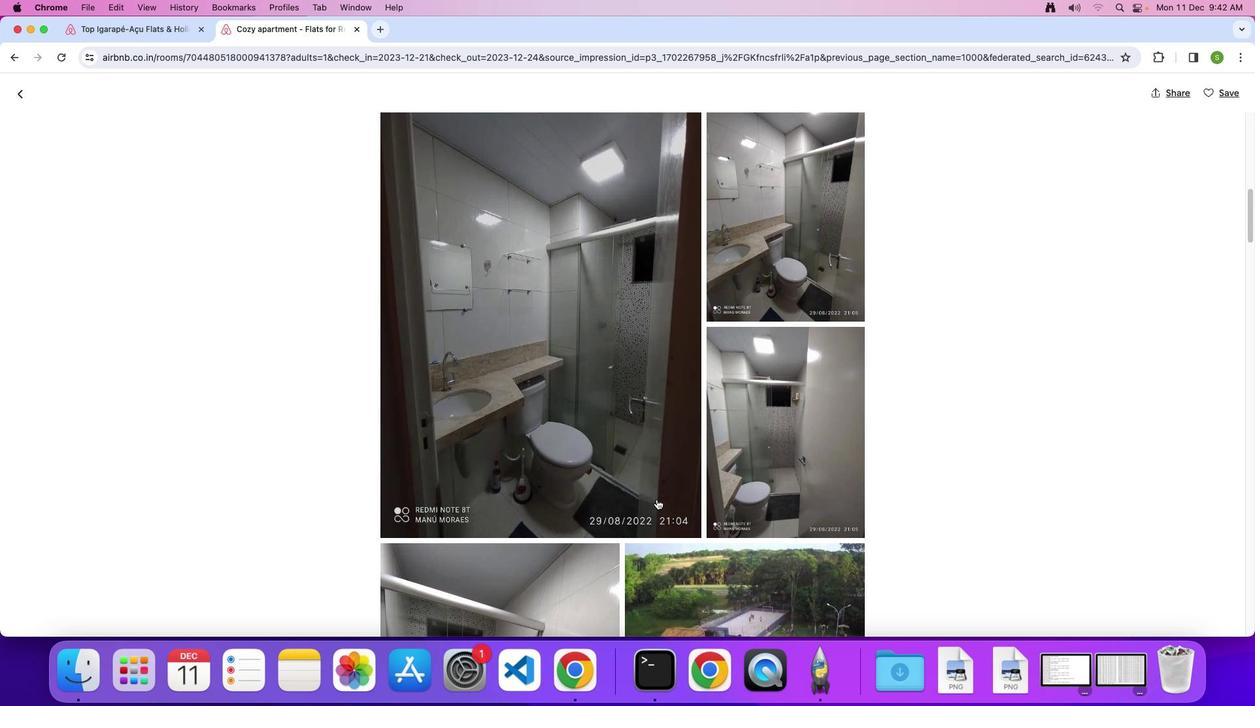 
Action: Mouse scrolled (657, 499) with delta (0, 0)
Screenshot: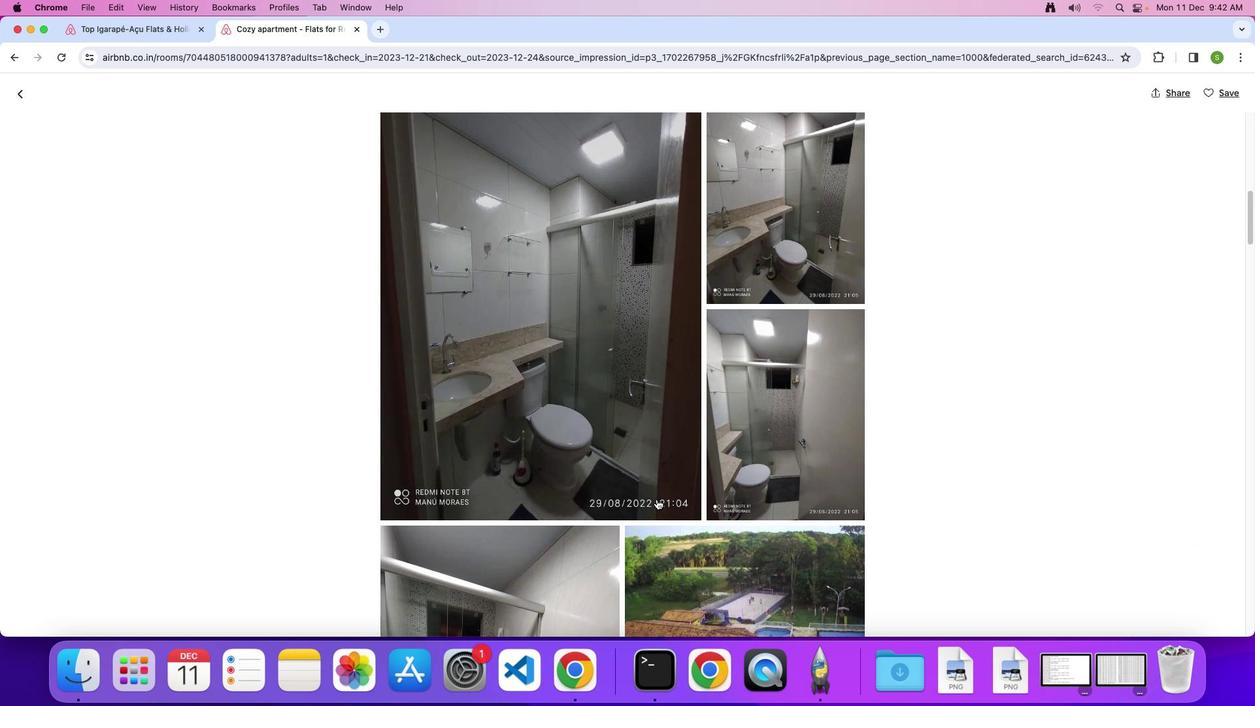 
Action: Mouse scrolled (657, 499) with delta (0, 0)
Screenshot: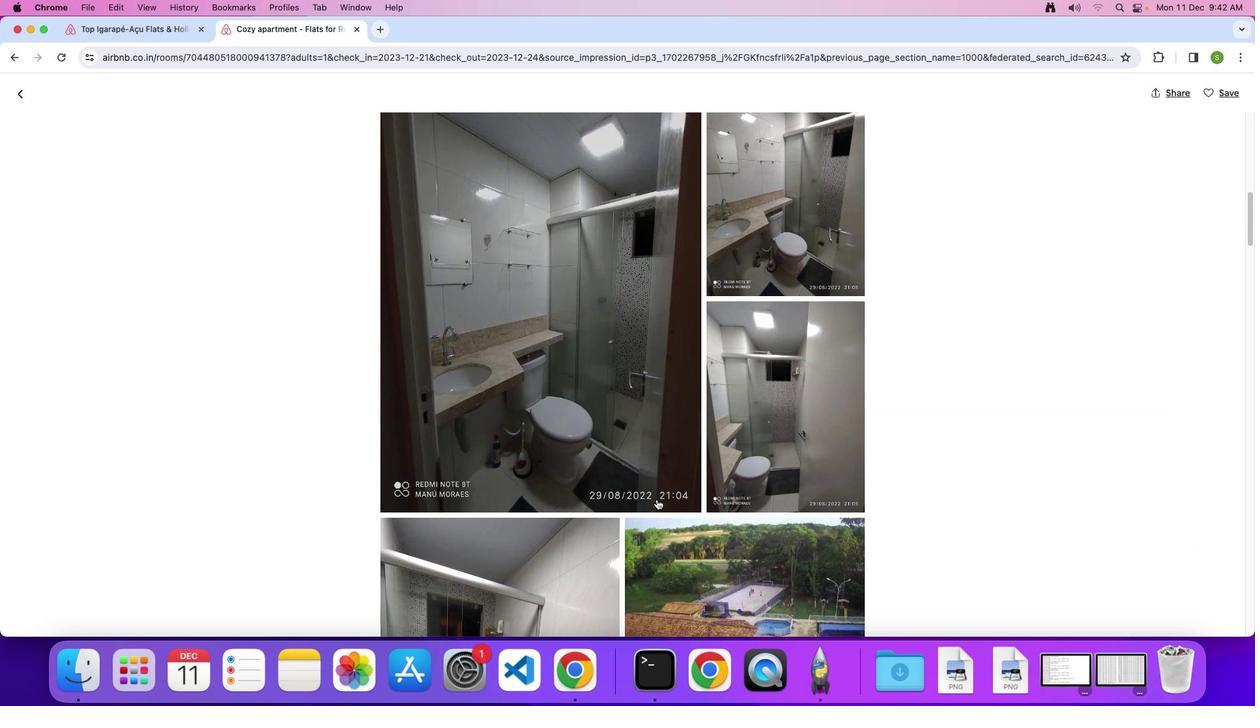 
Action: Mouse scrolled (657, 499) with delta (0, 0)
Screenshot: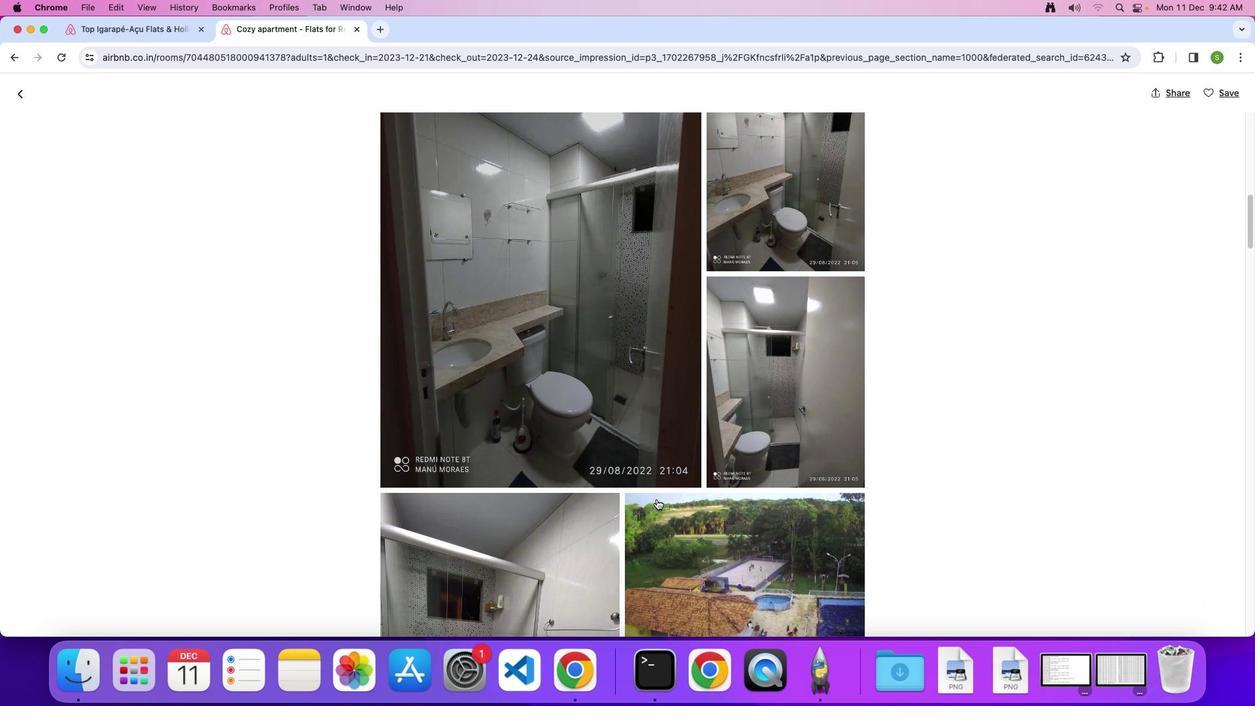 
Action: Mouse scrolled (657, 499) with delta (0, 0)
Screenshot: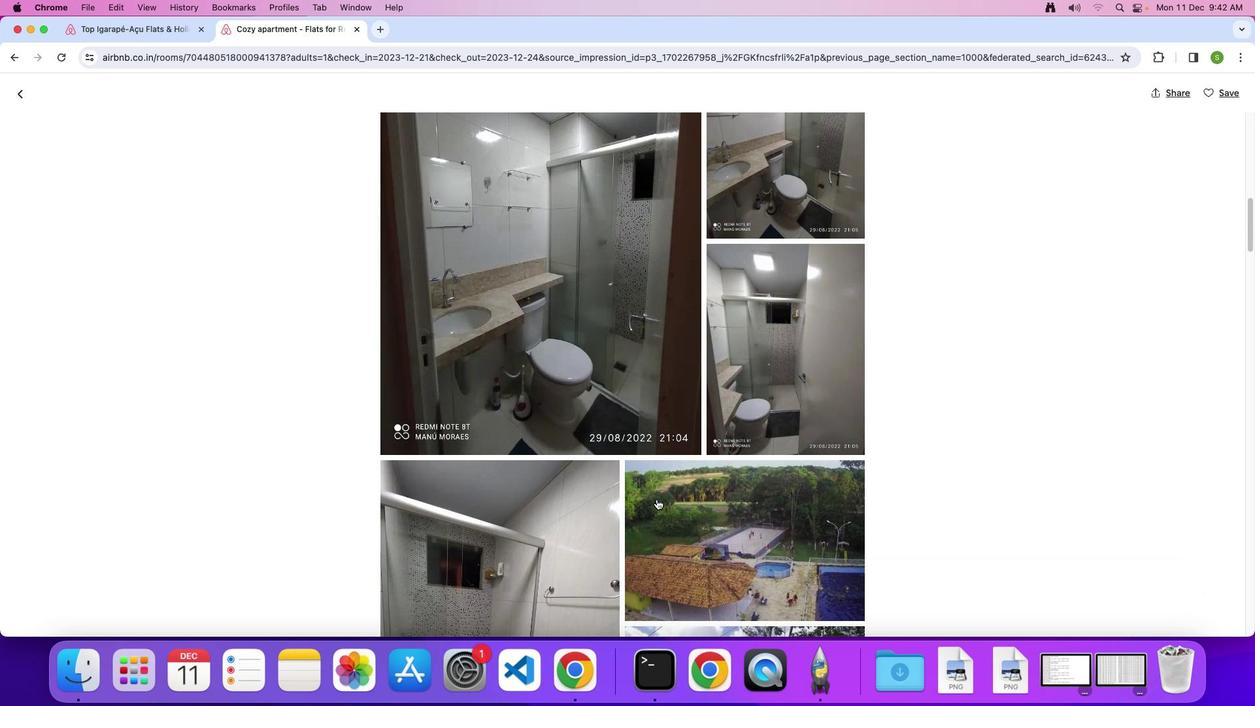 
Action: Mouse scrolled (657, 499) with delta (0, 0)
Screenshot: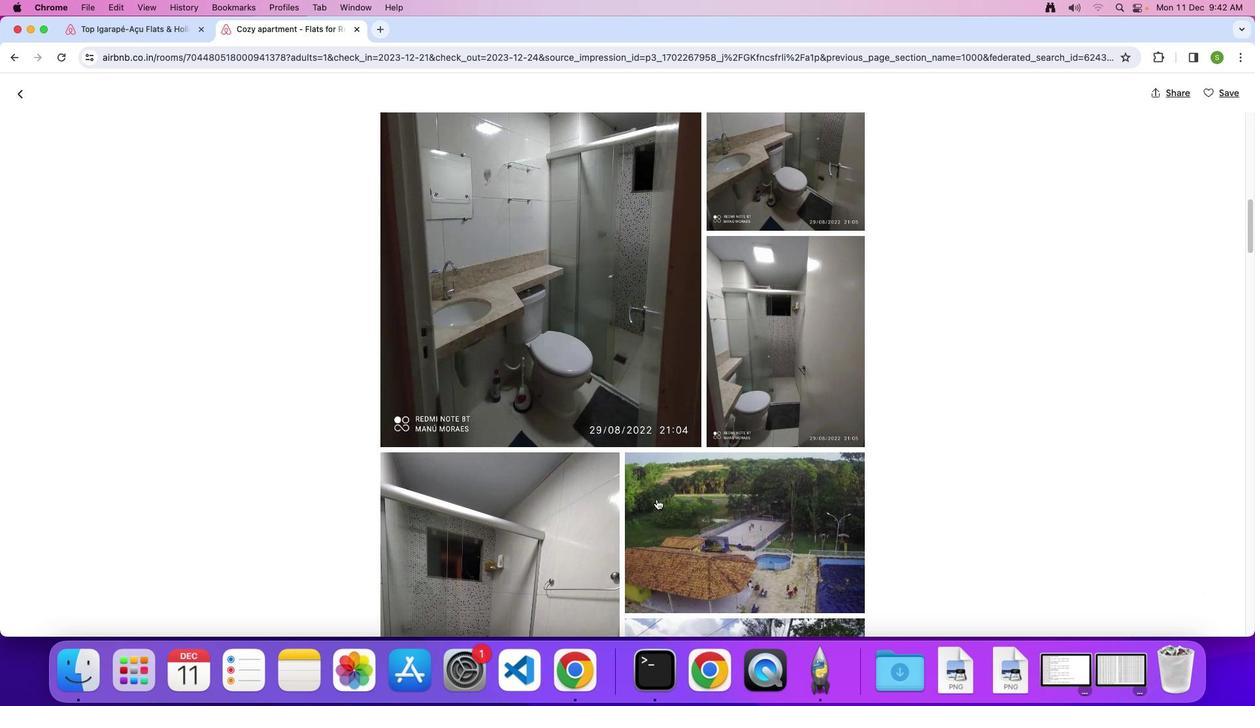 
Action: Mouse scrolled (657, 499) with delta (0, 0)
Screenshot: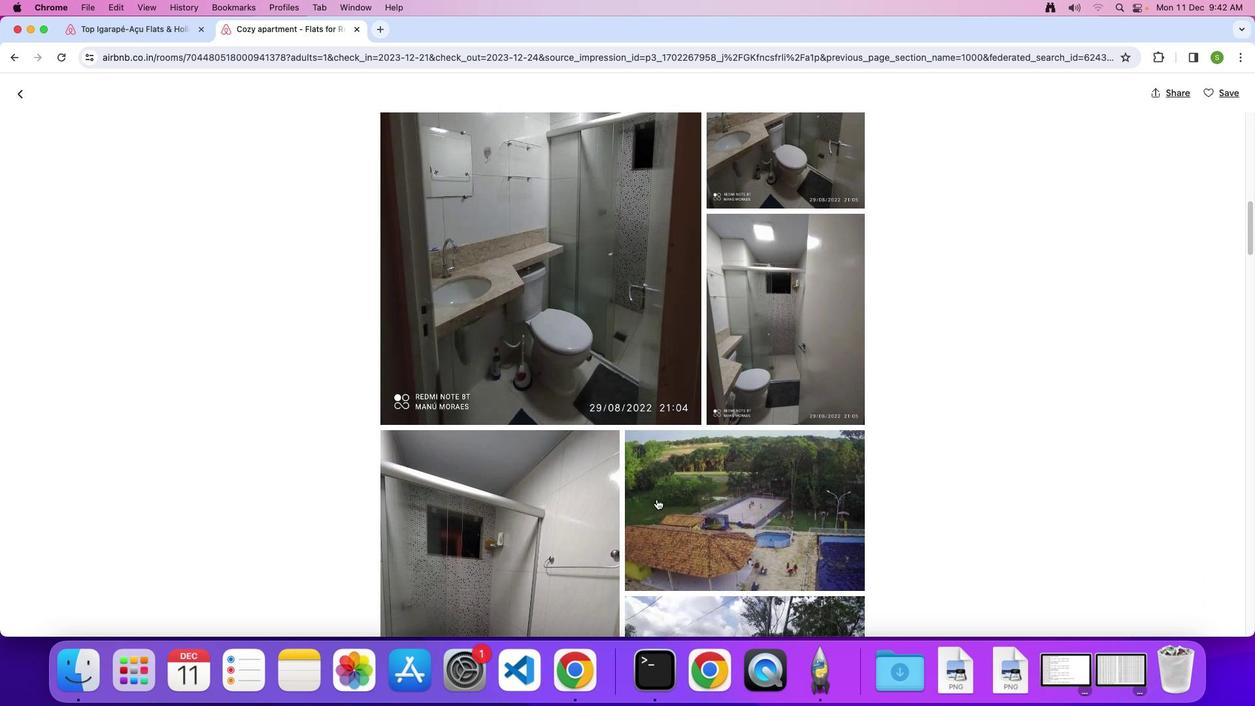 
Action: Mouse scrolled (657, 499) with delta (0, 0)
Screenshot: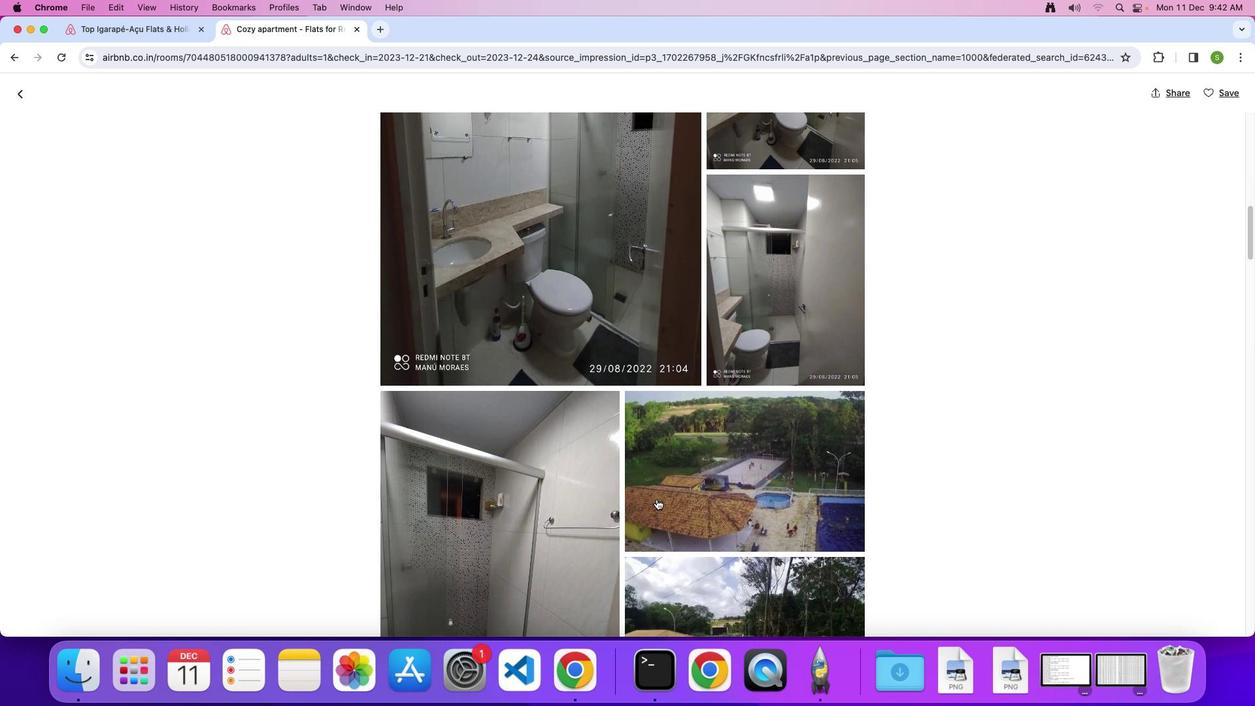 
Action: Mouse scrolled (657, 499) with delta (0, 0)
Screenshot: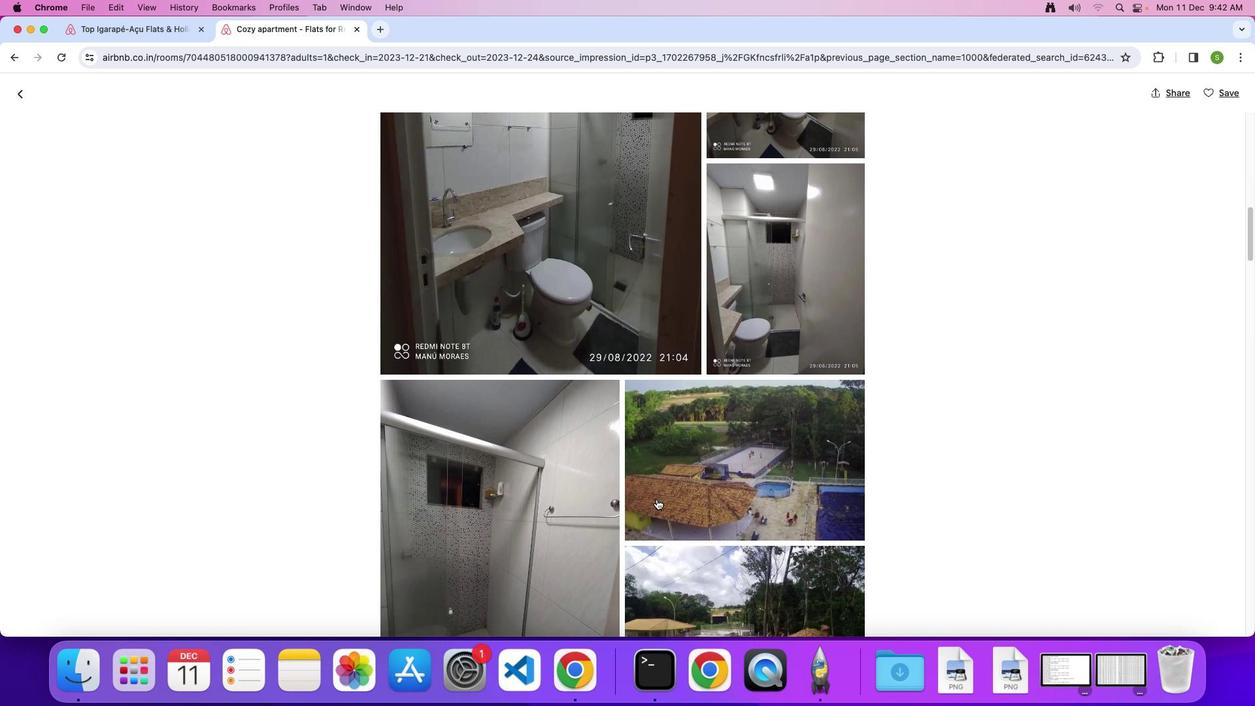 
Action: Mouse scrolled (657, 499) with delta (0, 0)
Screenshot: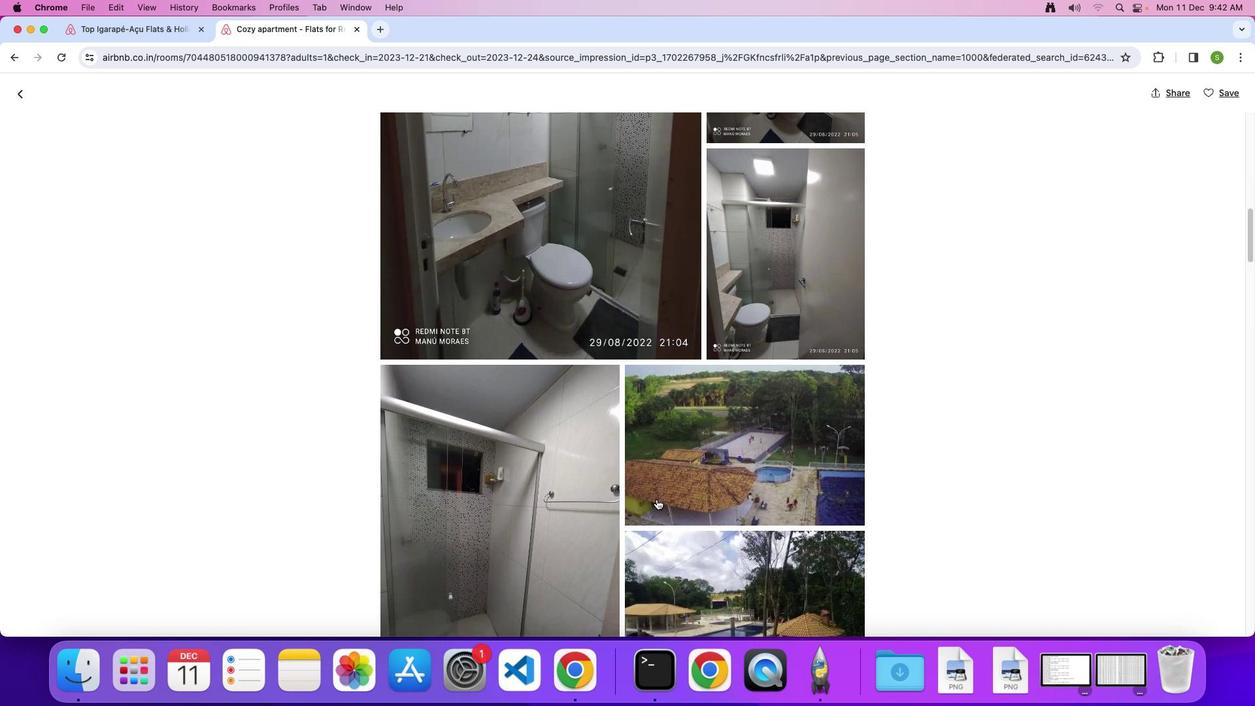 
Action: Mouse scrolled (657, 499) with delta (0, 0)
Screenshot: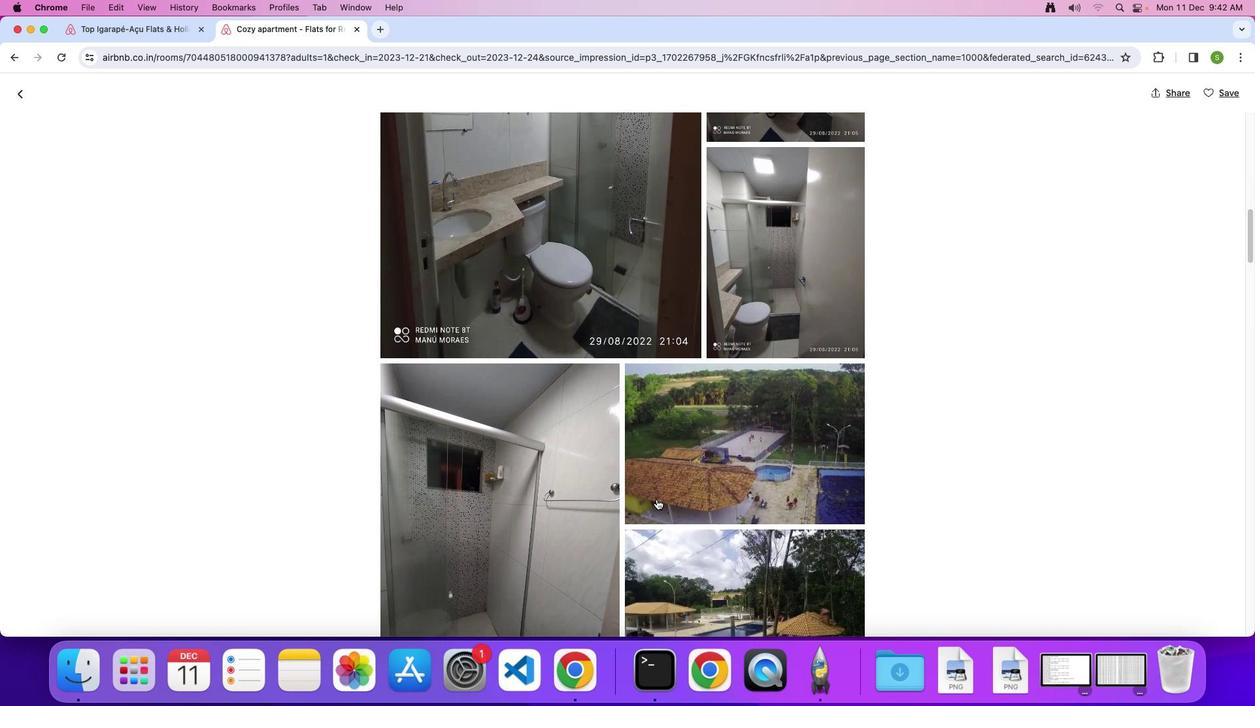
Action: Mouse scrolled (657, 499) with delta (0, 0)
Screenshot: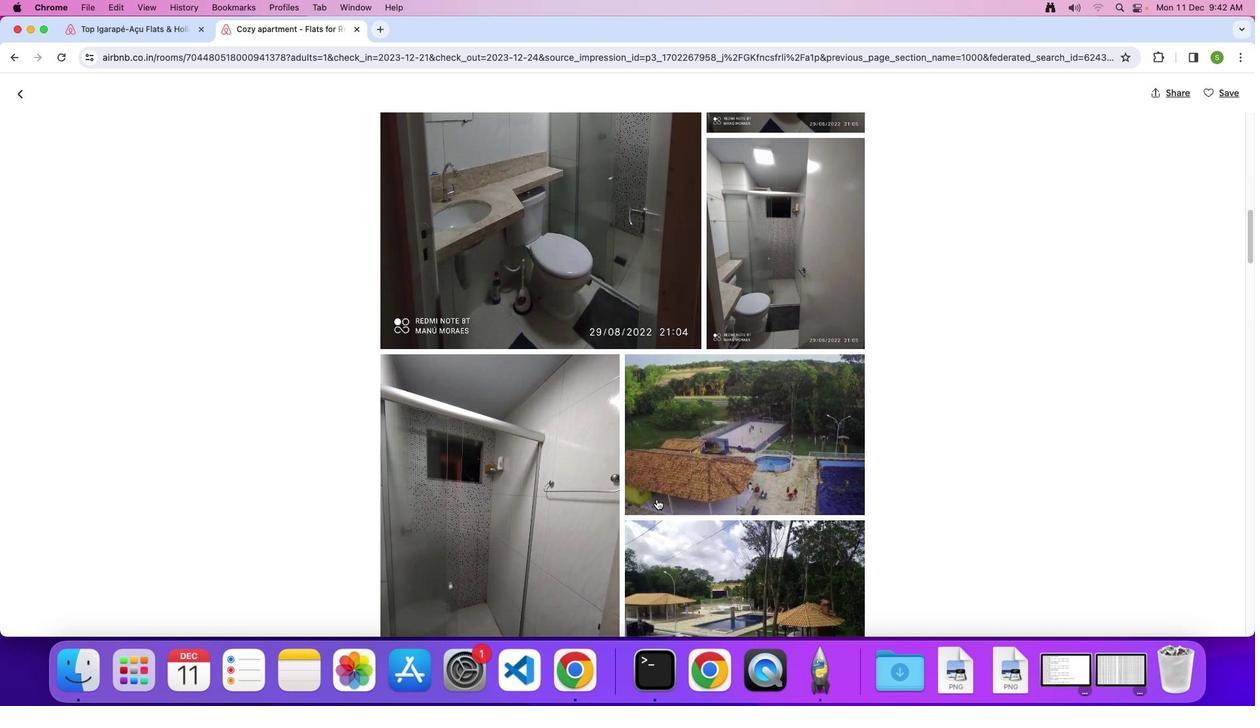 
Action: Mouse scrolled (657, 499) with delta (0, 0)
Screenshot: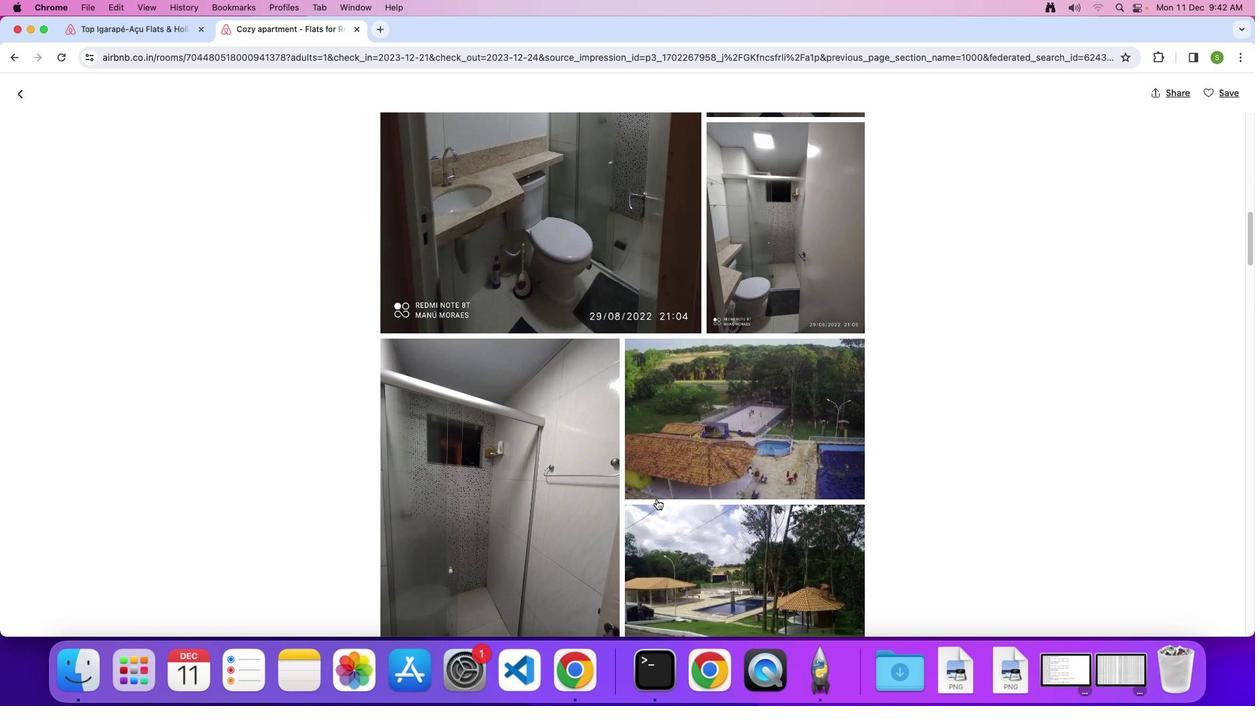 
Action: Mouse scrolled (657, 499) with delta (0, 0)
Screenshot: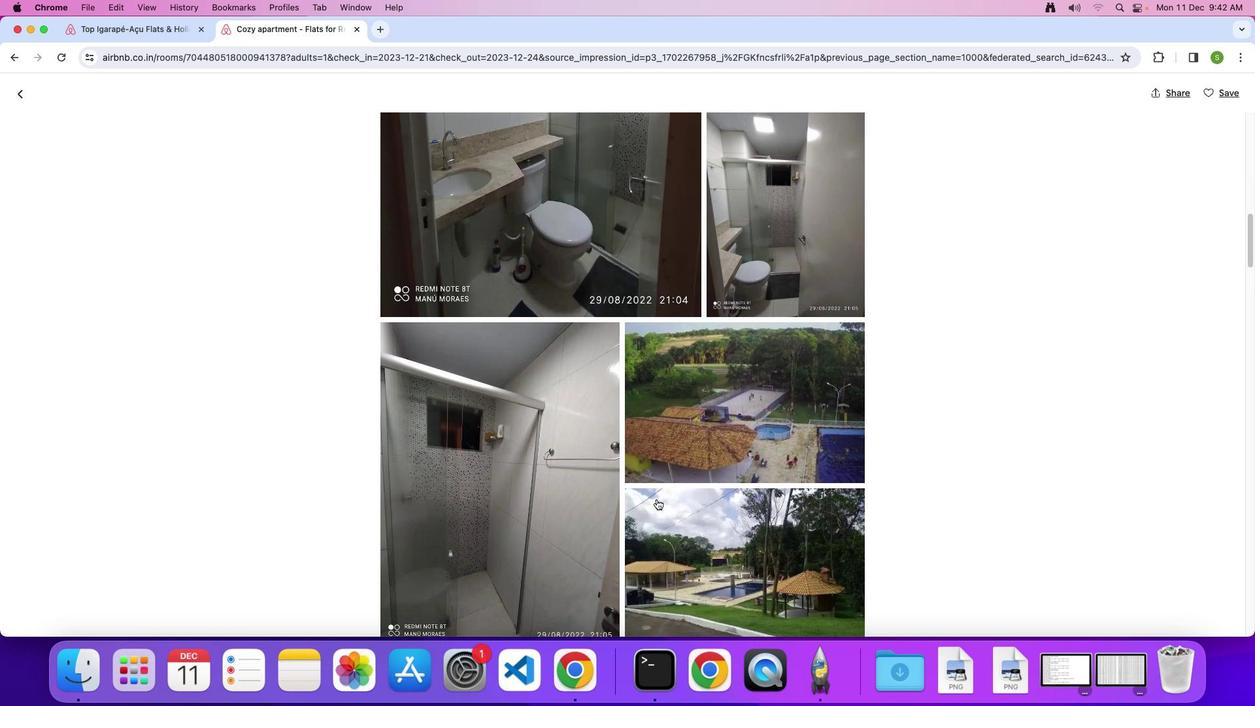
Action: Mouse scrolled (657, 499) with delta (0, -1)
Screenshot: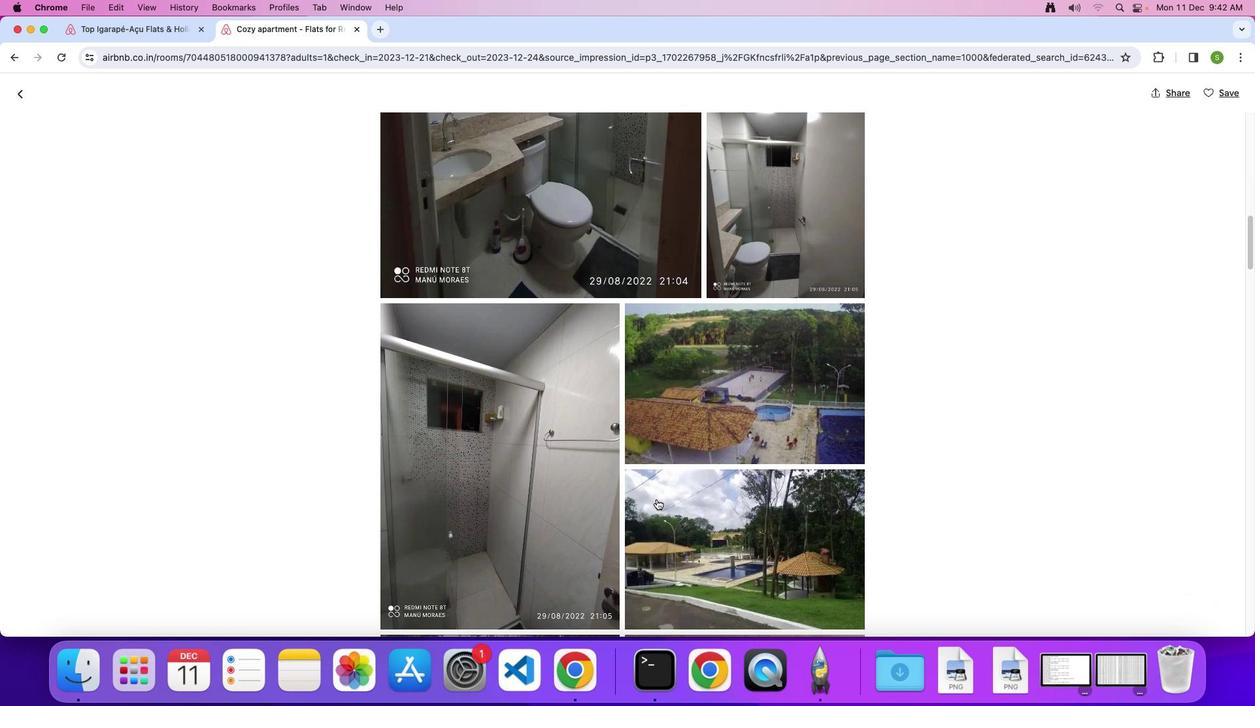 
Action: Mouse scrolled (657, 499) with delta (0, 0)
Screenshot: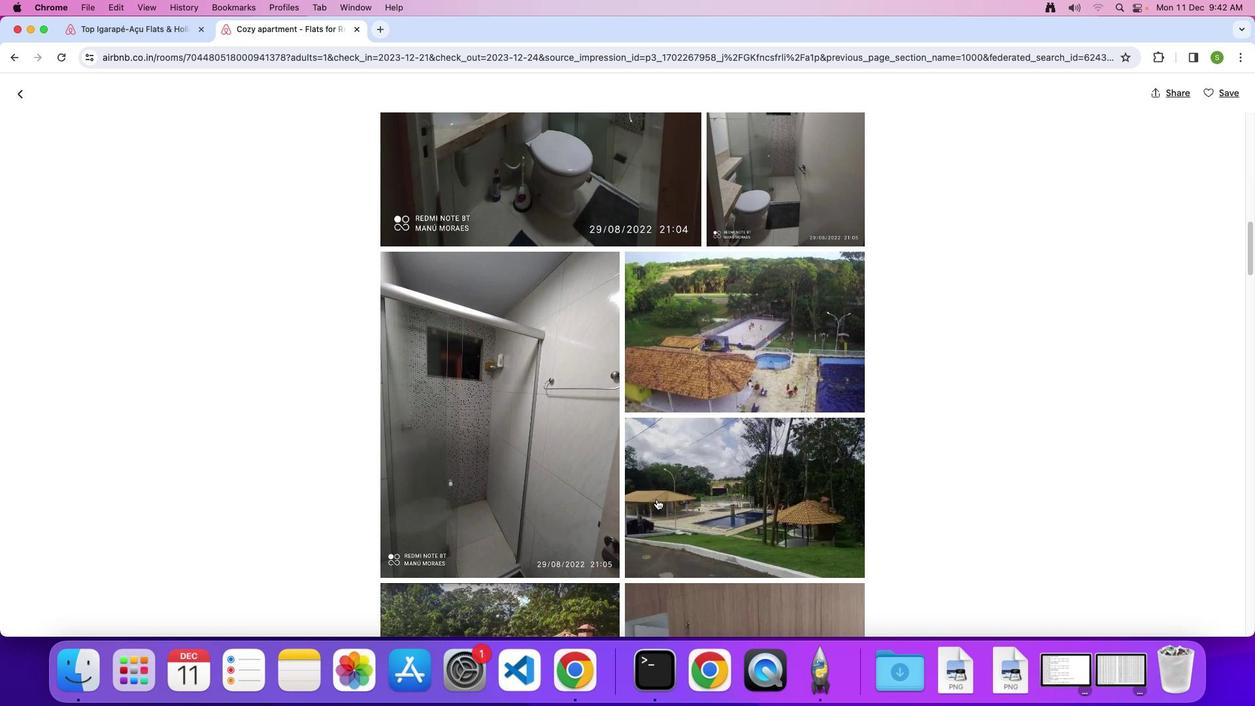 
Action: Mouse scrolled (657, 499) with delta (0, 0)
Screenshot: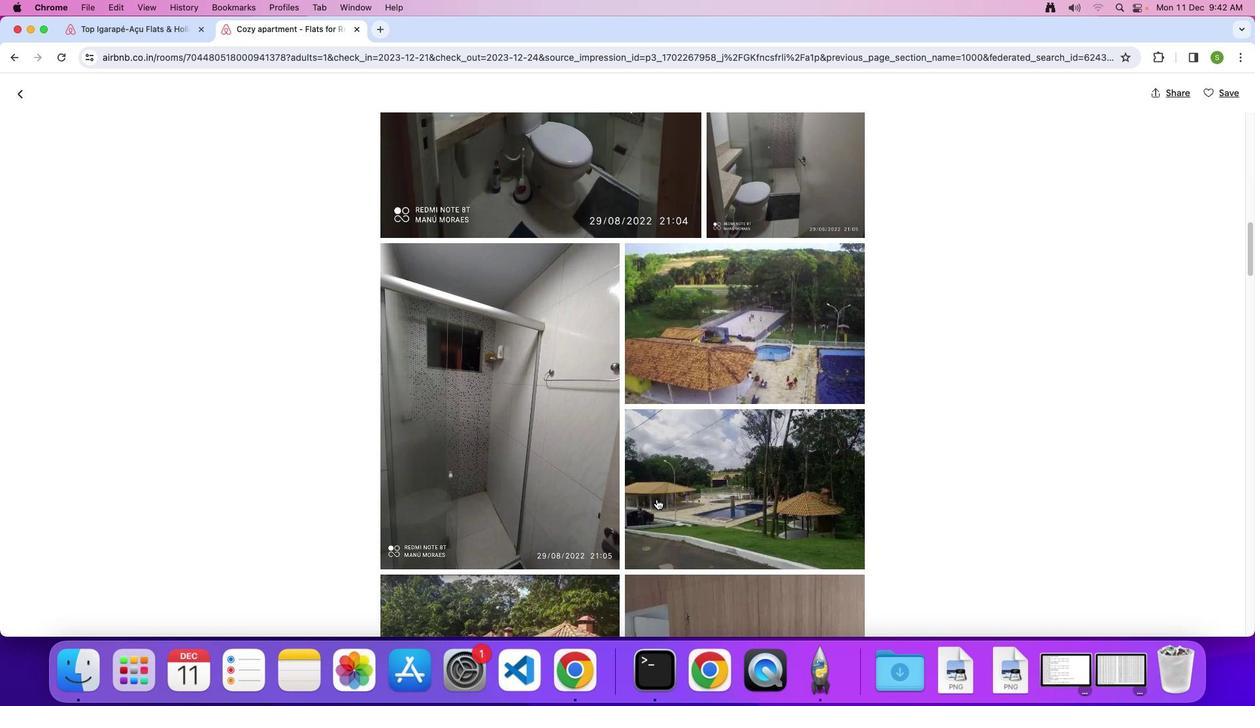 
Action: Mouse scrolled (657, 499) with delta (0, 0)
Screenshot: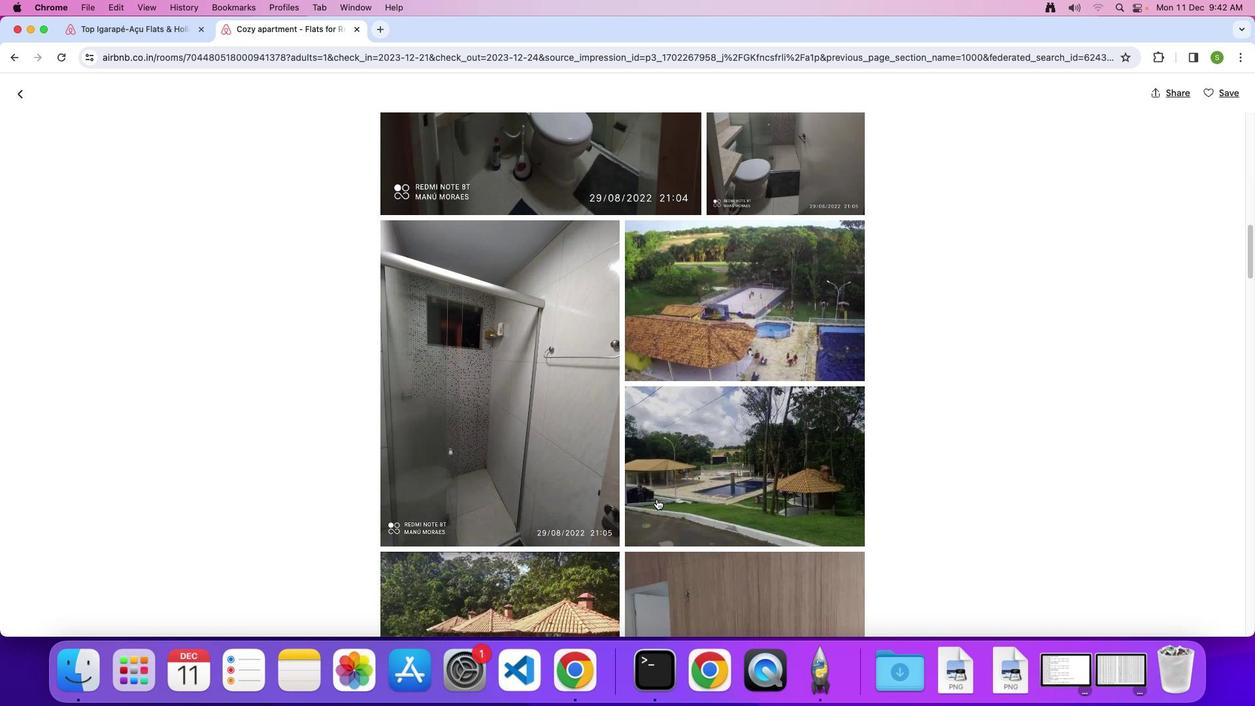 
Action: Mouse scrolled (657, 499) with delta (0, 0)
Screenshot: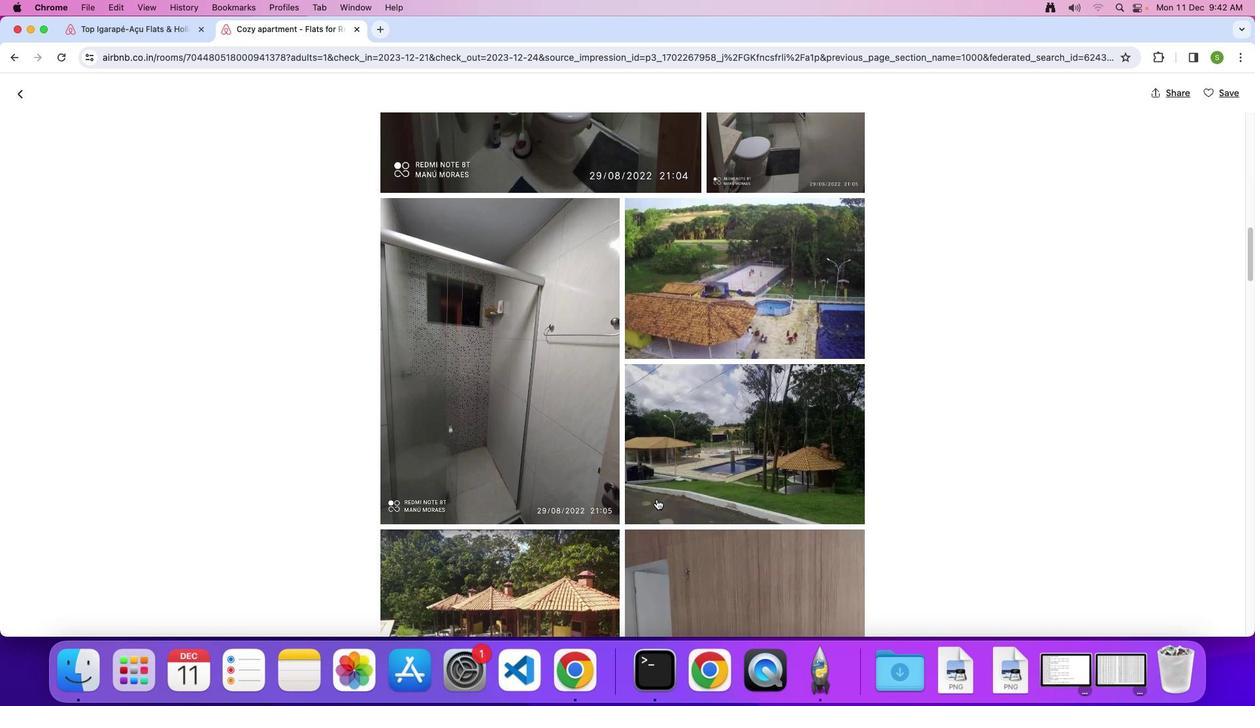 
Action: Mouse scrolled (657, 499) with delta (0, 0)
Screenshot: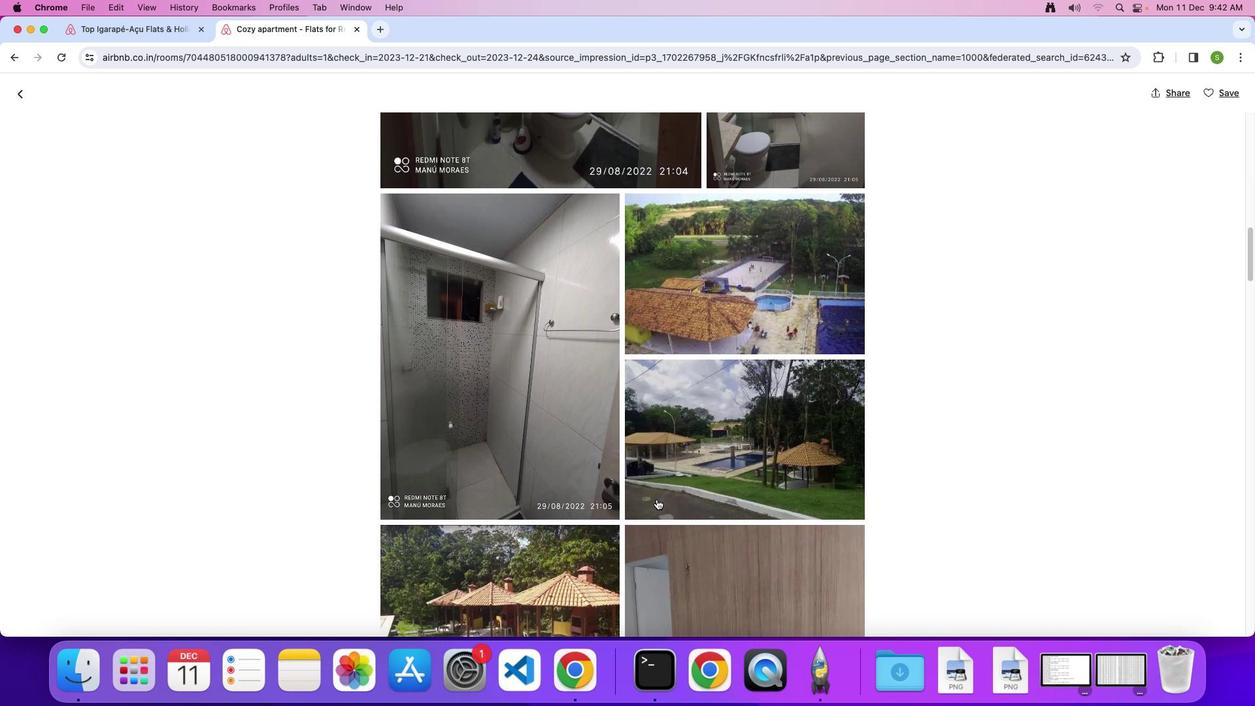 
Action: Mouse scrolled (657, 499) with delta (0, -1)
Screenshot: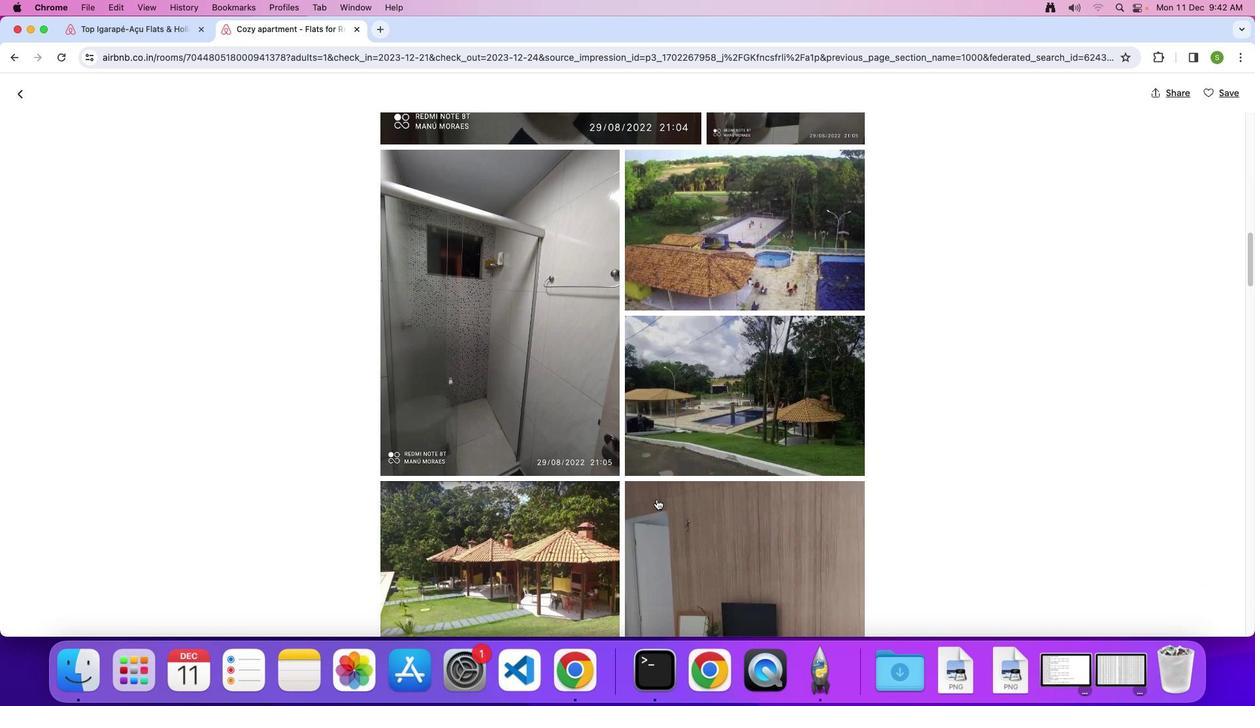 
Action: Mouse scrolled (657, 499) with delta (0, 0)
Screenshot: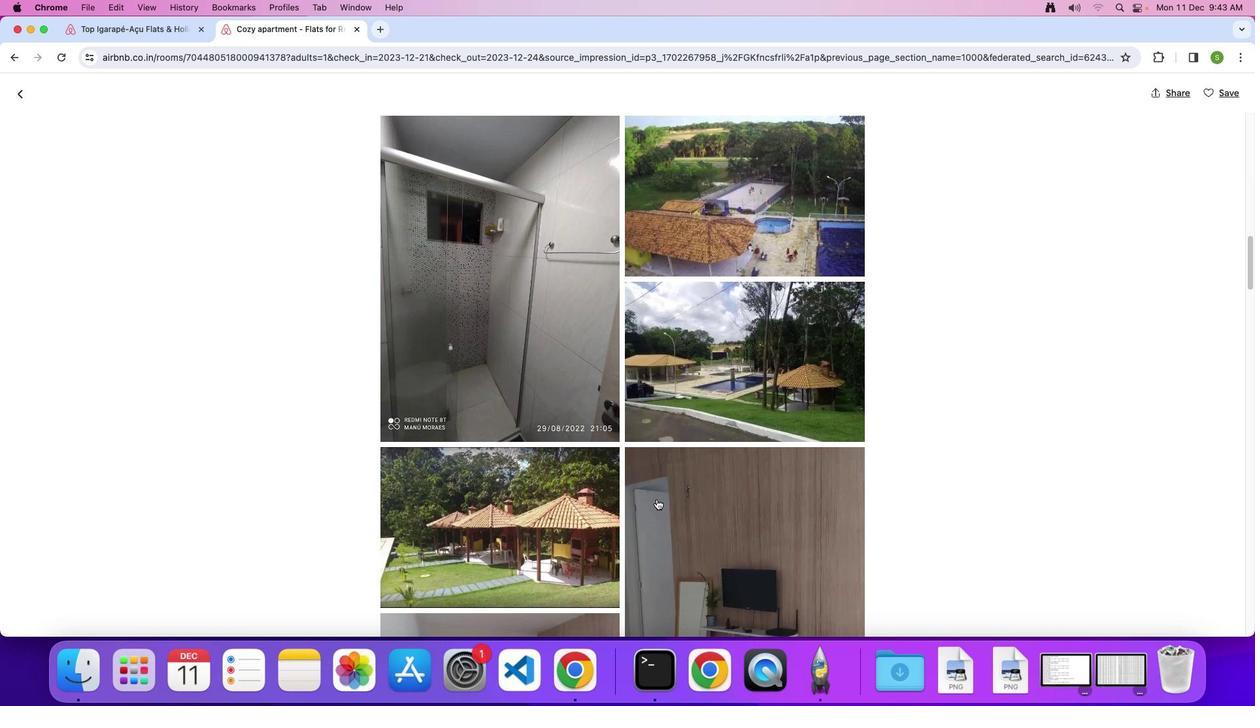 
Action: Mouse scrolled (657, 499) with delta (0, 0)
Screenshot: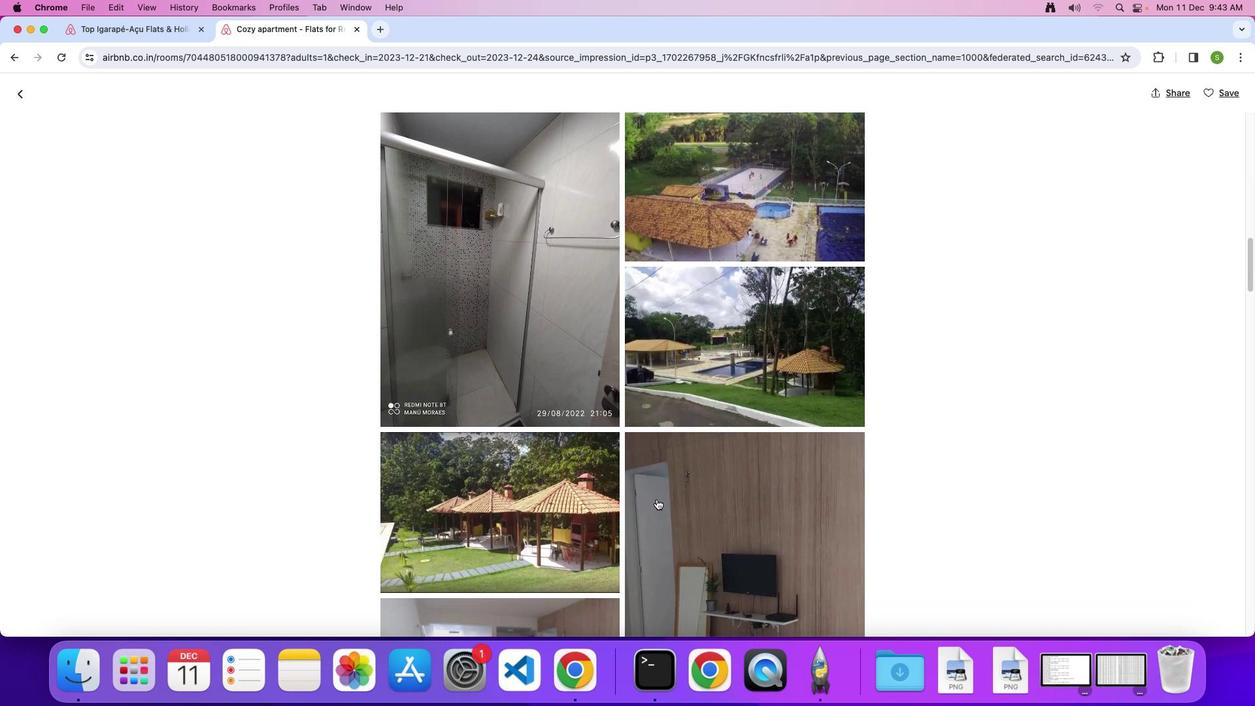 
Action: Mouse scrolled (657, 499) with delta (0, 0)
Screenshot: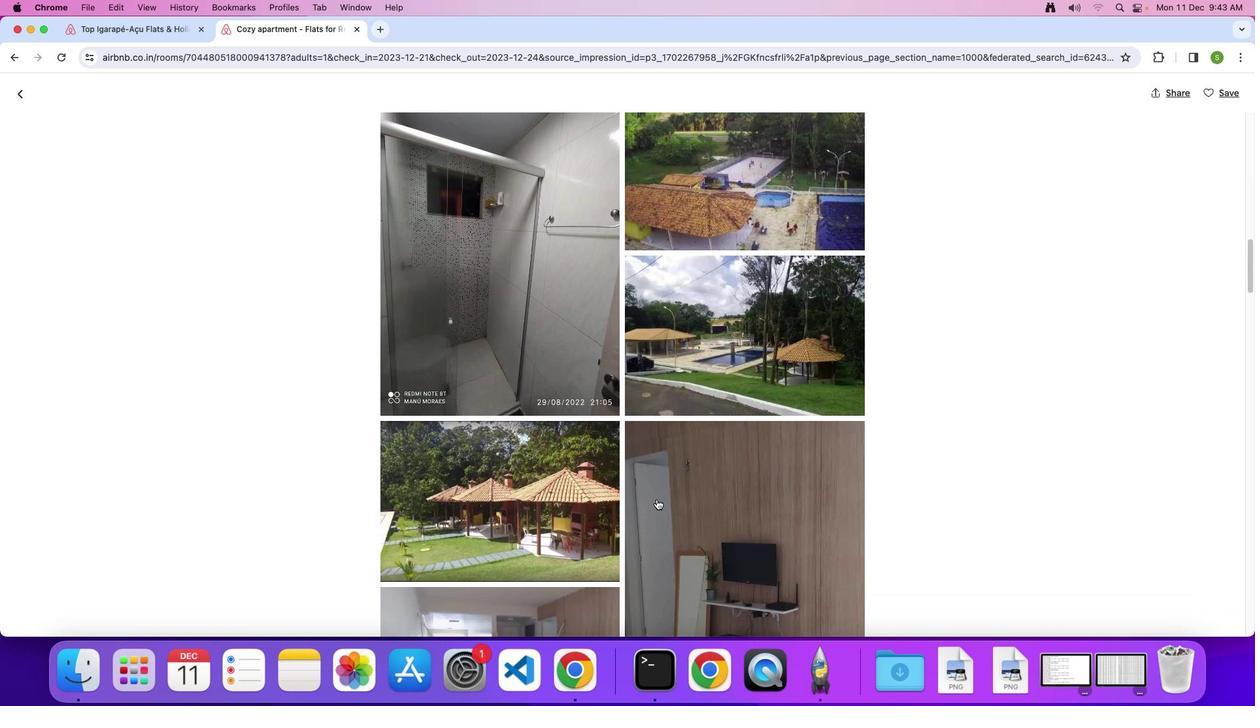 
Action: Mouse scrolled (657, 499) with delta (0, 0)
Screenshot: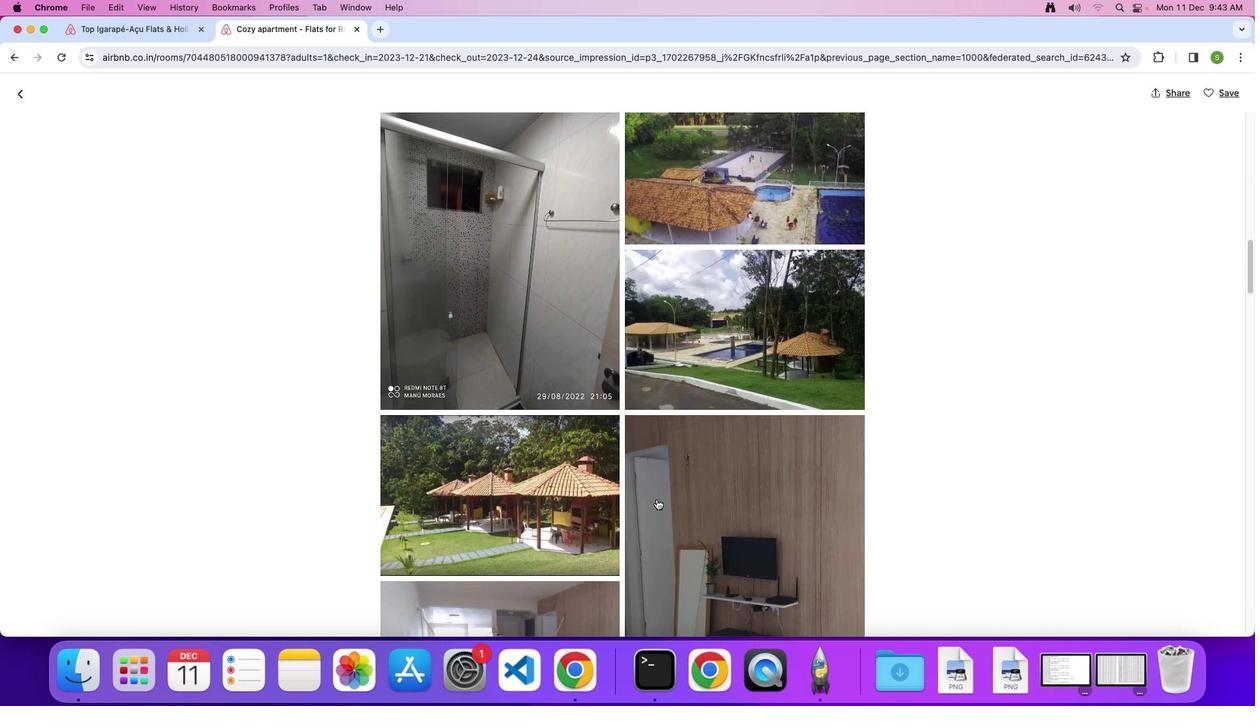 
Action: Mouse scrolled (657, 499) with delta (0, 0)
Screenshot: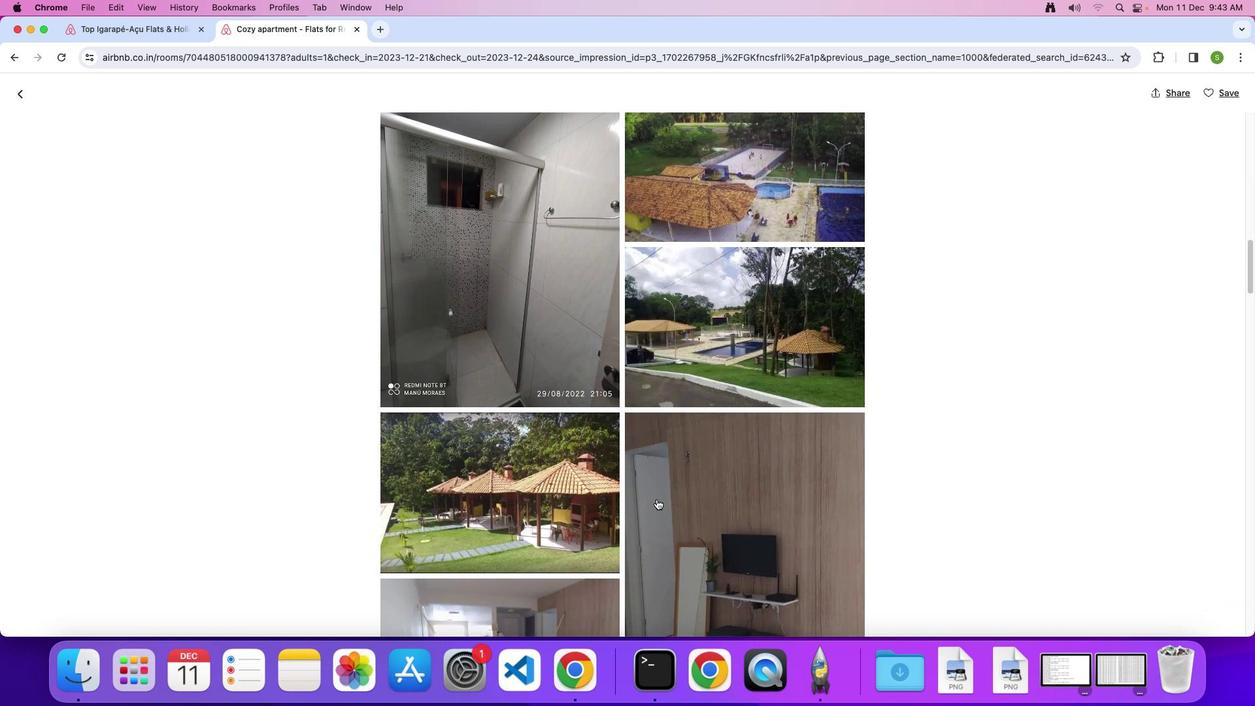 
Action: Mouse scrolled (657, 499) with delta (0, -1)
Screenshot: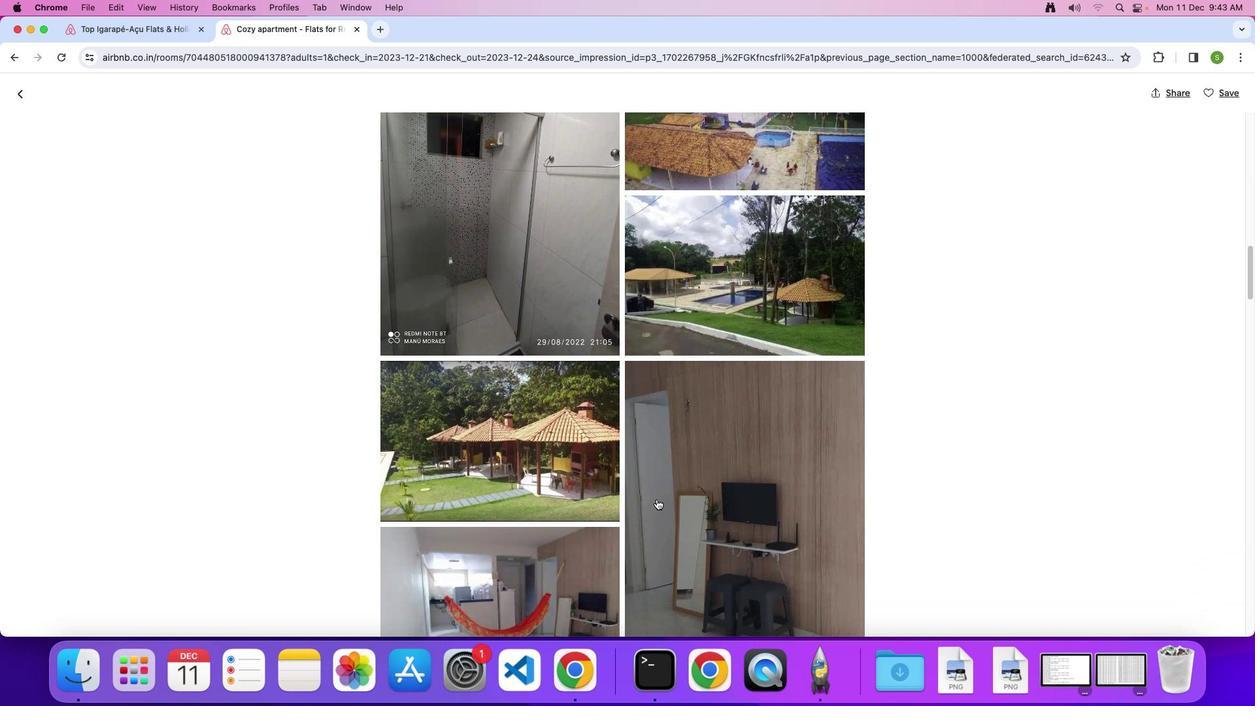 
Action: Mouse scrolled (657, 499) with delta (0, 0)
Screenshot: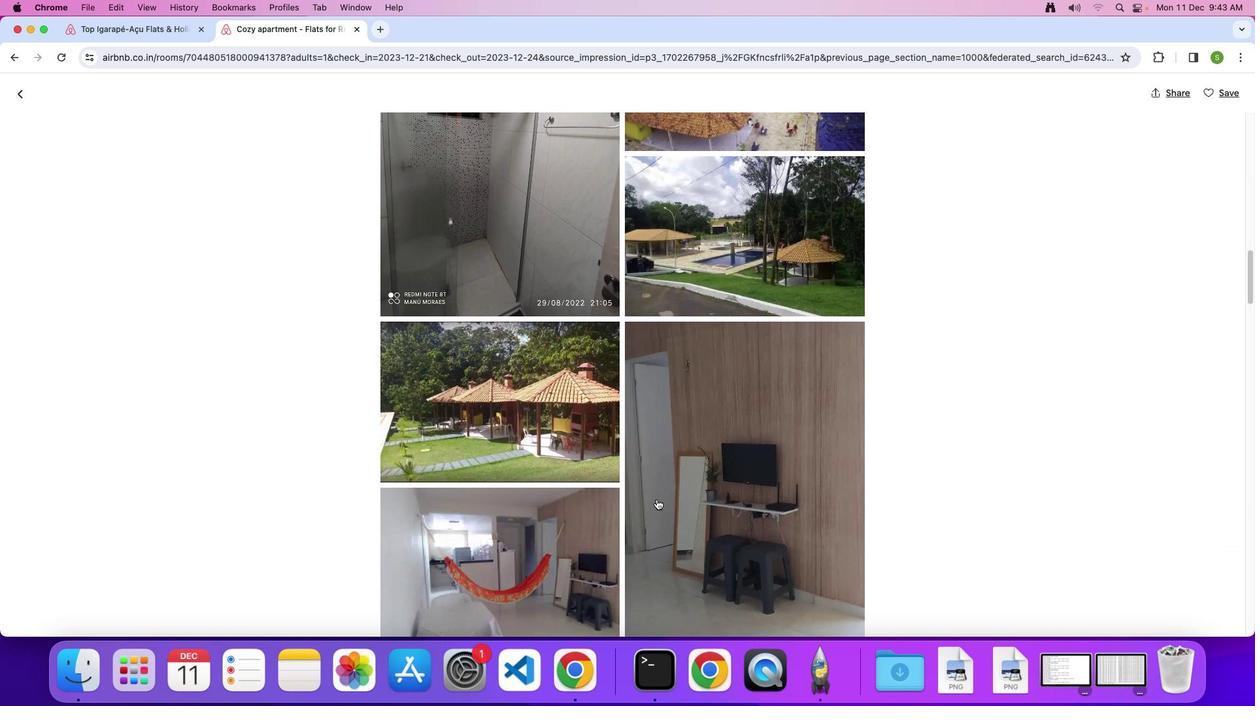 
Action: Mouse scrolled (657, 499) with delta (0, 0)
Screenshot: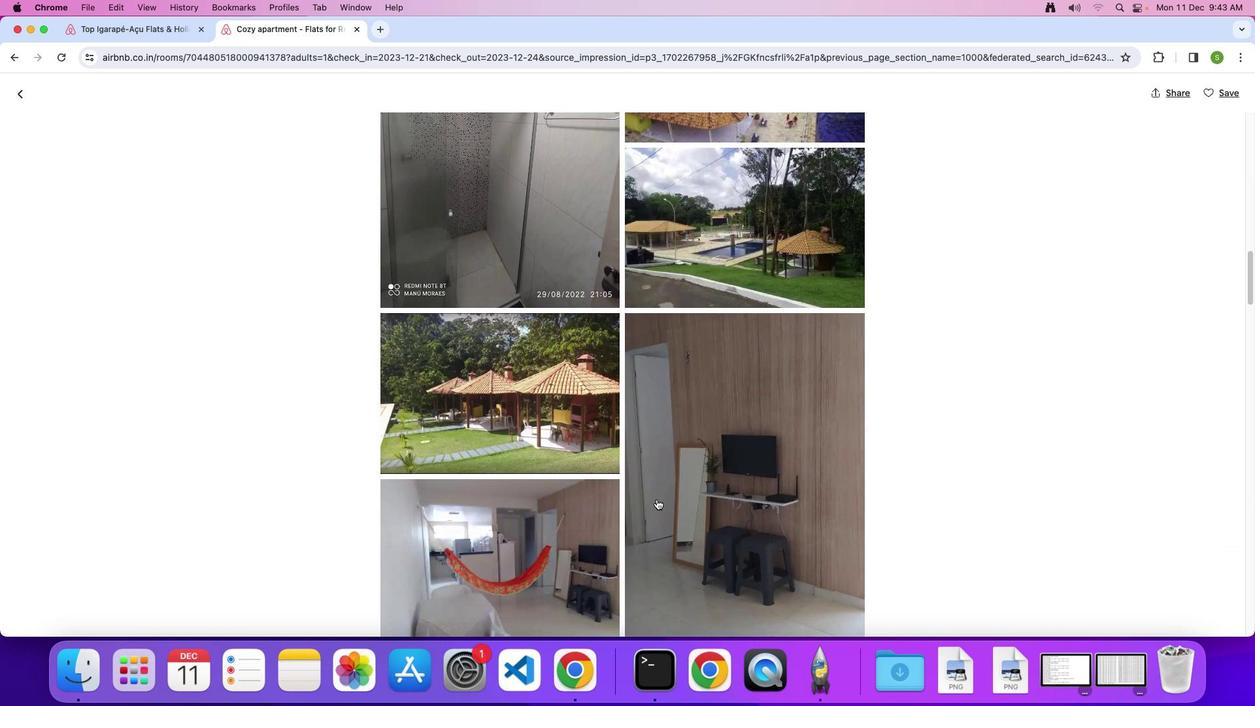
Action: Mouse scrolled (657, 499) with delta (0, -1)
Screenshot: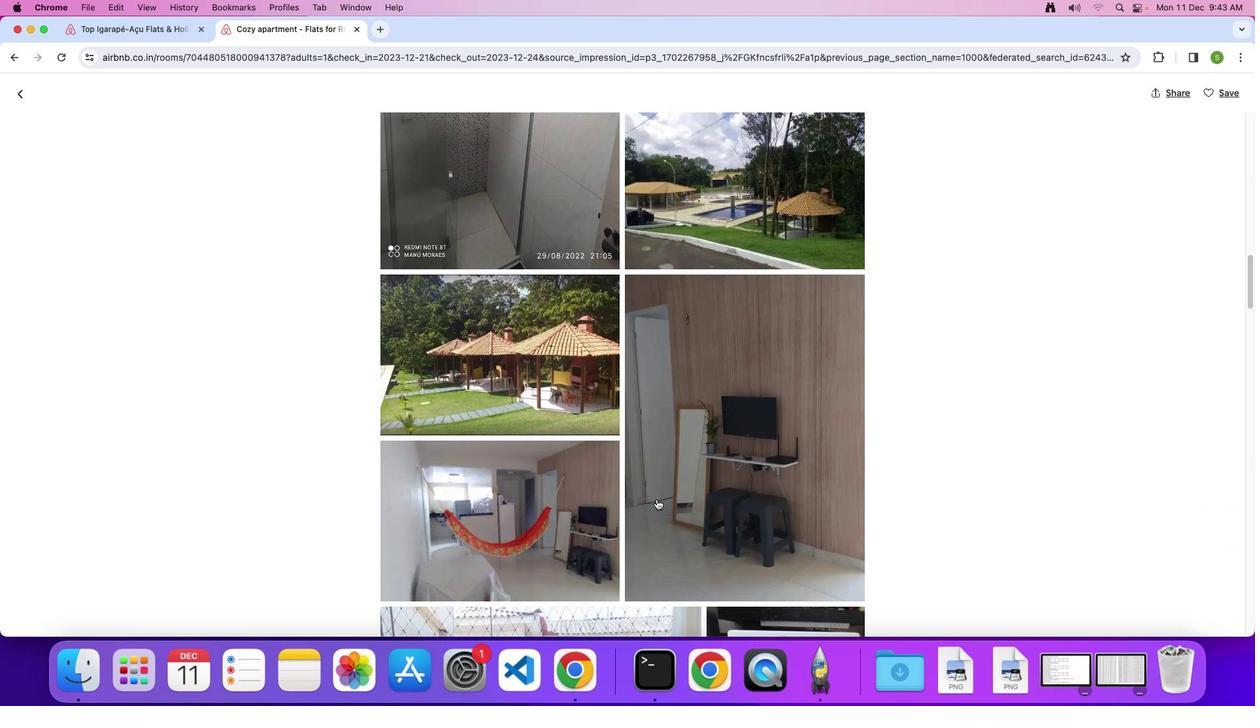 
Action: Mouse scrolled (657, 499) with delta (0, 0)
Screenshot: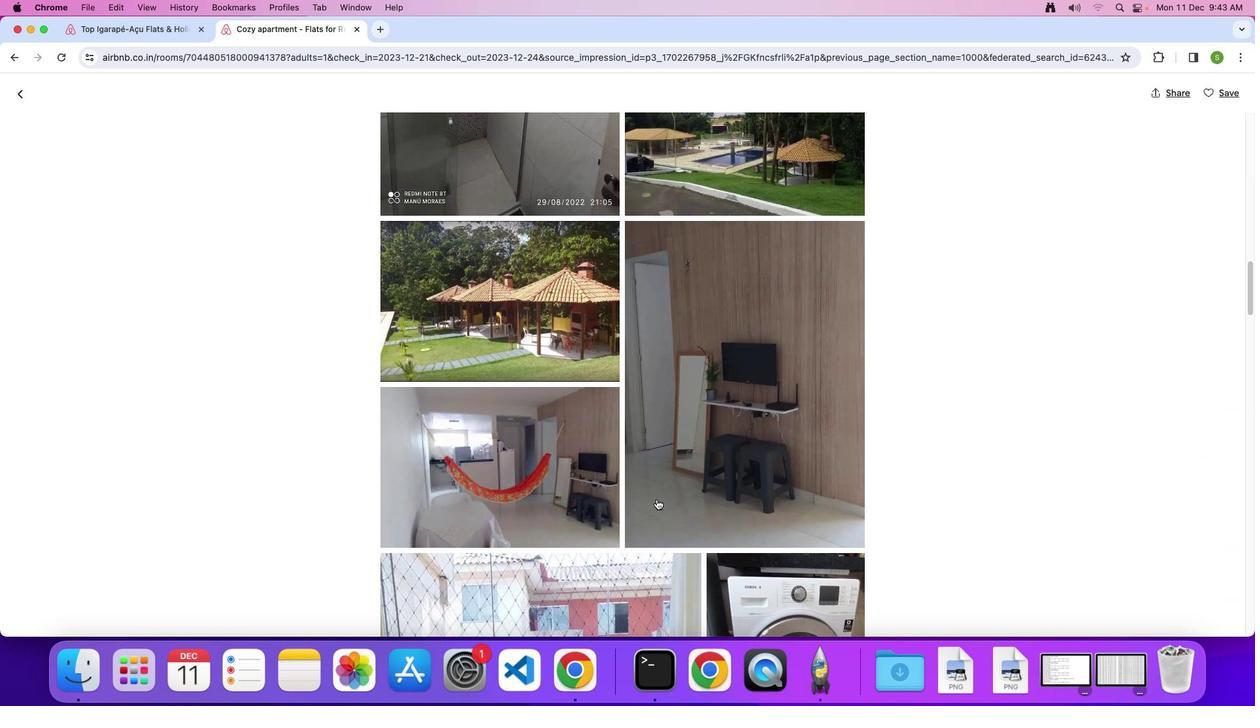 
Action: Mouse scrolled (657, 499) with delta (0, 0)
Screenshot: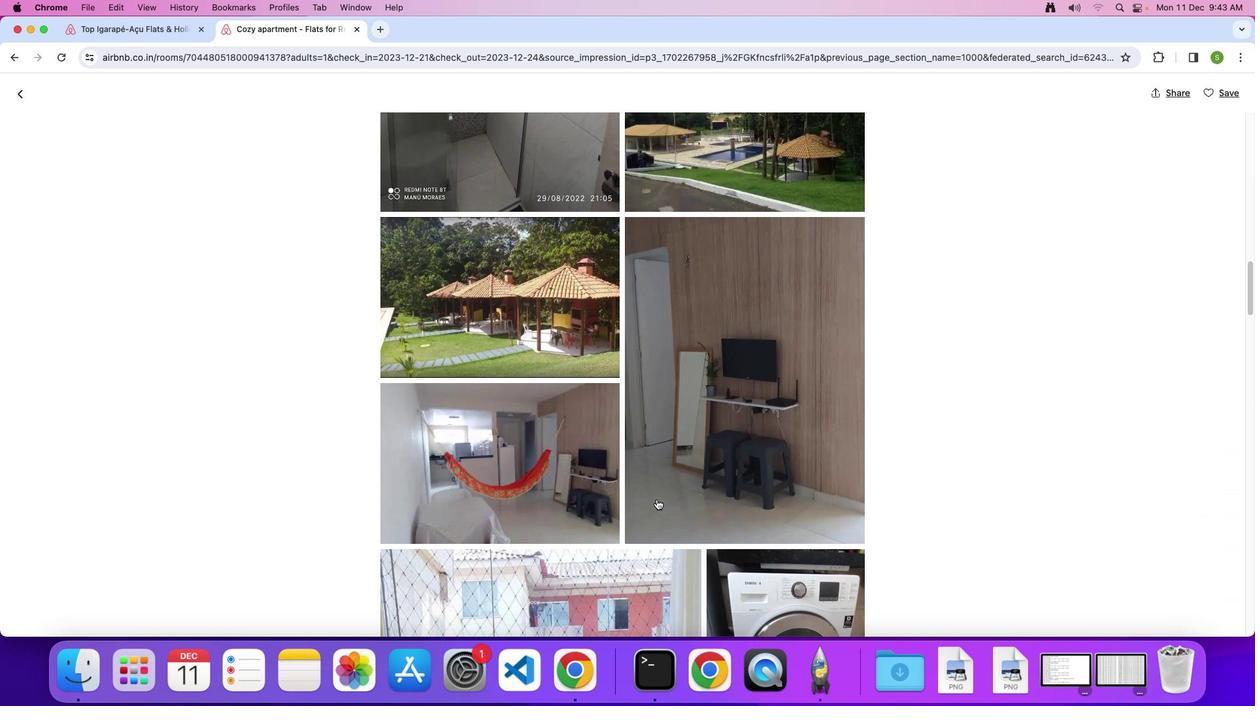 
Action: Mouse scrolled (657, 499) with delta (0, 0)
Screenshot: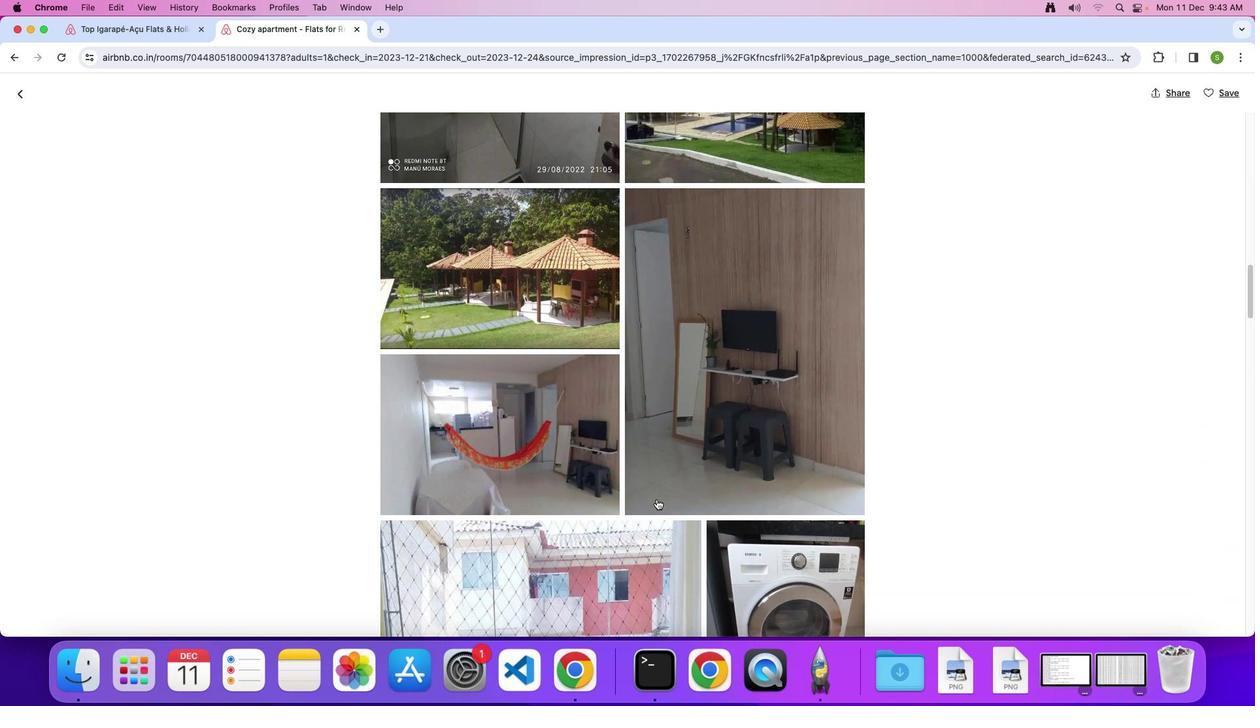 
Action: Mouse scrolled (657, 499) with delta (0, 0)
Screenshot: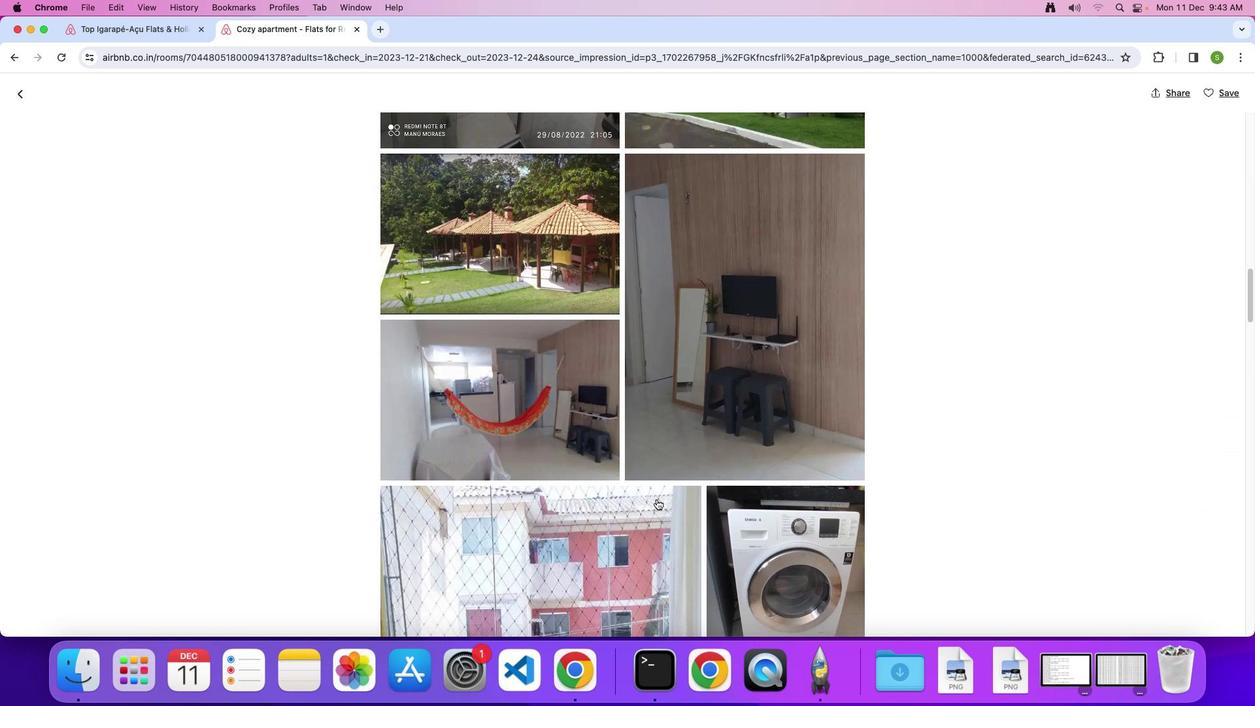 
Action: Mouse scrolled (657, 499) with delta (0, 0)
Screenshot: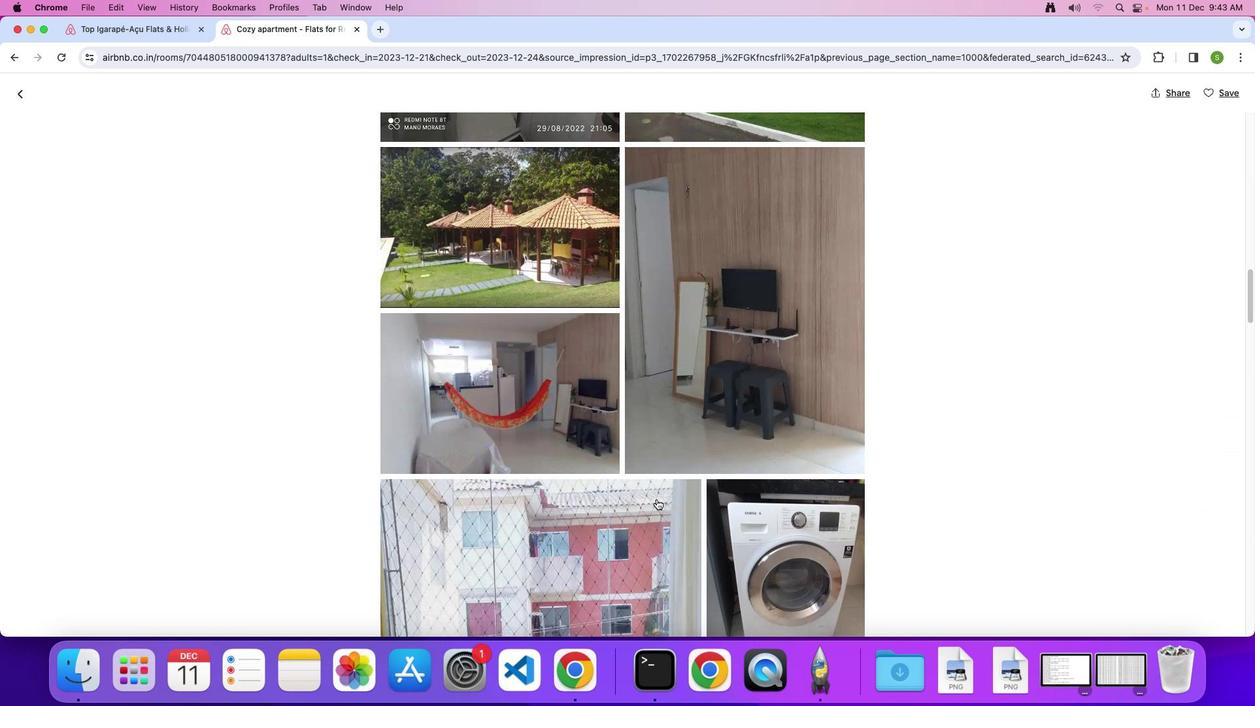 
Action: Mouse scrolled (657, 499) with delta (0, 0)
Screenshot: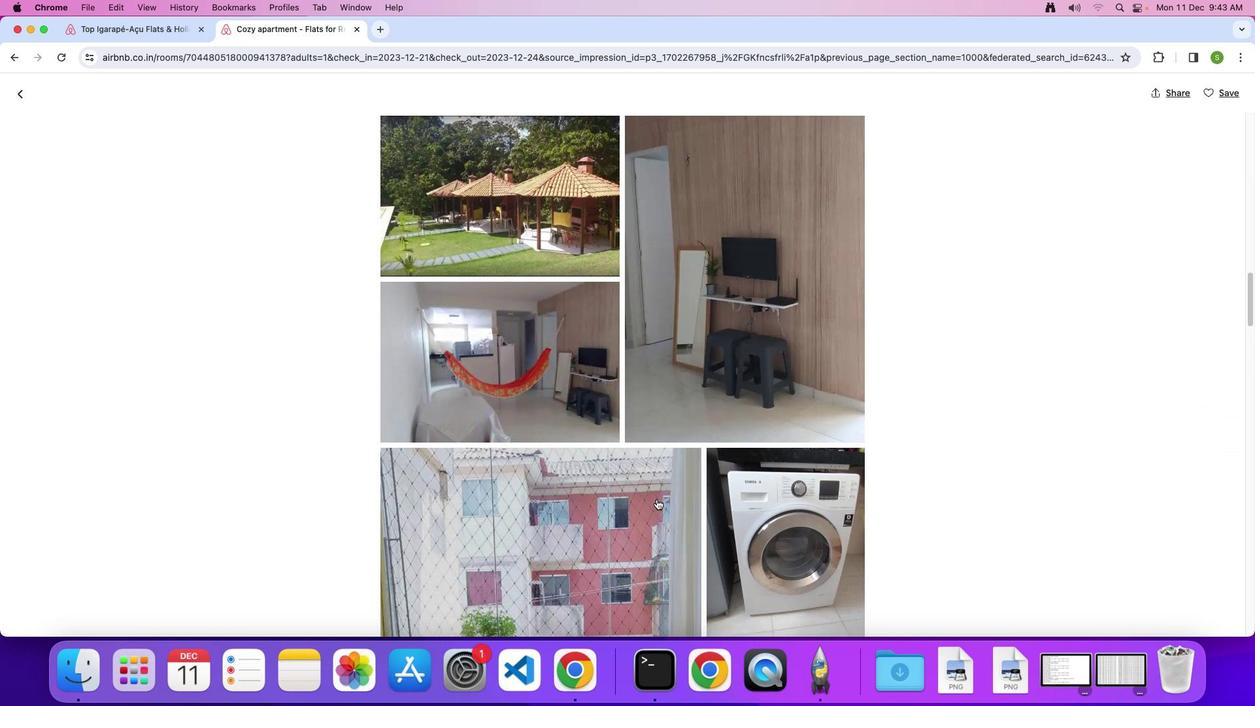 
Action: Mouse scrolled (657, 499) with delta (0, 0)
Screenshot: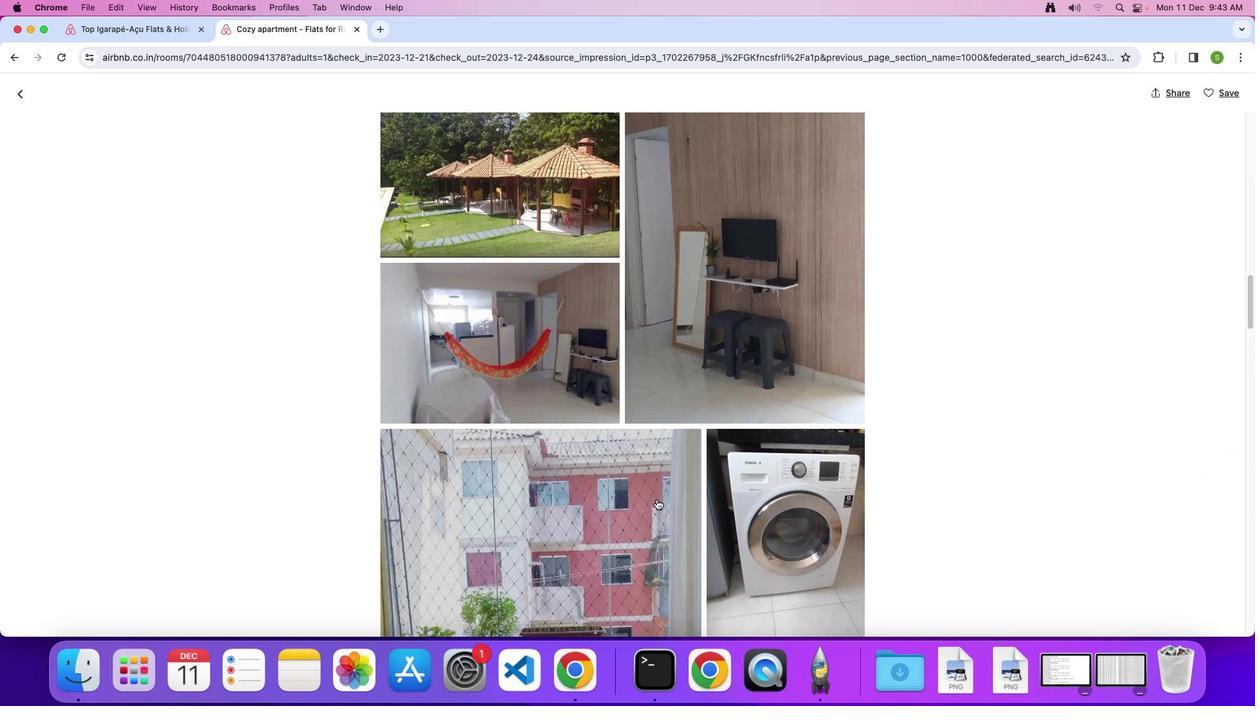 
Action: Mouse scrolled (657, 499) with delta (0, 0)
Screenshot: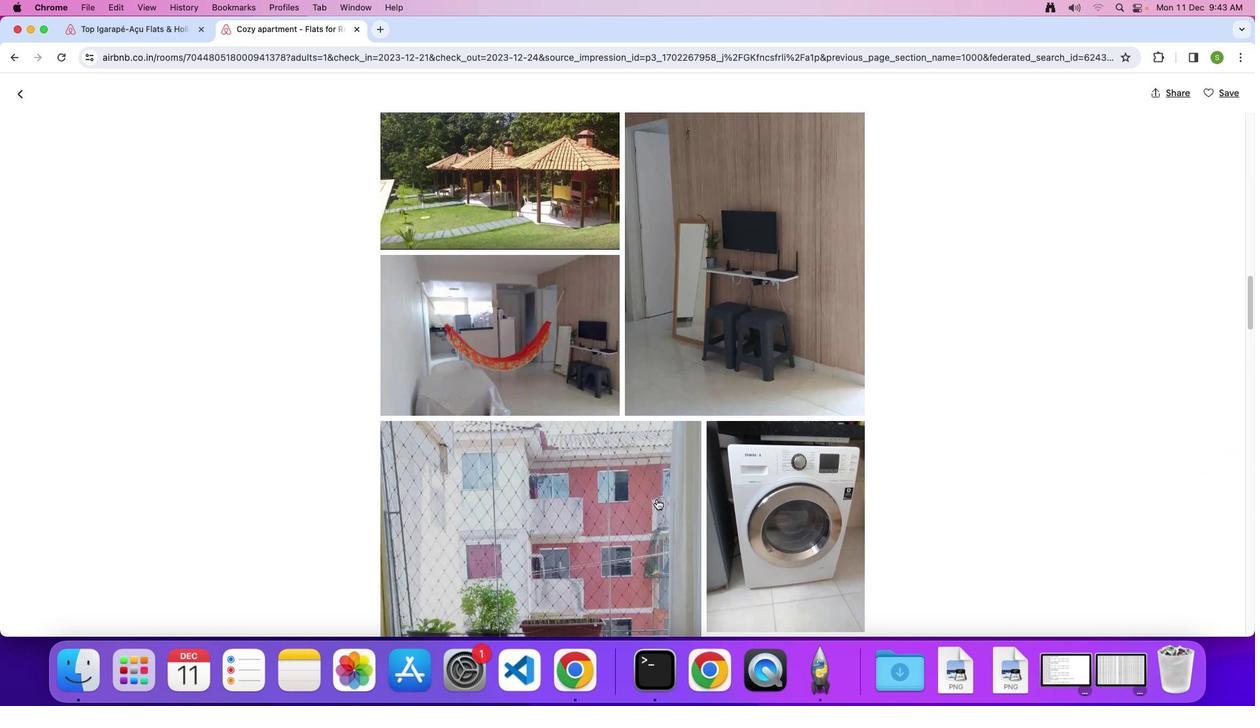 
Action: Mouse scrolled (657, 499) with delta (0, -1)
Screenshot: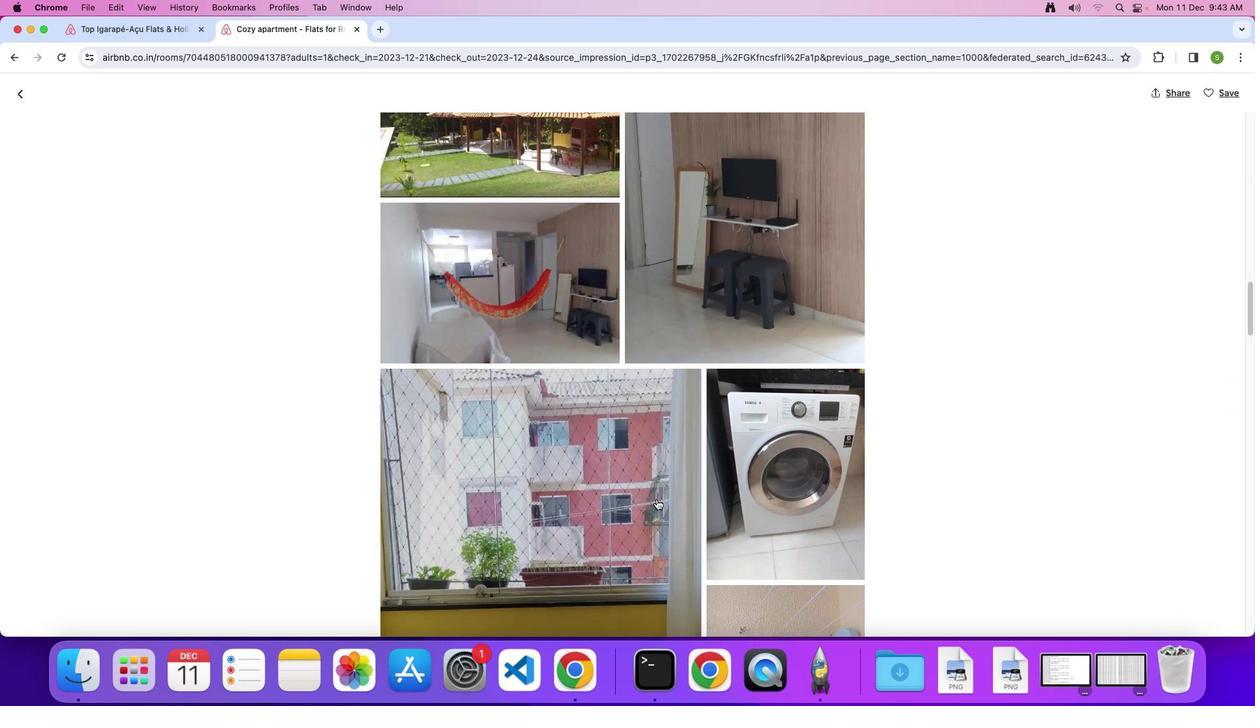 
Action: Mouse scrolled (657, 499) with delta (0, 0)
Screenshot: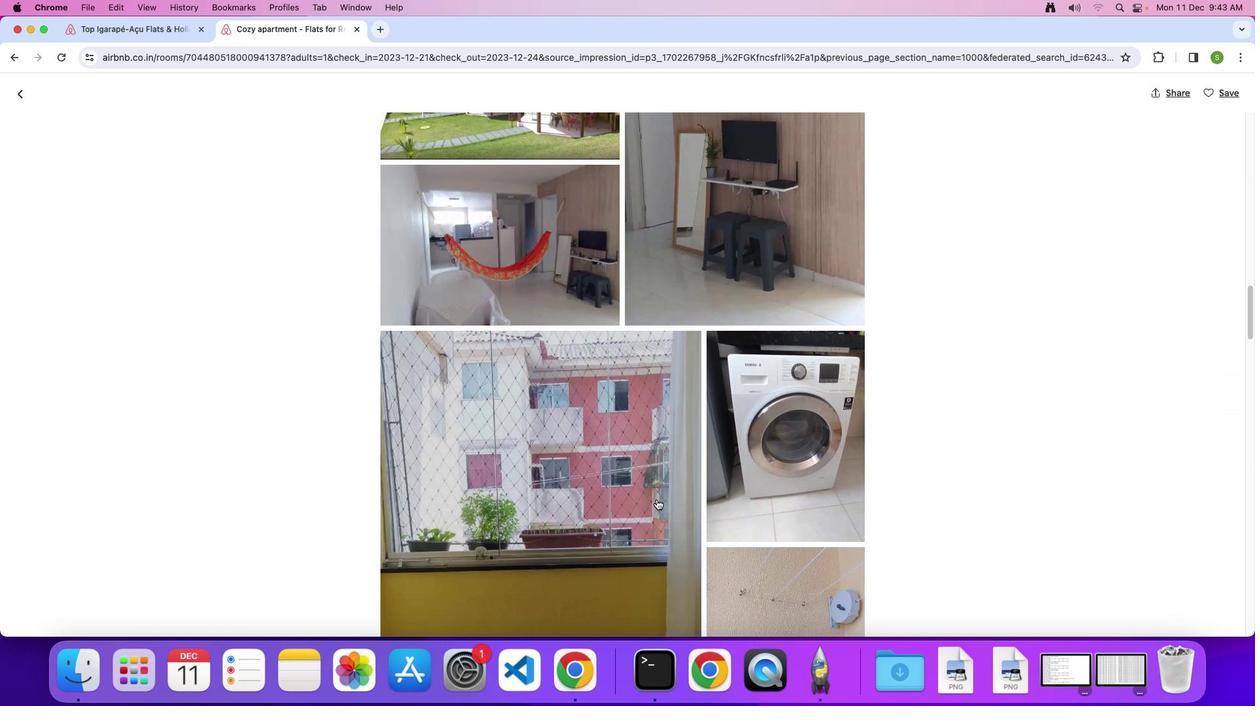 
Action: Mouse scrolled (657, 499) with delta (0, 0)
Screenshot: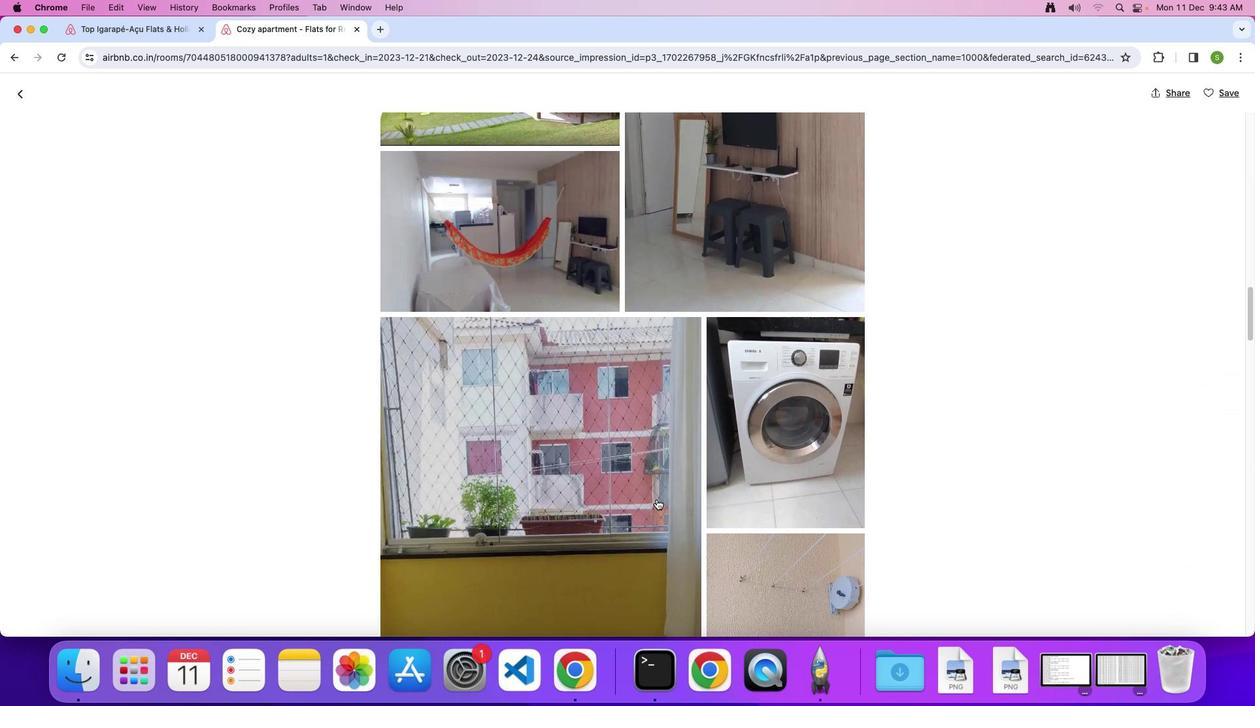 
Action: Mouse scrolled (657, 499) with delta (0, 0)
Screenshot: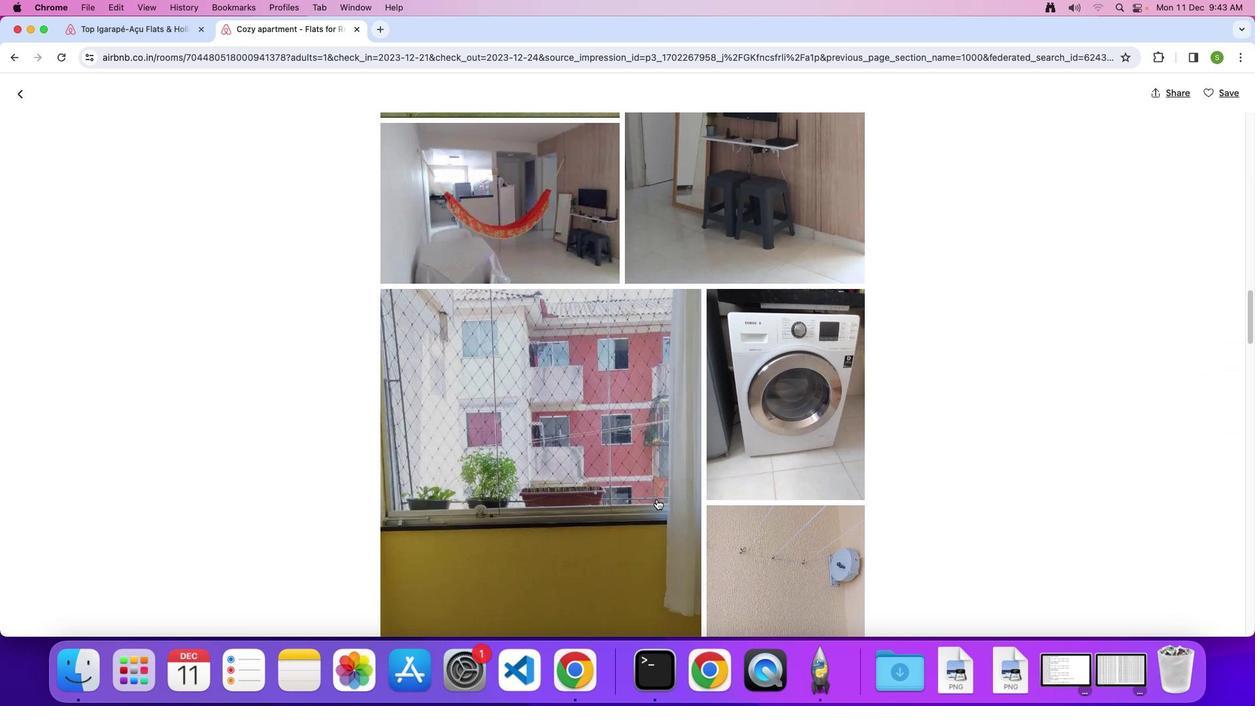 
Action: Mouse scrolled (657, 499) with delta (0, 0)
Screenshot: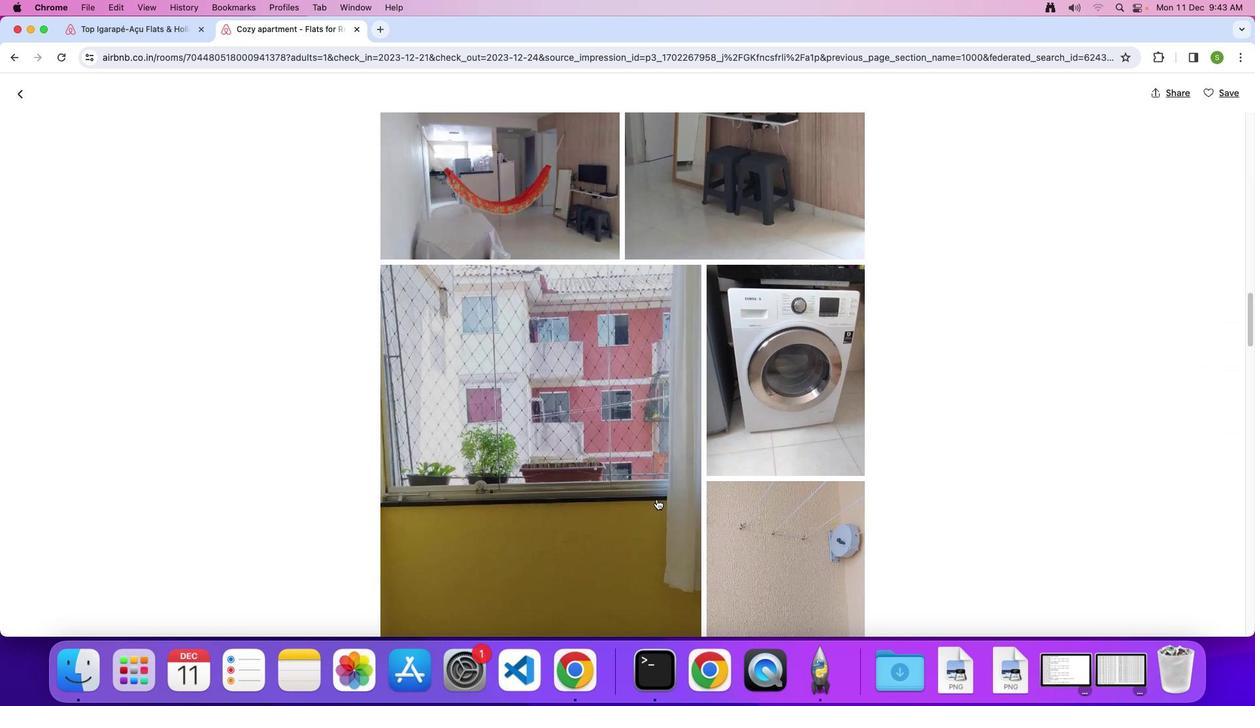 
Action: Mouse scrolled (657, 499) with delta (0, 0)
Screenshot: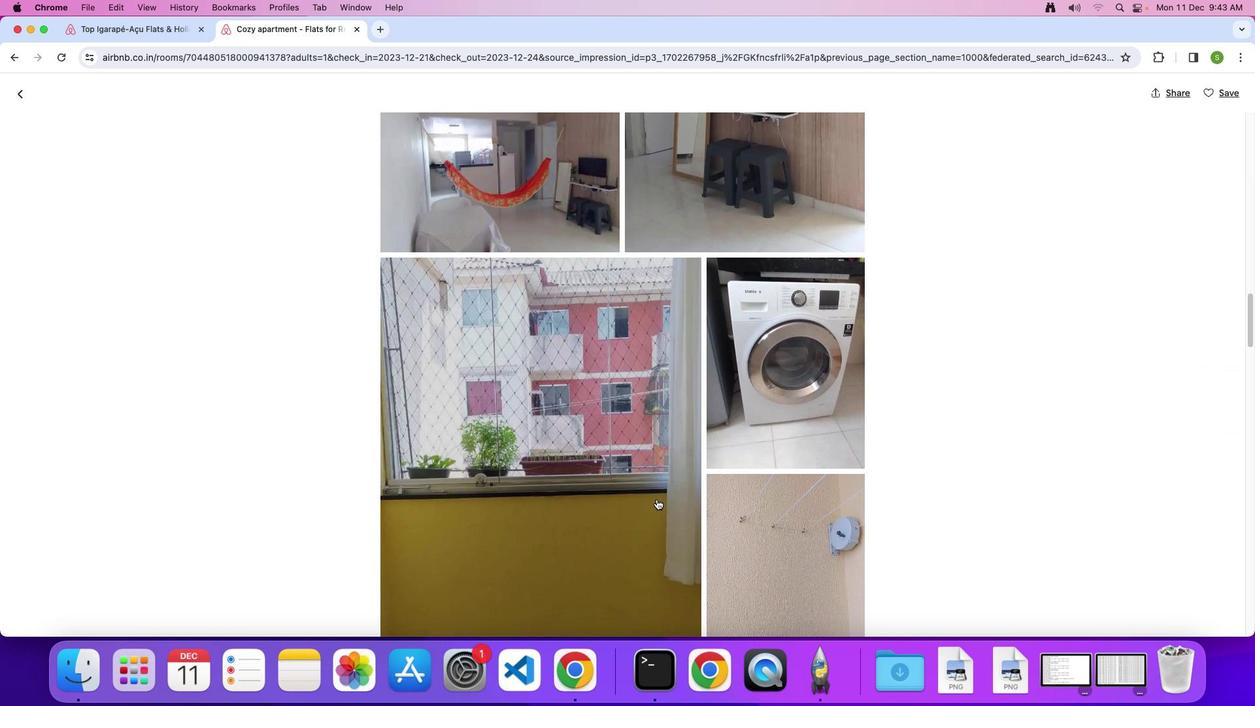 
Action: Mouse scrolled (657, 499) with delta (0, 0)
Screenshot: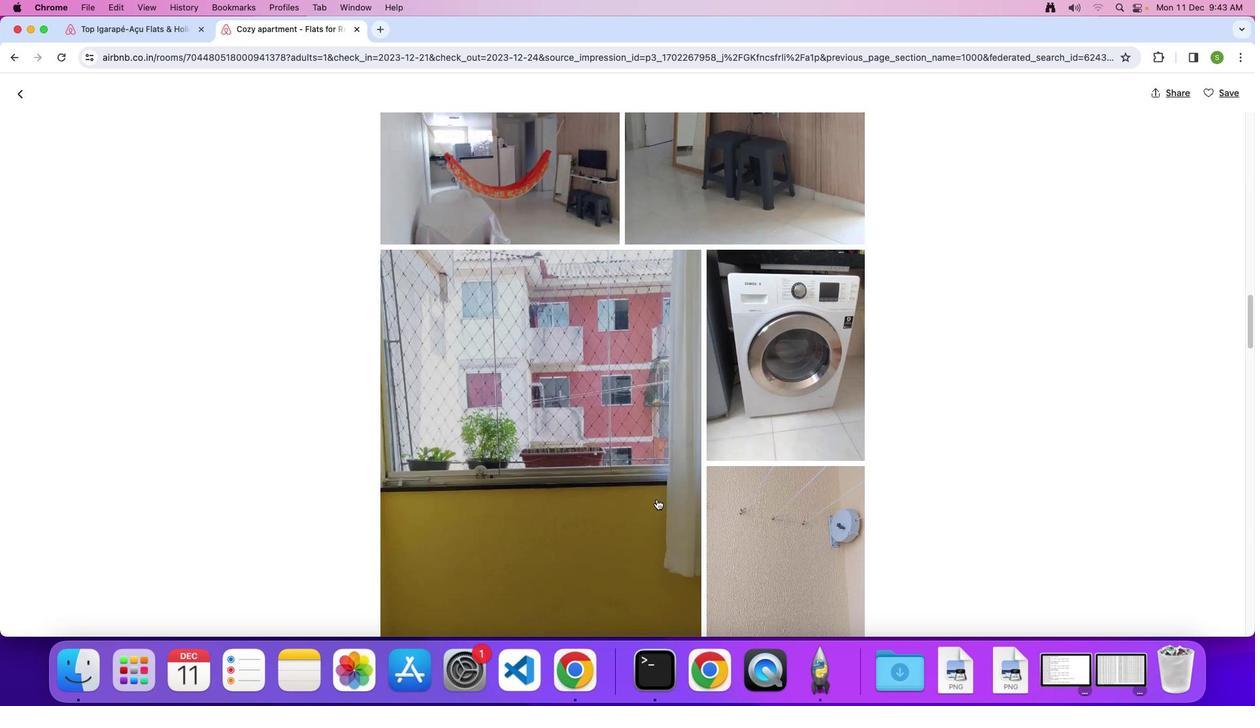 
Action: Mouse scrolled (657, 499) with delta (0, 0)
Screenshot: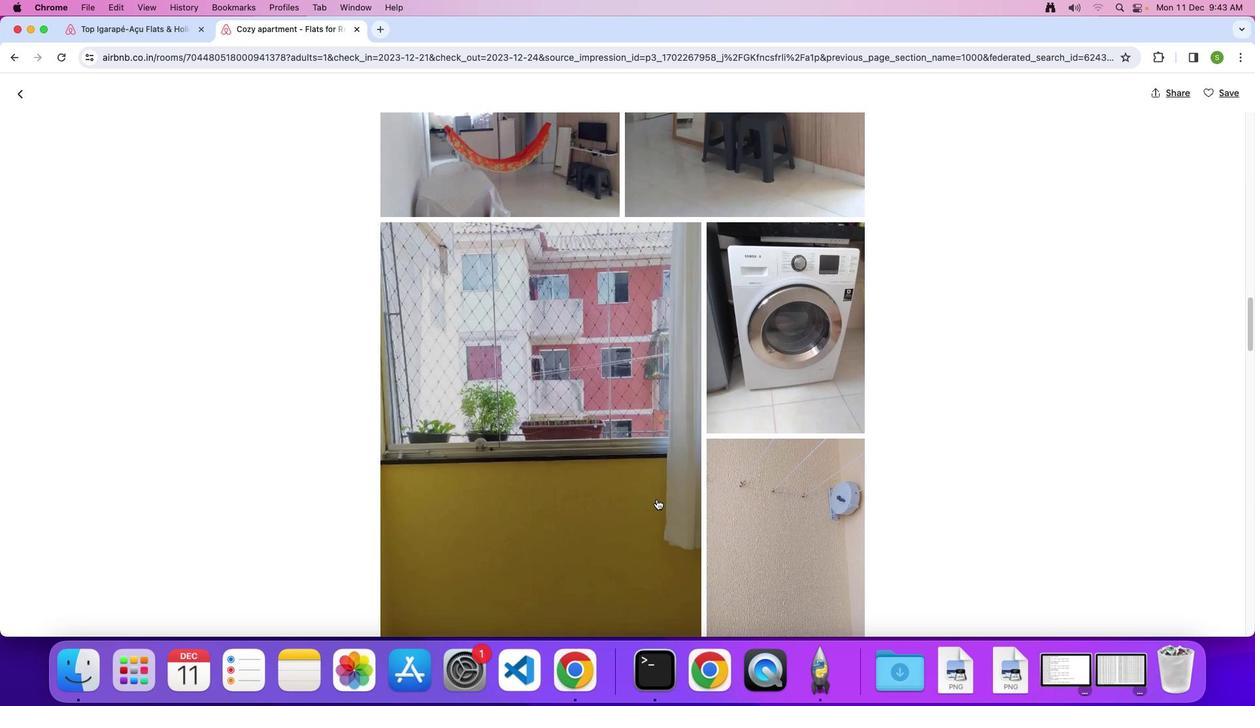 
Action: Mouse scrolled (657, 499) with delta (0, -1)
Screenshot: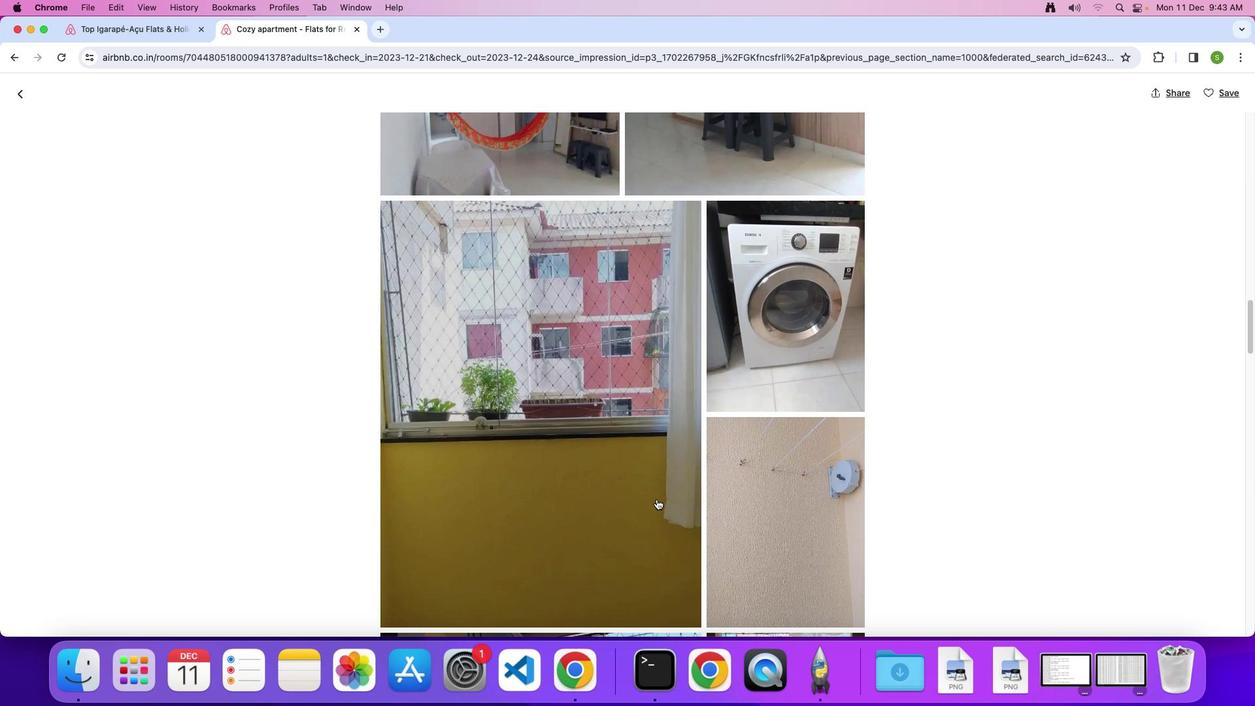 
Action: Mouse scrolled (657, 499) with delta (0, 0)
Screenshot: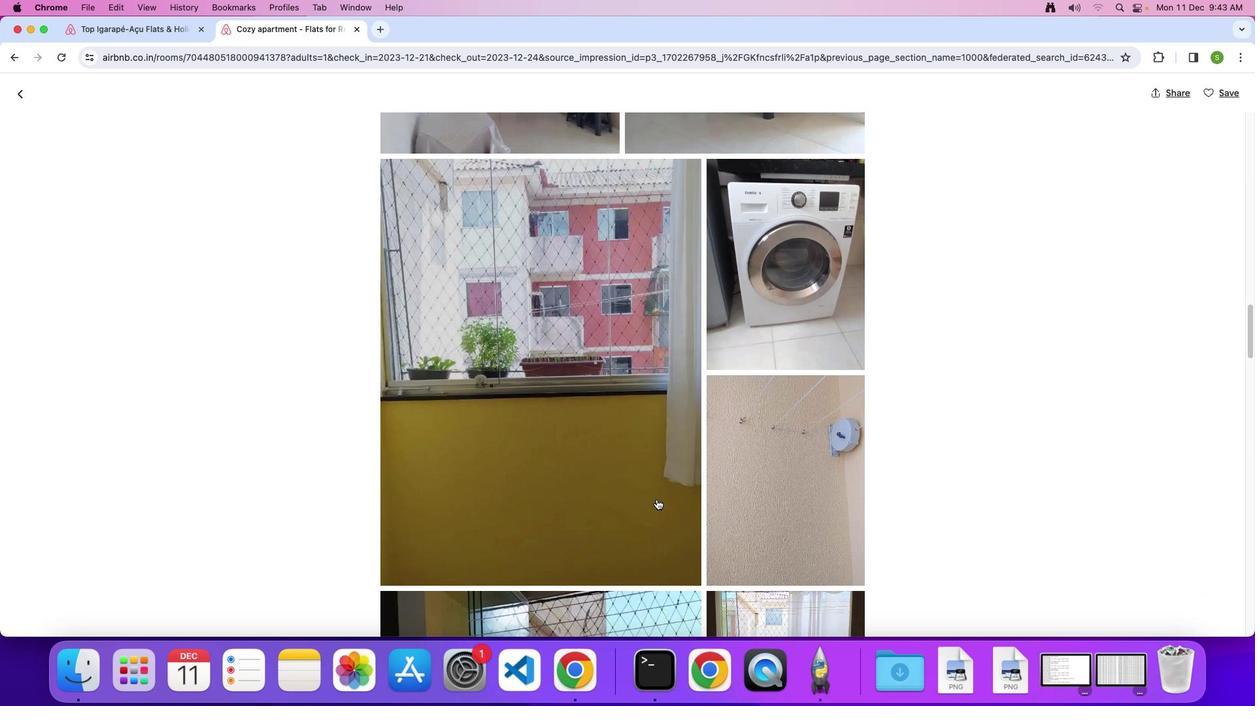 
Action: Mouse scrolled (657, 499) with delta (0, 0)
Screenshot: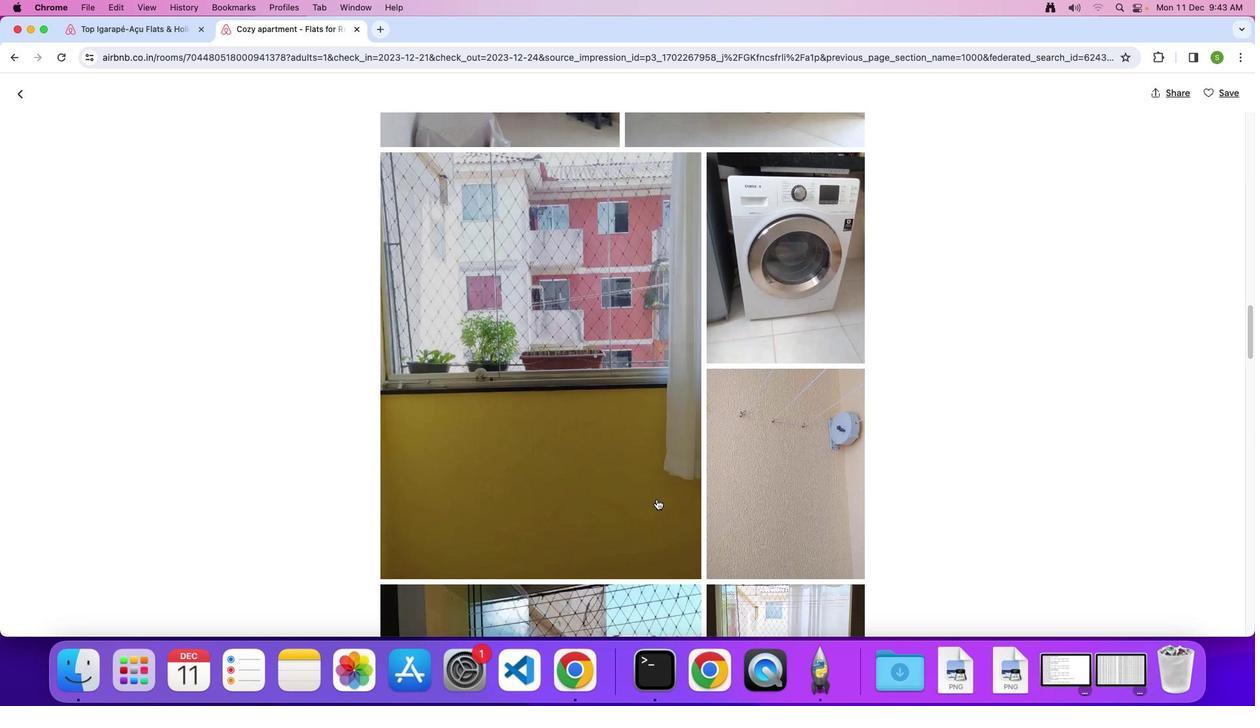 
Action: Mouse scrolled (657, 499) with delta (0, 0)
Screenshot: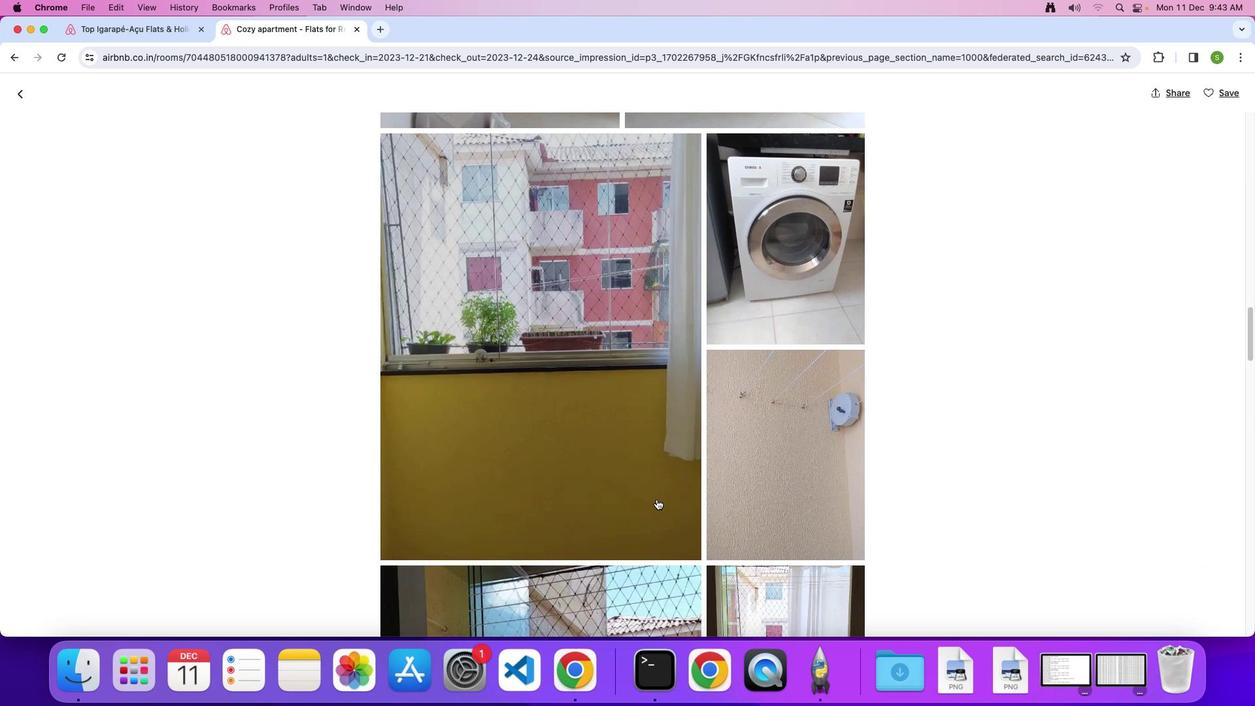 
Action: Mouse scrolled (657, 499) with delta (0, 0)
Screenshot: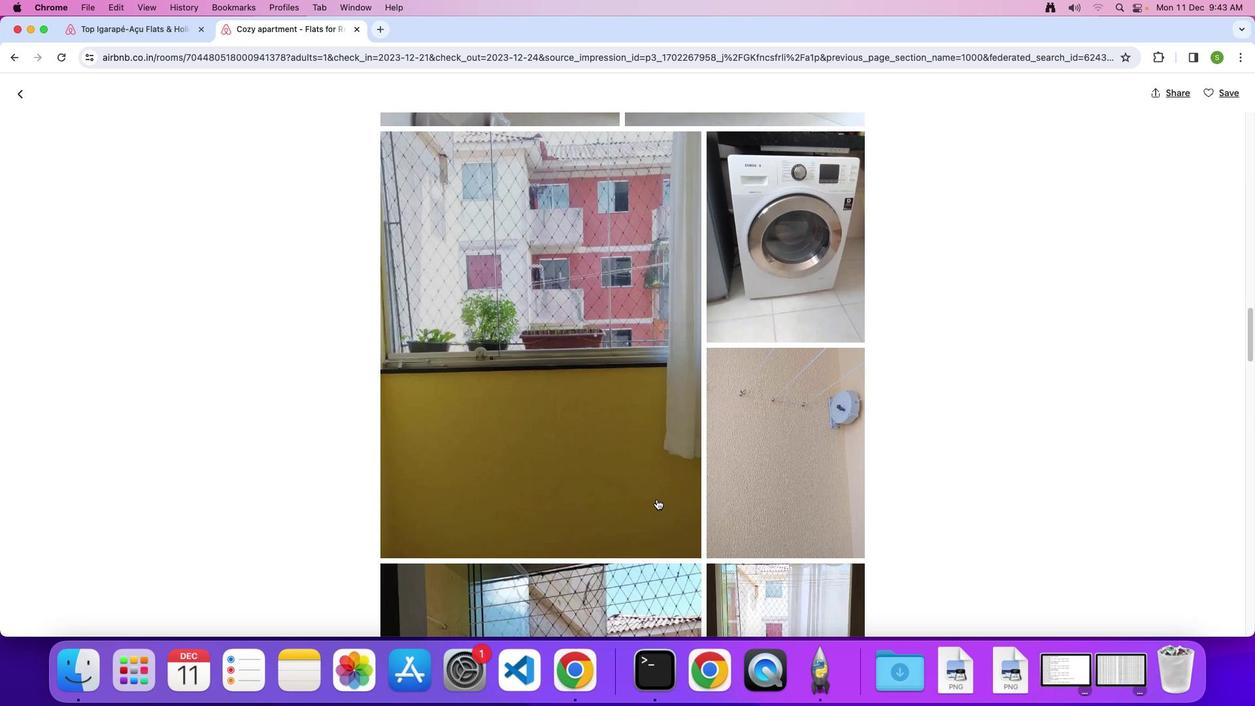 
Action: Mouse scrolled (657, 499) with delta (0, 0)
Screenshot: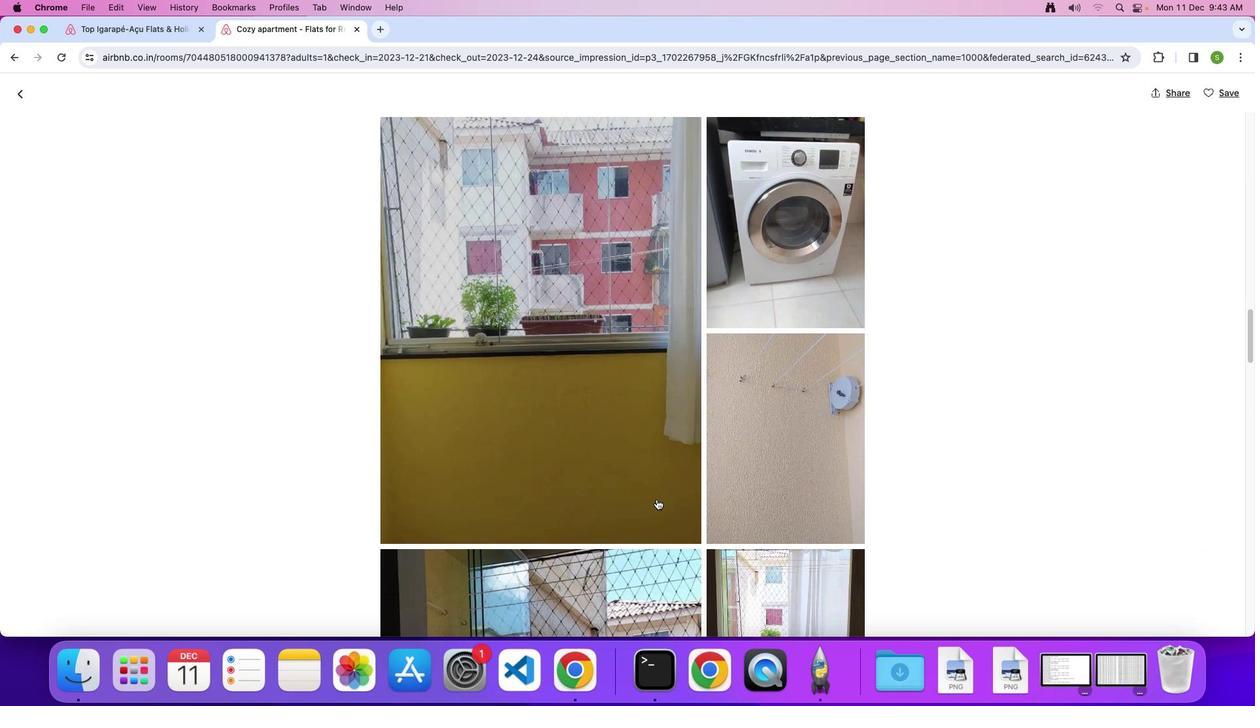 
Action: Mouse scrolled (657, 499) with delta (0, 0)
Screenshot: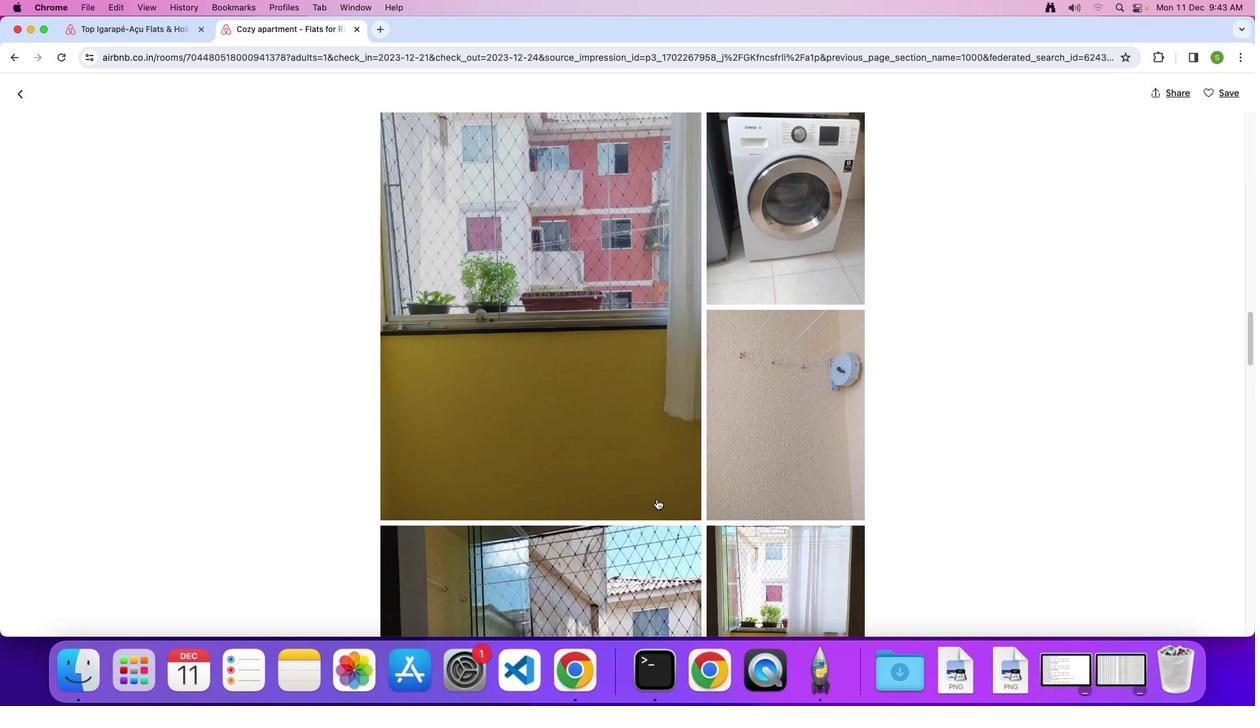 
Action: Mouse scrolled (657, 499) with delta (0, 0)
Screenshot: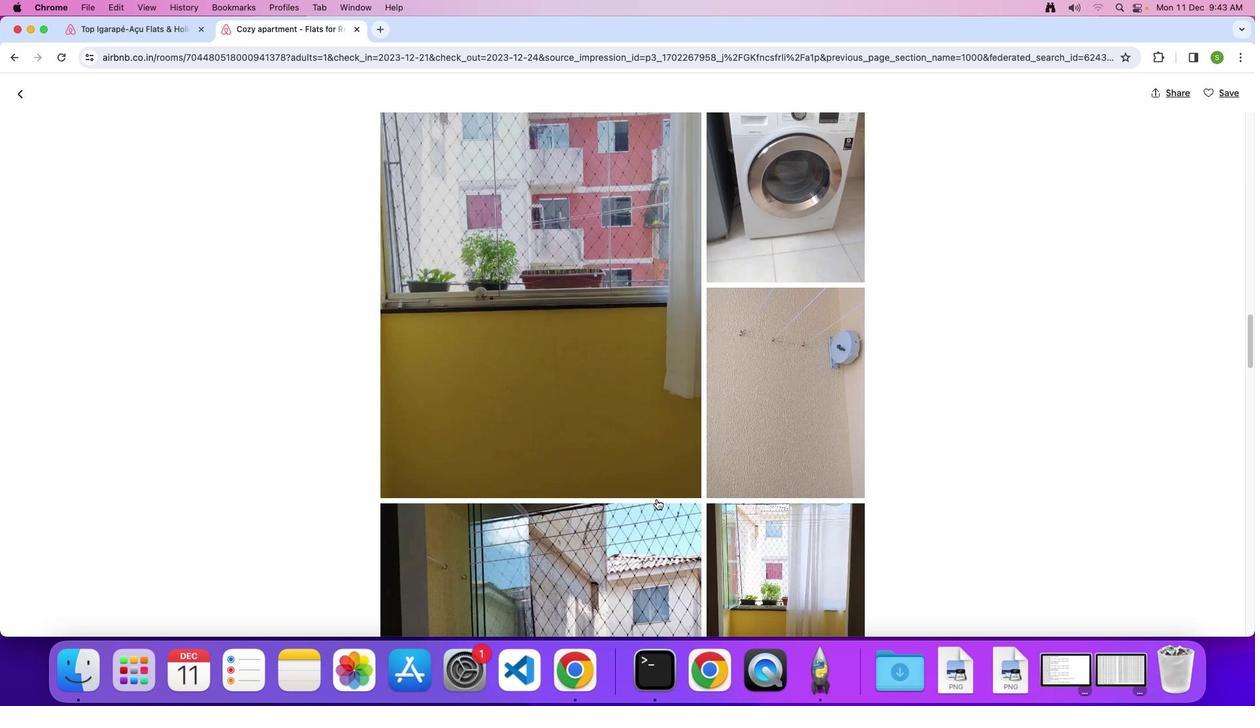 
Action: Mouse scrolled (657, 499) with delta (0, 0)
Screenshot: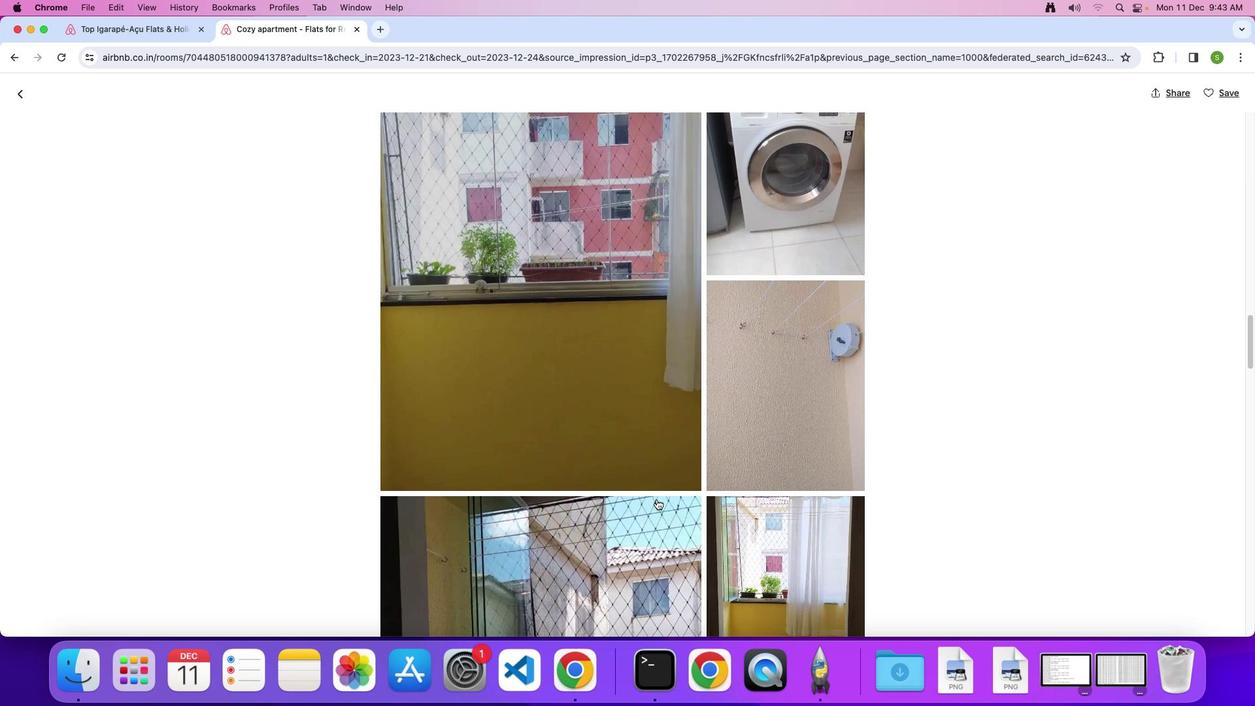 
Action: Mouse scrolled (657, 499) with delta (0, 0)
Screenshot: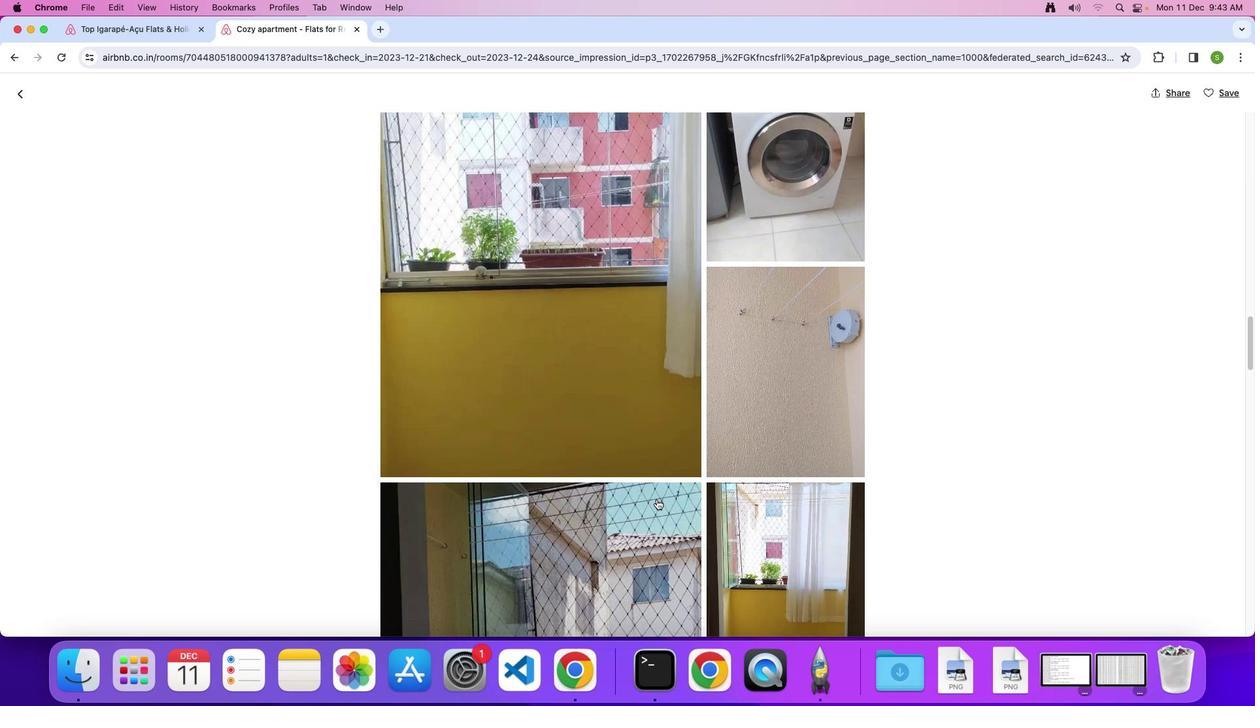 
Action: Mouse scrolled (657, 499) with delta (0, 0)
Screenshot: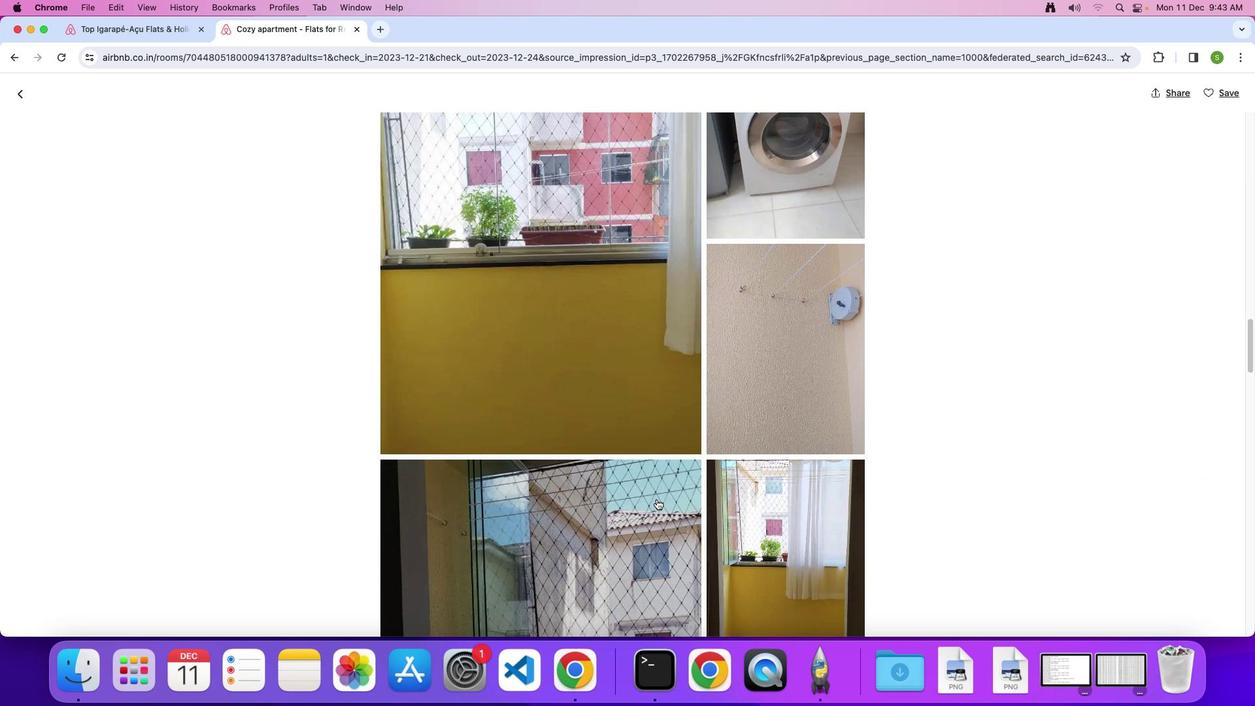
Action: Mouse scrolled (657, 499) with delta (0, -1)
Screenshot: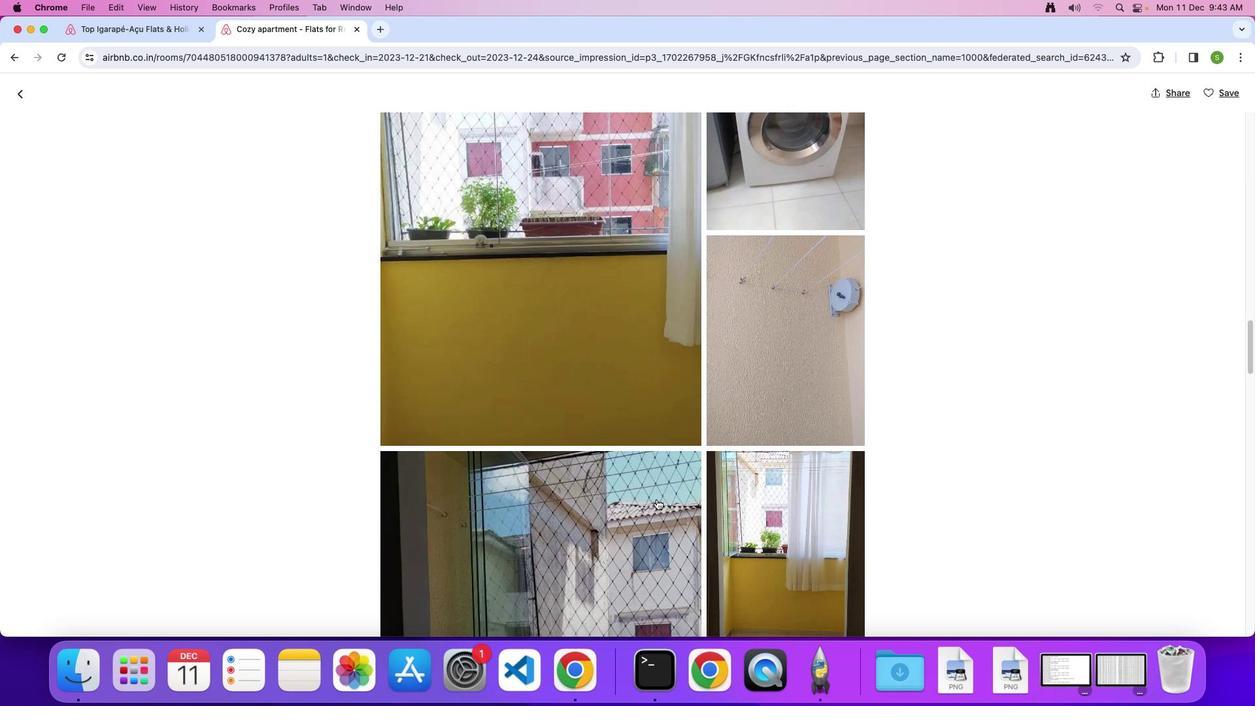 
Action: Mouse scrolled (657, 499) with delta (0, 0)
Screenshot: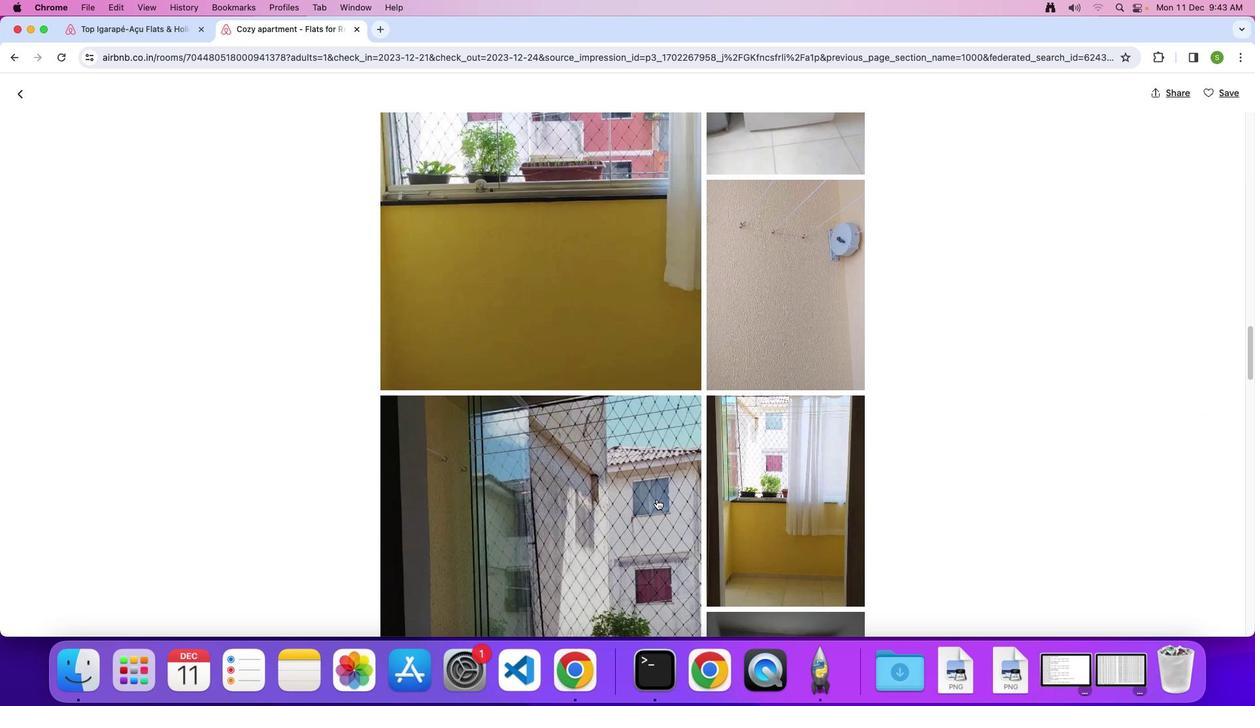 
Action: Mouse scrolled (657, 499) with delta (0, 0)
Screenshot: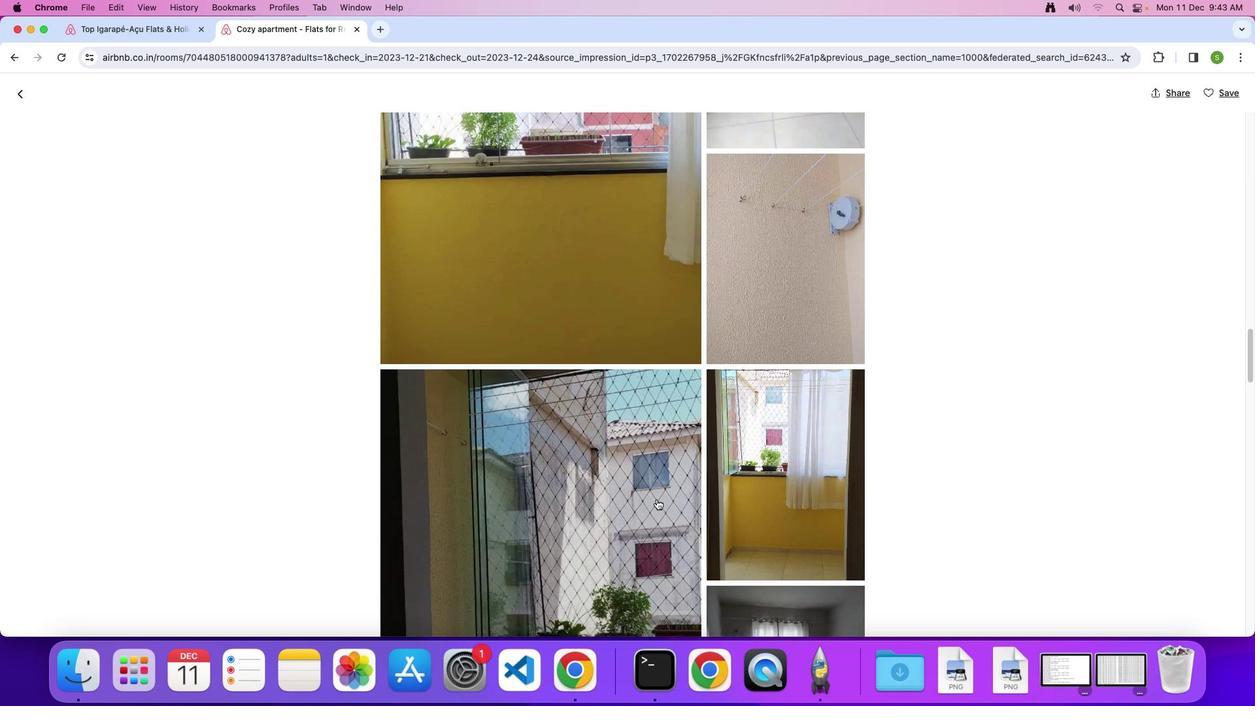 
Action: Mouse scrolled (657, 499) with delta (0, -1)
Screenshot: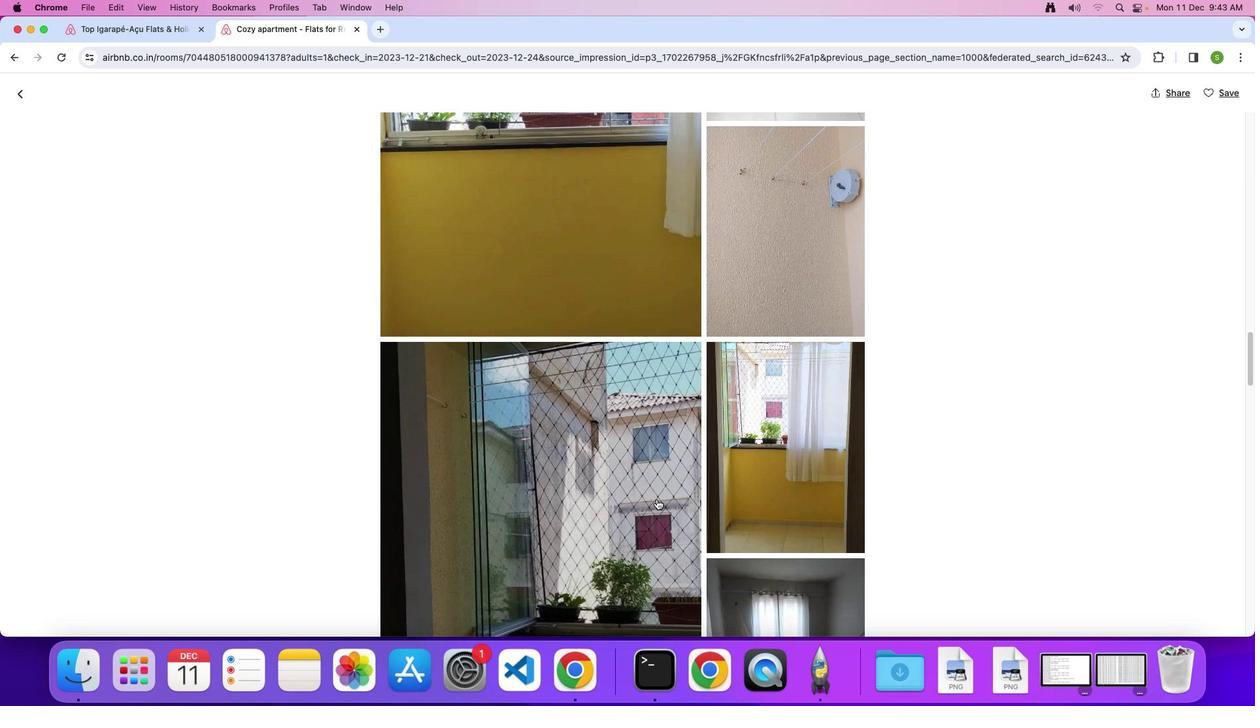 
Action: Mouse scrolled (657, 499) with delta (0, 0)
Screenshot: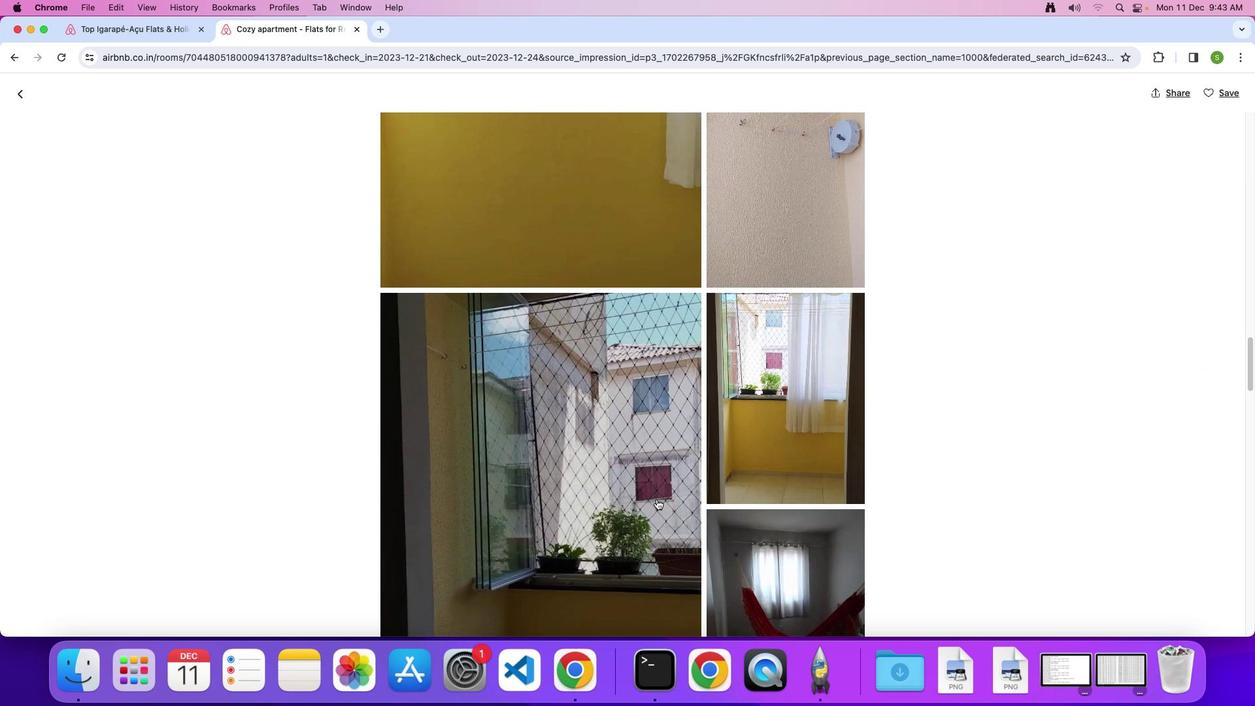 
Action: Mouse scrolled (657, 499) with delta (0, 0)
Screenshot: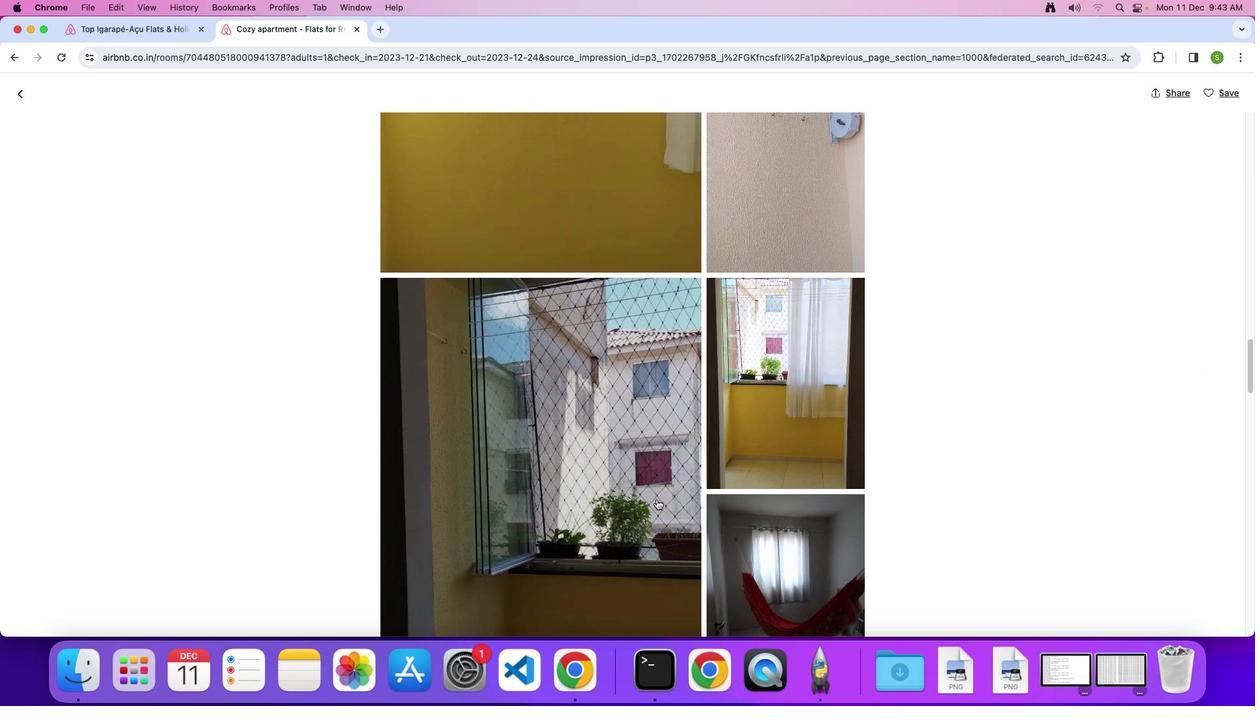 
Action: Mouse scrolled (657, 499) with delta (0, -1)
Screenshot: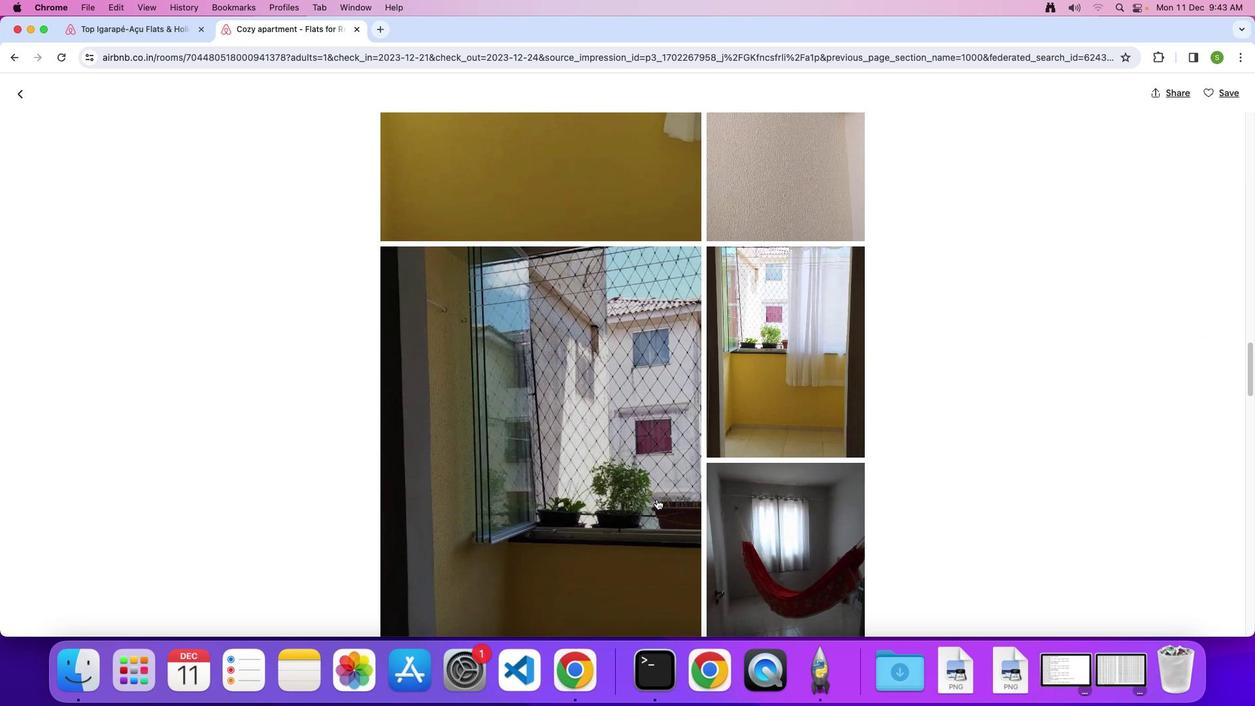 
Action: Mouse scrolled (657, 499) with delta (0, 0)
Screenshot: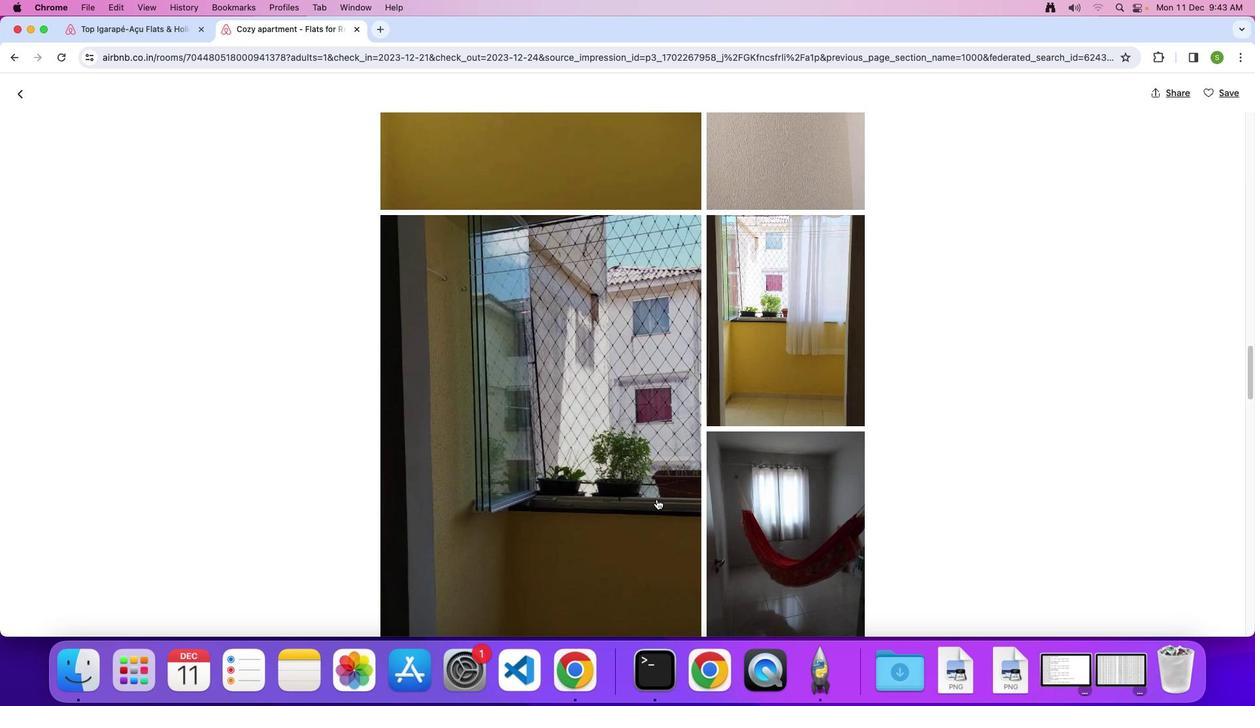 
Action: Mouse scrolled (657, 499) with delta (0, 0)
Screenshot: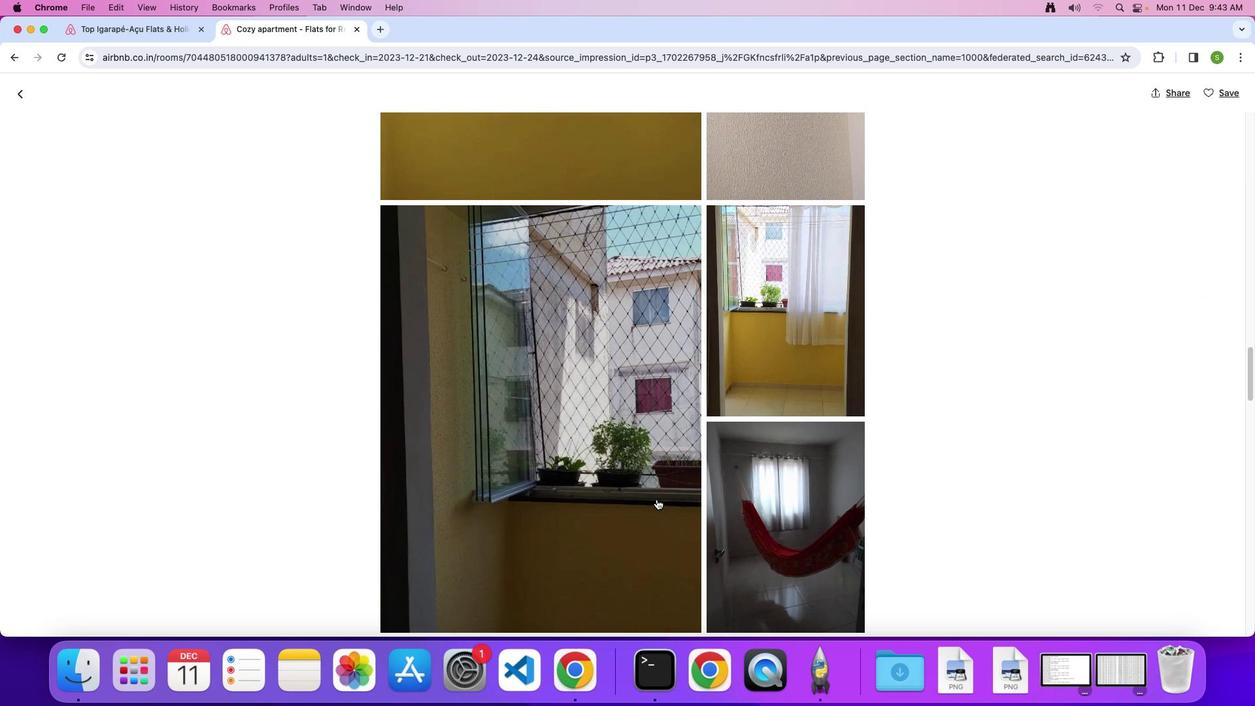 
Action: Mouse scrolled (657, 499) with delta (0, 0)
Screenshot: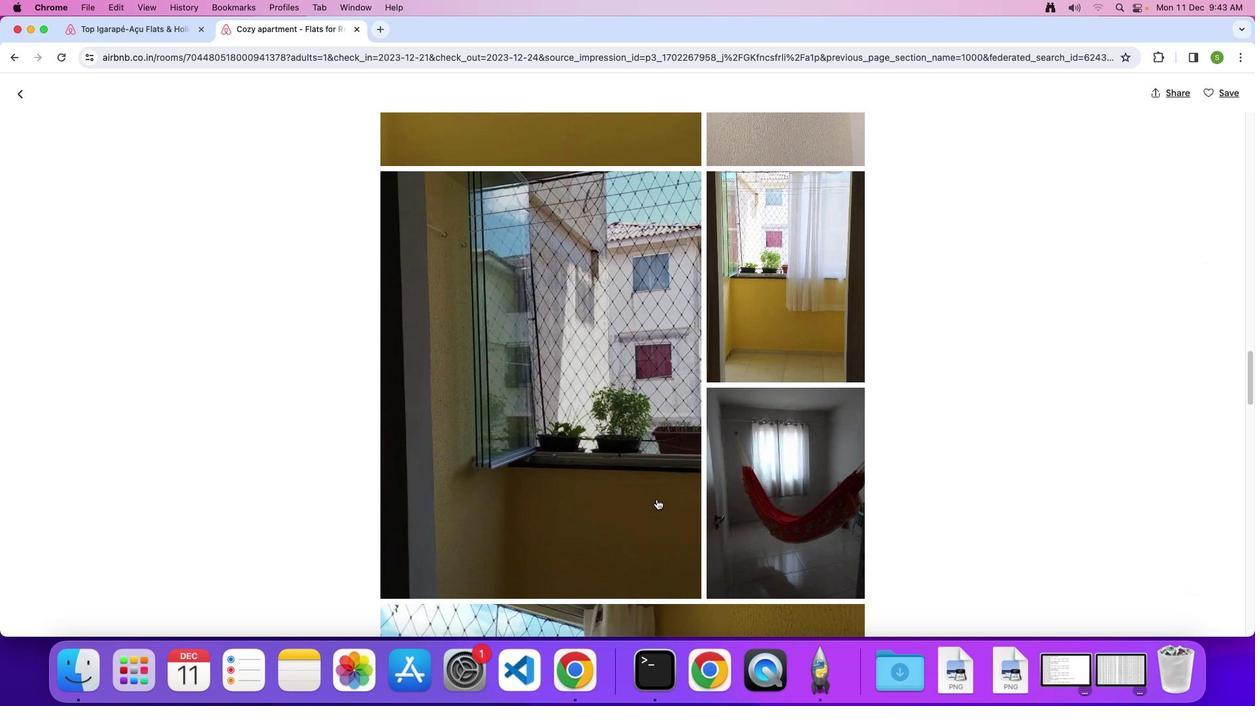 
Action: Mouse scrolled (657, 499) with delta (0, 0)
Screenshot: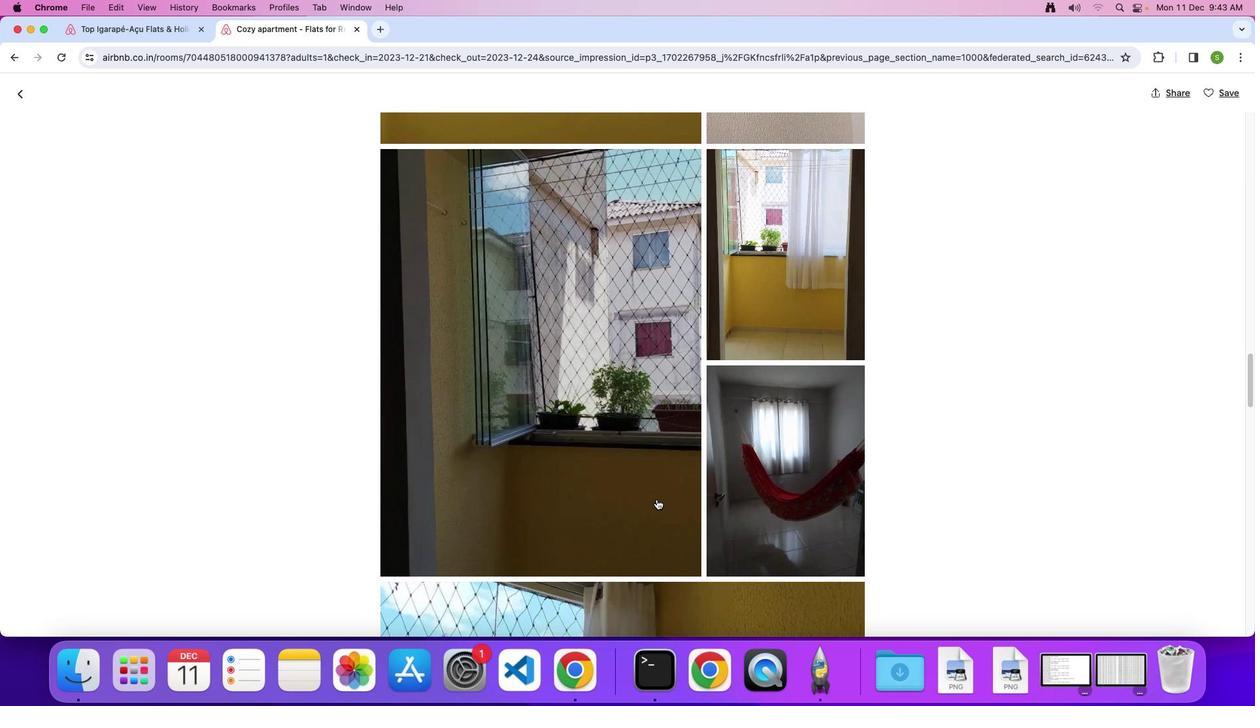 
Action: Mouse scrolled (657, 499) with delta (0, 0)
Screenshot: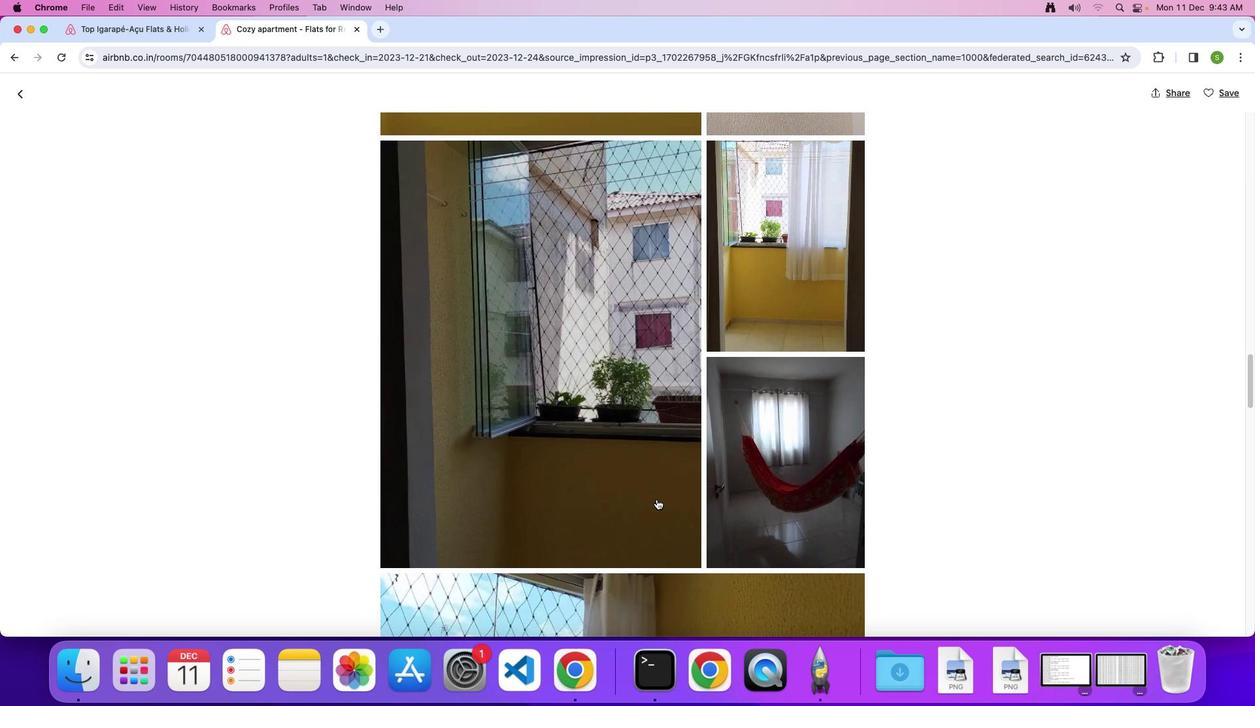 
Action: Mouse scrolled (657, 499) with delta (0, 0)
Screenshot: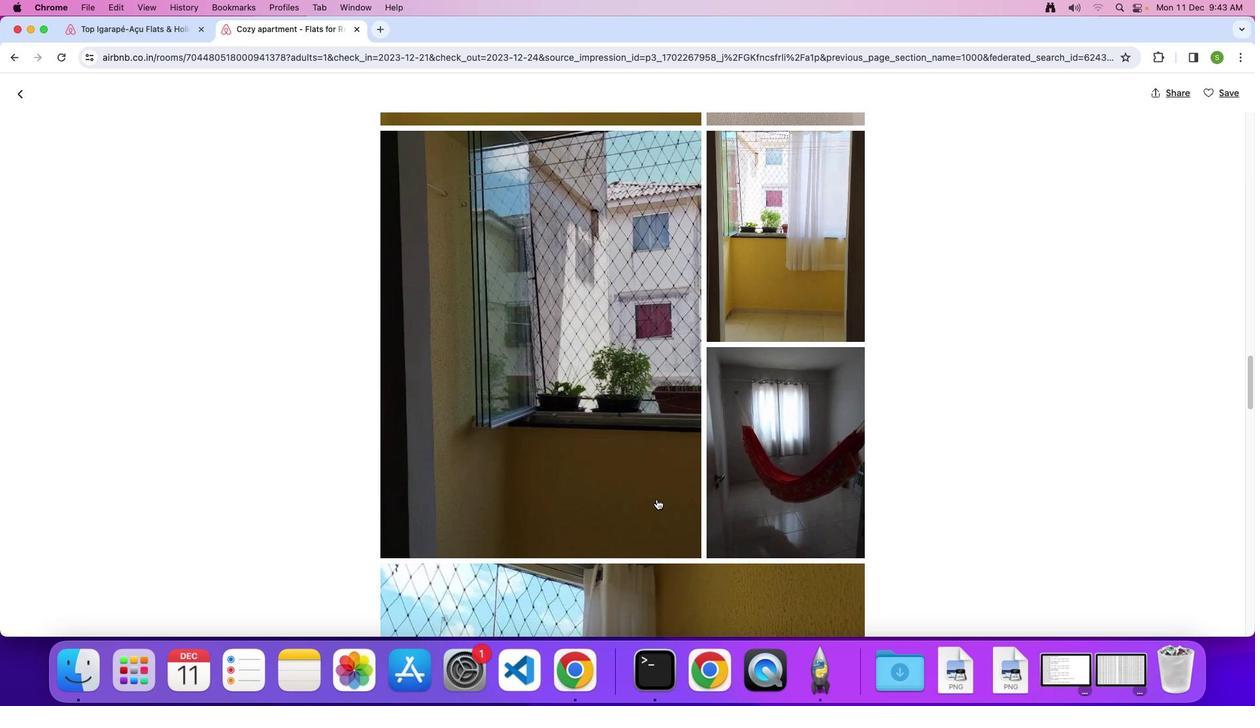 
Action: Mouse scrolled (657, 499) with delta (0, 0)
Screenshot: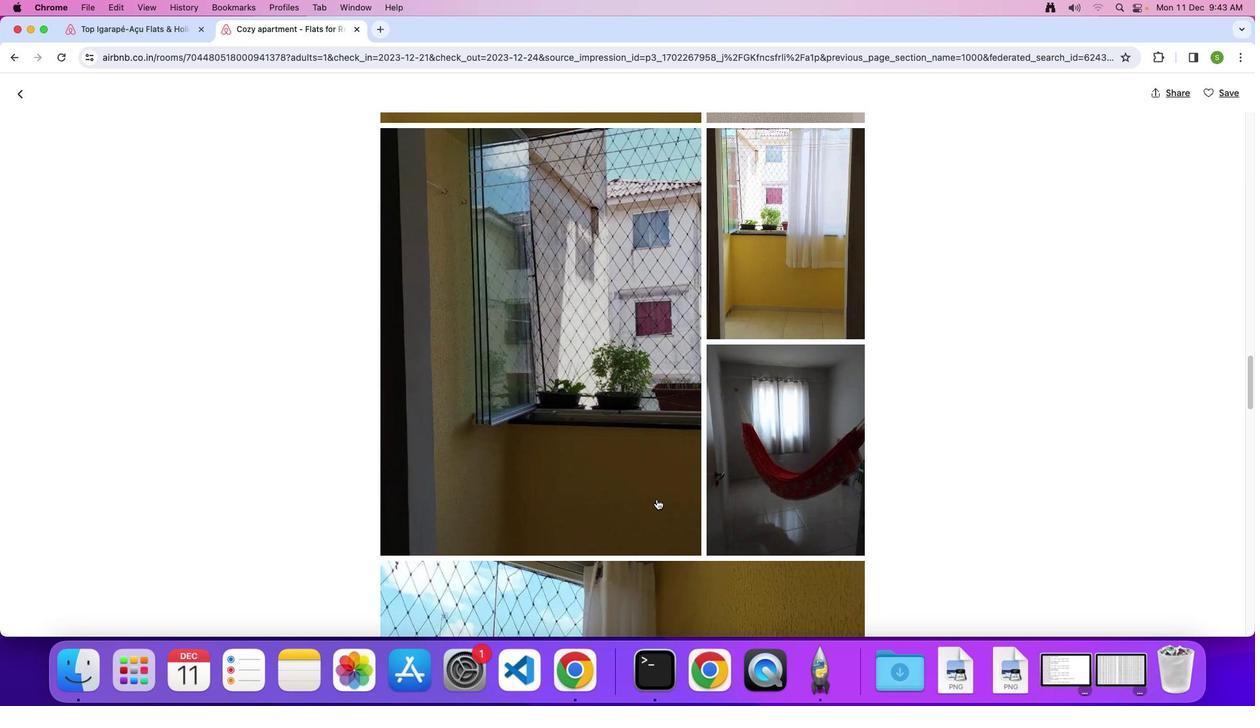 
Action: Mouse scrolled (657, 499) with delta (0, 0)
Screenshot: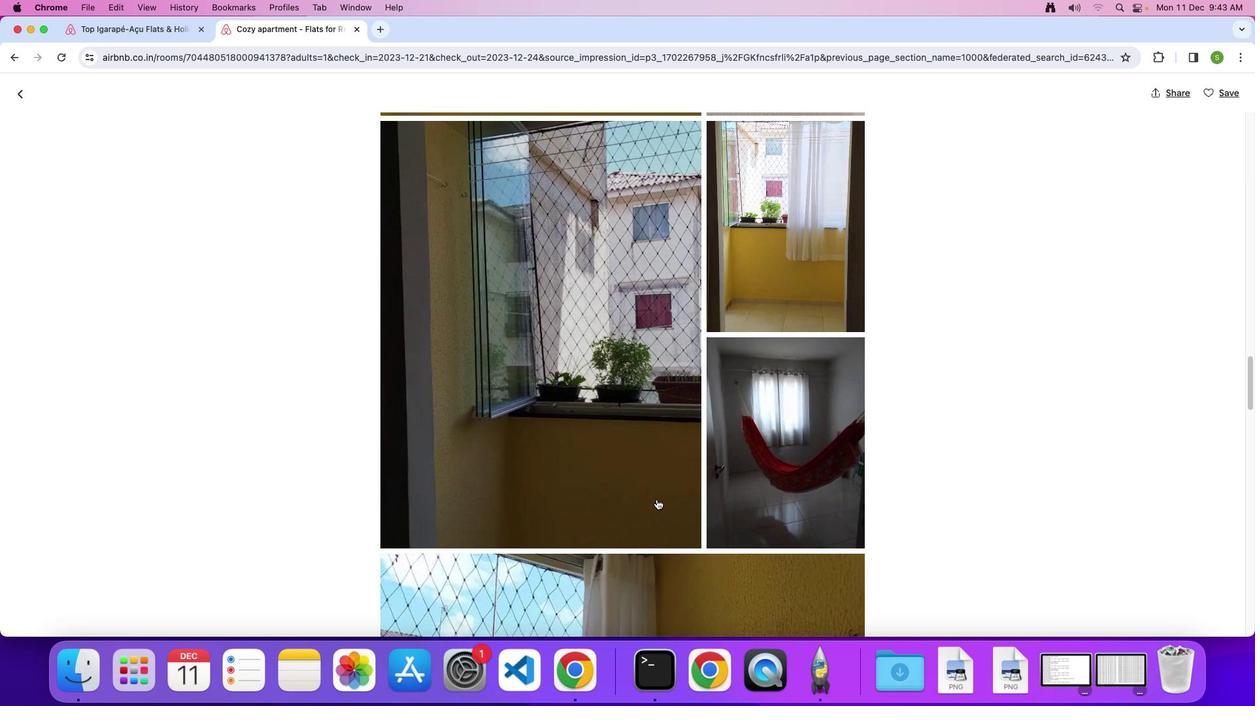 
Action: Mouse scrolled (657, 499) with delta (0, 0)
Screenshot: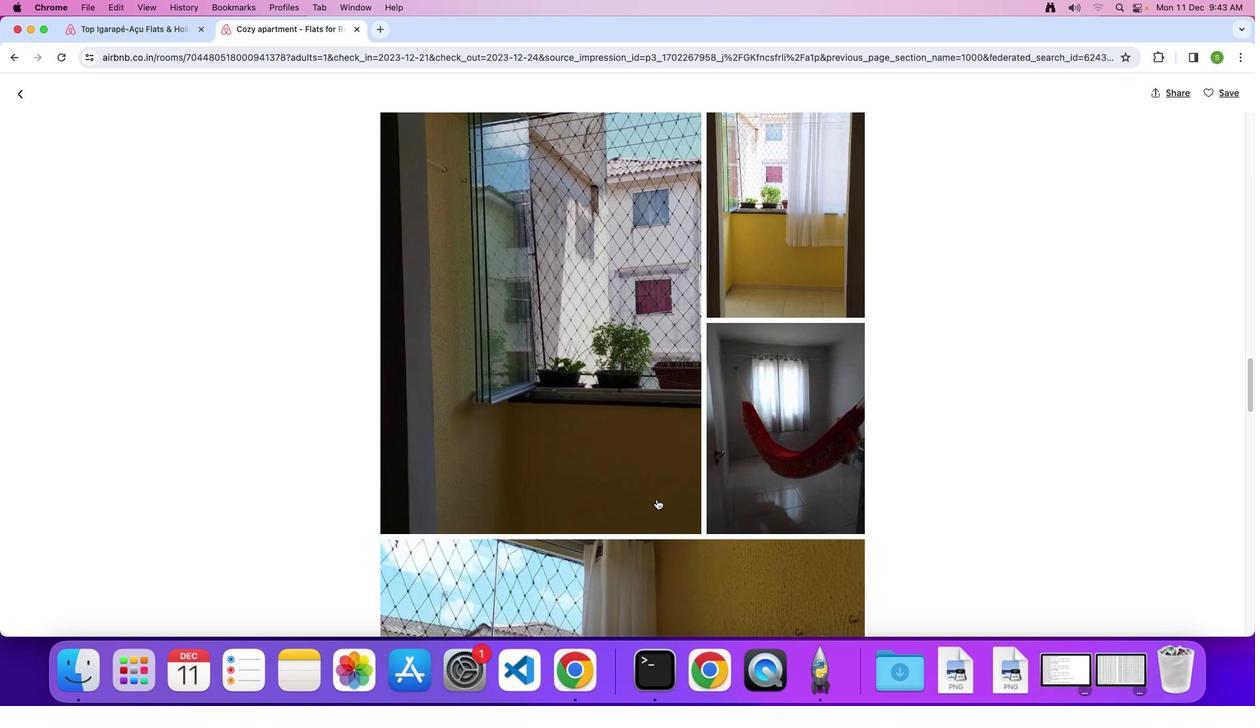 
Action: Mouse scrolled (657, 499) with delta (0, 0)
Screenshot: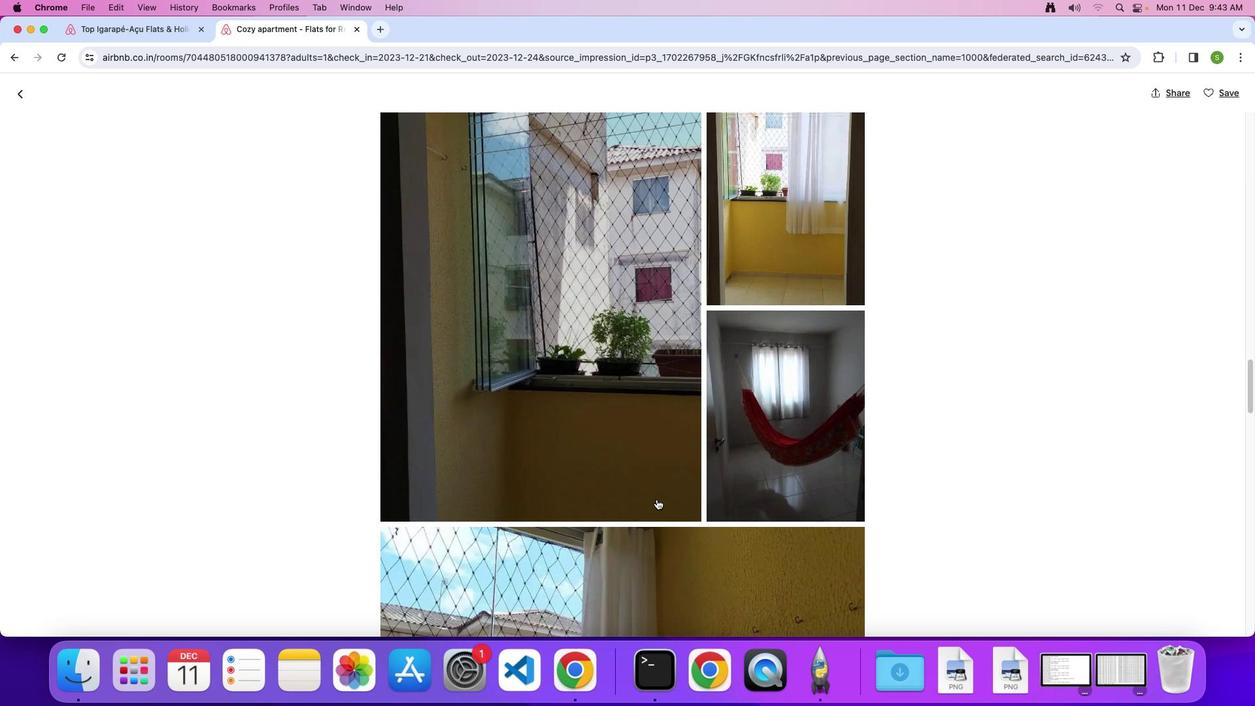 
Action: Mouse scrolled (657, 499) with delta (0, -1)
Screenshot: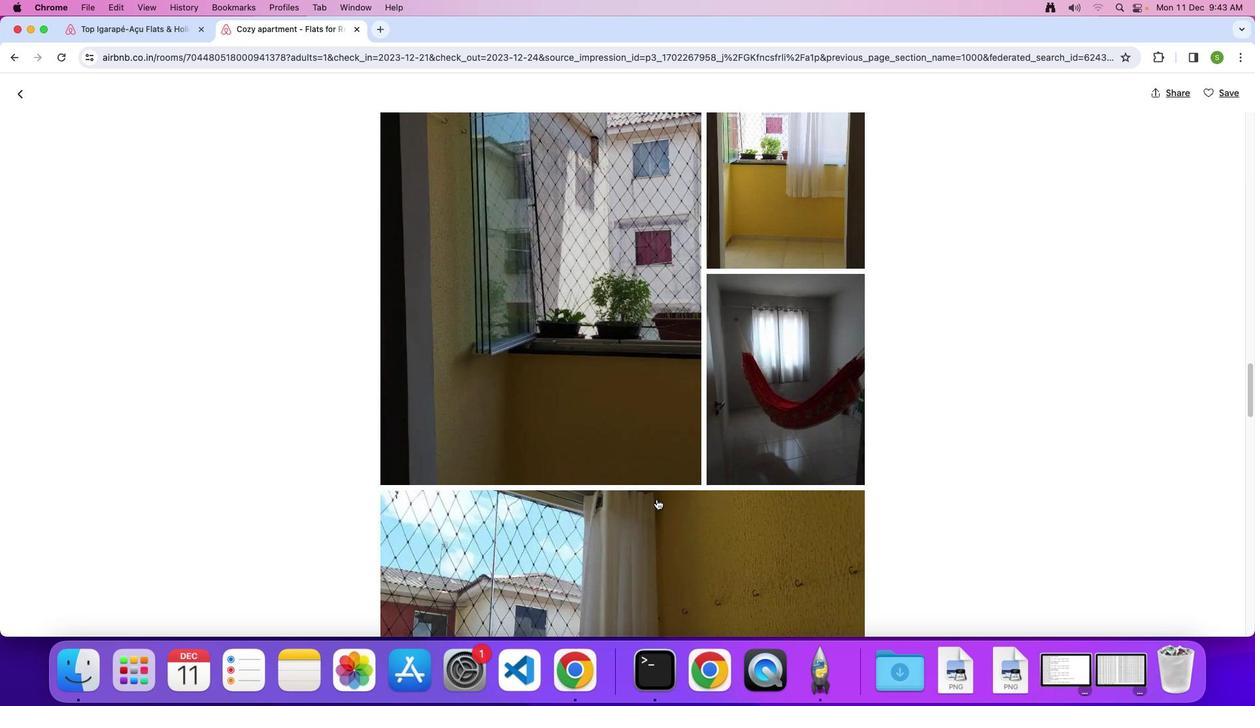 
Action: Mouse scrolled (657, 499) with delta (0, 0)
Screenshot: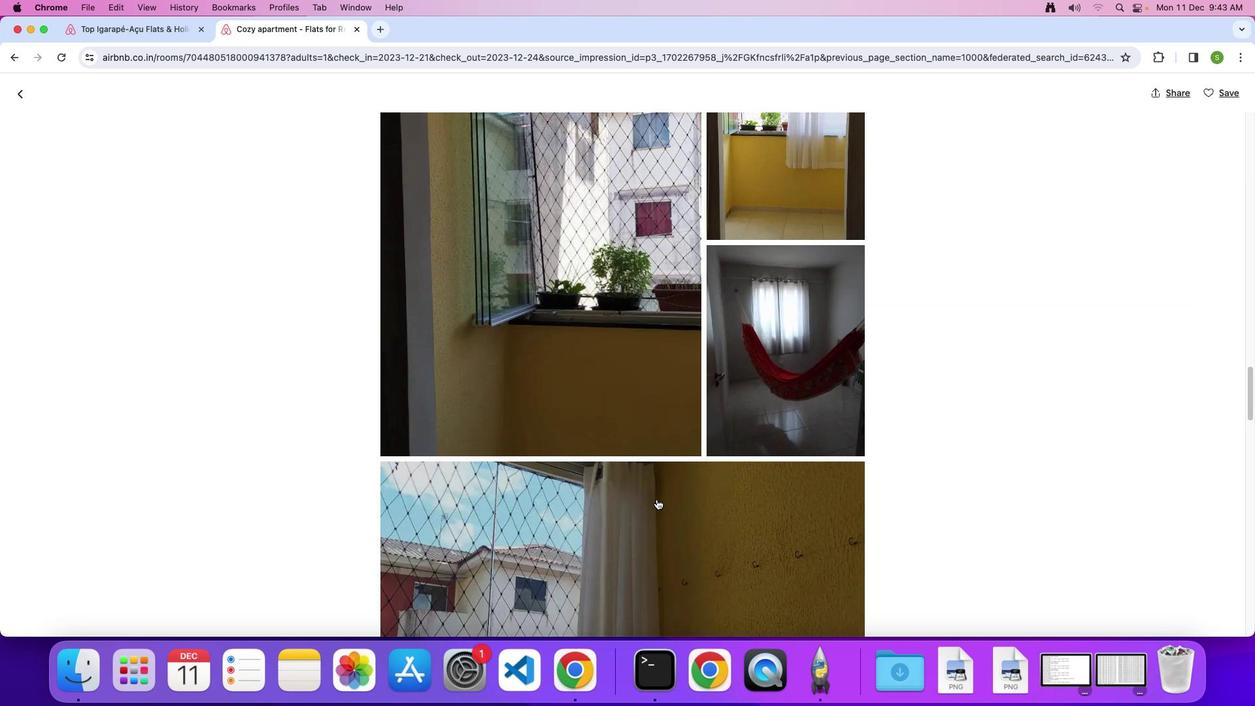 
Action: Mouse scrolled (657, 499) with delta (0, 0)
Screenshot: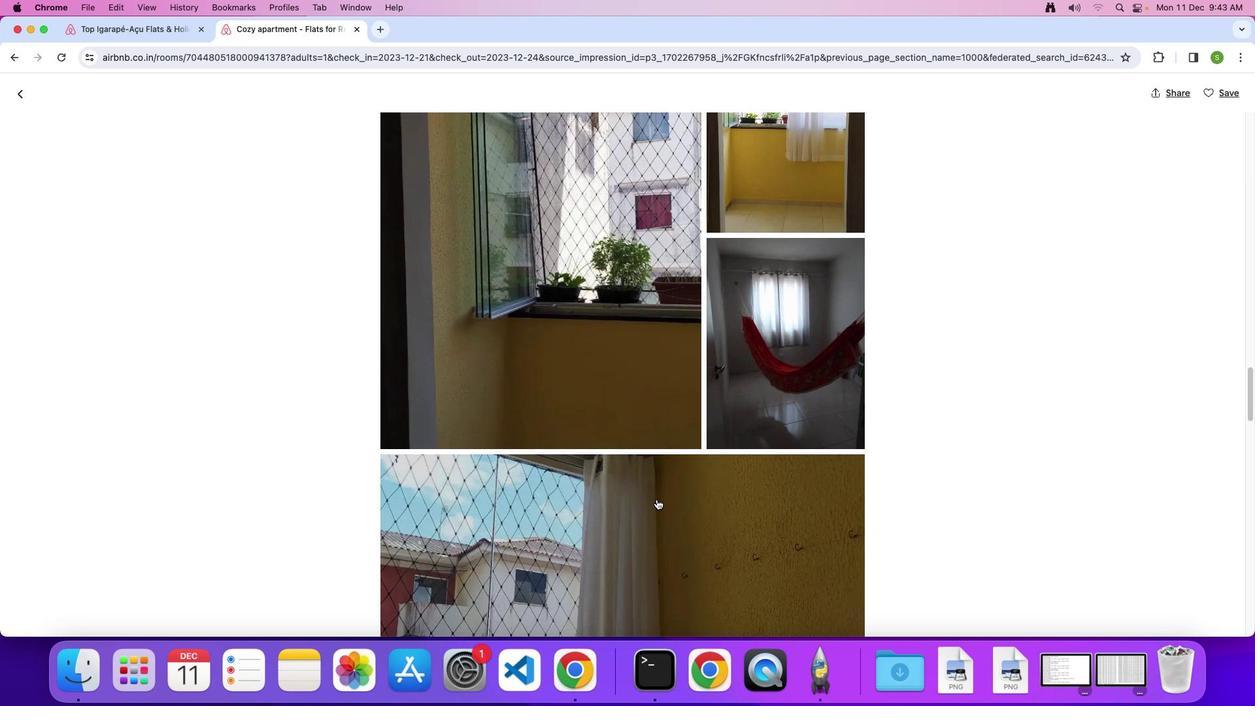 
Action: Mouse scrolled (657, 499) with delta (0, 0)
Screenshot: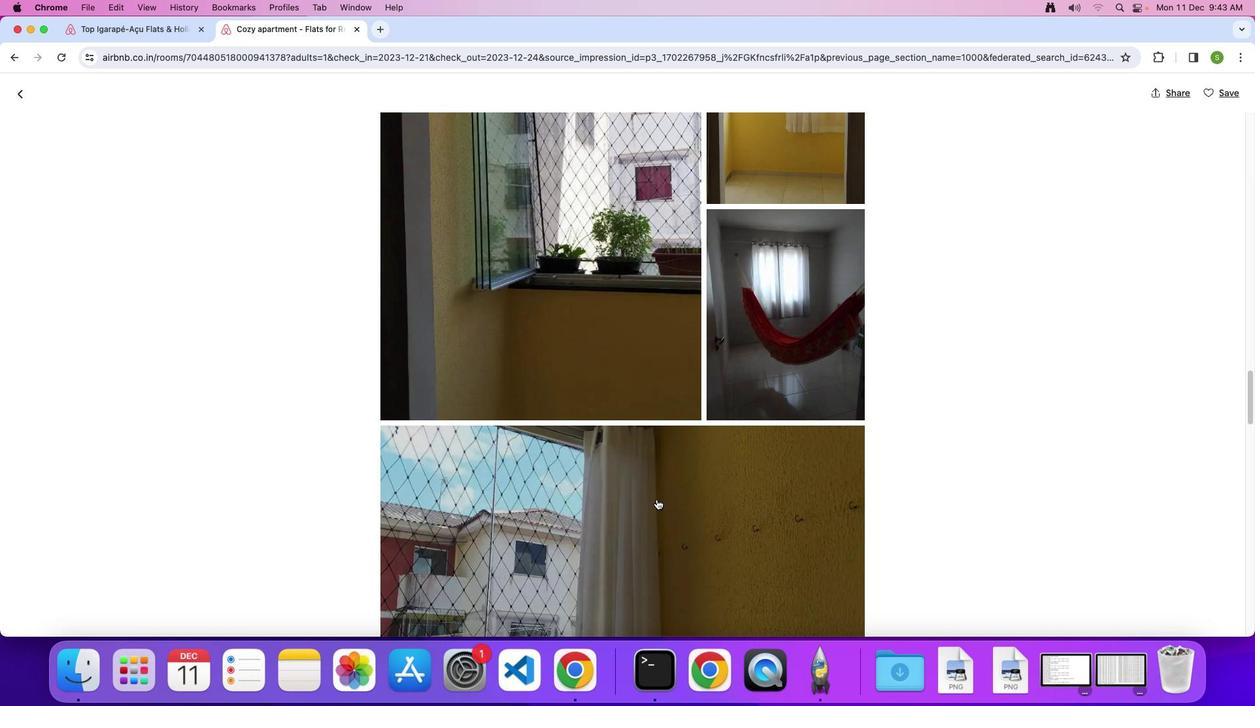 
Action: Mouse scrolled (657, 499) with delta (0, 0)
Screenshot: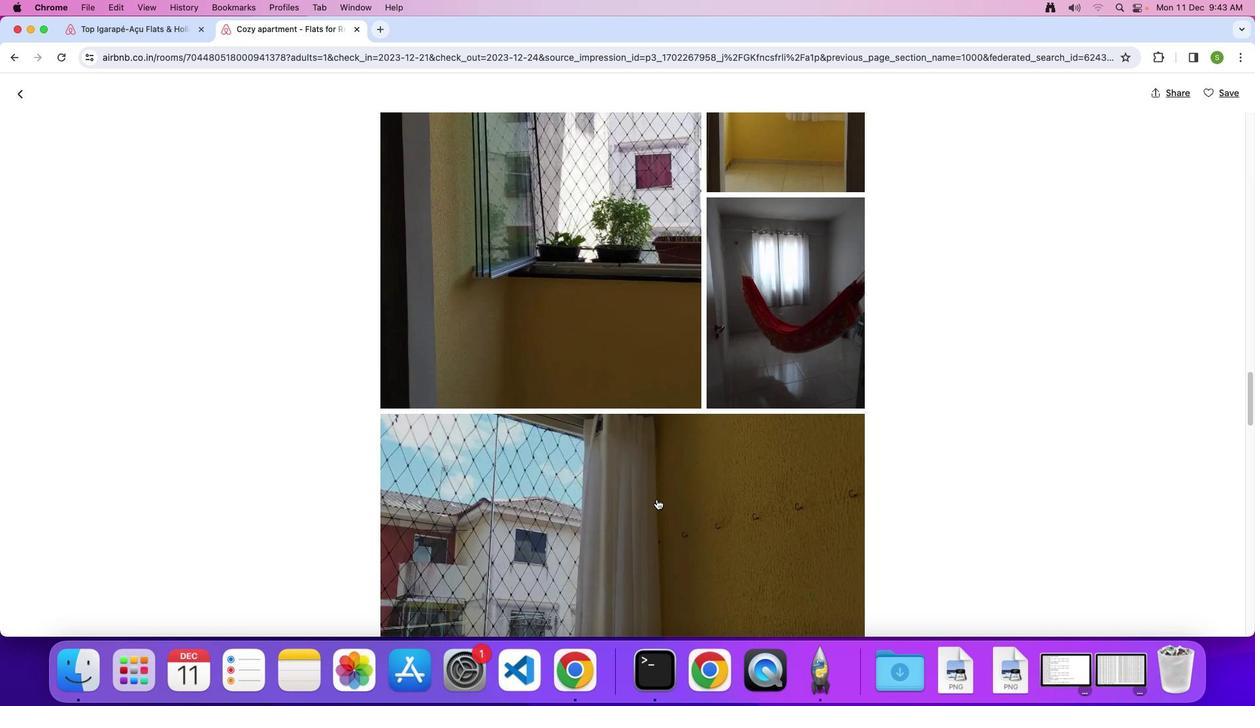 
Action: Mouse scrolled (657, 499) with delta (0, 0)
Screenshot: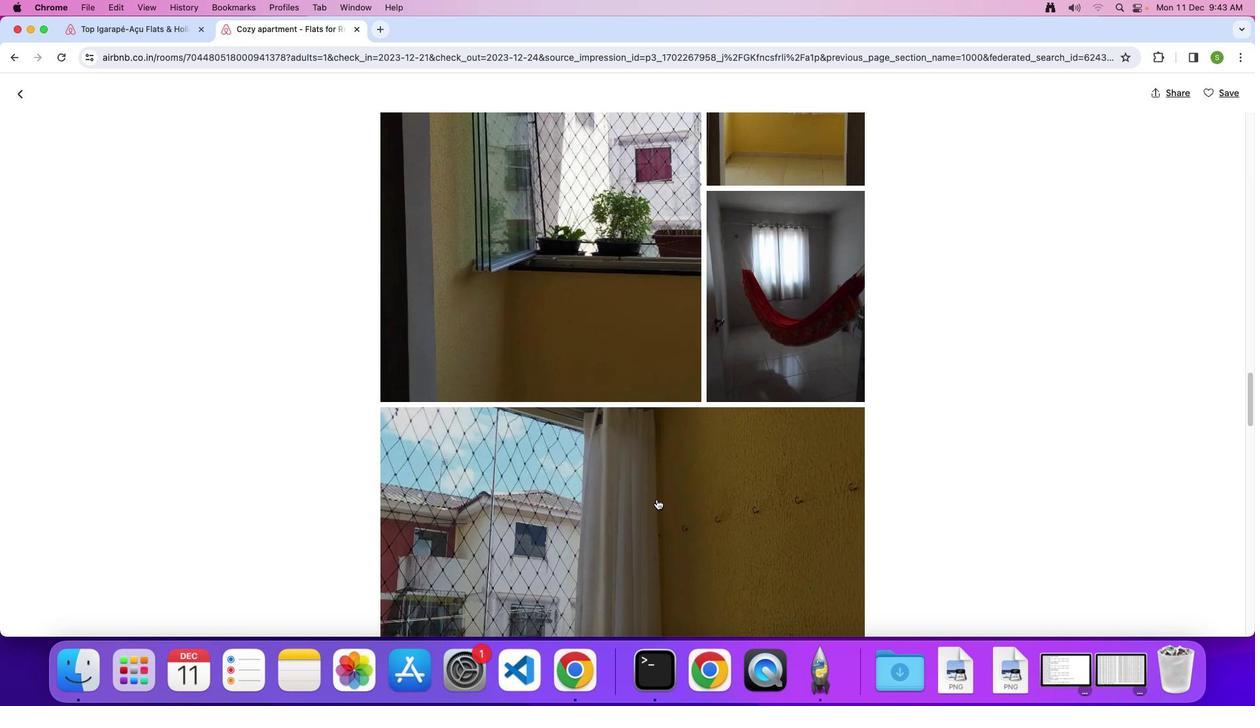 
Action: Mouse scrolled (657, 499) with delta (0, 0)
Screenshot: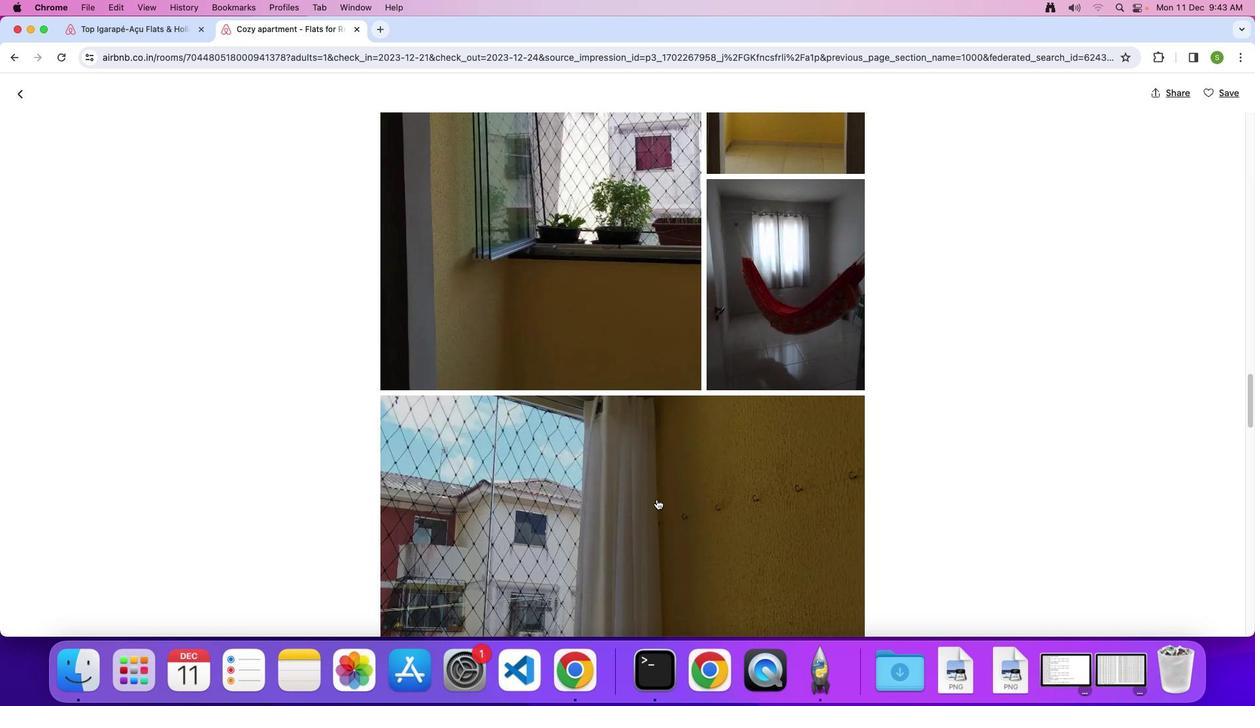 
Action: Mouse scrolled (657, 499) with delta (0, 0)
Screenshot: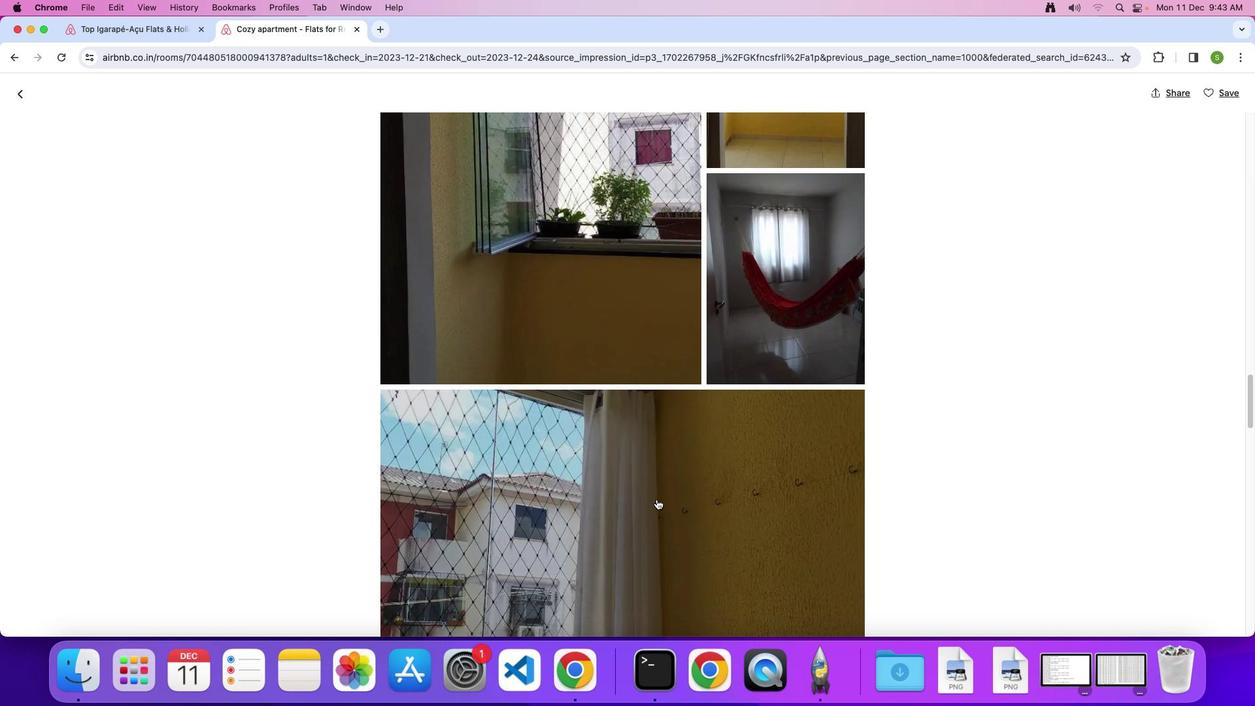 
Action: Mouse scrolled (657, 499) with delta (0, 0)
Screenshot: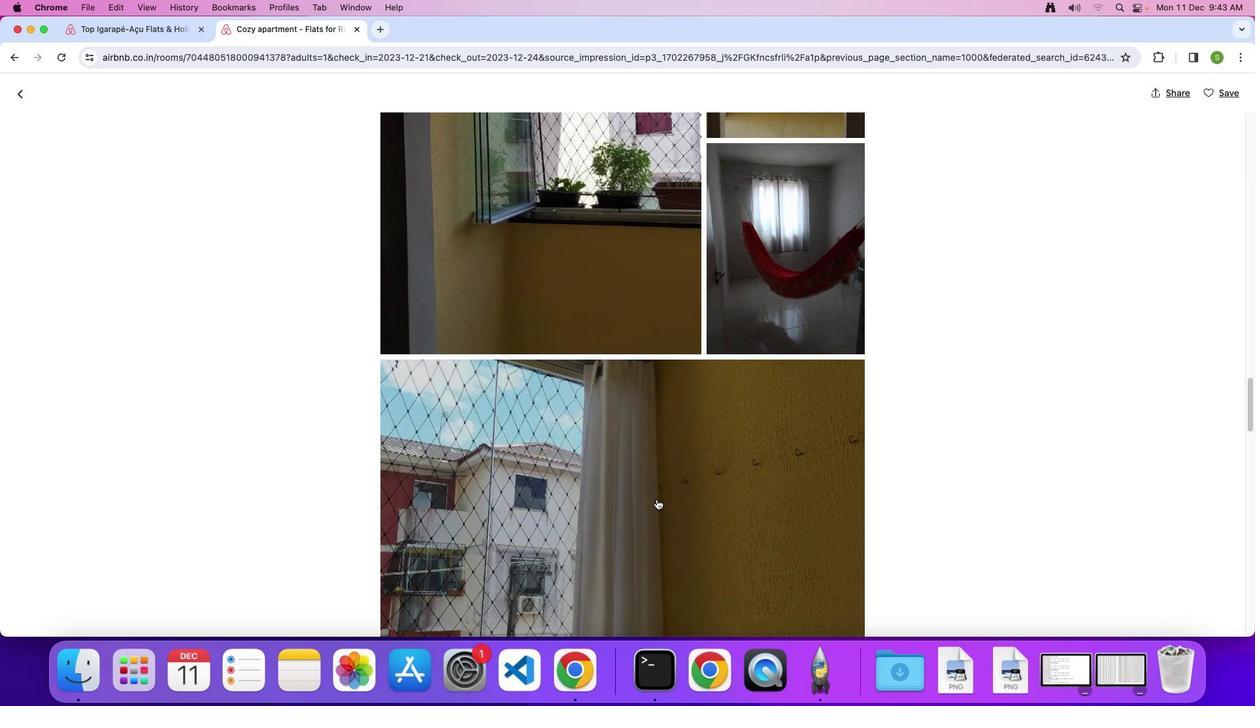 
Action: Mouse scrolled (657, 499) with delta (0, 0)
Screenshot: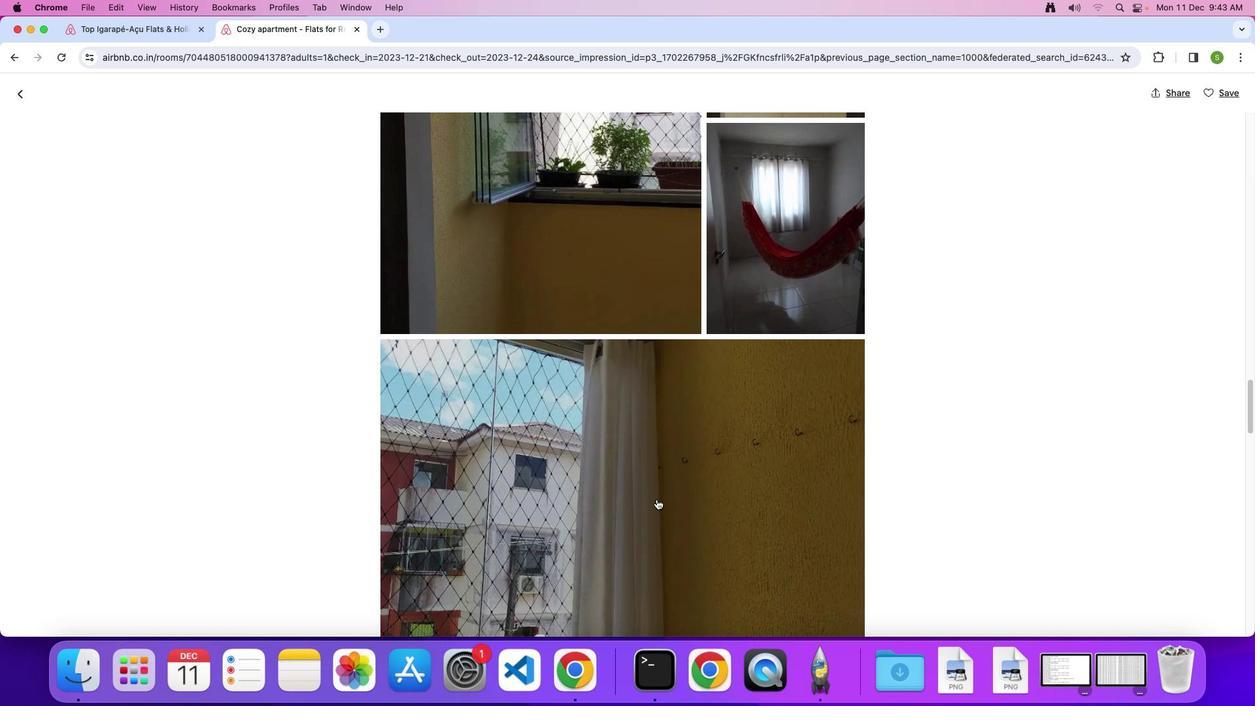 
Action: Mouse scrolled (657, 499) with delta (0, 0)
Screenshot: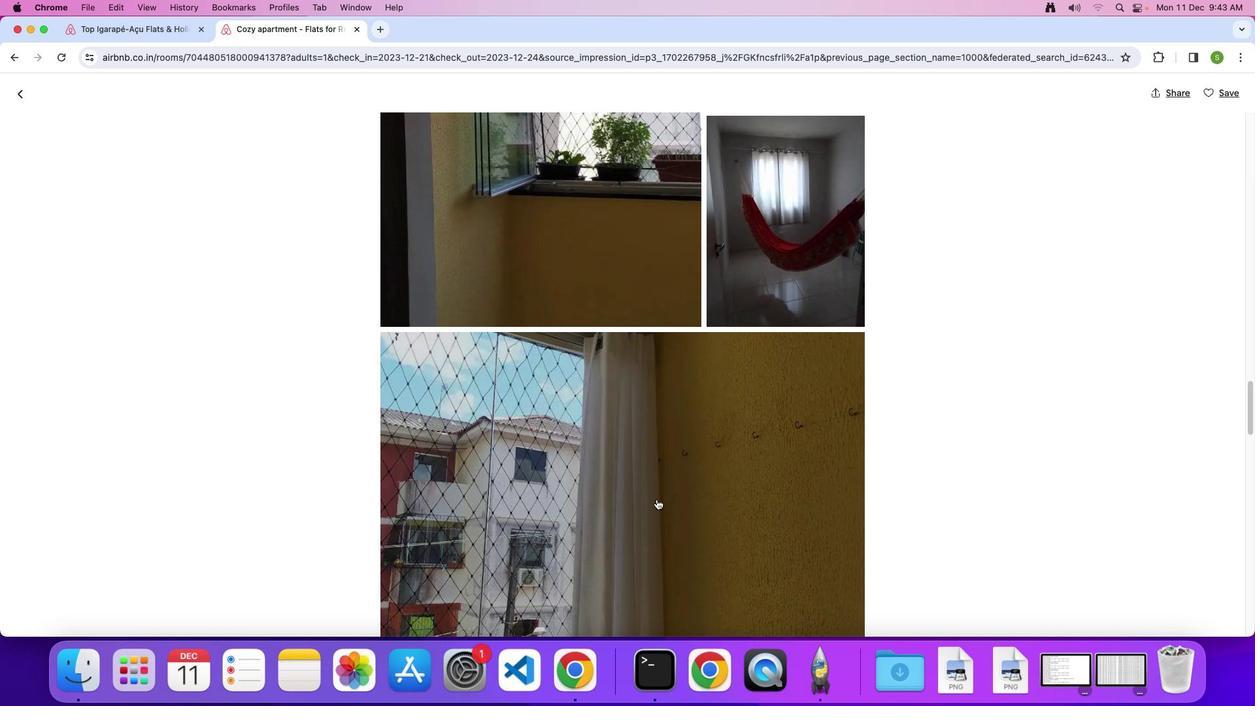 
Action: Mouse scrolled (657, 499) with delta (0, 0)
Screenshot: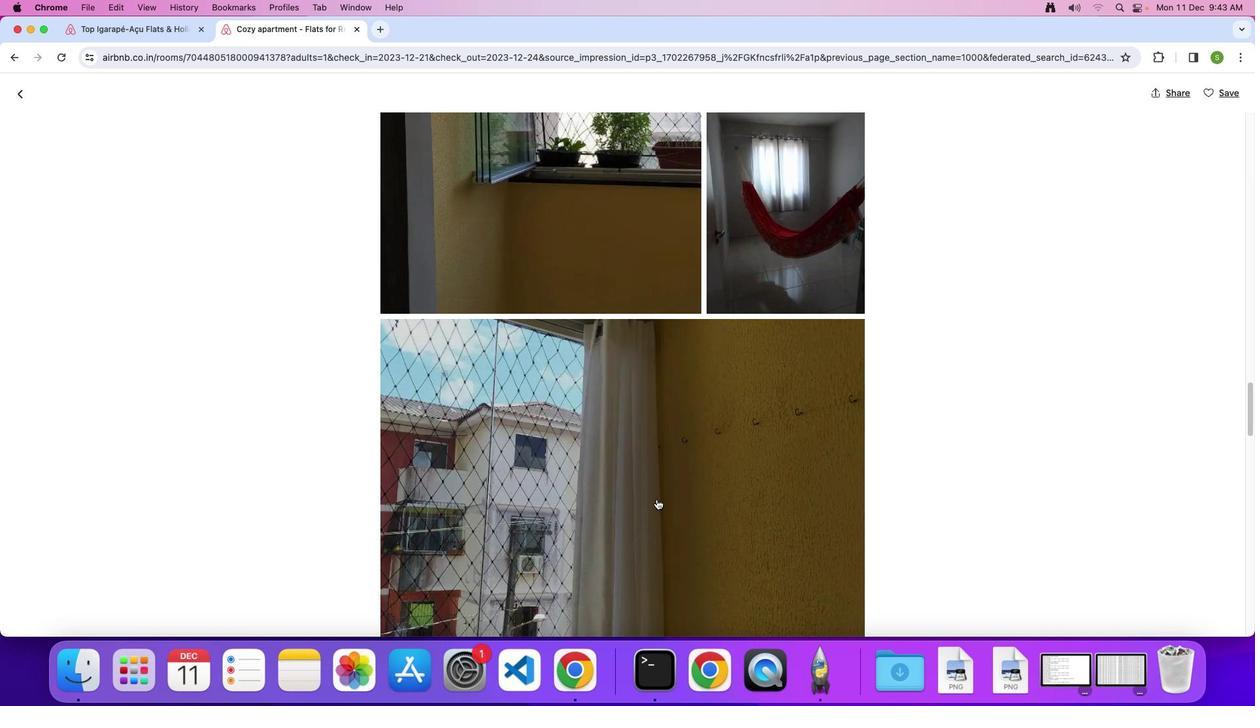 
Action: Mouse scrolled (657, 499) with delta (0, 0)
Screenshot: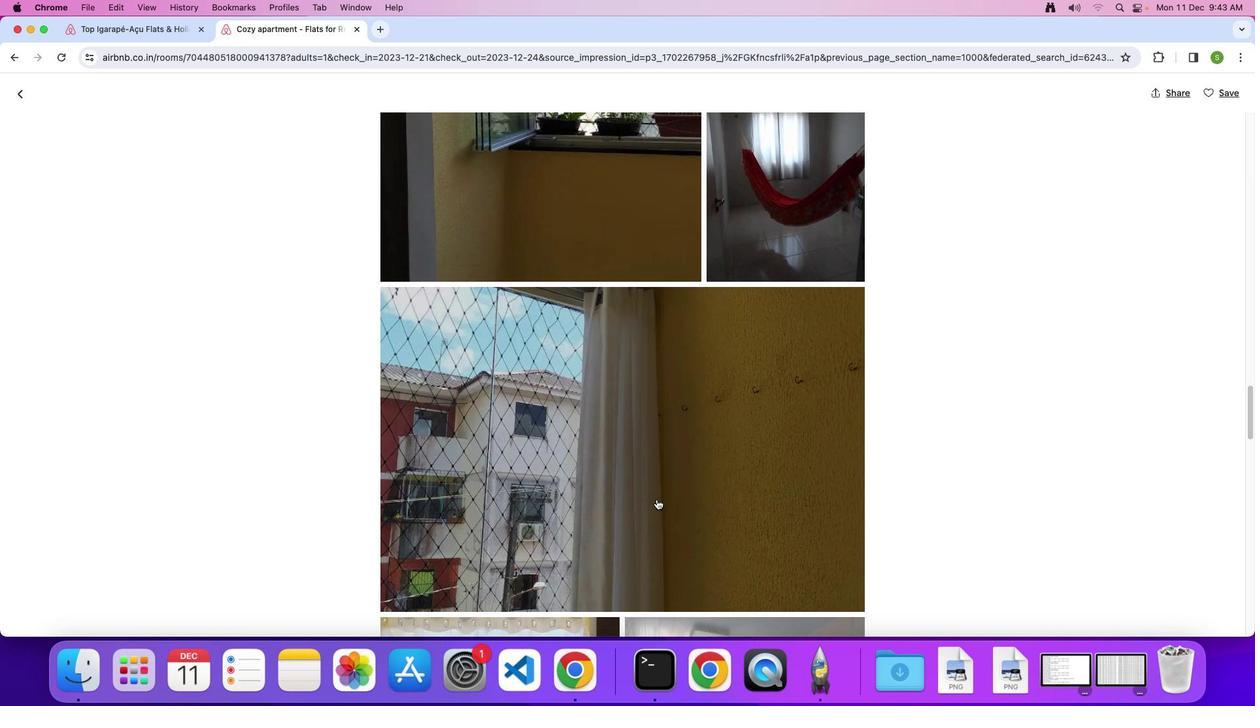 
Action: Mouse scrolled (657, 499) with delta (0, 0)
Screenshot: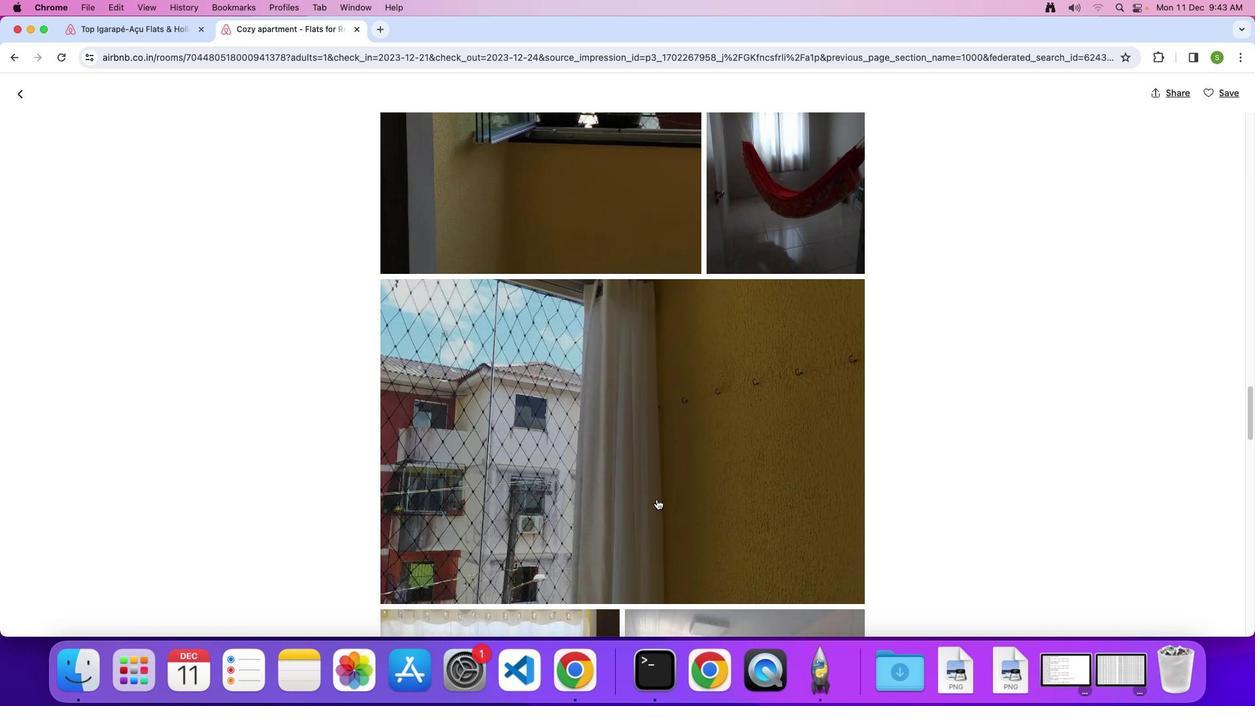 
Action: Mouse scrolled (657, 499) with delta (0, 0)
Screenshot: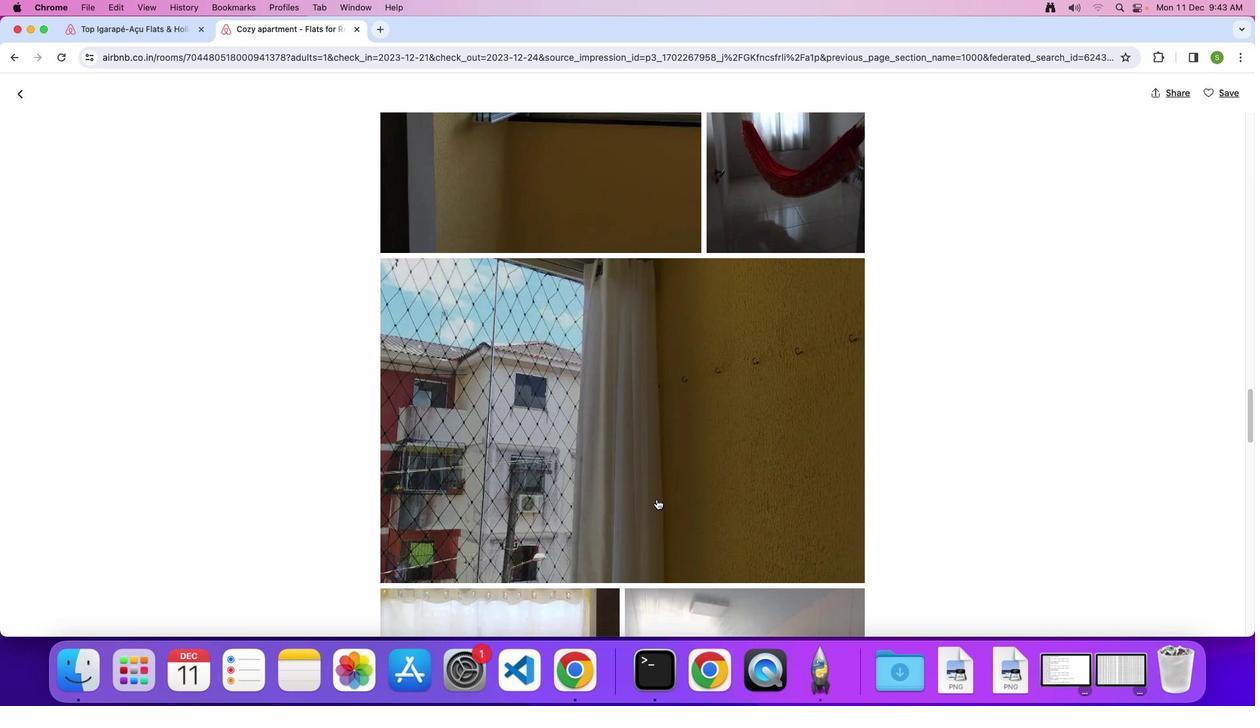 
Action: Mouse scrolled (657, 499) with delta (0, 0)
Screenshot: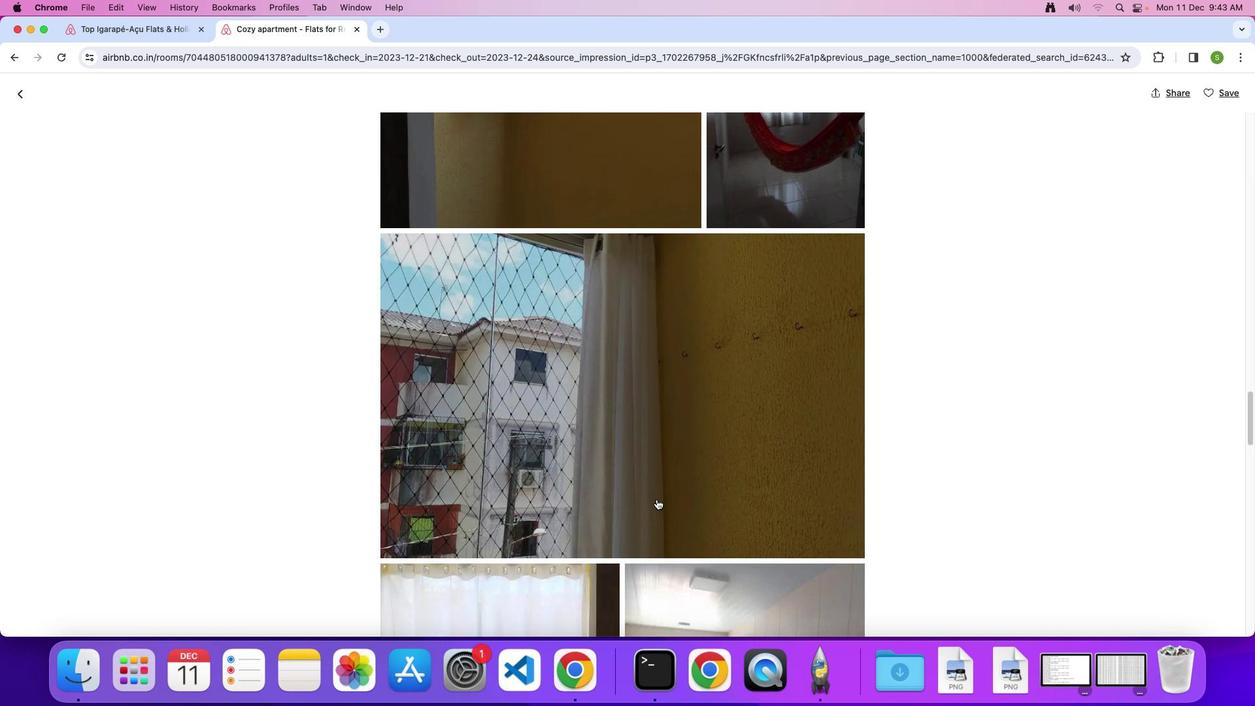 
Action: Mouse scrolled (657, 499) with delta (0, 0)
Screenshot: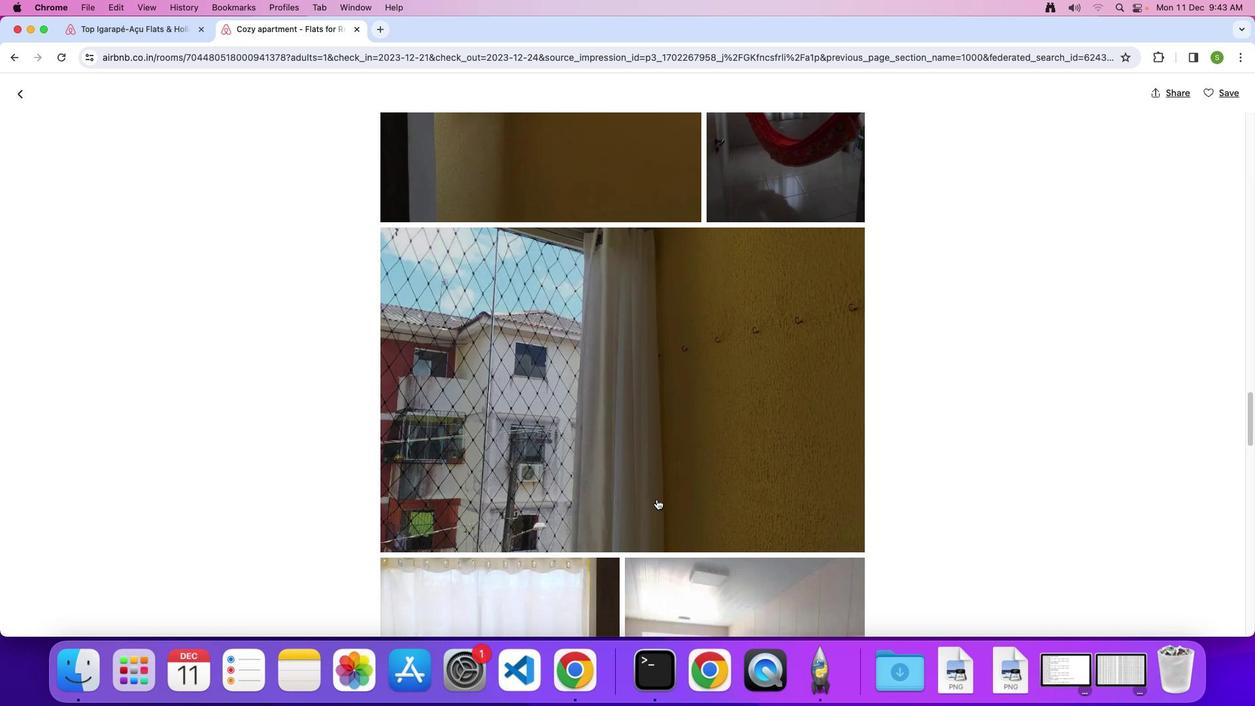 
Action: Mouse scrolled (657, 499) with delta (0, 0)
Screenshot: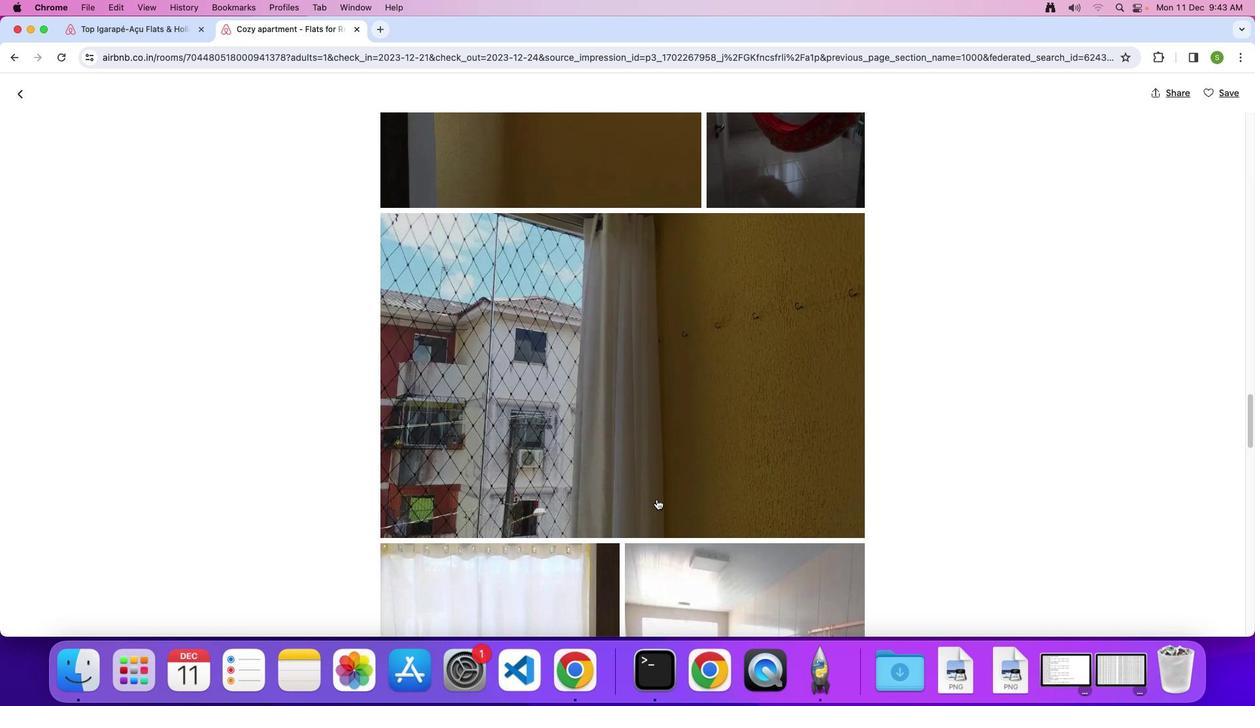 
Action: Mouse scrolled (657, 499) with delta (0, 0)
Screenshot: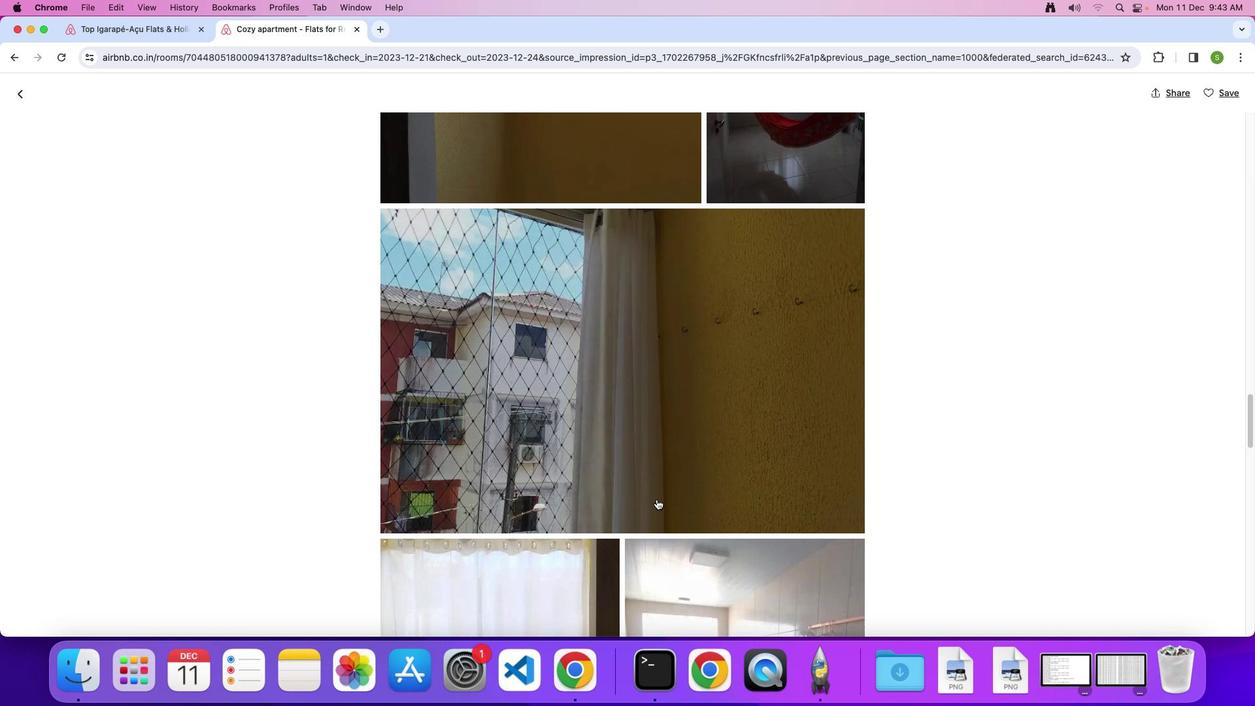 
Action: Mouse scrolled (657, 499) with delta (0, 0)
Screenshot: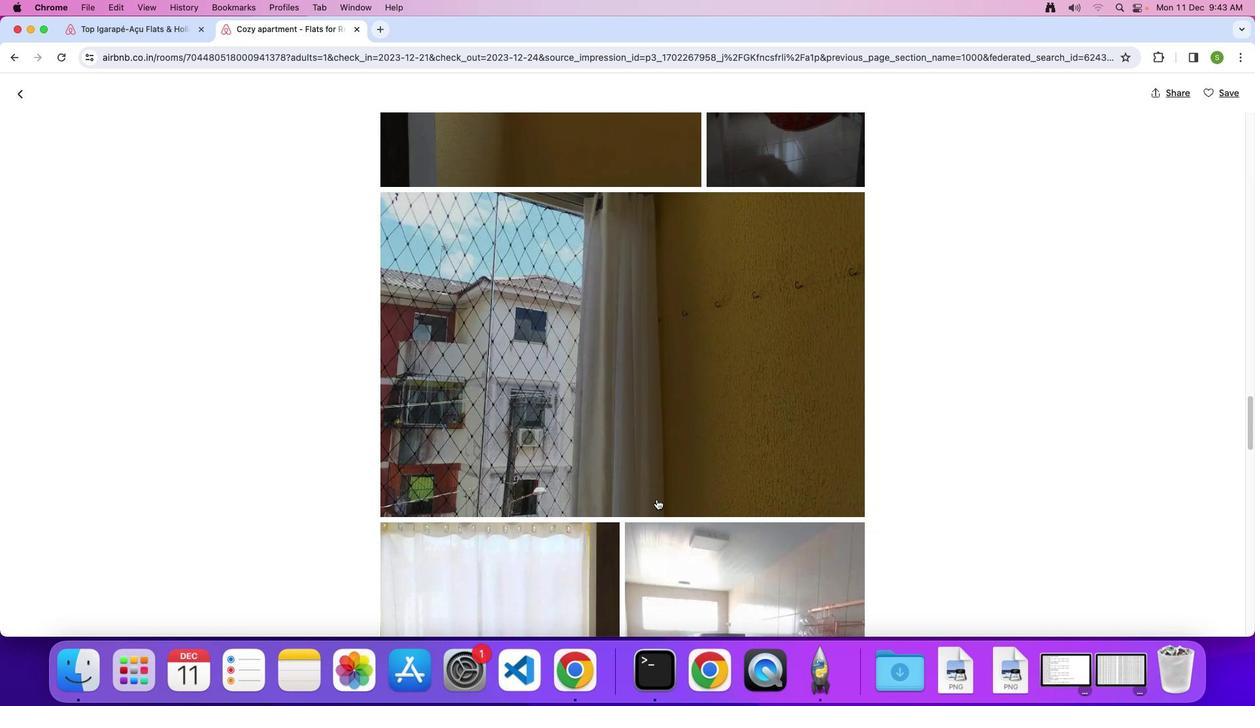 
Action: Mouse scrolled (657, 499) with delta (0, 0)
Screenshot: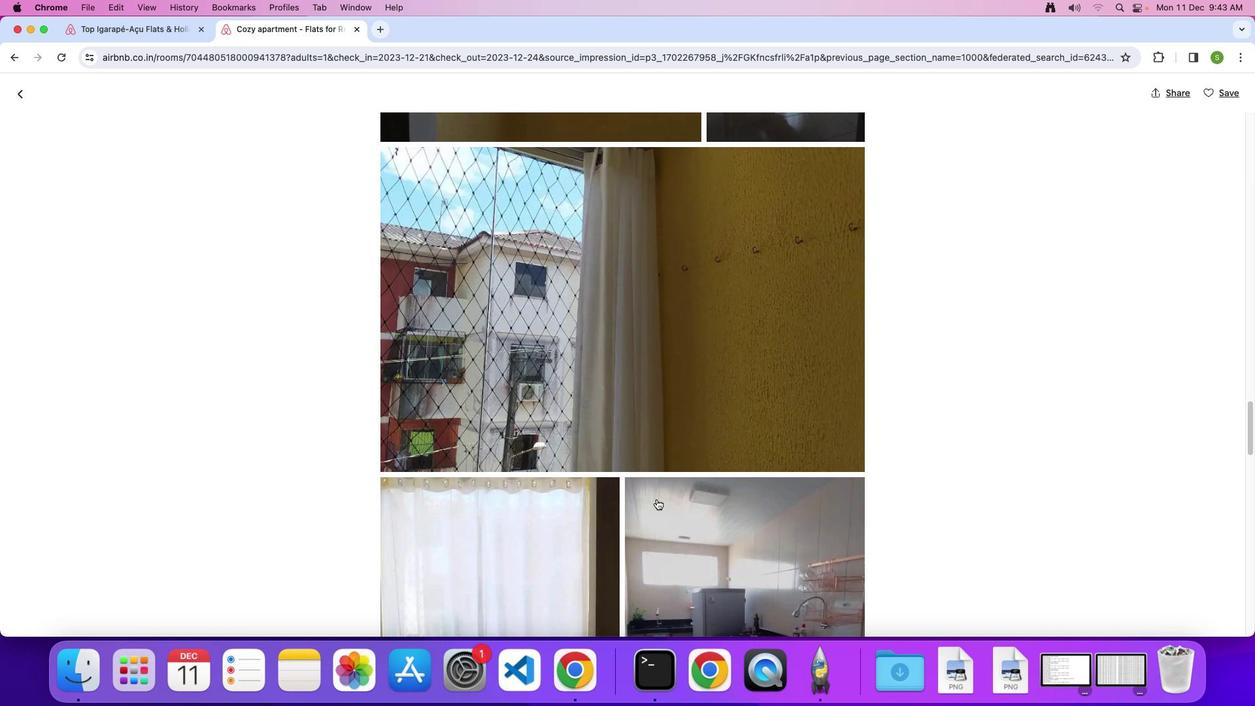 
Action: Mouse scrolled (657, 499) with delta (0, 0)
Screenshot: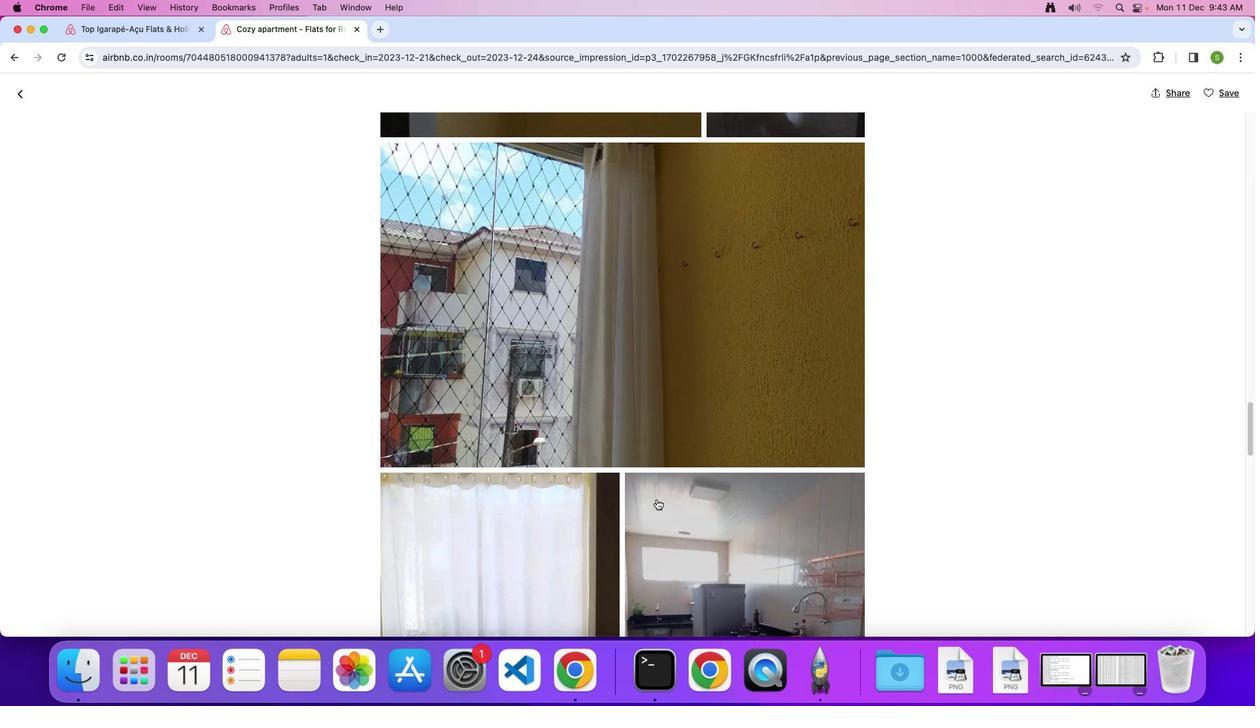 
Action: Mouse scrolled (657, 499) with delta (0, 0)
Screenshot: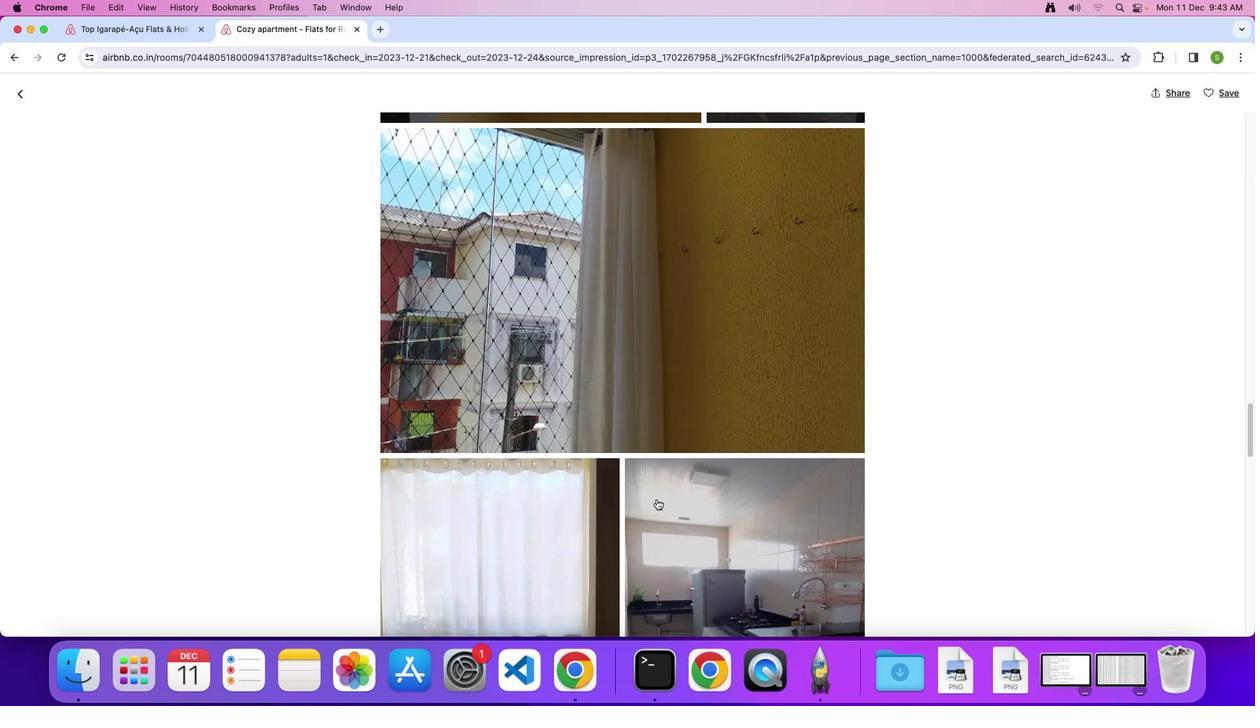 
Action: Mouse scrolled (657, 499) with delta (0, 0)
Screenshot: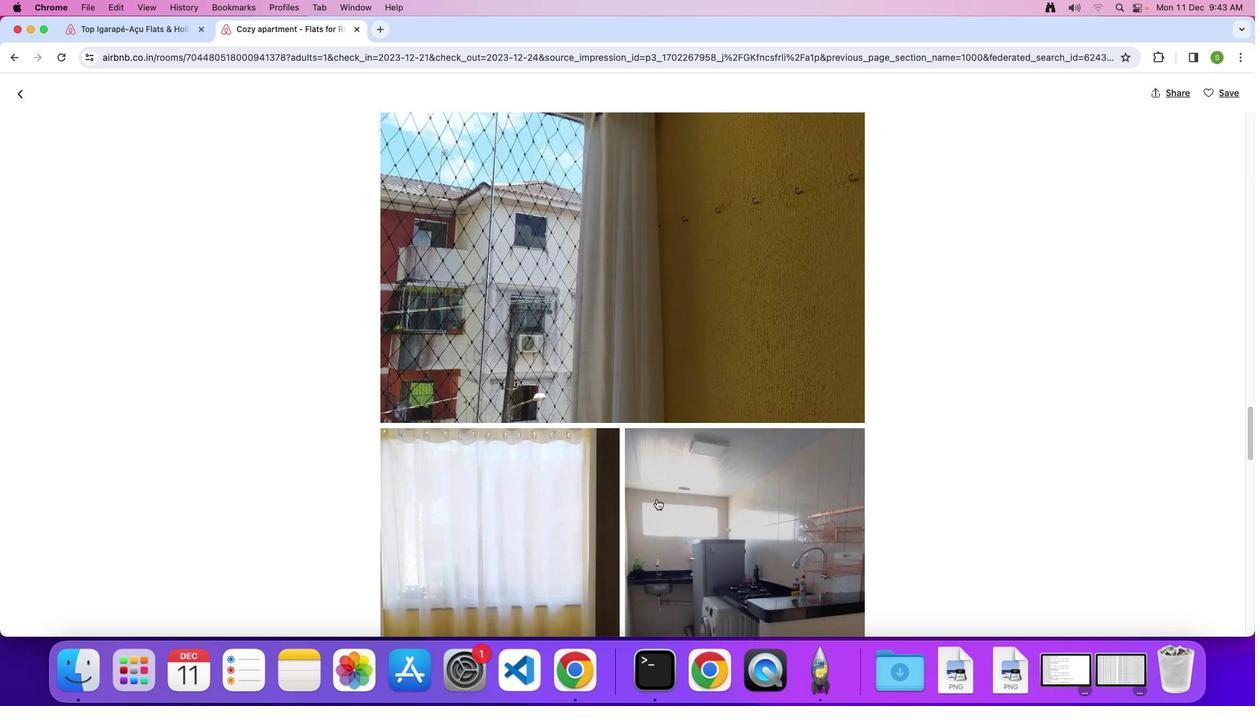 
Action: Mouse scrolled (657, 499) with delta (0, 0)
